 Task: Forward email as attachment with the signature Gianna Martinez with the subject Update on a day off from softage.8@softage.net to softage.7@softage.net and softage.9@softage.net with BCC to softage.10@softage.net with the message I am writing to confirm the details of the project closure meeting.
Action: Mouse moved to (398, 677)
Screenshot: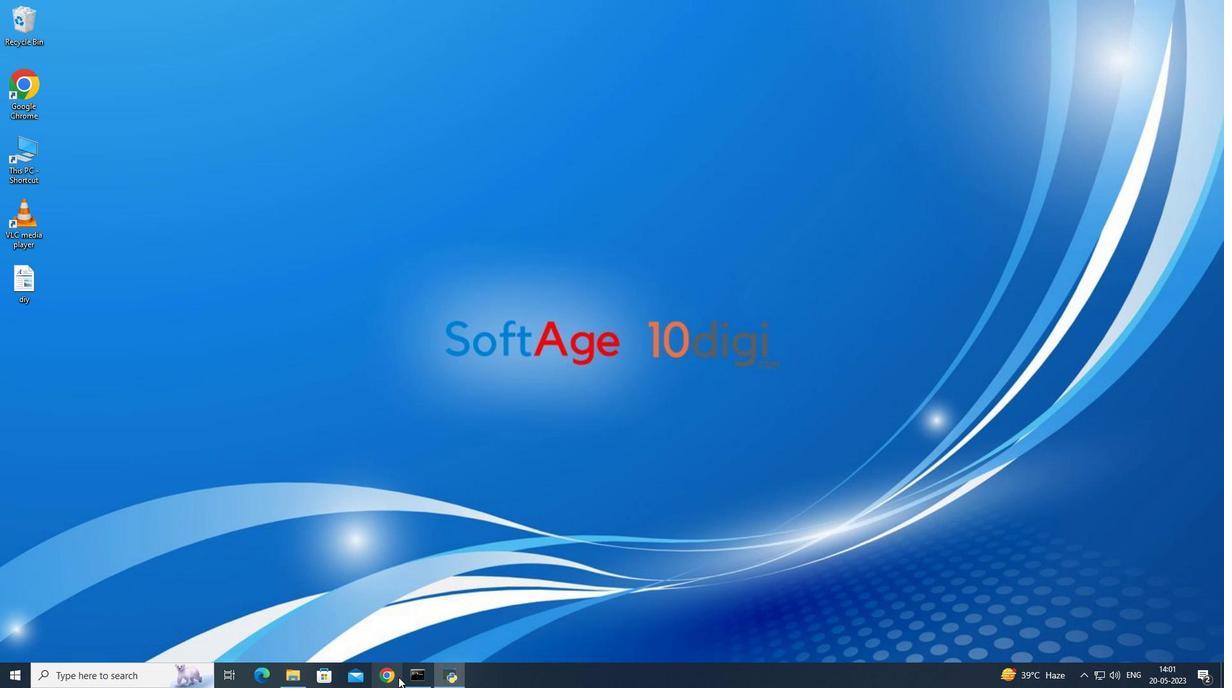
Action: Mouse pressed left at (398, 677)
Screenshot: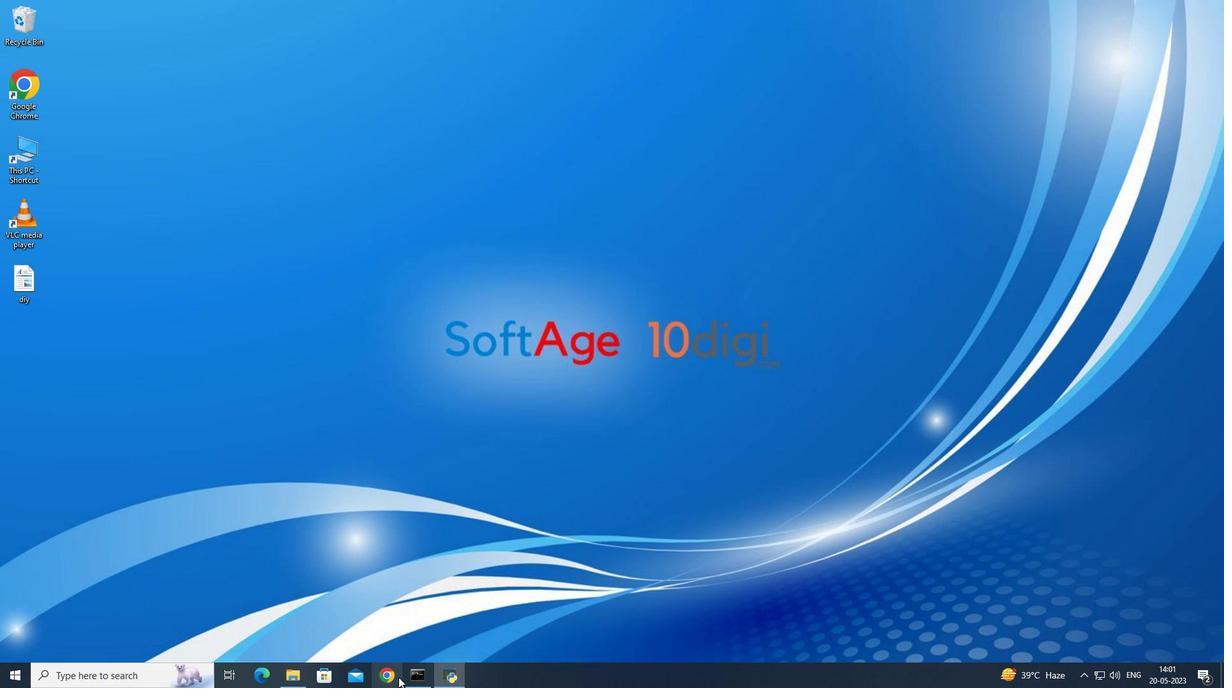 
Action: Mouse moved to (158, 58)
Screenshot: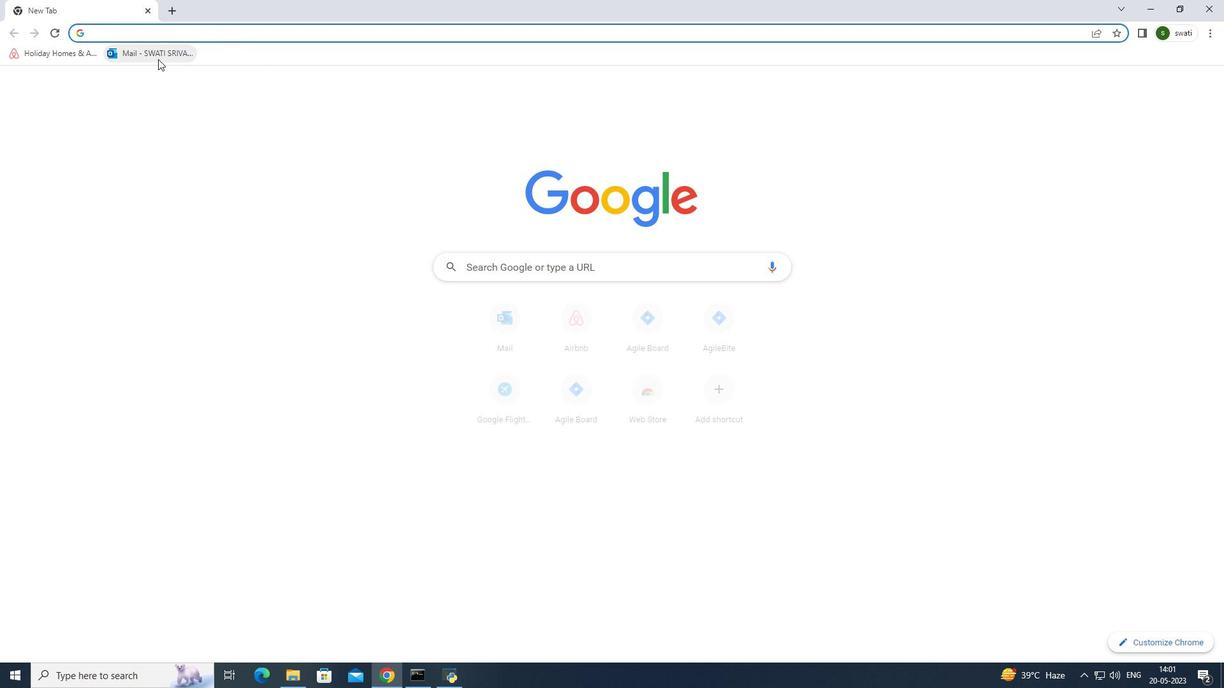 
Action: Mouse pressed left at (158, 58)
Screenshot: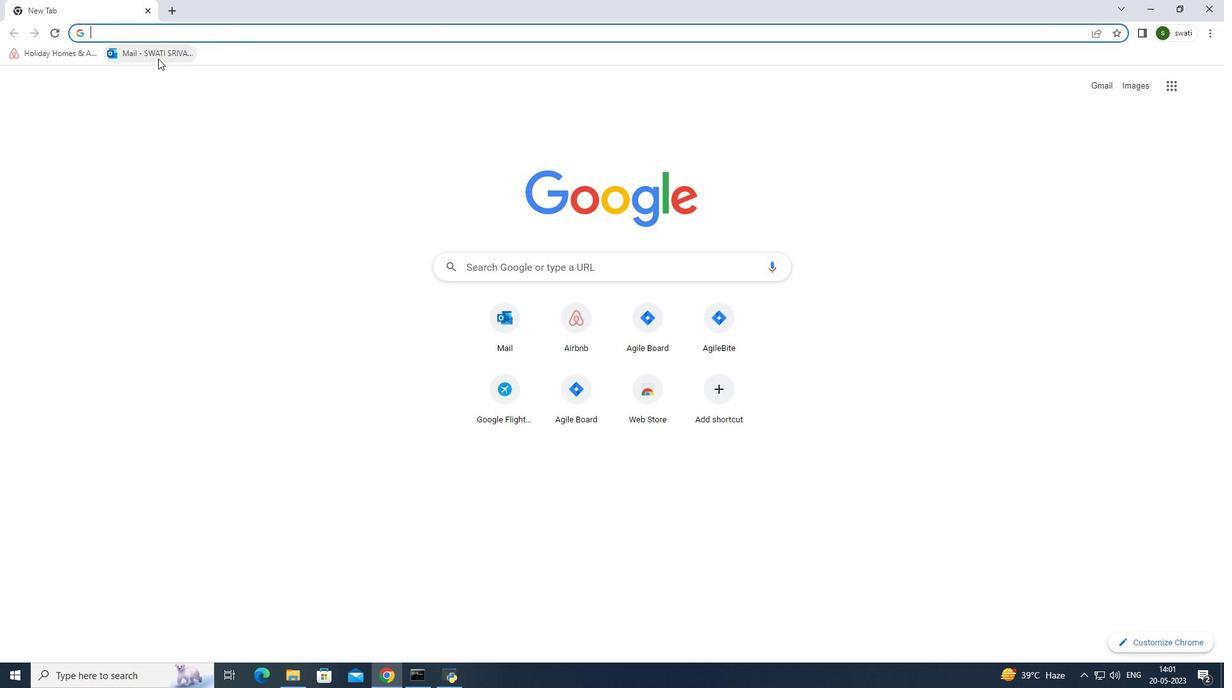 
Action: Mouse moved to (1067, 111)
Screenshot: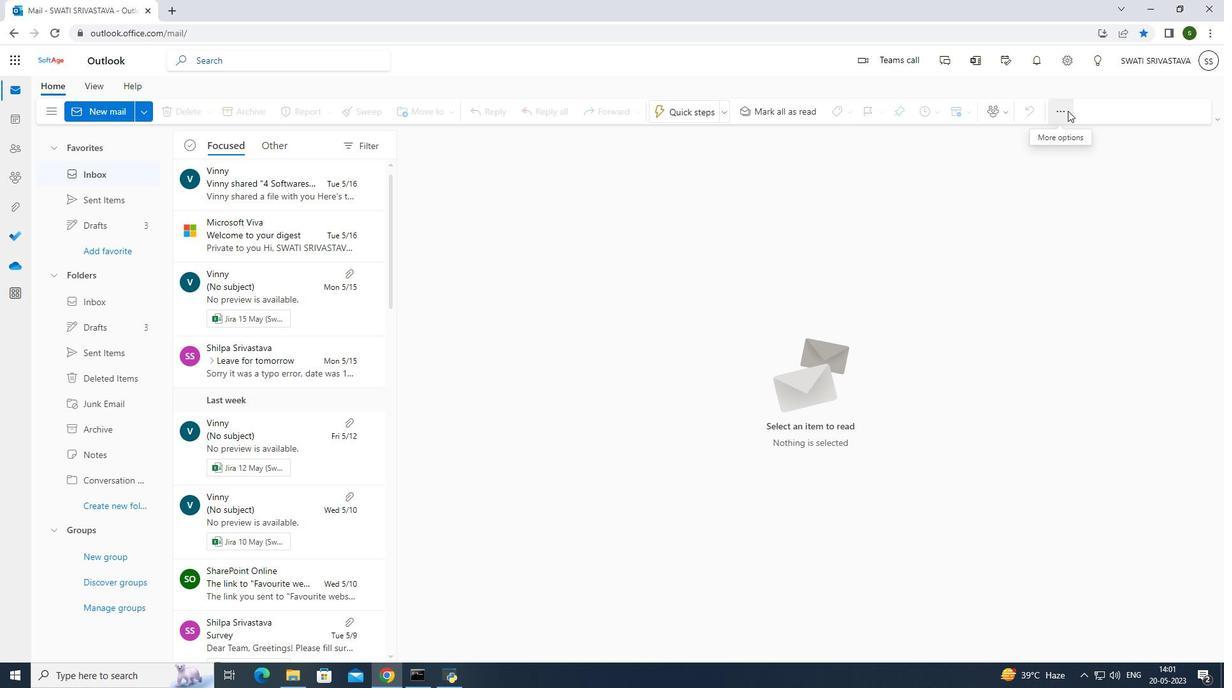 
Action: Mouse pressed left at (1067, 111)
Screenshot: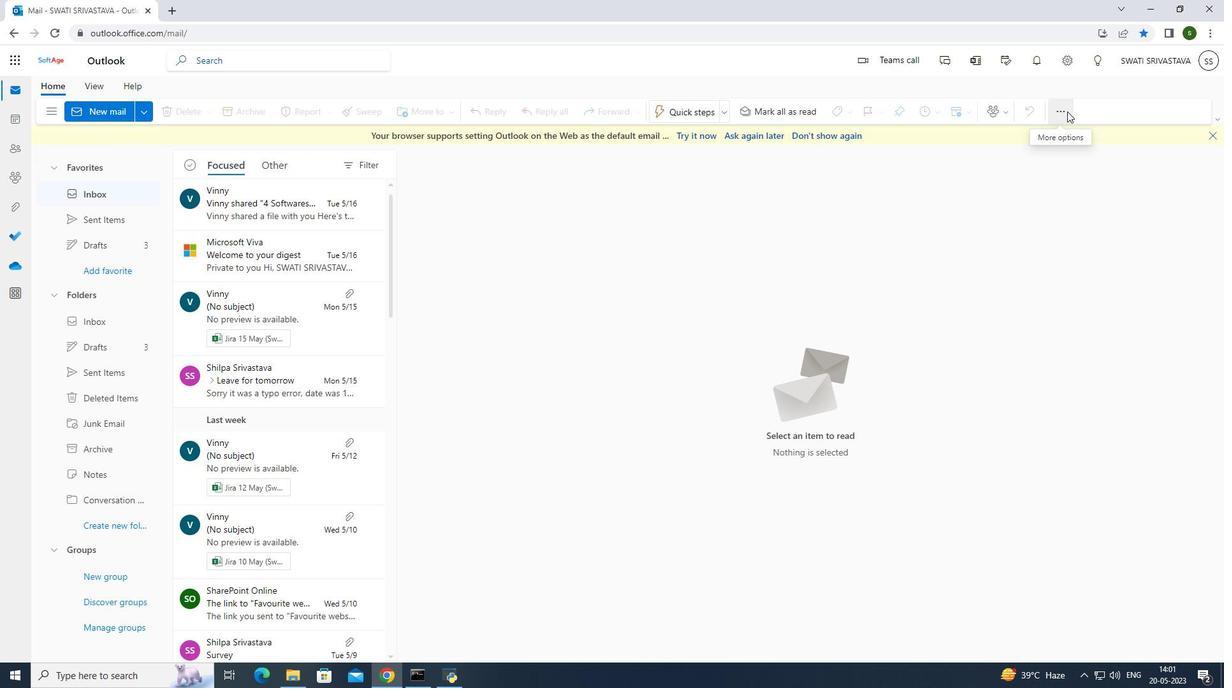 
Action: Mouse moved to (724, 213)
Screenshot: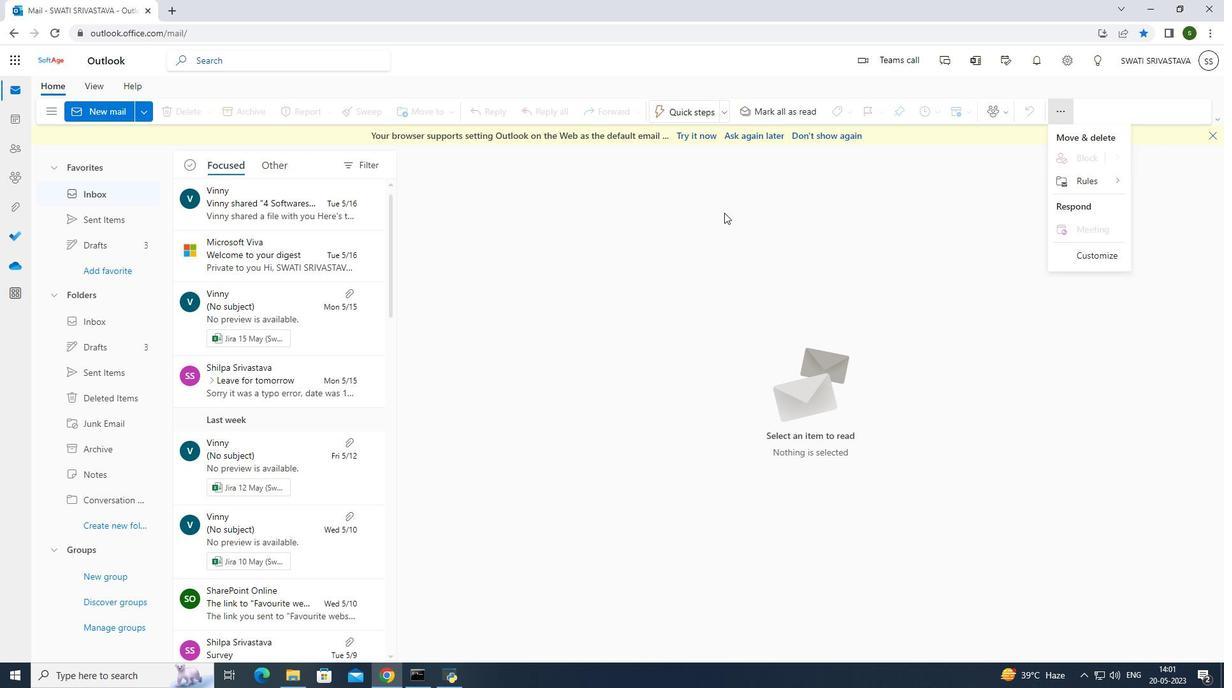 
Action: Mouse pressed left at (724, 213)
Screenshot: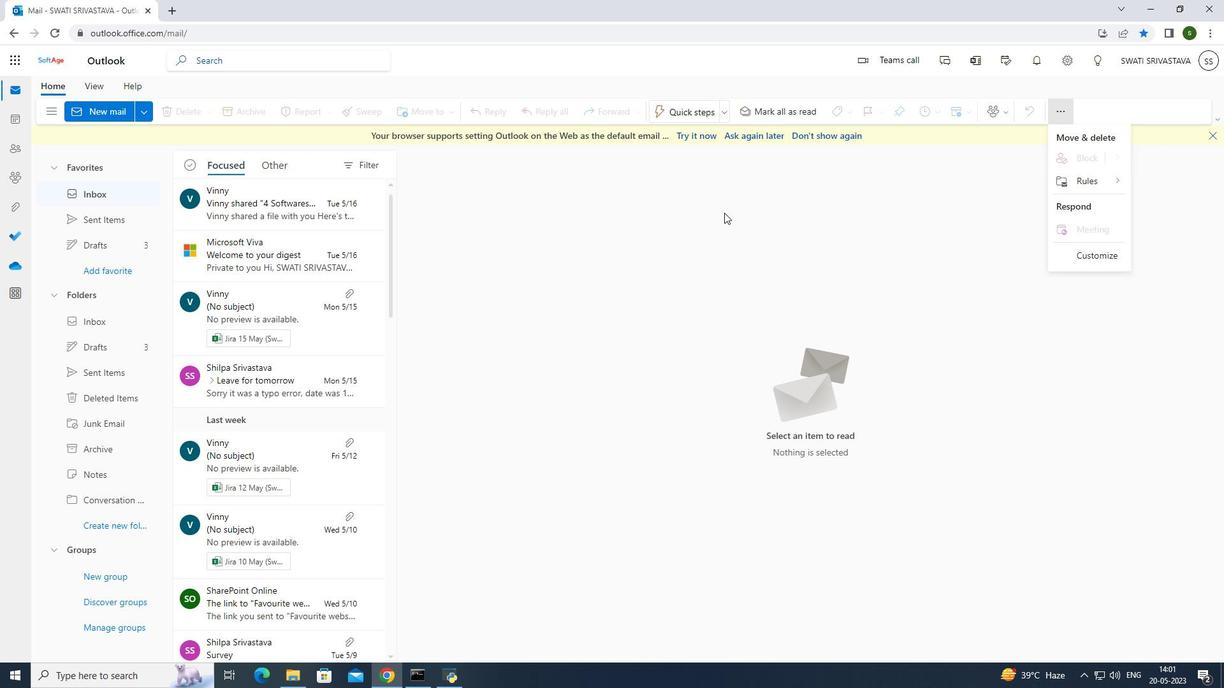 
Action: Mouse moved to (87, 84)
Screenshot: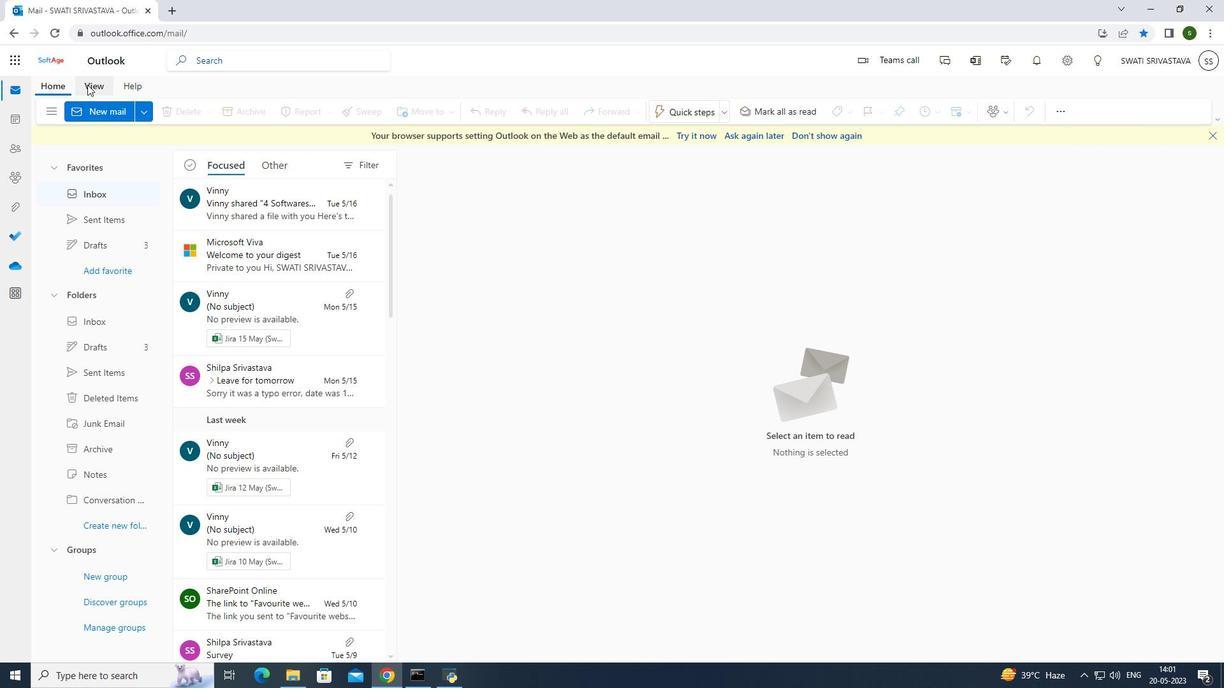 
Action: Mouse pressed left at (87, 84)
Screenshot: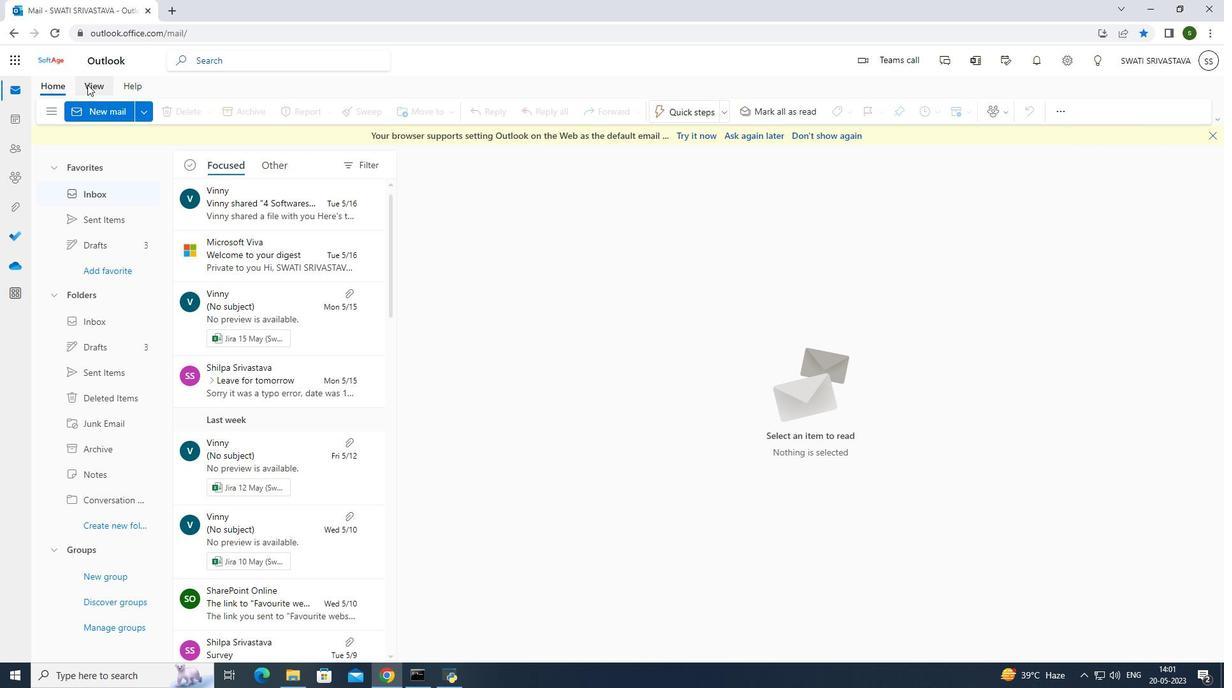 
Action: Mouse moved to (259, 77)
Screenshot: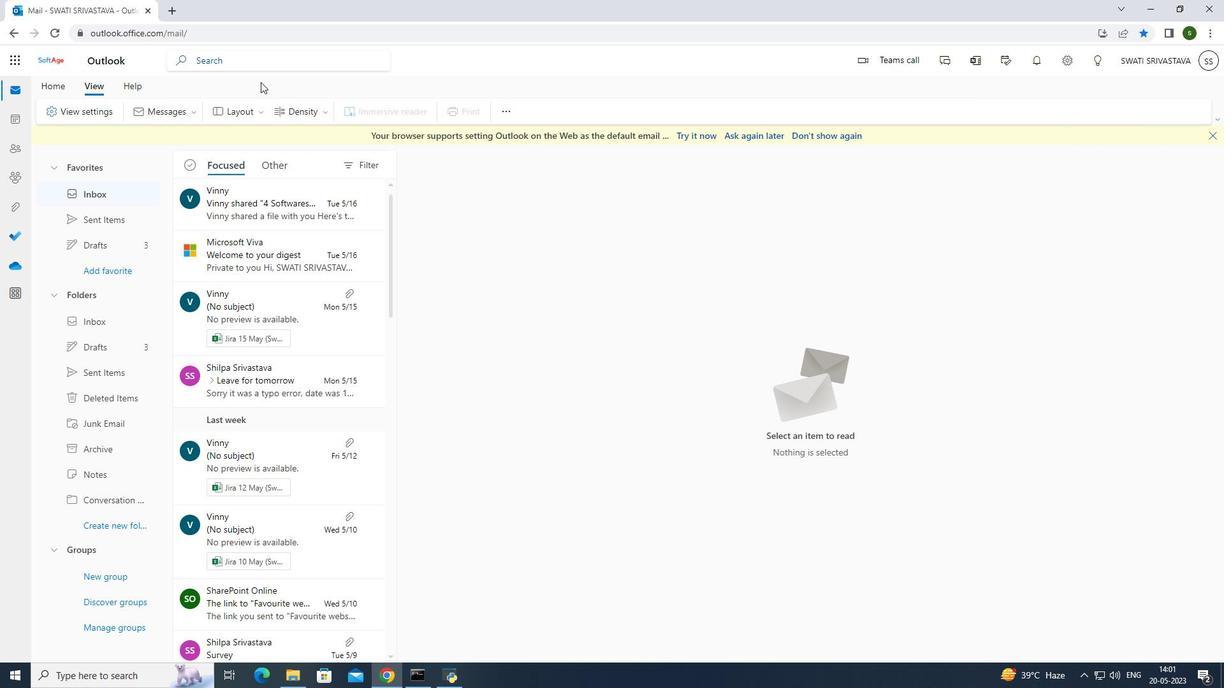 
Action: Mouse pressed left at (259, 77)
Screenshot: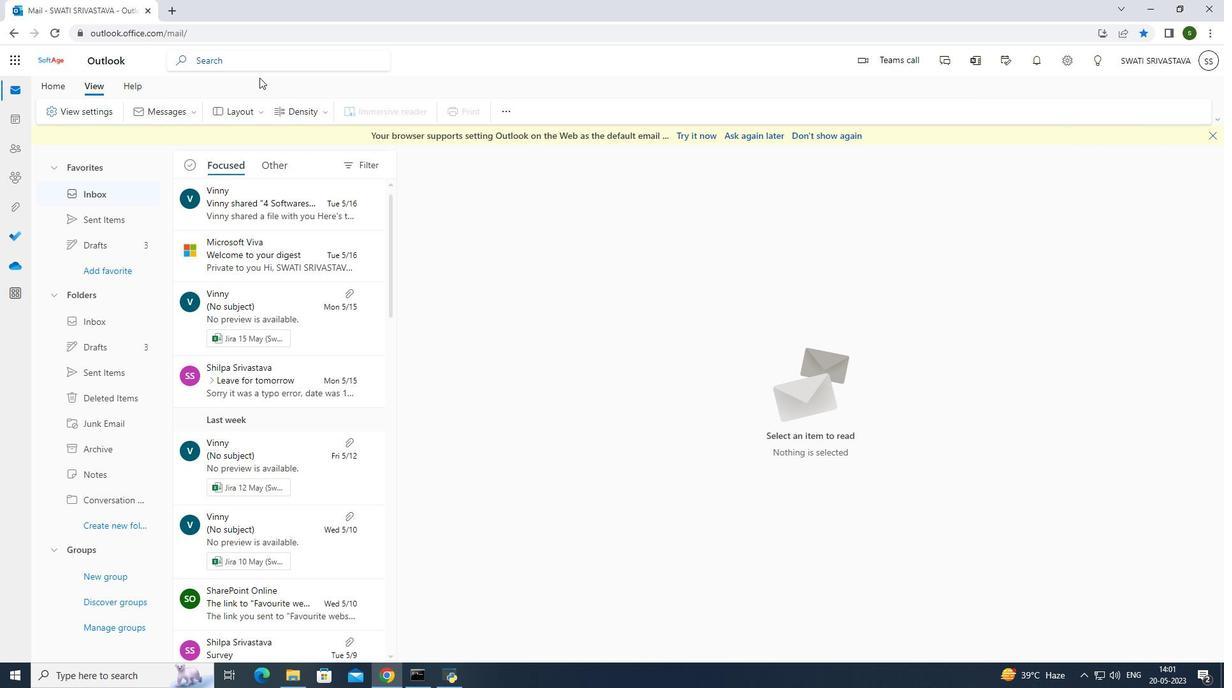 
Action: Mouse moved to (457, 268)
Screenshot: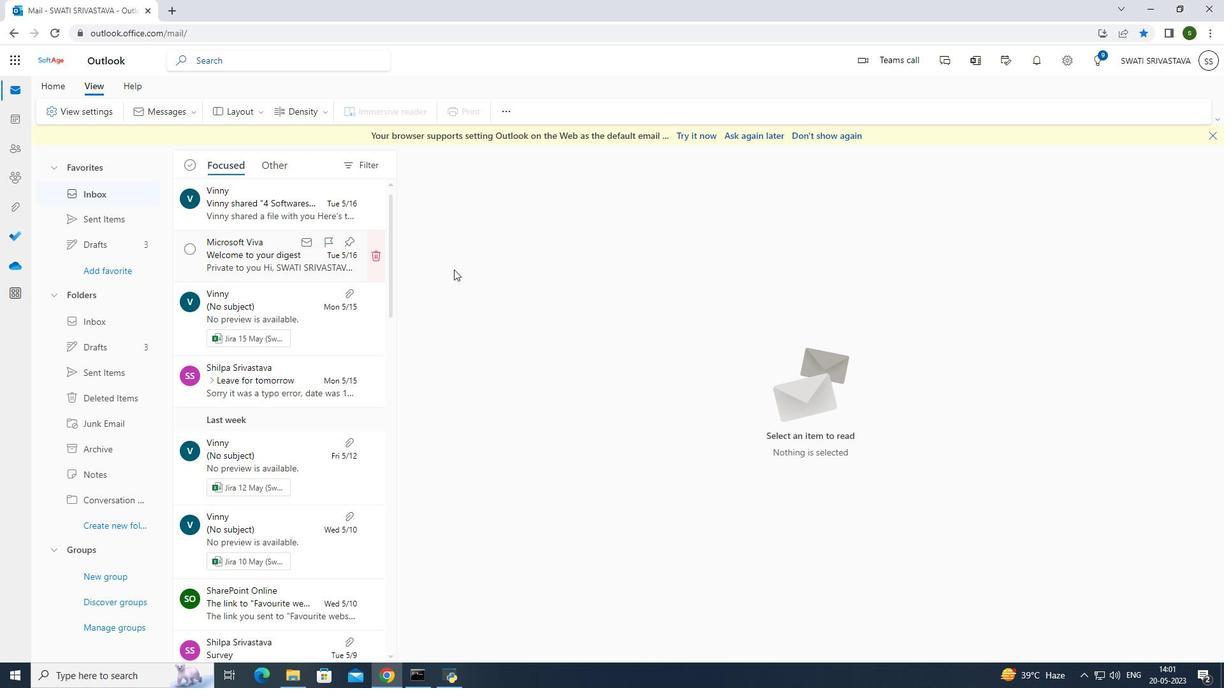 
Action: Mouse pressed left at (457, 268)
Screenshot: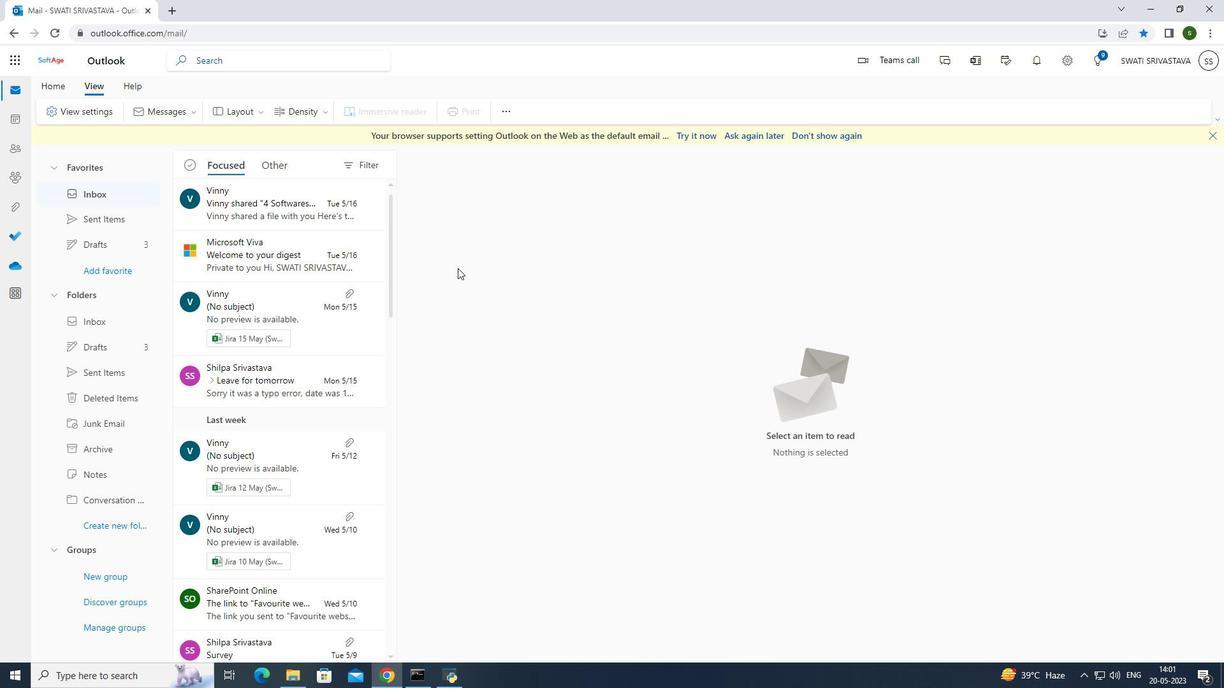 
Action: Mouse moved to (106, 198)
Screenshot: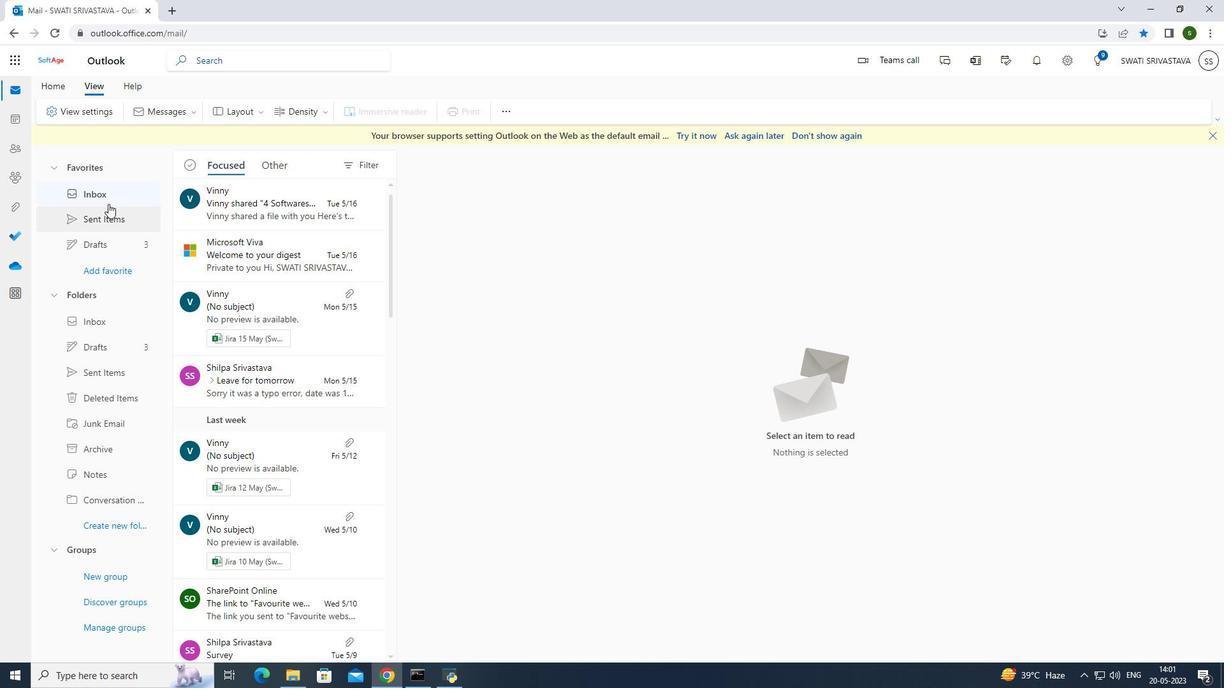 
Action: Mouse pressed left at (106, 198)
Screenshot: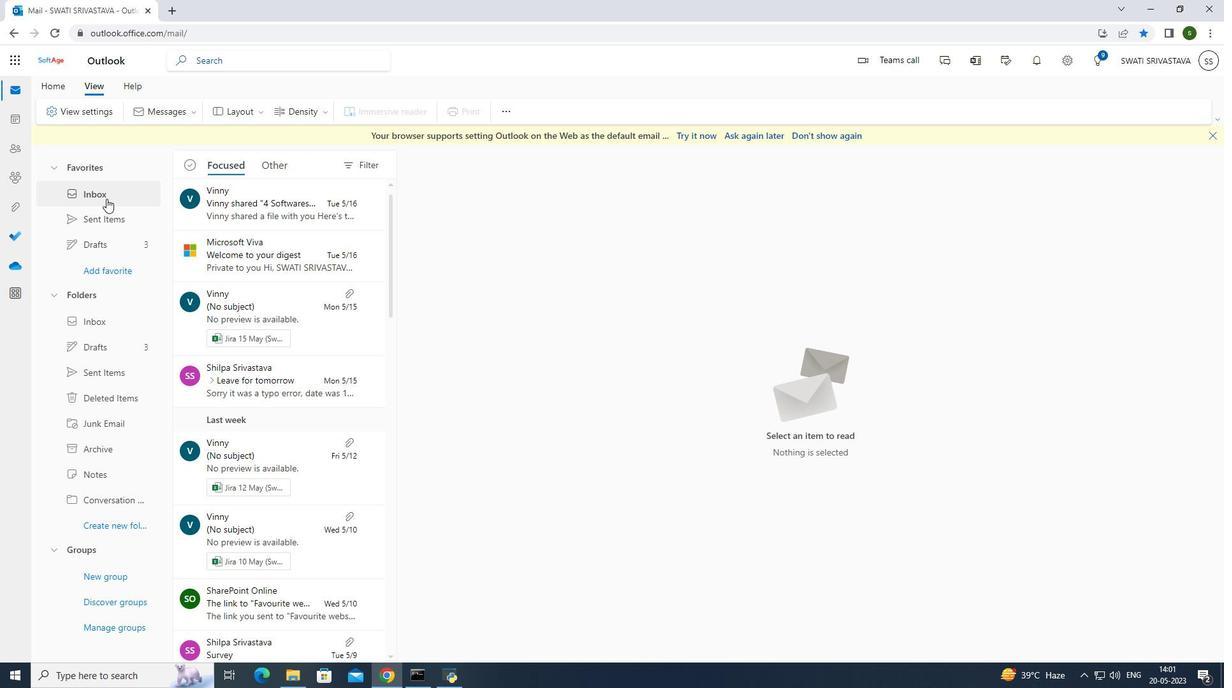 
Action: Mouse moved to (262, 214)
Screenshot: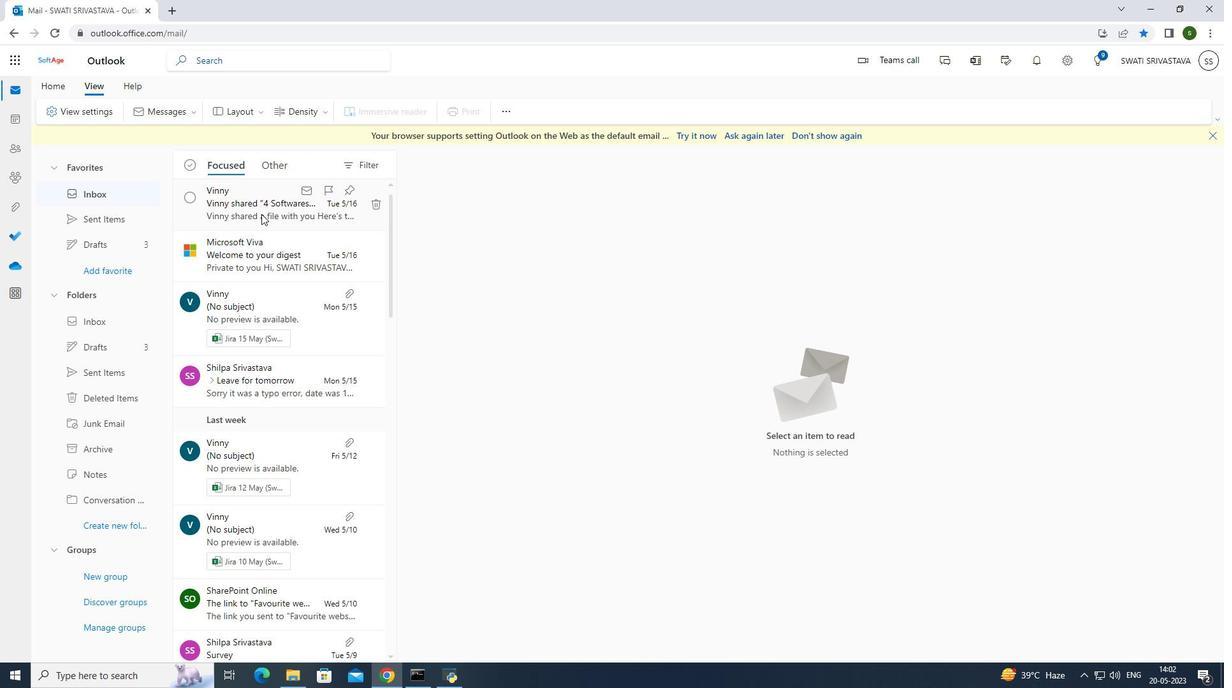 
Action: Mouse pressed left at (262, 214)
Screenshot: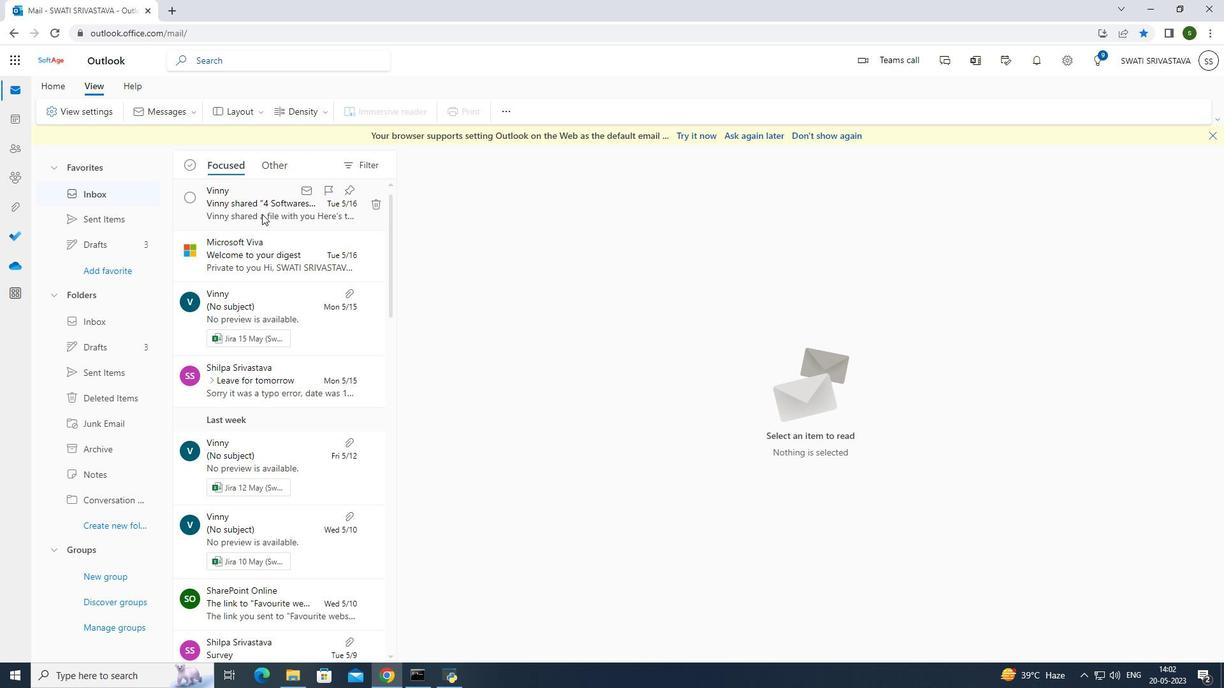 
Action: Mouse moved to (18, 66)
Screenshot: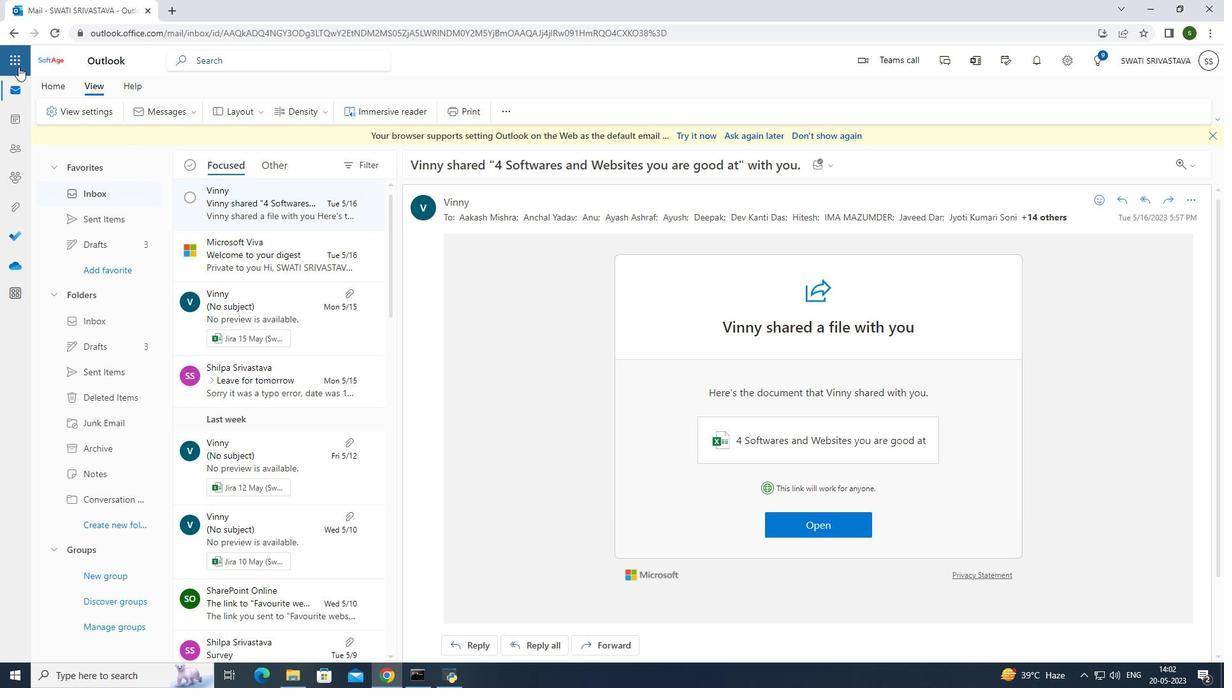 
Action: Mouse pressed left at (18, 66)
Screenshot: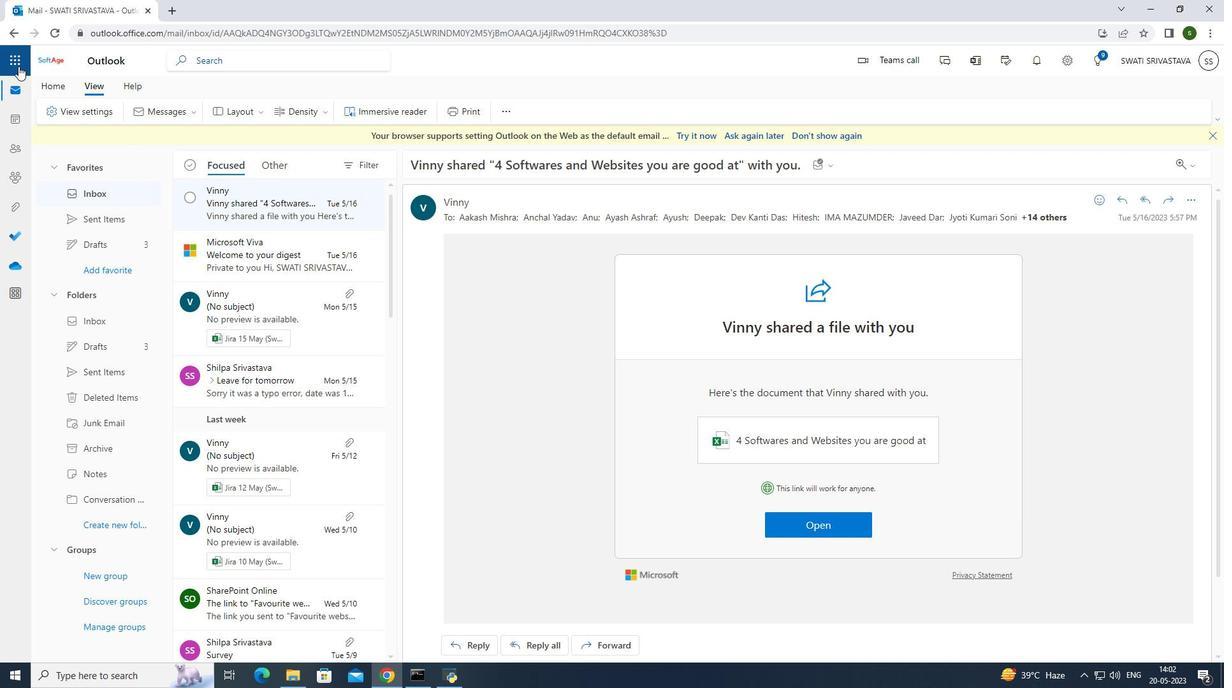 
Action: Mouse moved to (517, 75)
Screenshot: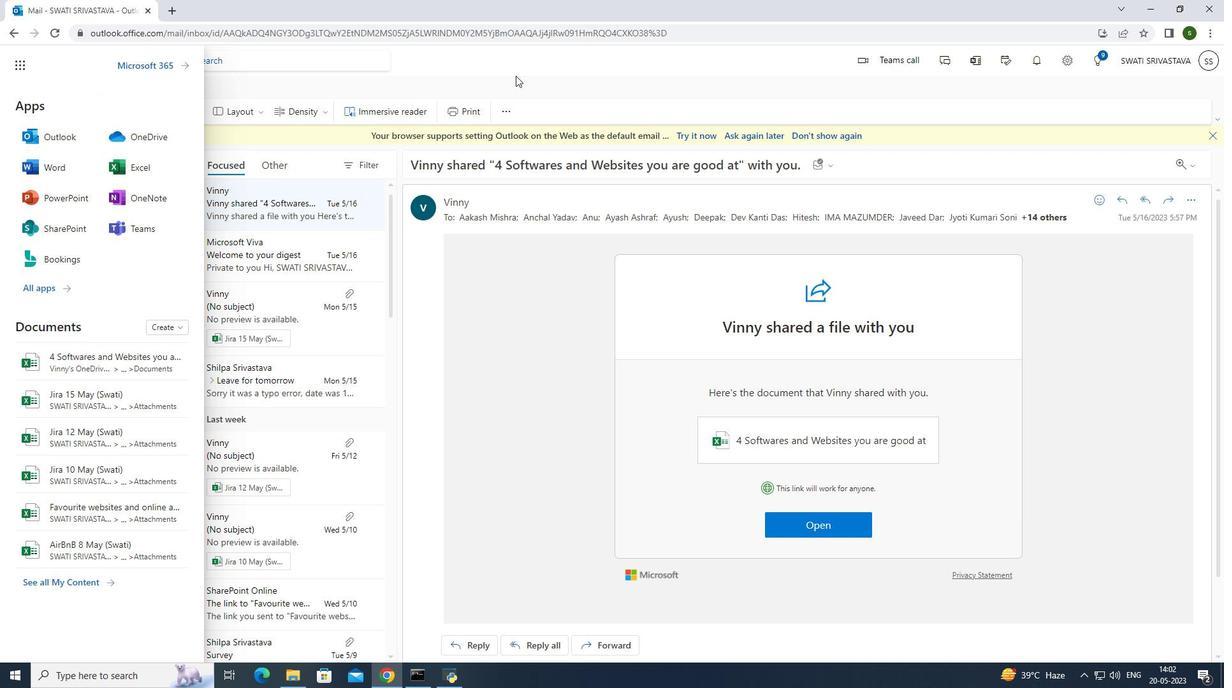 
Action: Mouse pressed left at (517, 75)
Screenshot: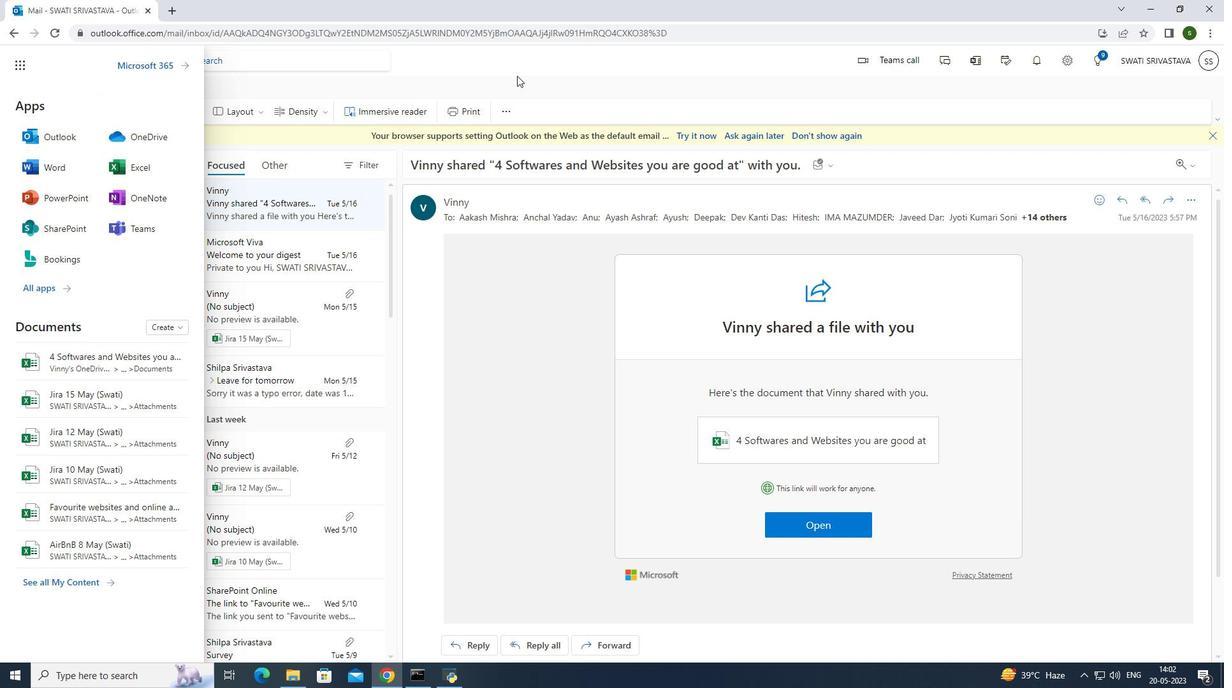 
Action: Mouse moved to (502, 113)
Screenshot: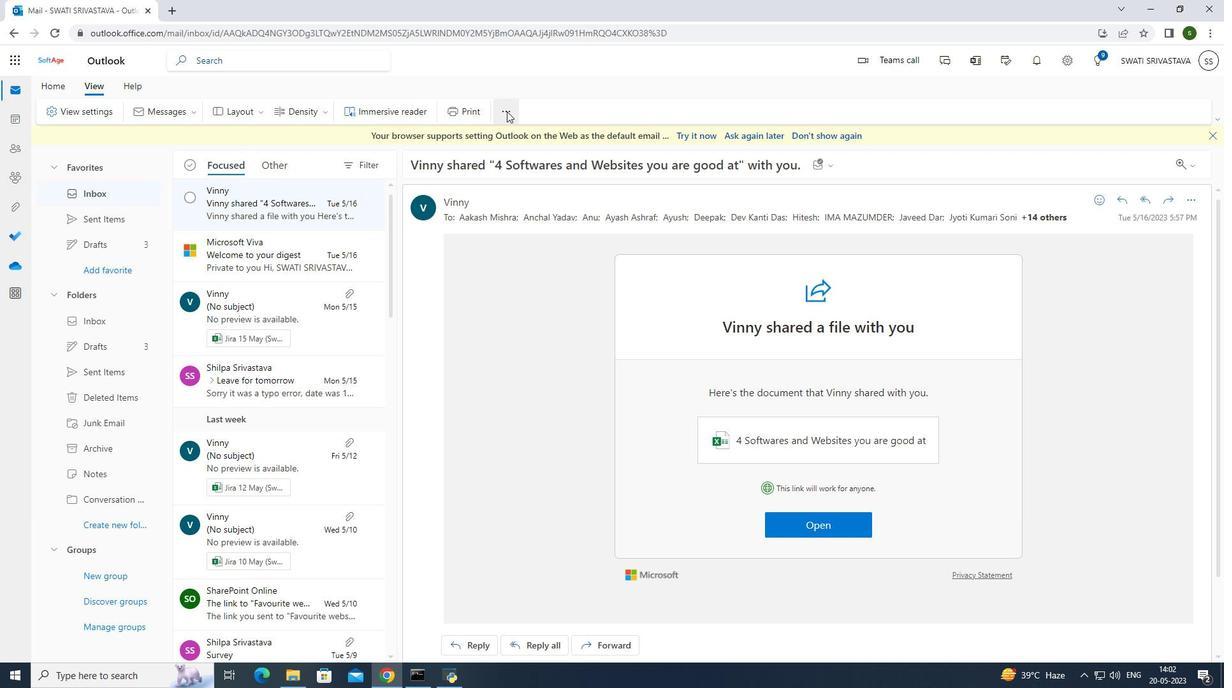 
Action: Mouse pressed left at (502, 113)
Screenshot: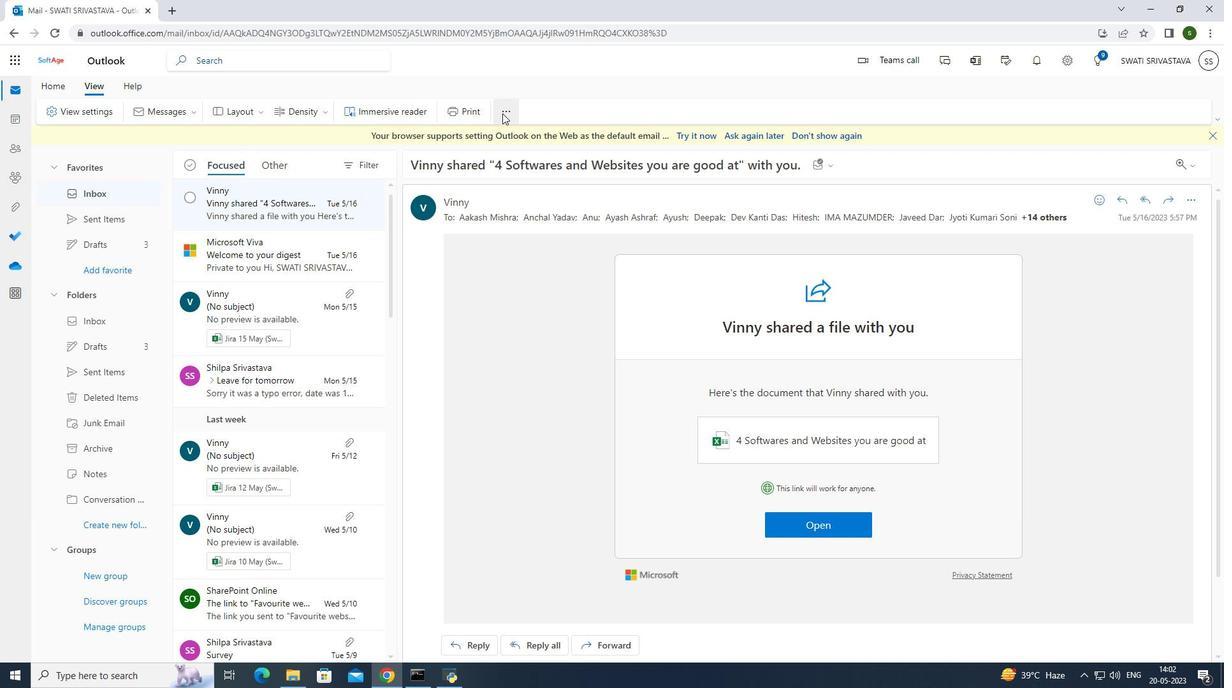 
Action: Mouse moved to (521, 138)
Screenshot: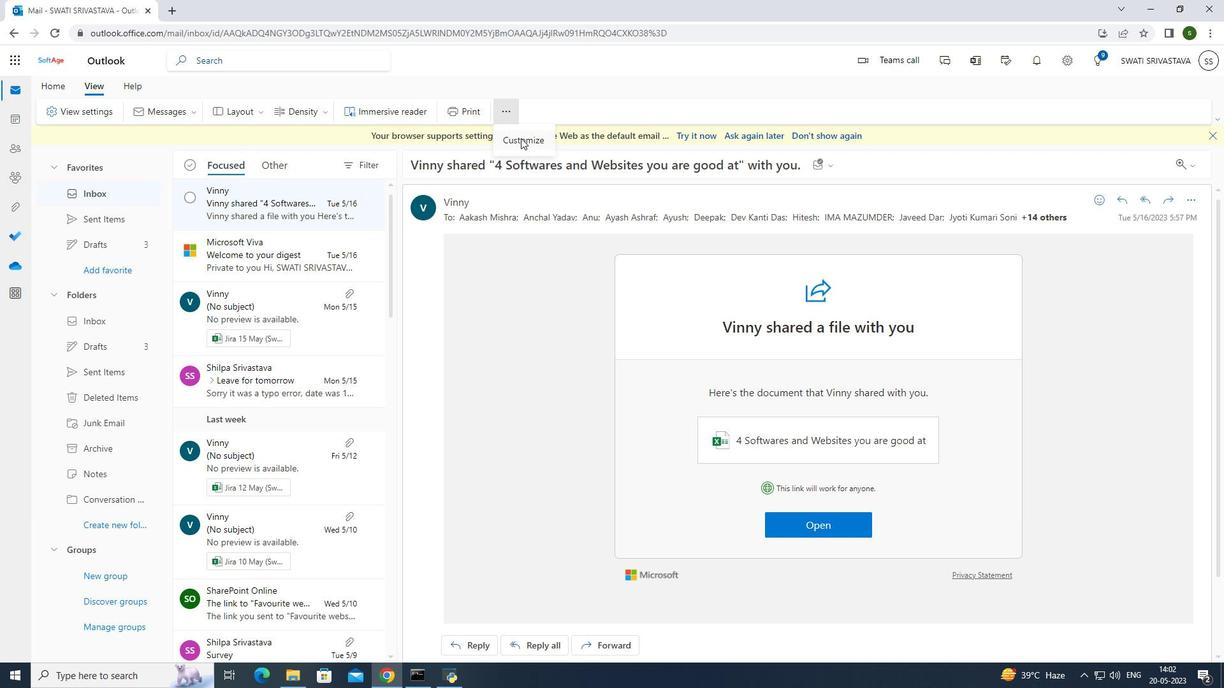 
Action: Mouse pressed left at (521, 138)
Screenshot: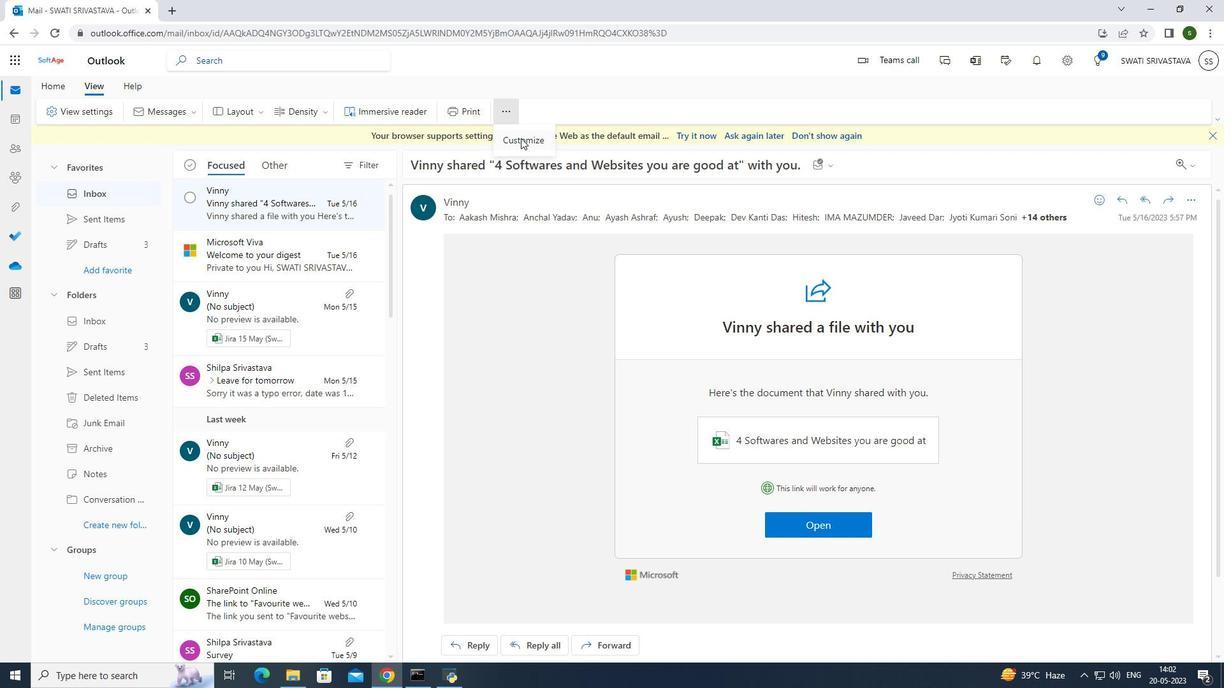 
Action: Mouse moved to (980, 360)
Screenshot: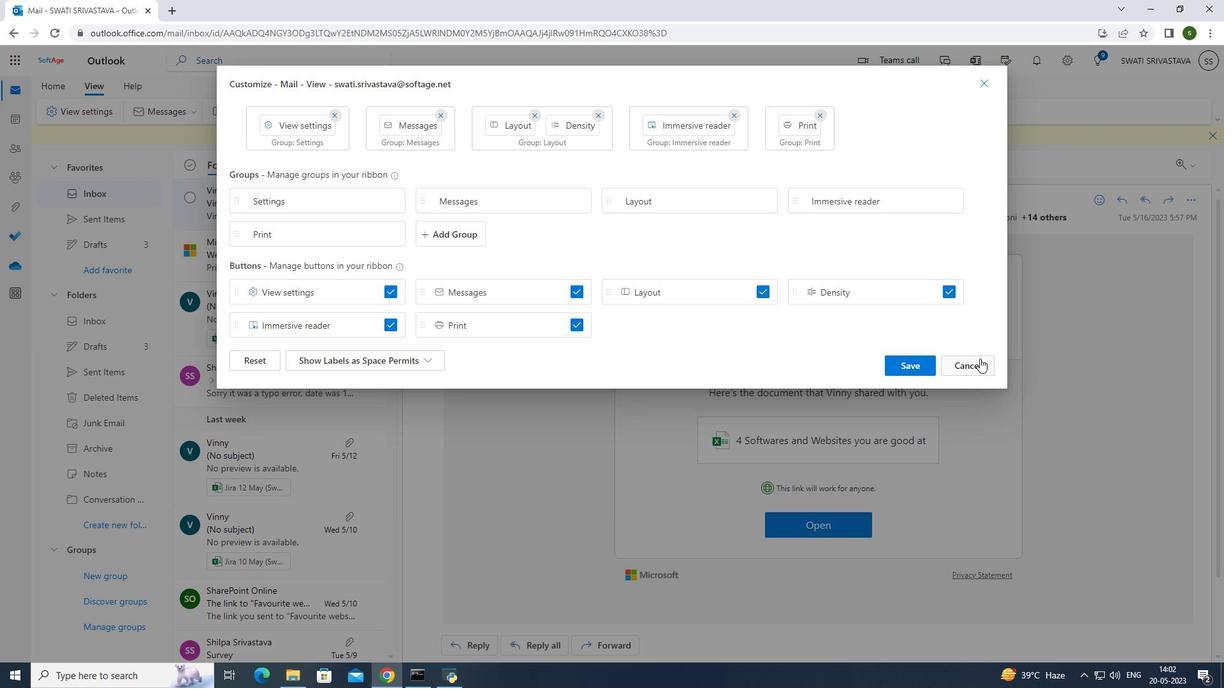 
Action: Mouse pressed left at (980, 360)
Screenshot: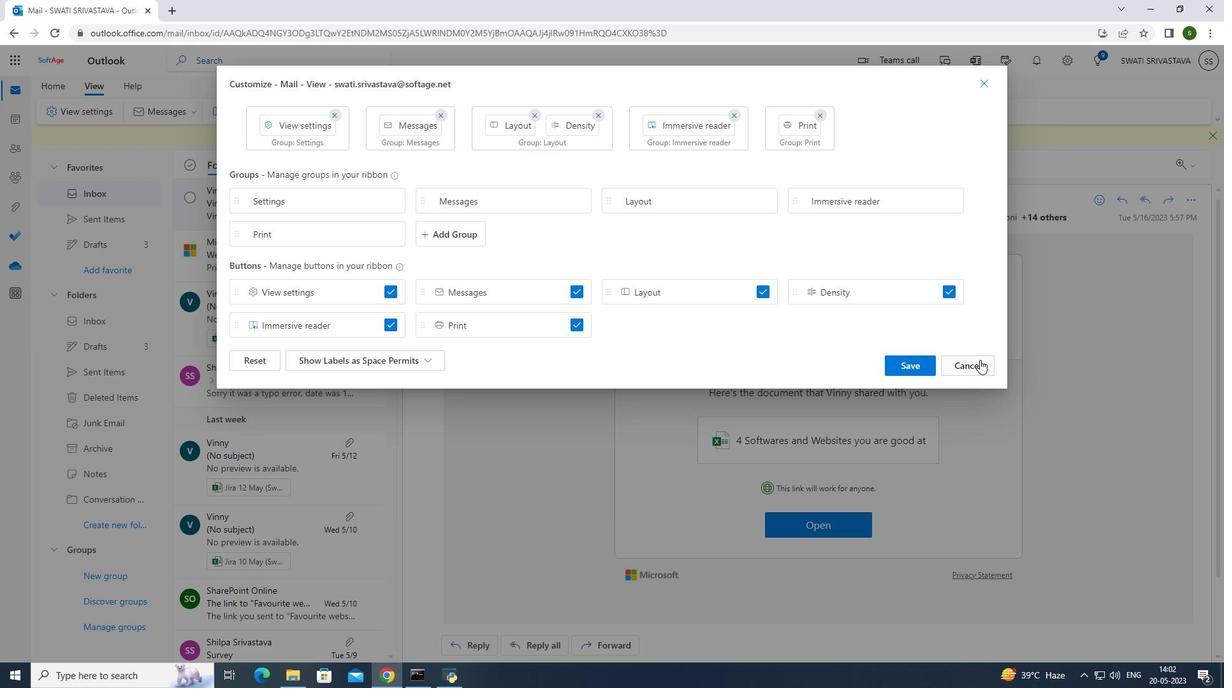 
Action: Mouse moved to (12, 121)
Screenshot: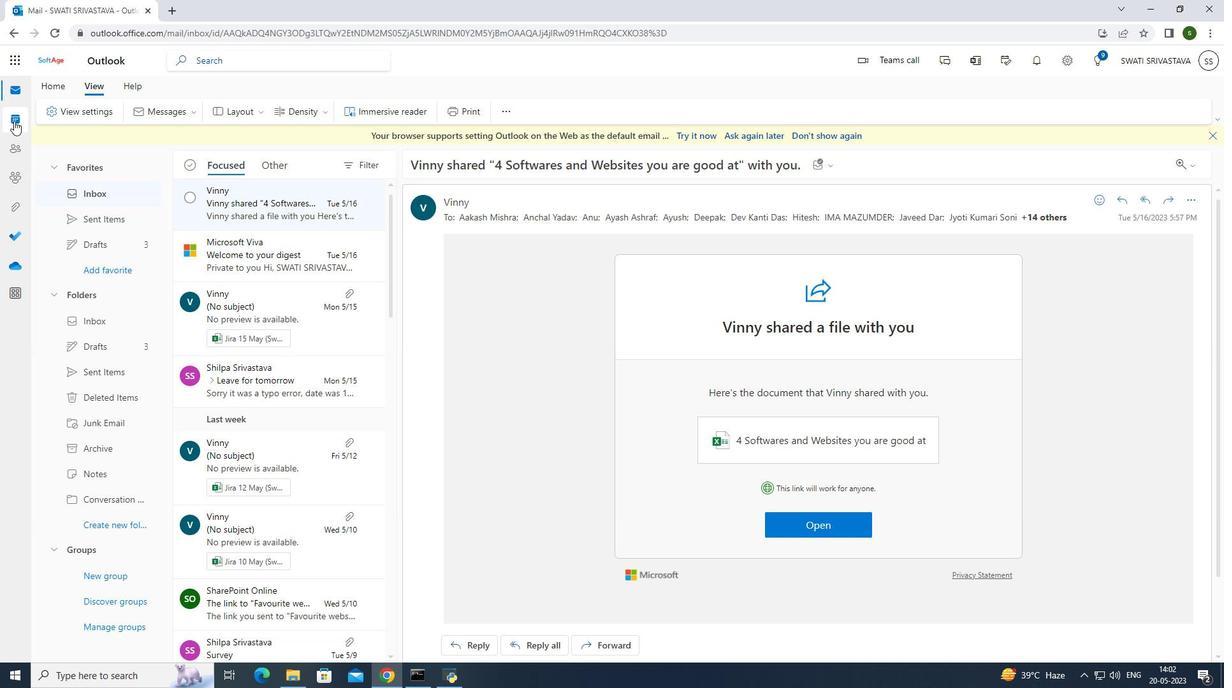 
Action: Mouse pressed left at (12, 121)
Screenshot: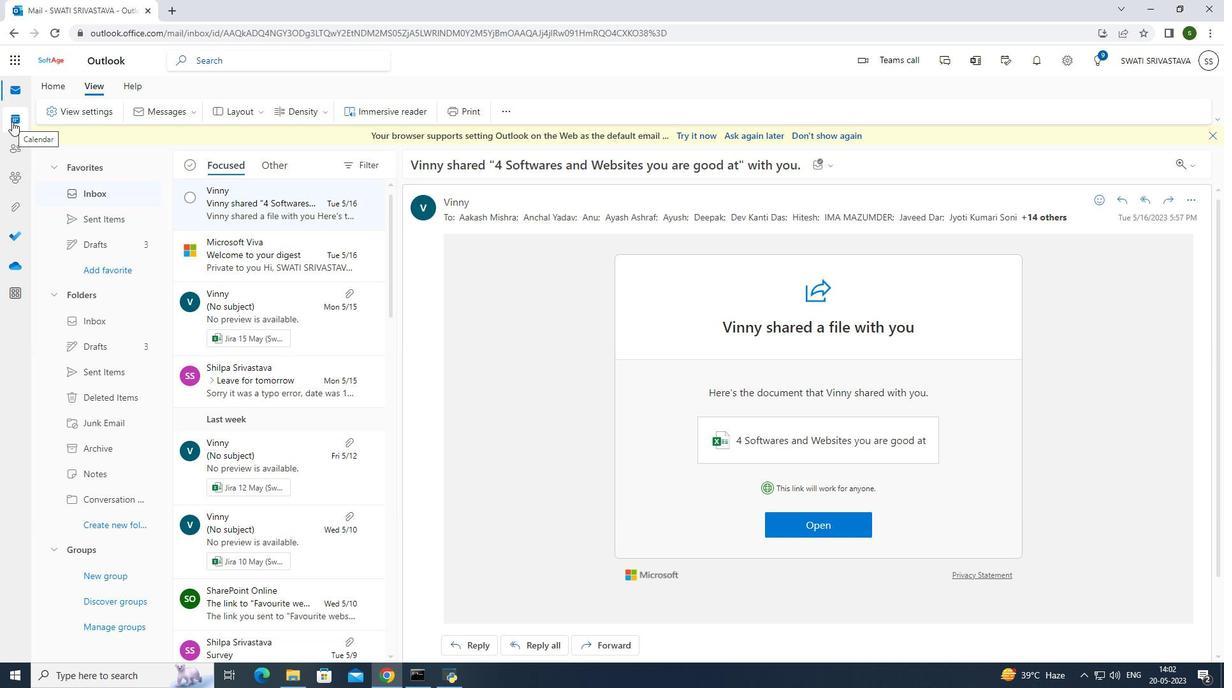 
Action: Mouse moved to (11, 149)
Screenshot: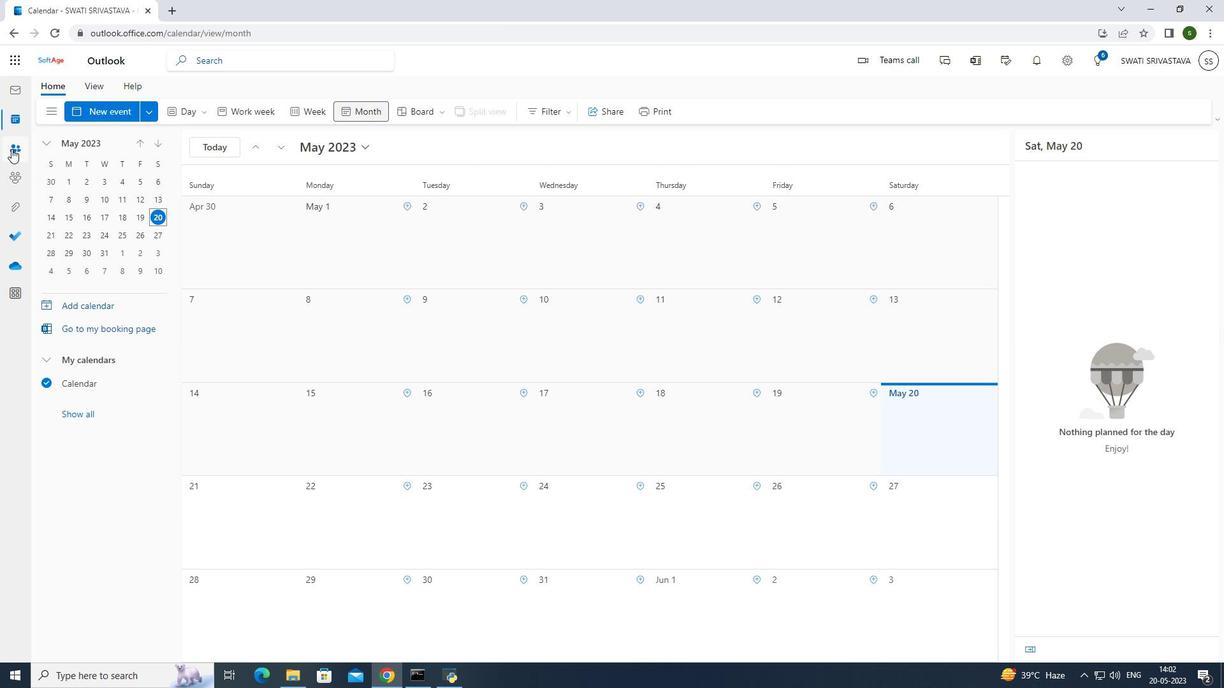 
Action: Mouse pressed left at (11, 149)
Screenshot: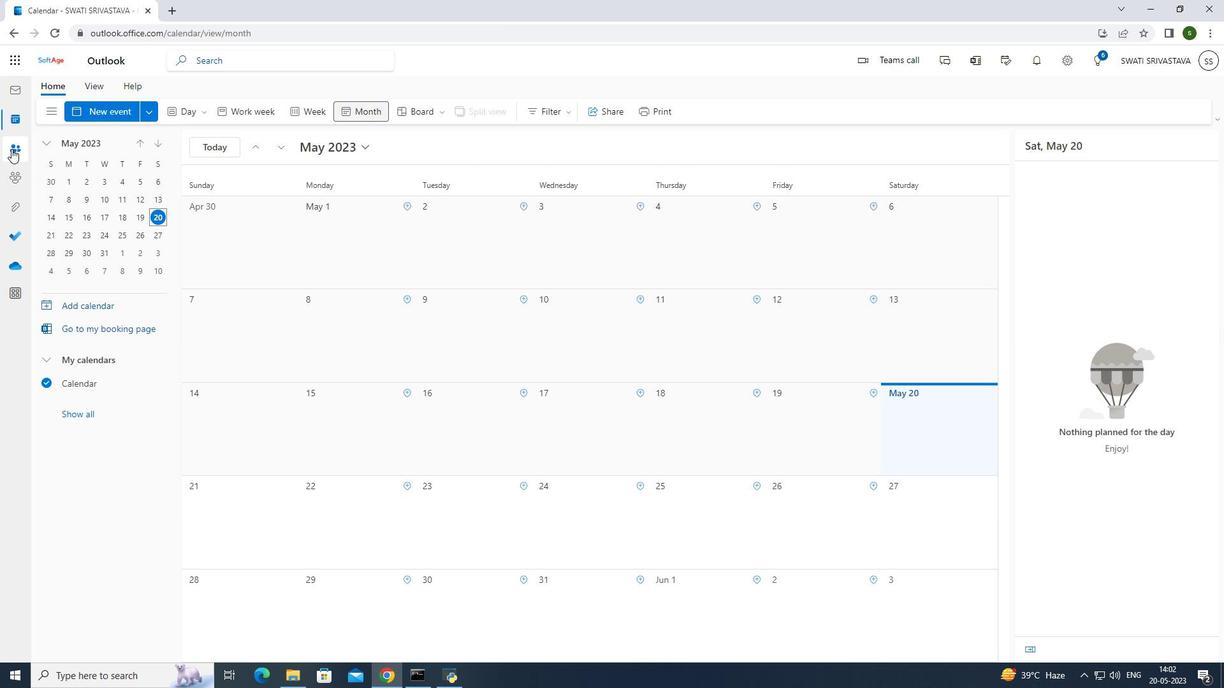 
Action: Mouse moved to (14, 184)
Screenshot: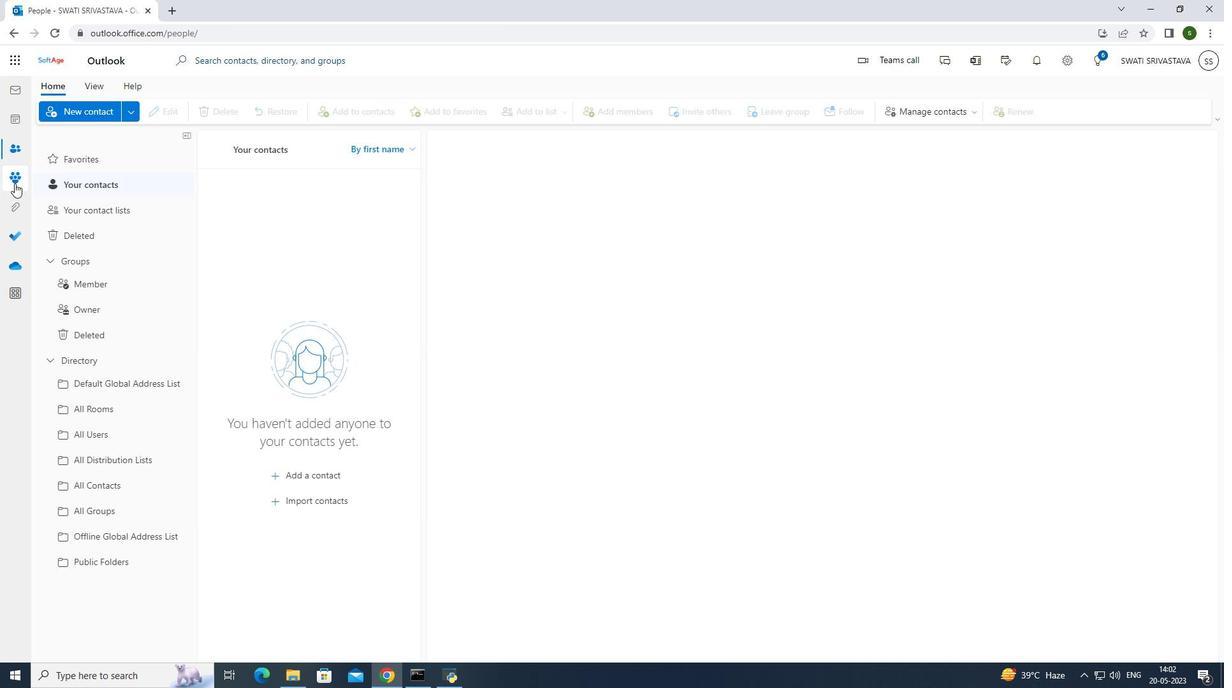 
Action: Mouse pressed left at (14, 184)
Screenshot: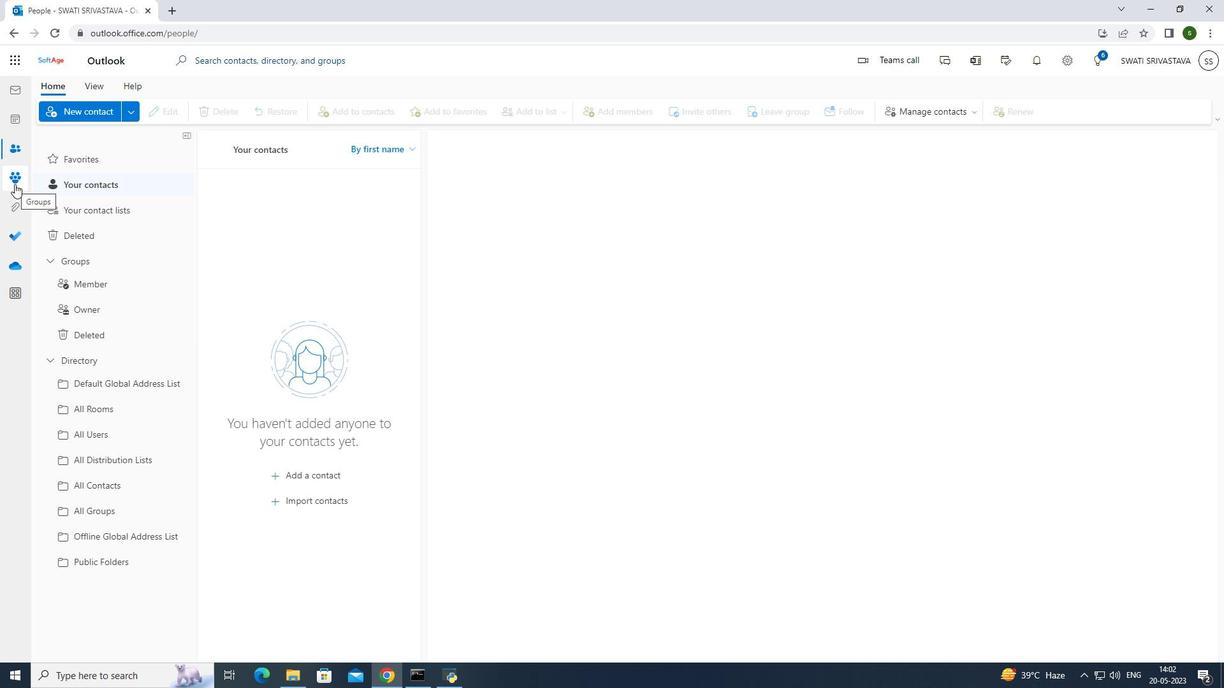 
Action: Mouse moved to (17, 209)
Screenshot: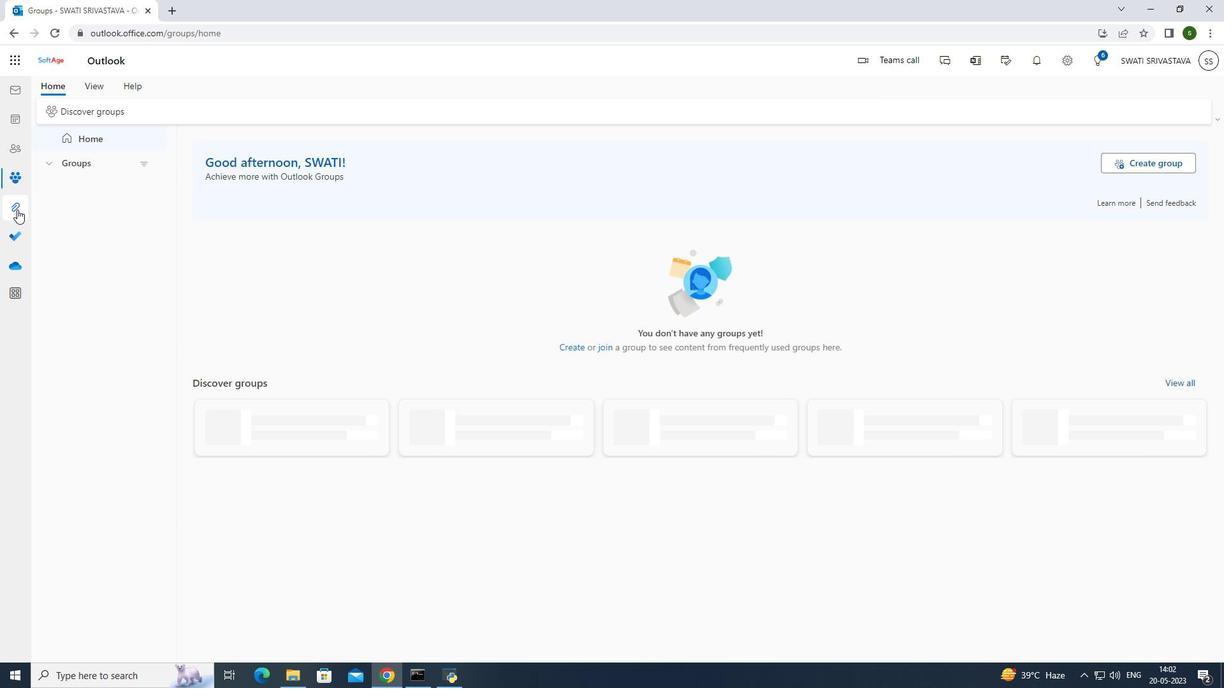 
Action: Mouse pressed left at (17, 209)
Screenshot: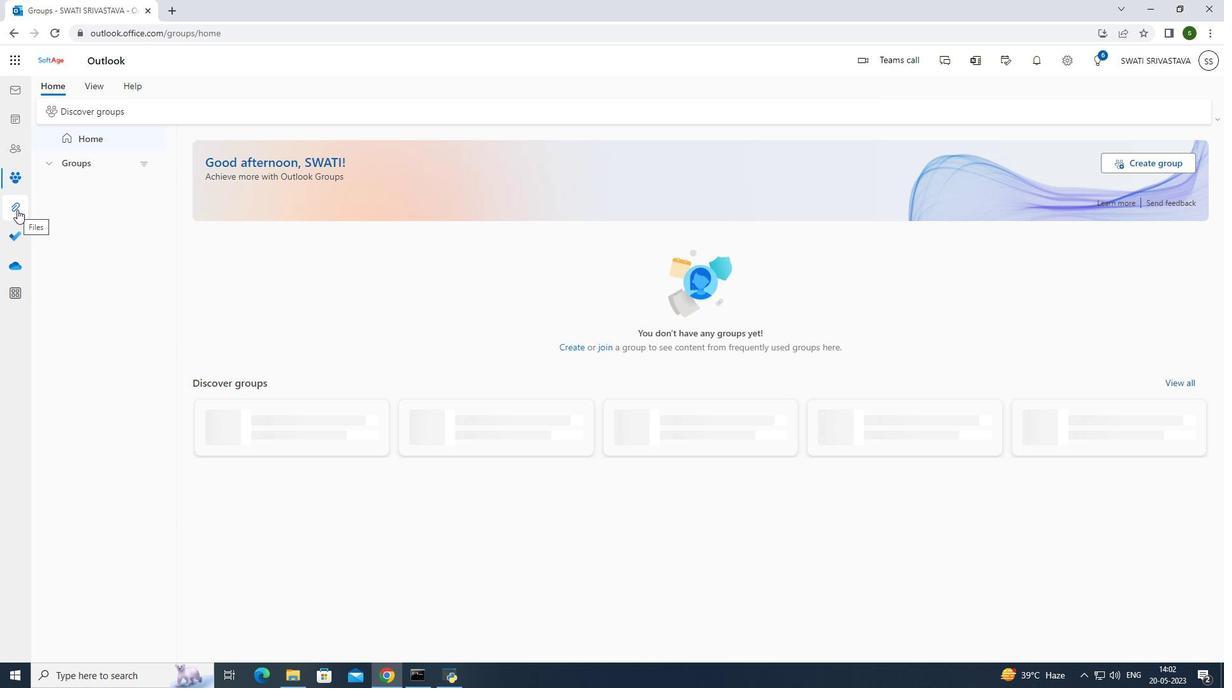 
Action: Mouse moved to (15, 239)
Screenshot: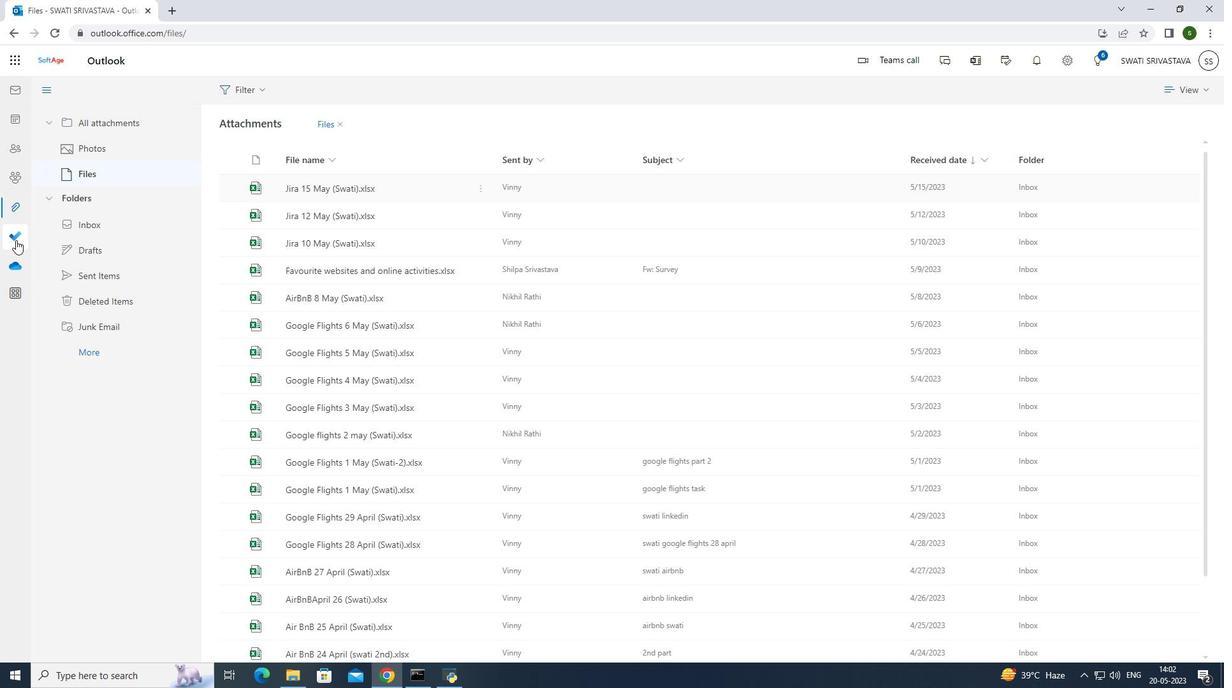 
Action: Mouse pressed left at (15, 239)
Screenshot: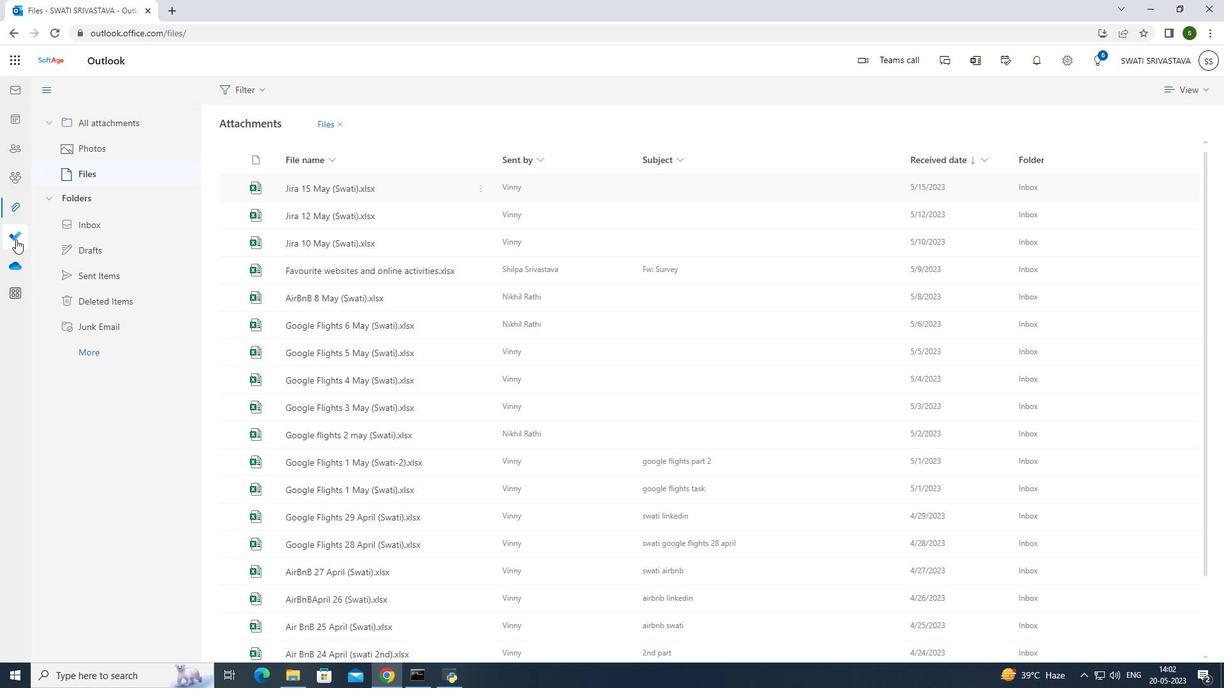 
Action: Mouse moved to (3, 25)
Screenshot: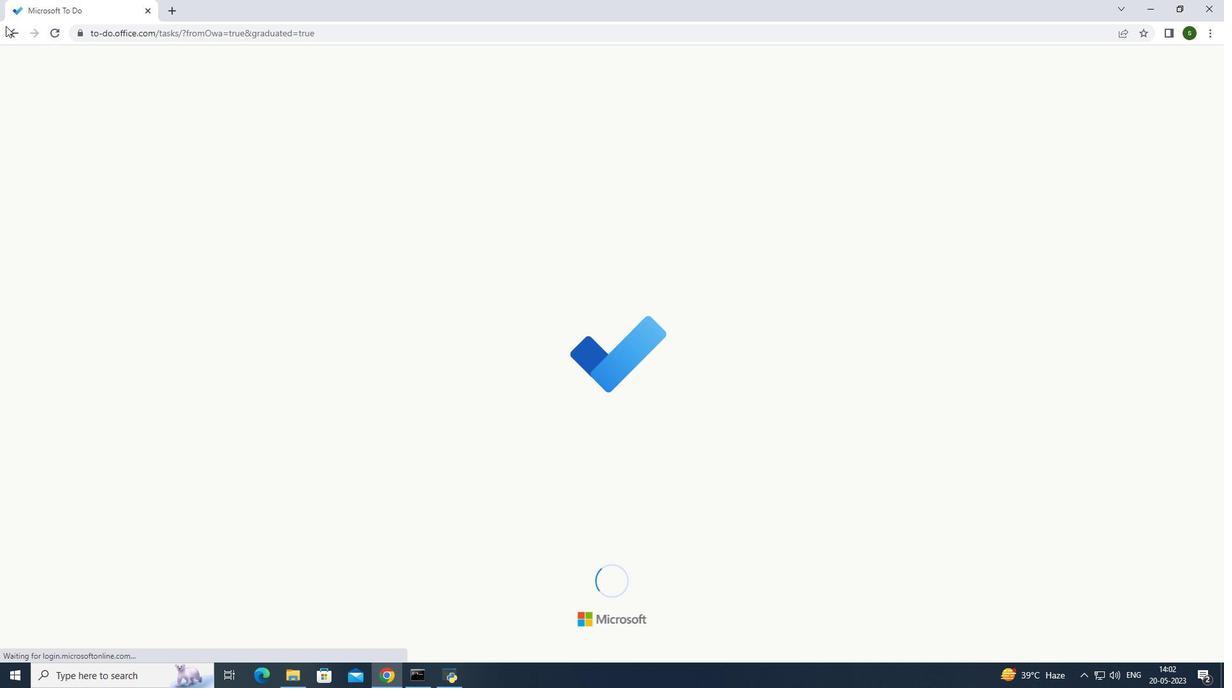 
Action: Mouse pressed left at (3, 25)
Screenshot: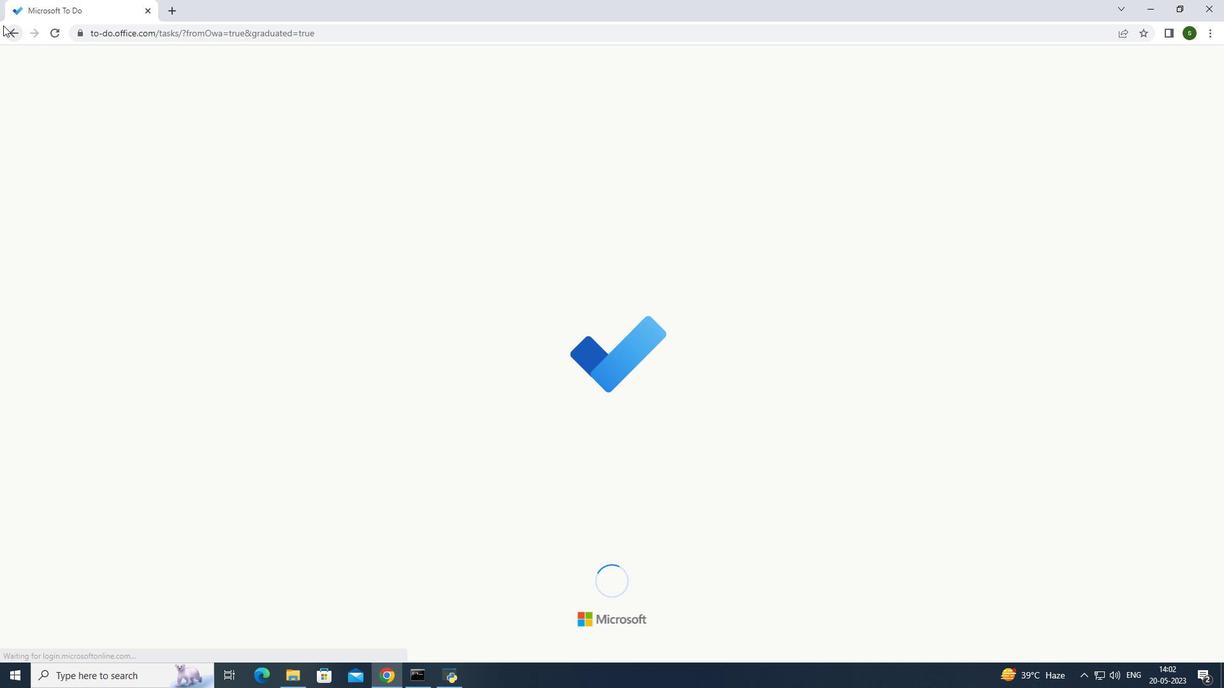 
Action: Mouse moved to (19, 31)
Screenshot: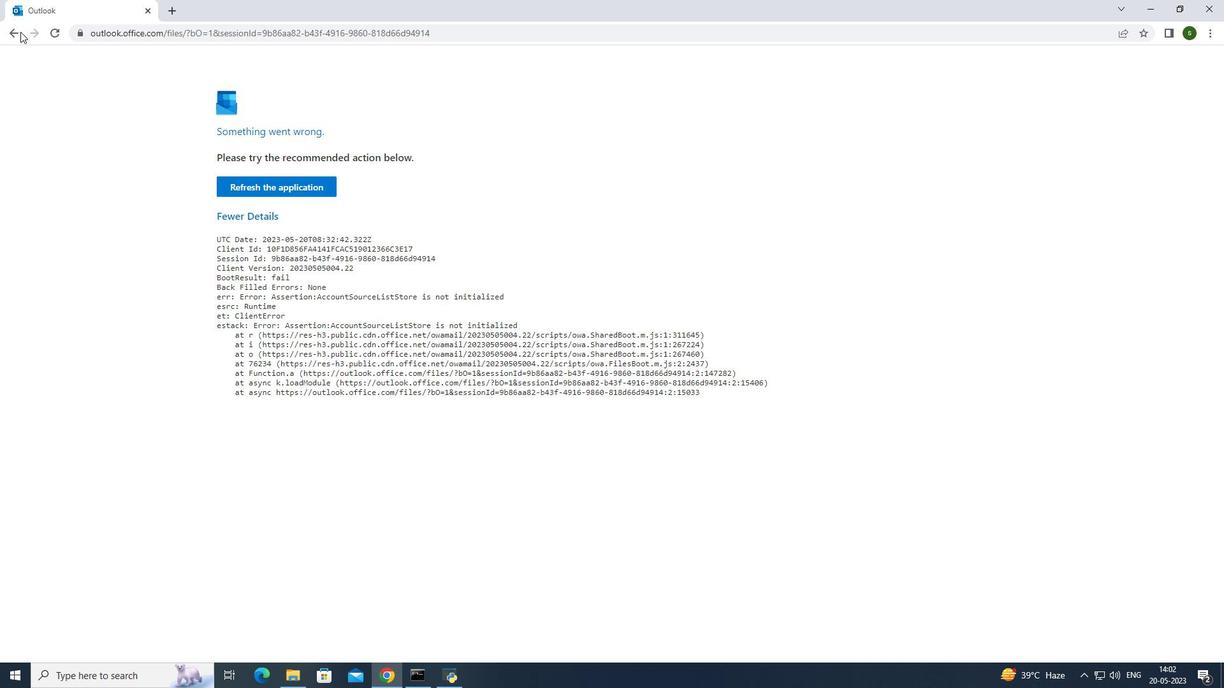 
Action: Mouse pressed left at (19, 31)
Screenshot: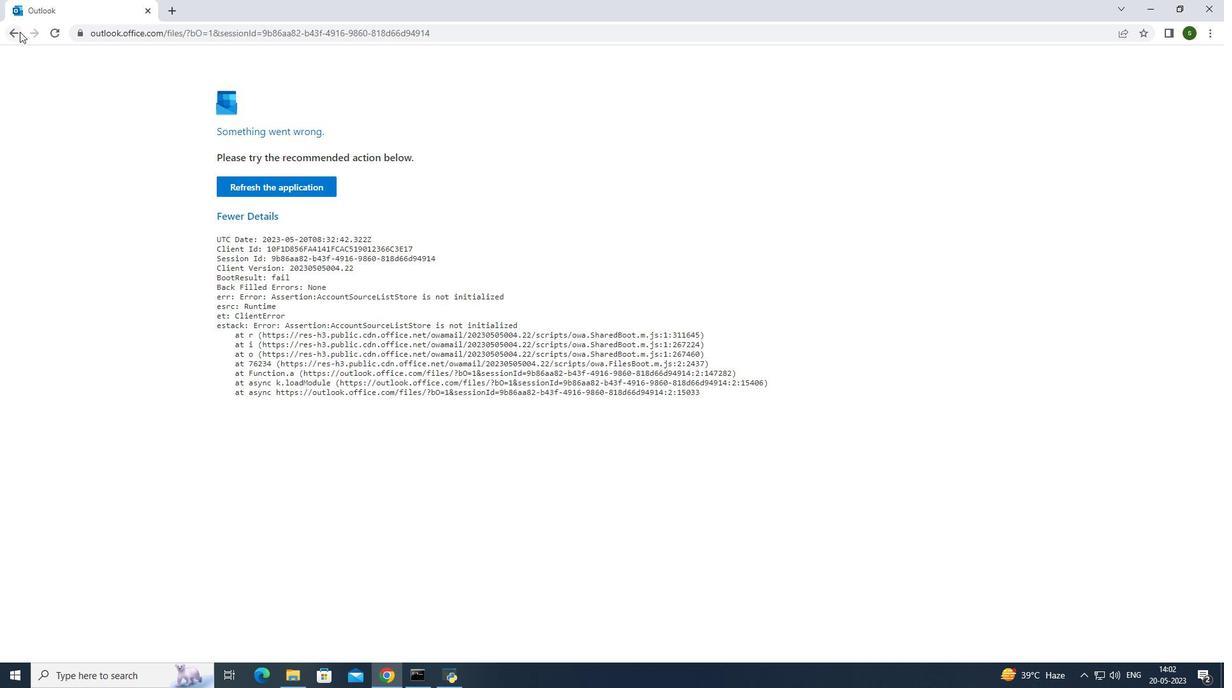 
Action: Mouse moved to (136, 48)
Screenshot: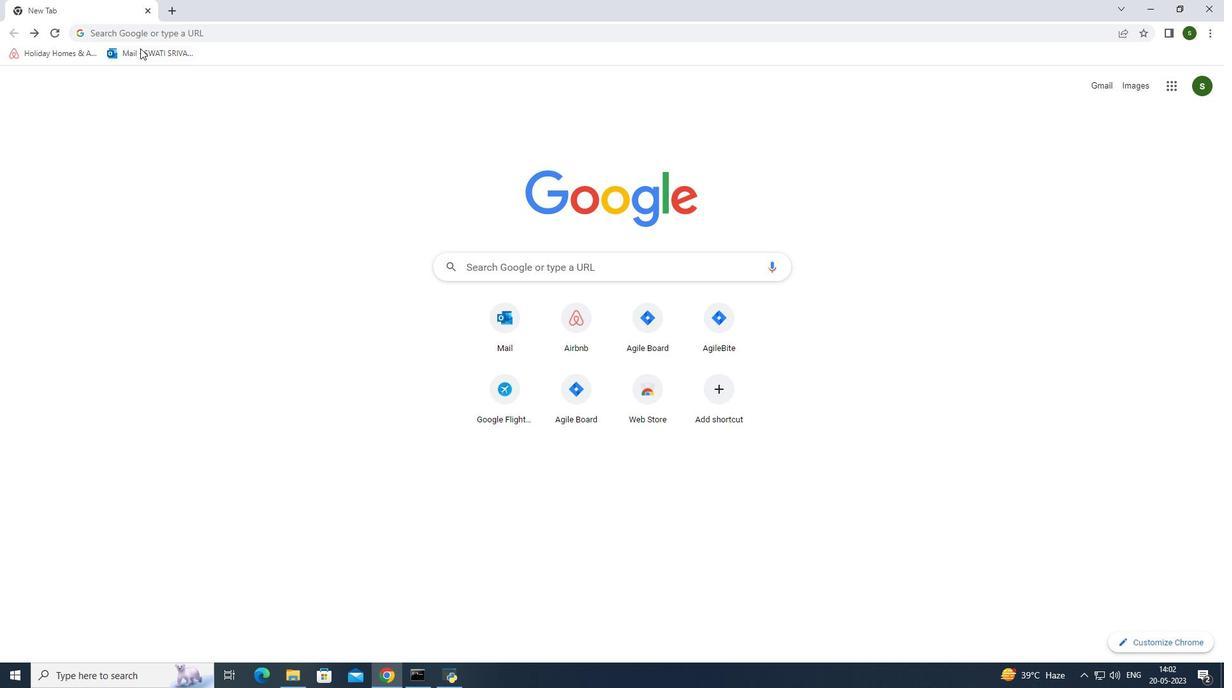 
Action: Mouse pressed left at (136, 48)
Screenshot: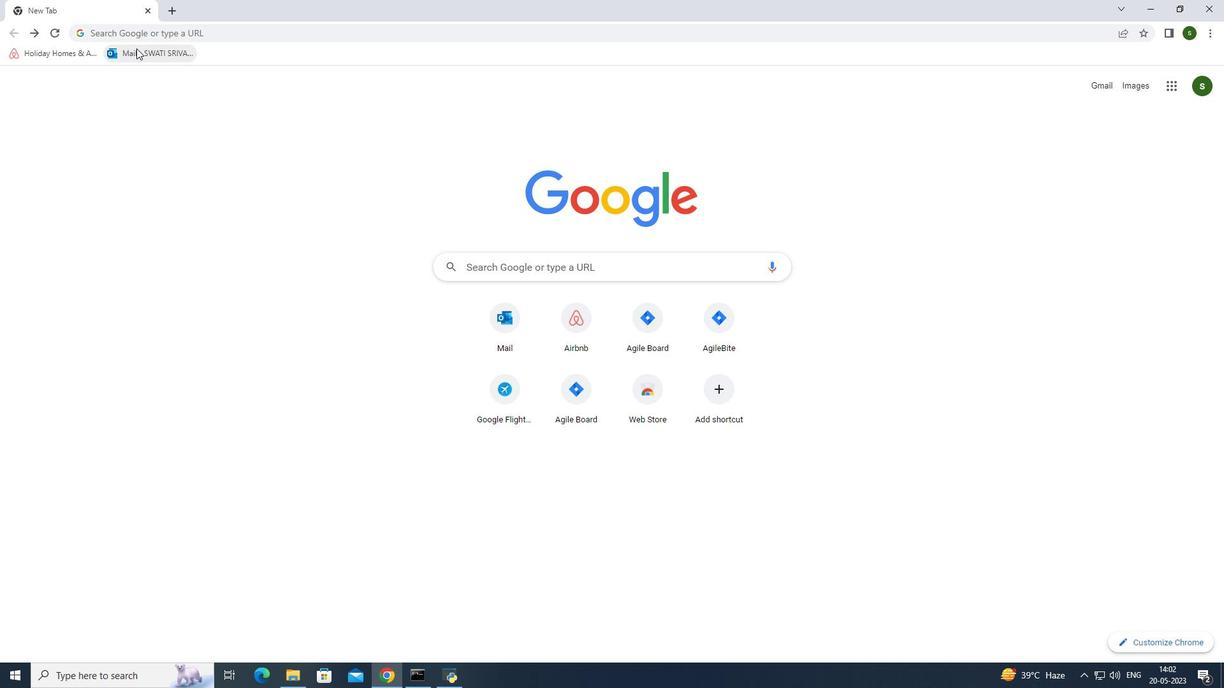 
Action: Mouse moved to (97, 109)
Screenshot: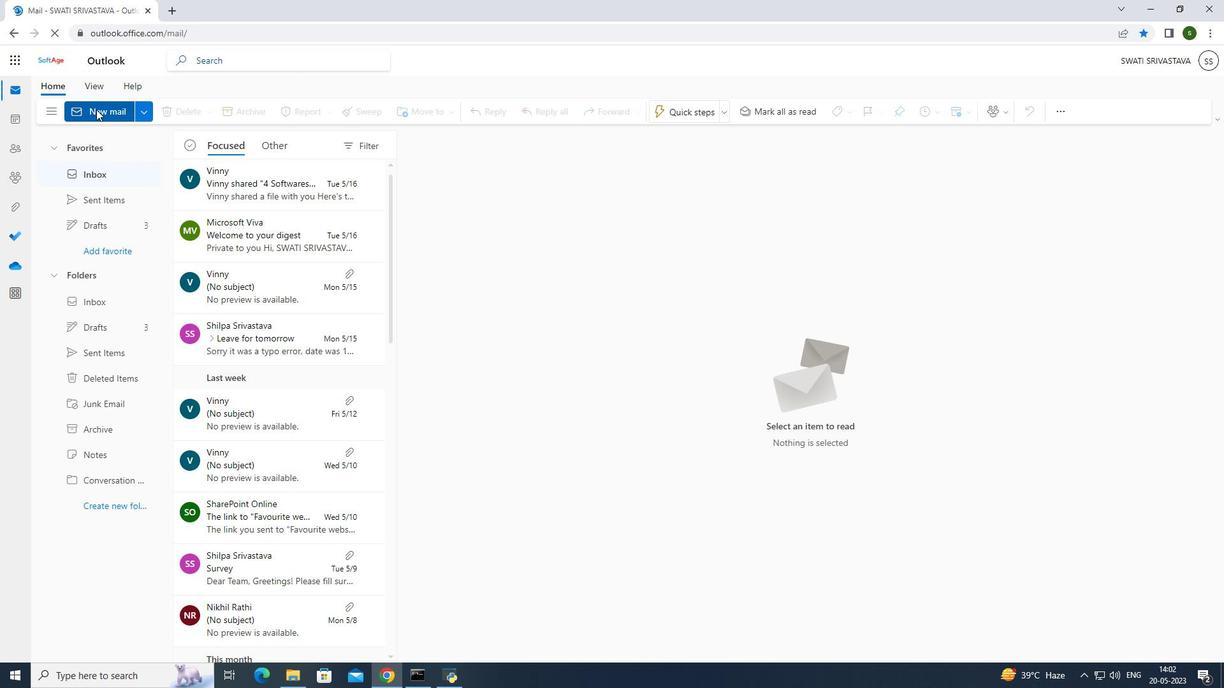 
Action: Mouse pressed left at (97, 109)
Screenshot: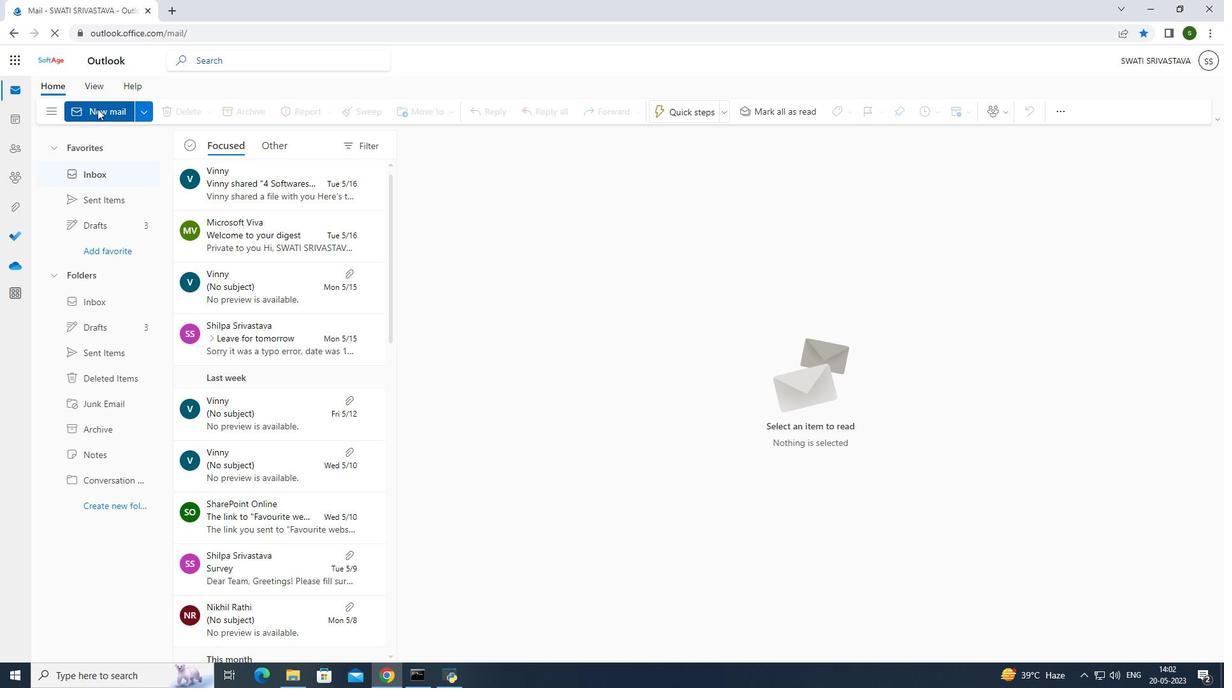 
Action: Mouse moved to (828, 111)
Screenshot: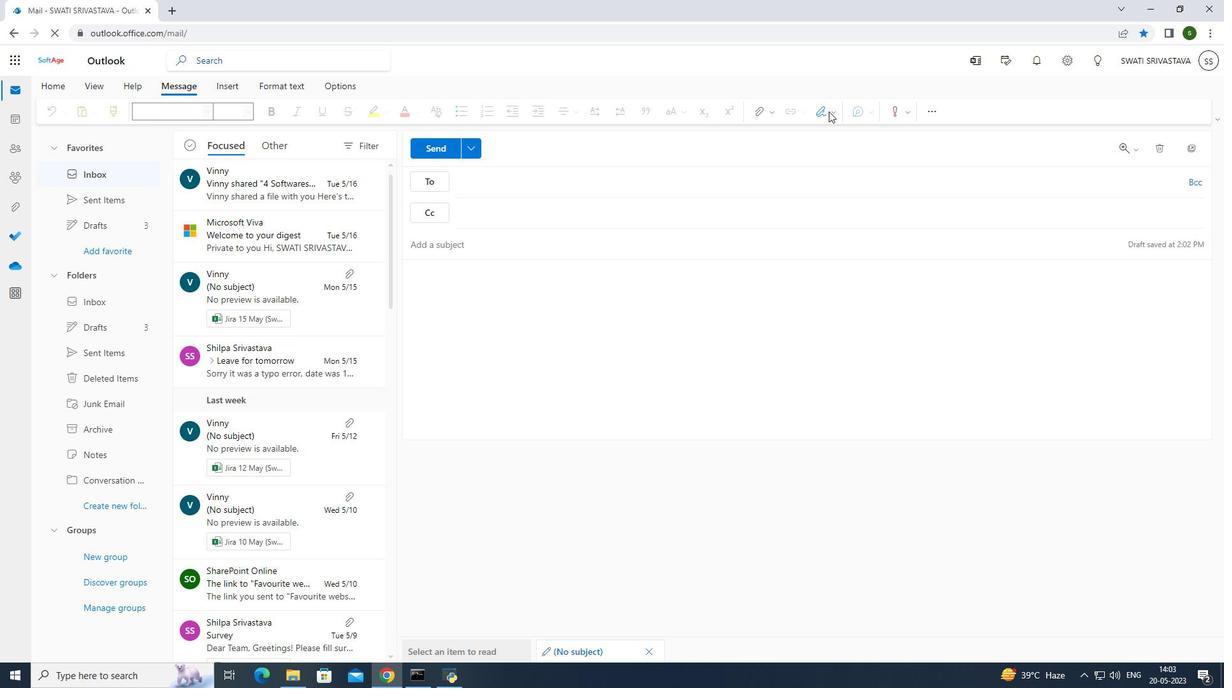
Action: Mouse pressed left at (828, 111)
Screenshot: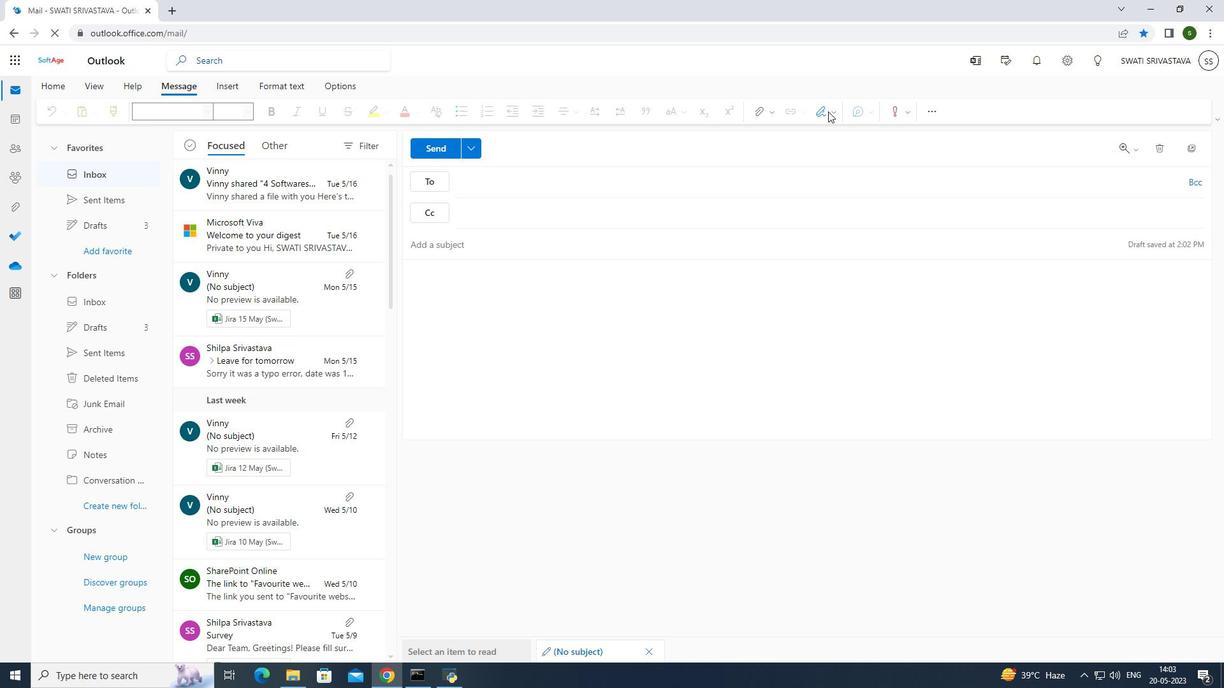 
Action: Mouse moved to (258, 232)
Screenshot: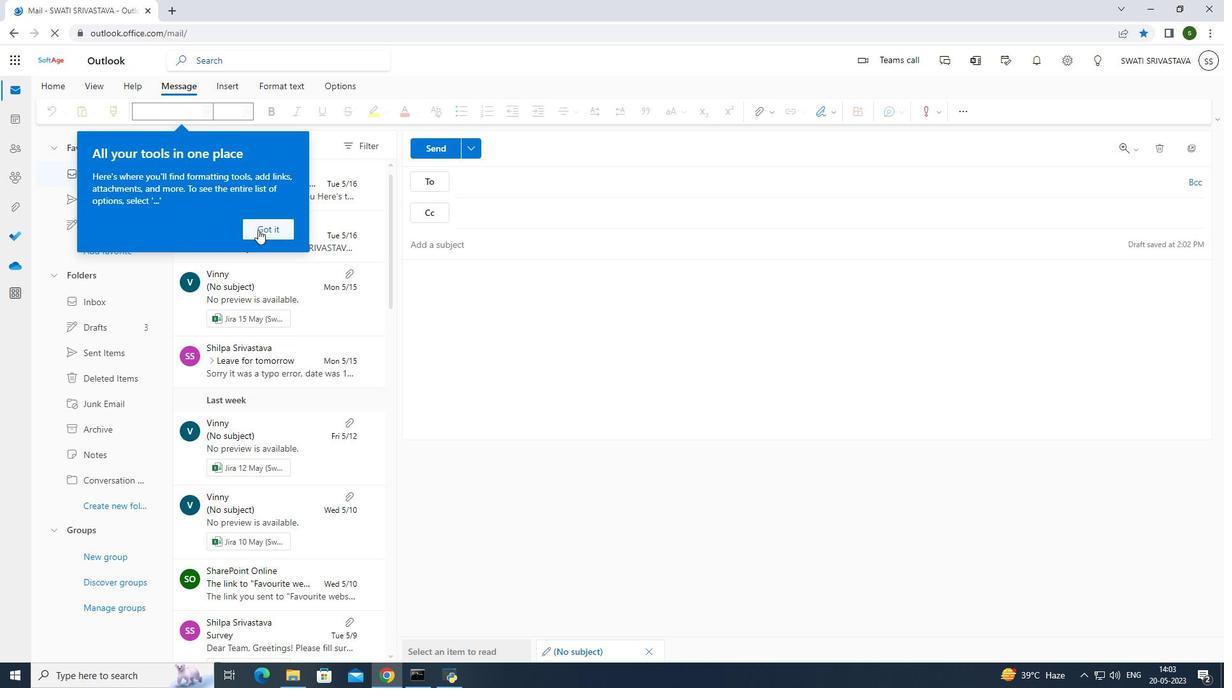 
Action: Mouse pressed left at (258, 232)
Screenshot: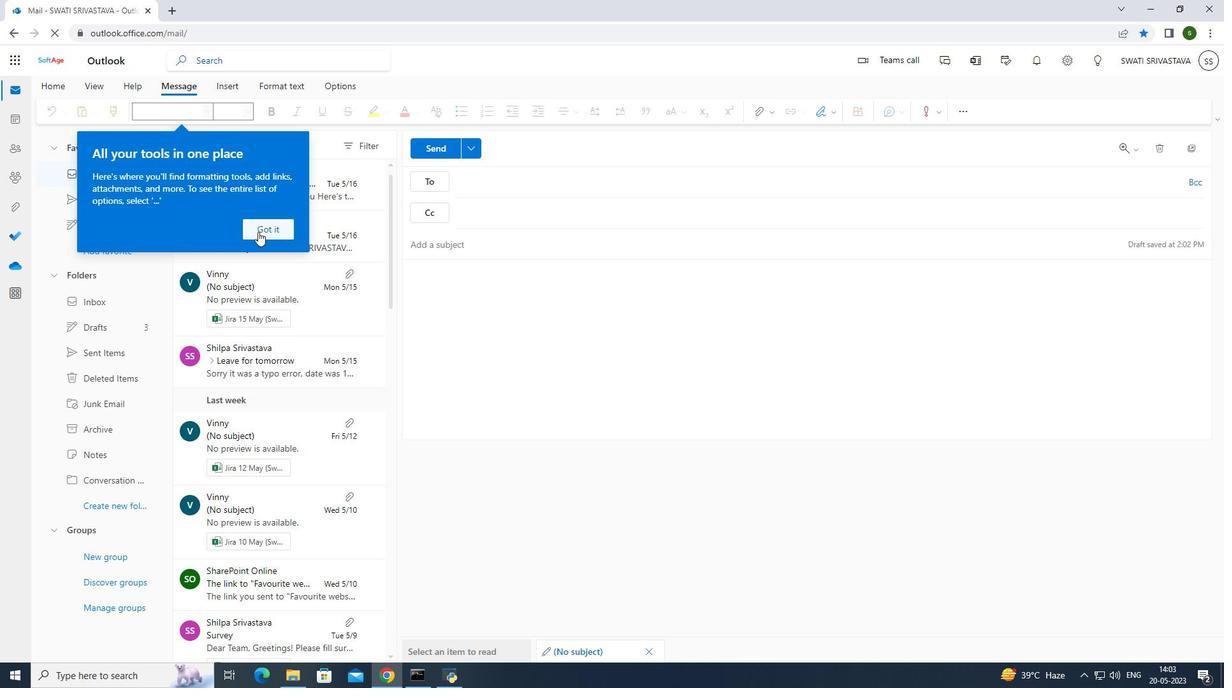 
Action: Mouse moved to (822, 112)
Screenshot: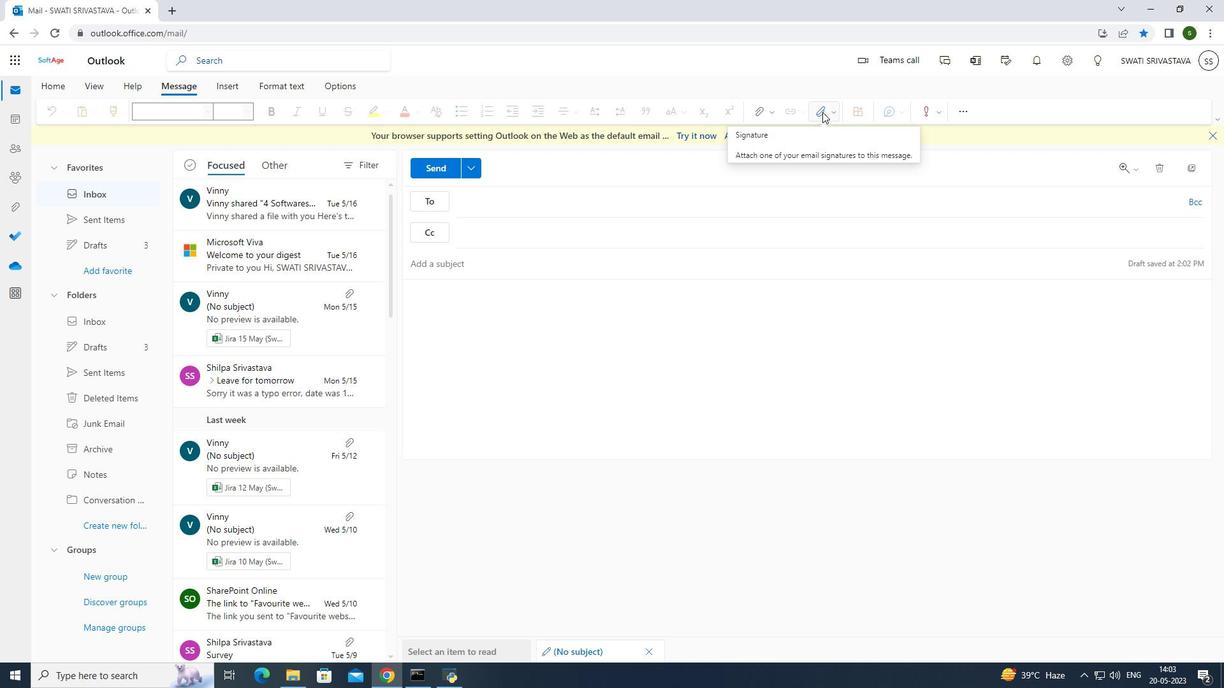 
Action: Mouse pressed left at (822, 112)
Screenshot: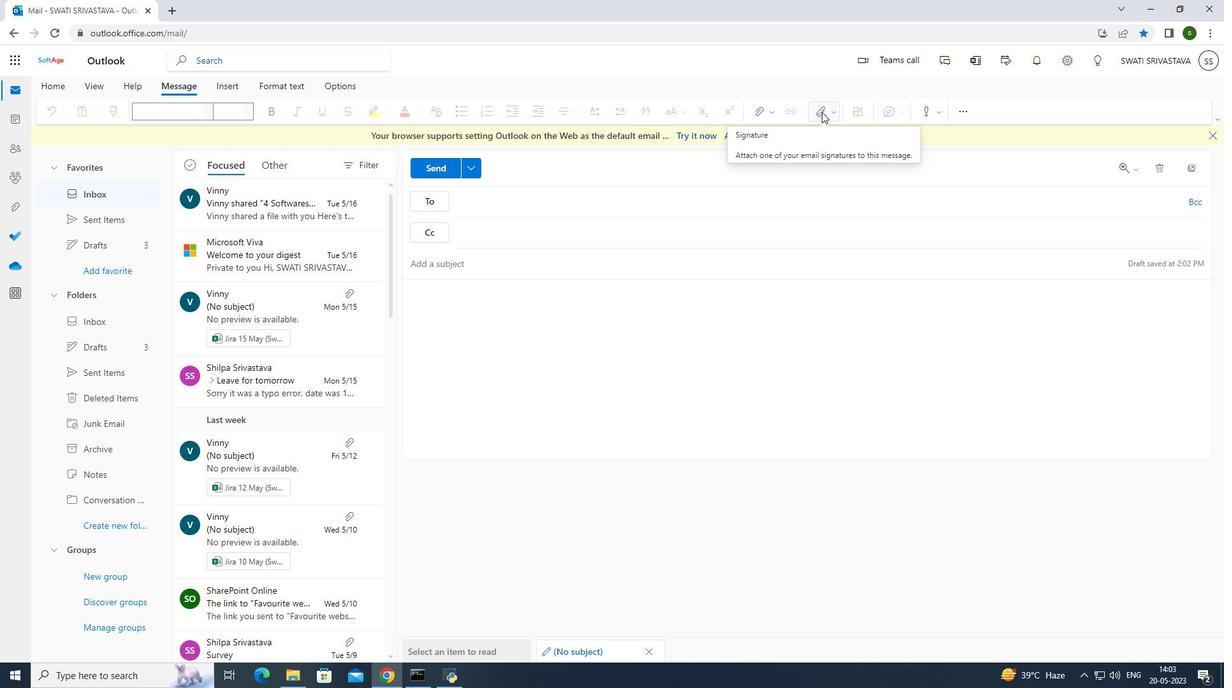 
Action: Mouse moved to (795, 136)
Screenshot: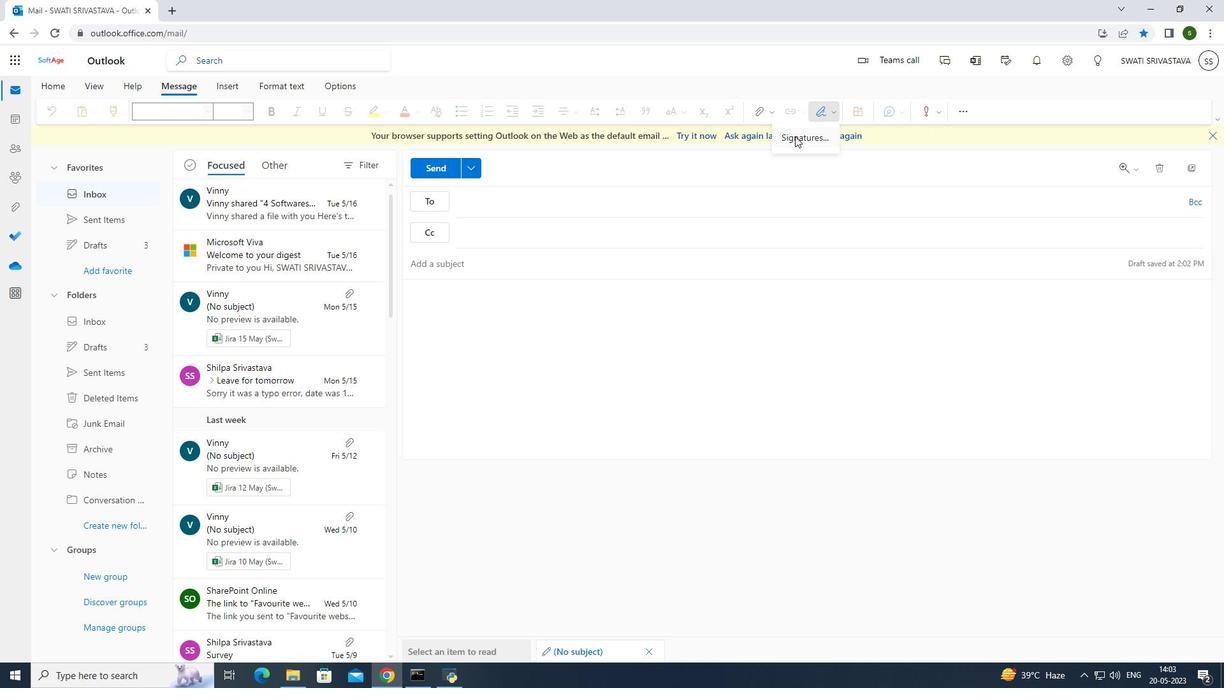 
Action: Mouse pressed left at (795, 136)
Screenshot: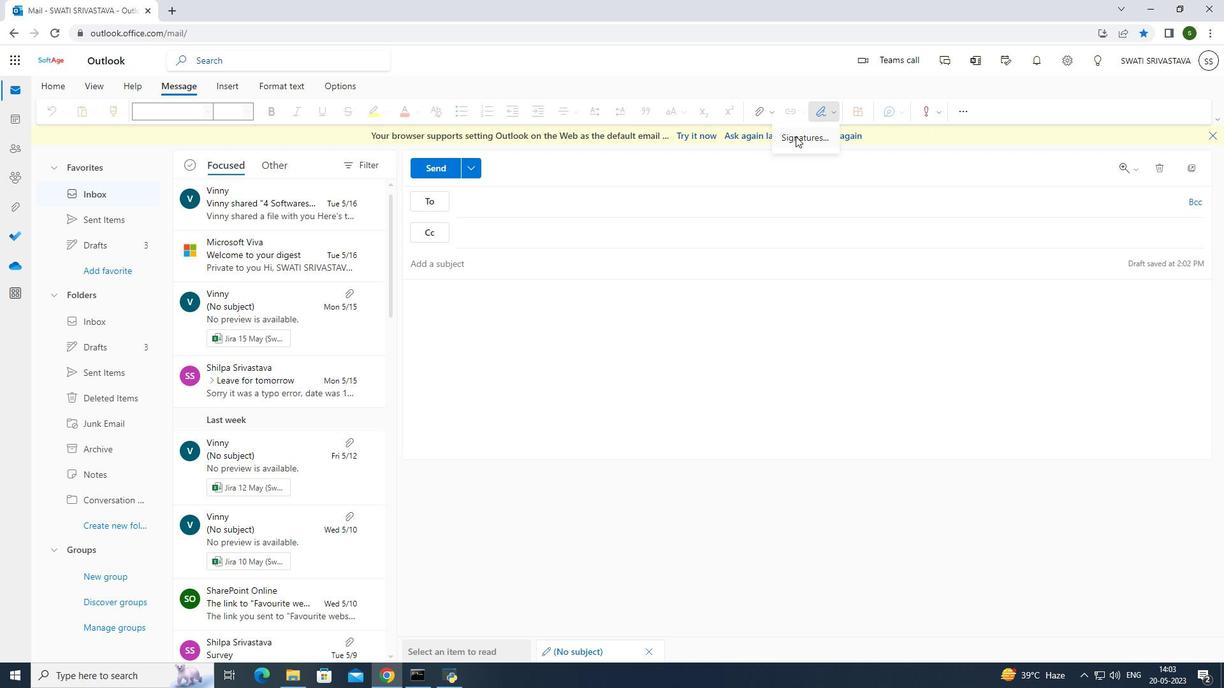 
Action: Mouse moved to (537, 210)
Screenshot: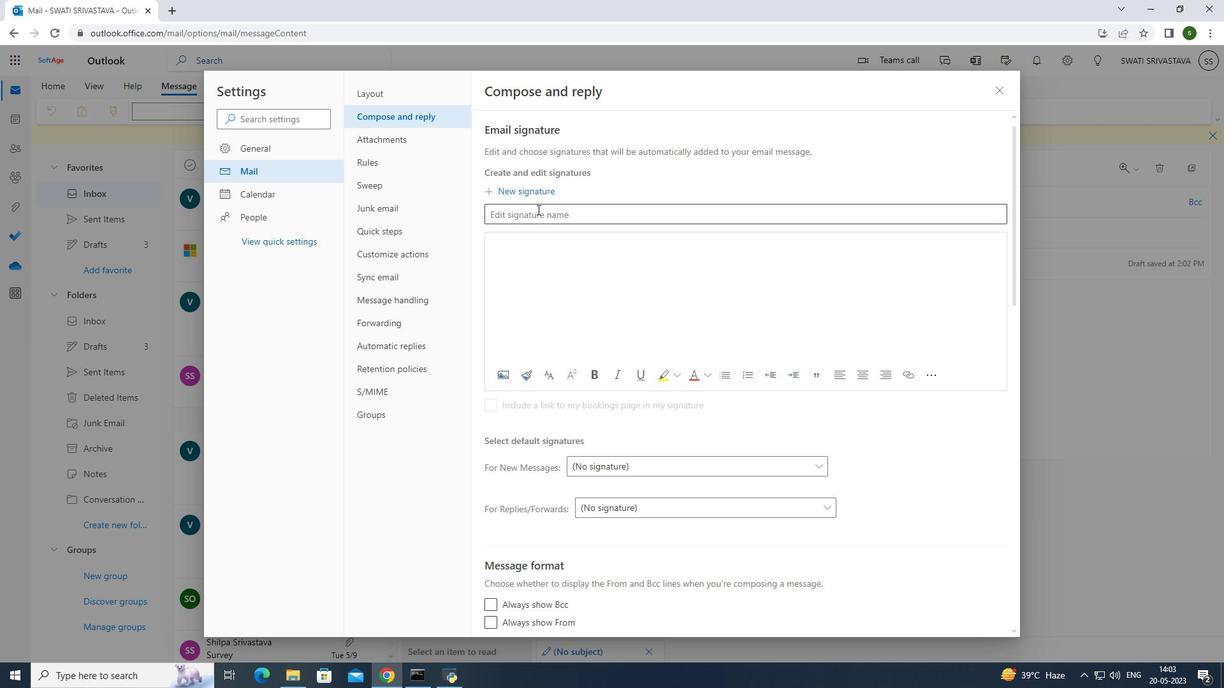 
Action: Mouse pressed left at (537, 210)
Screenshot: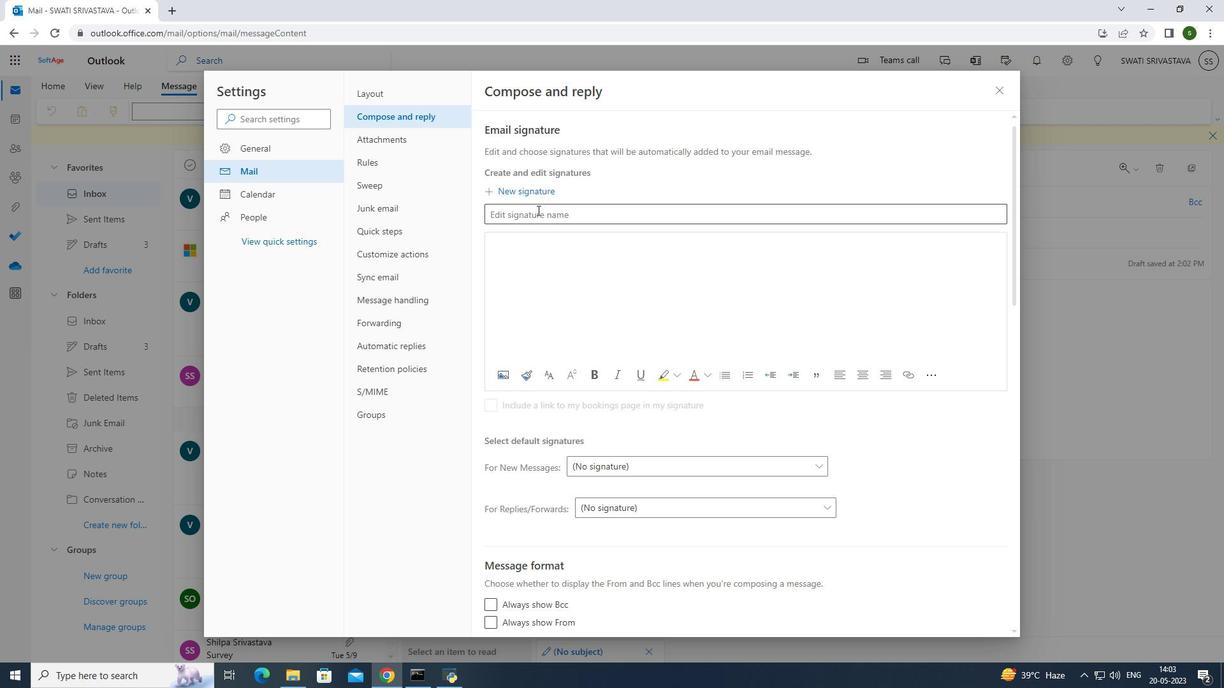 
Action: Key pressed <Key.caps_lock>G<Key.caps_lock>ianna<Key.space><Key.caps_lock>M<Key.caps_lock>artinez
Screenshot: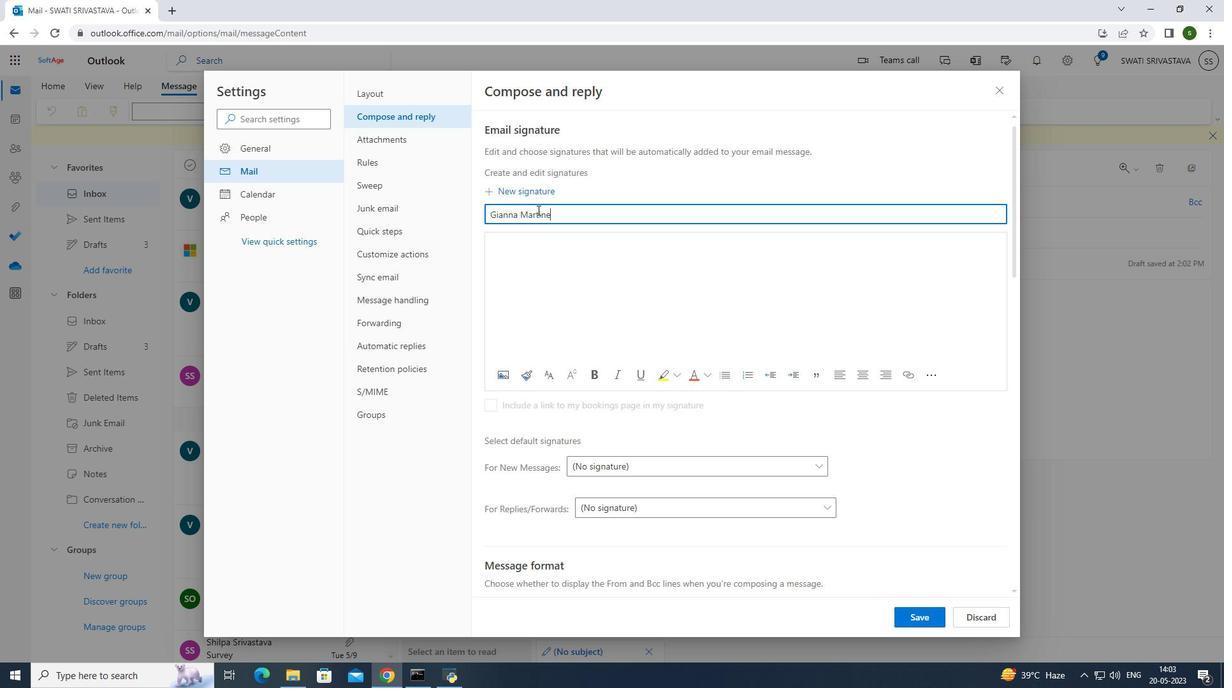 
Action: Mouse moved to (533, 276)
Screenshot: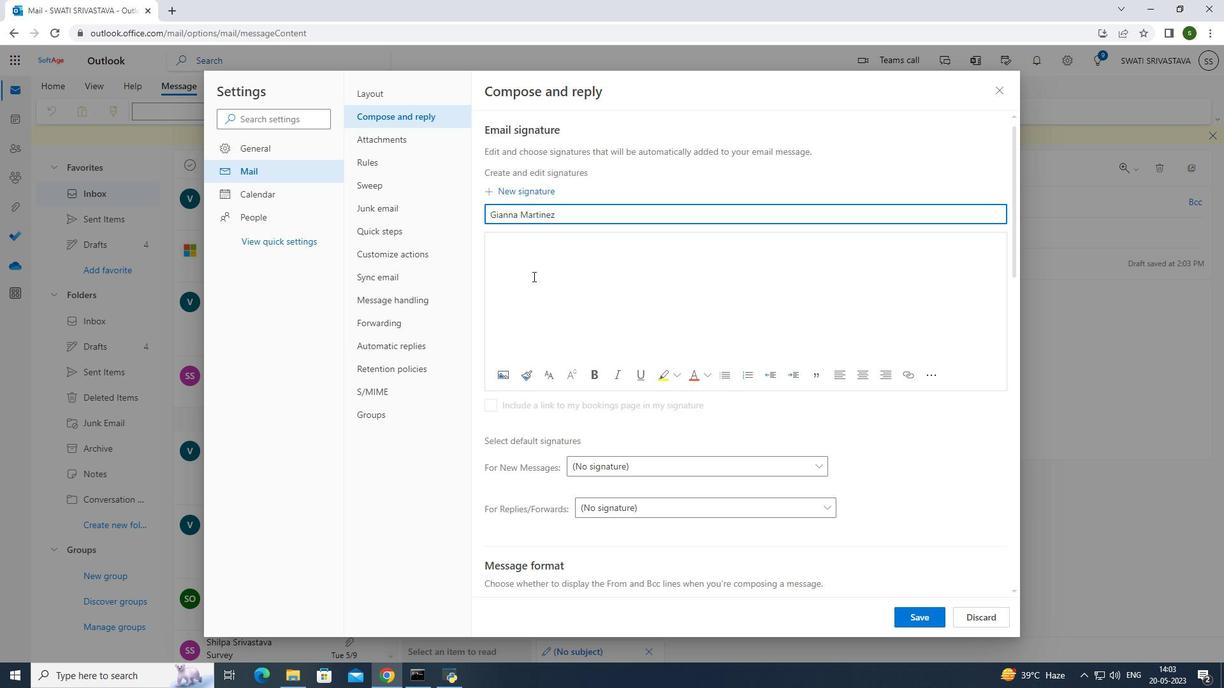
Action: Mouse pressed left at (533, 276)
Screenshot: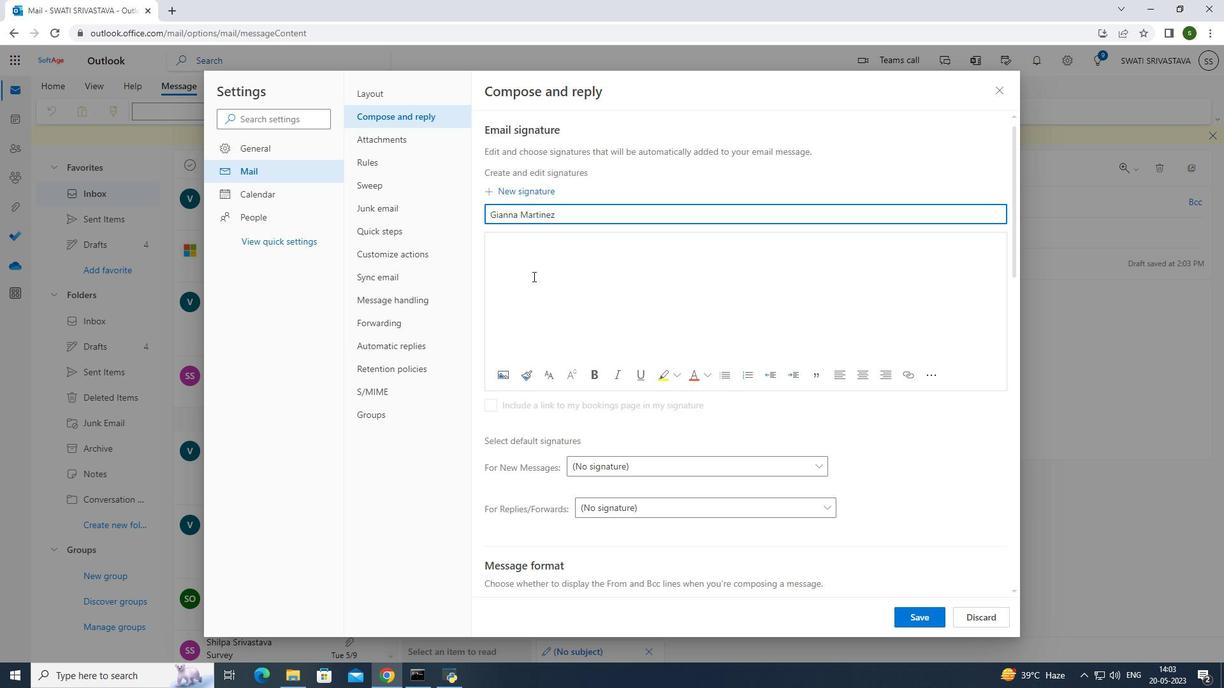
Action: Mouse moved to (769, 462)
Screenshot: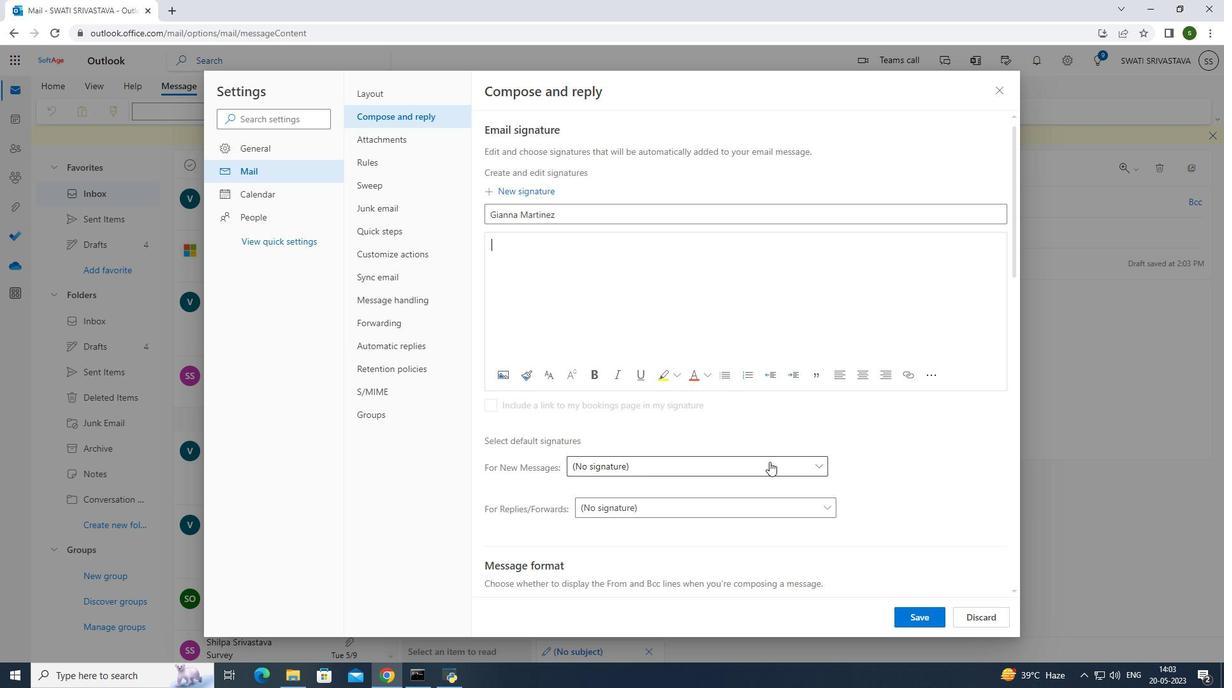 
Action: Mouse pressed left at (769, 462)
Screenshot: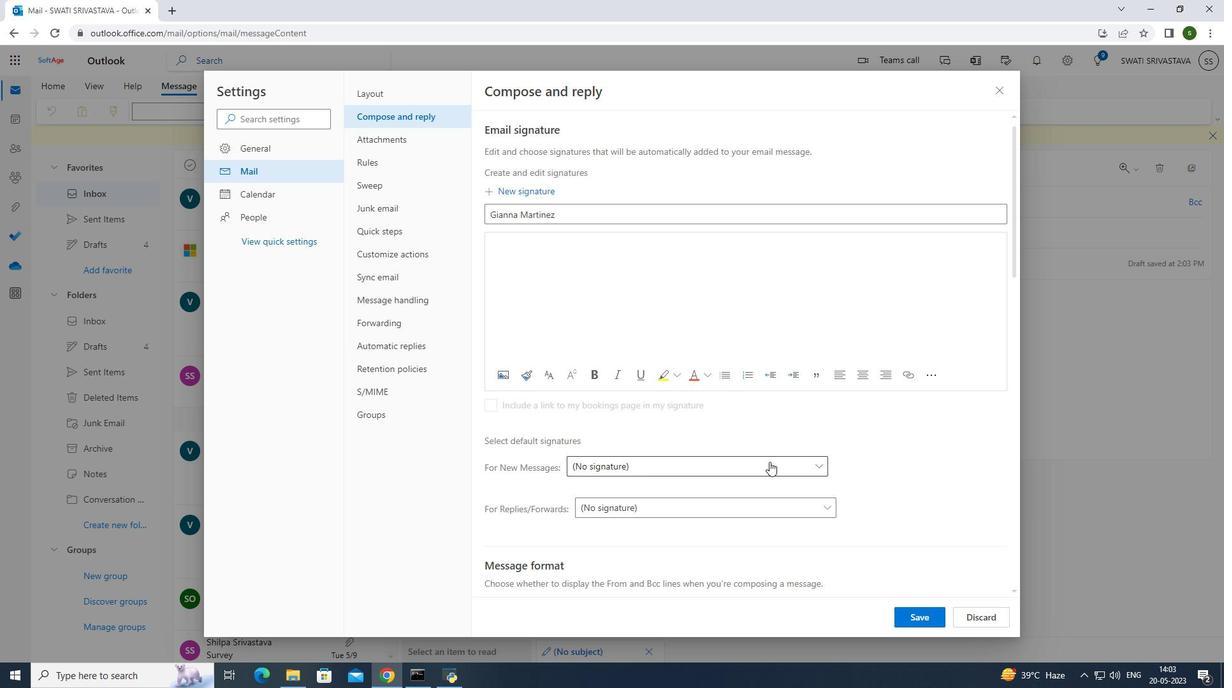 
Action: Mouse moved to (765, 462)
Screenshot: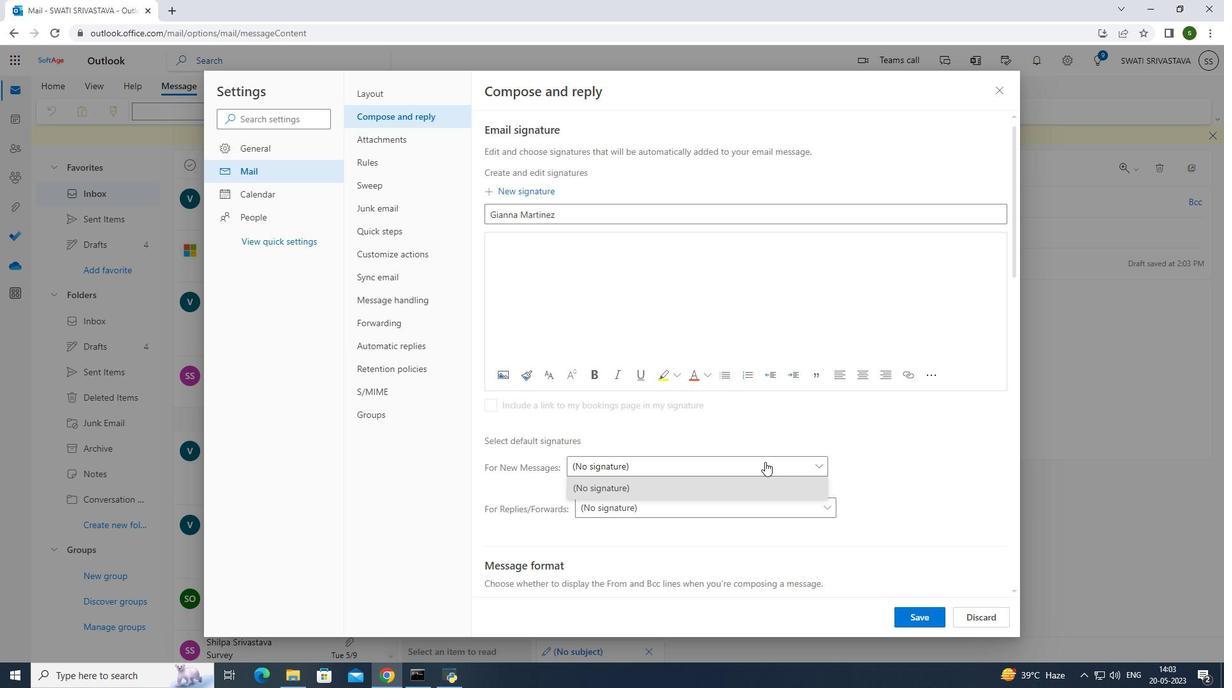 
Action: Mouse pressed left at (765, 462)
Screenshot: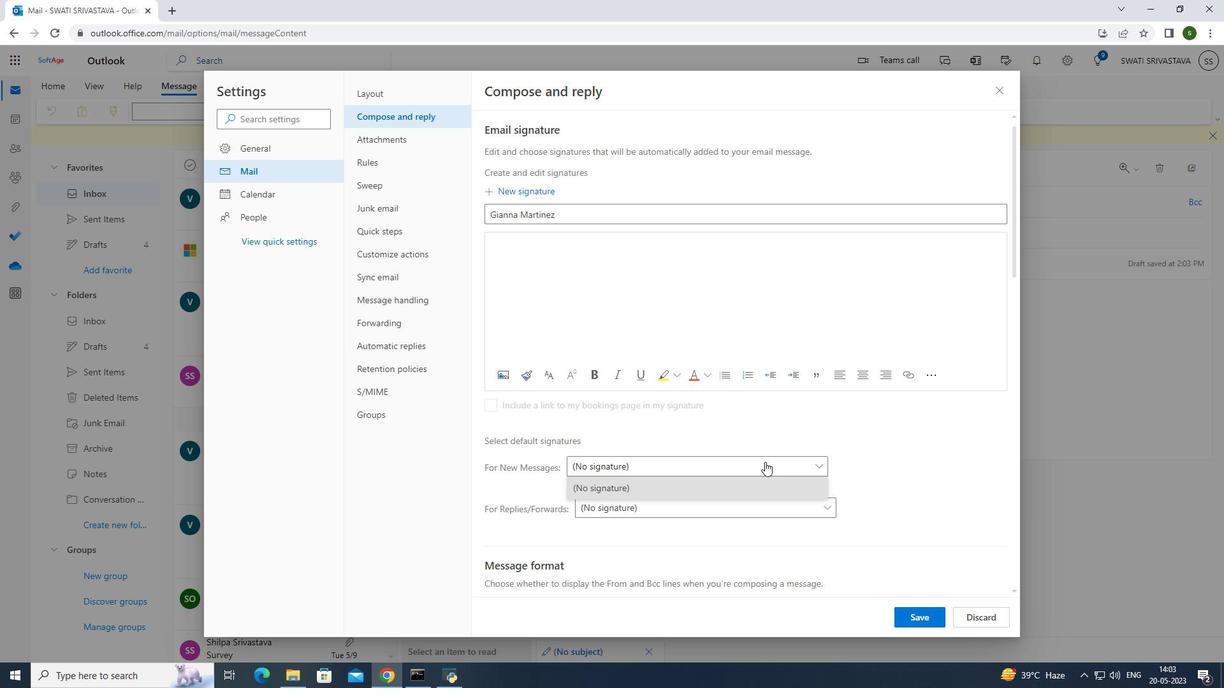 
Action: Mouse moved to (554, 253)
Screenshot: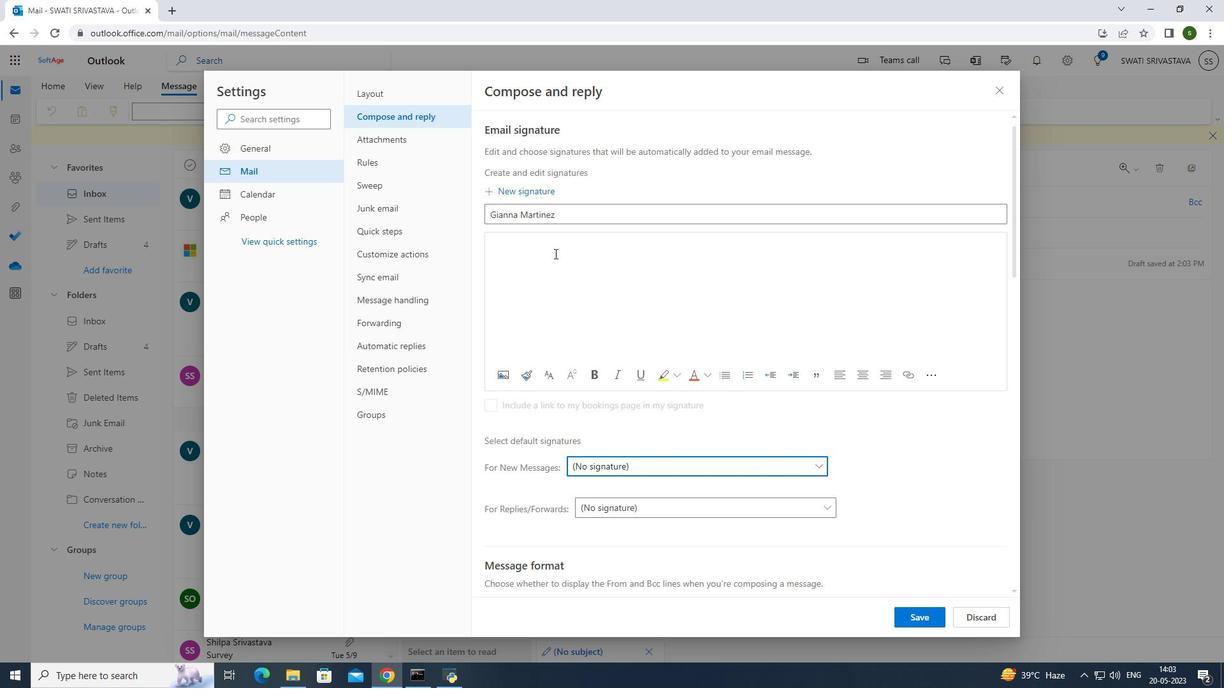 
Action: Mouse pressed left at (554, 253)
Screenshot: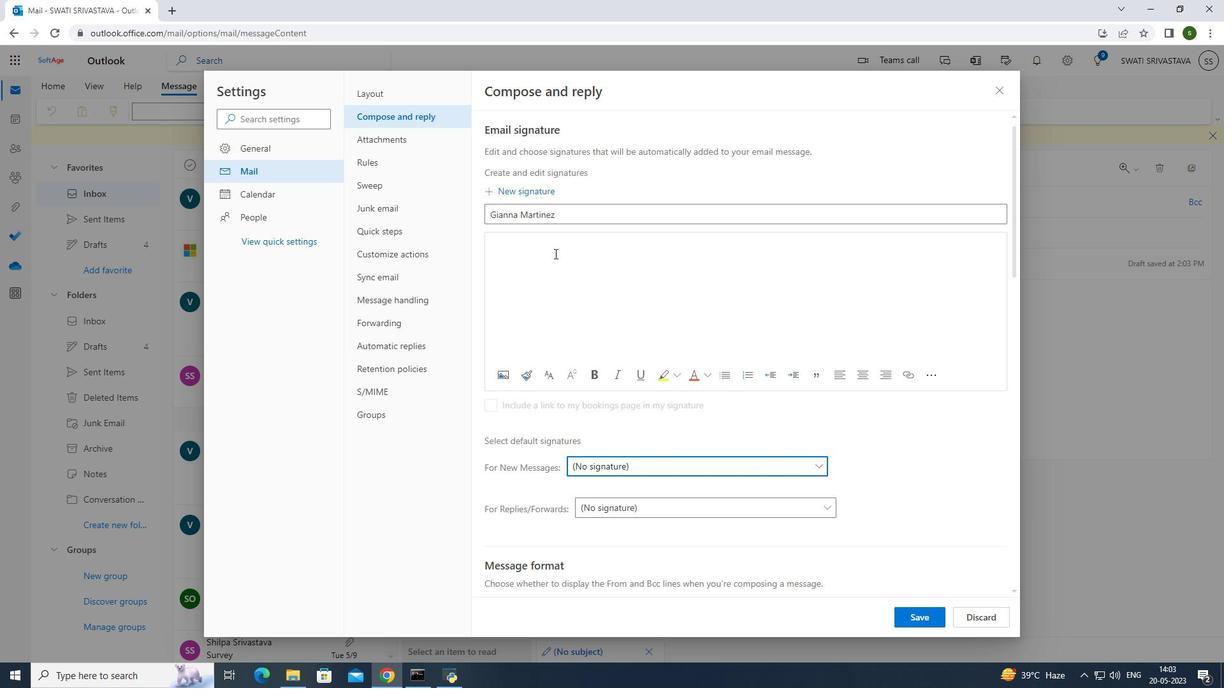 
Action: Mouse moved to (554, 253)
Screenshot: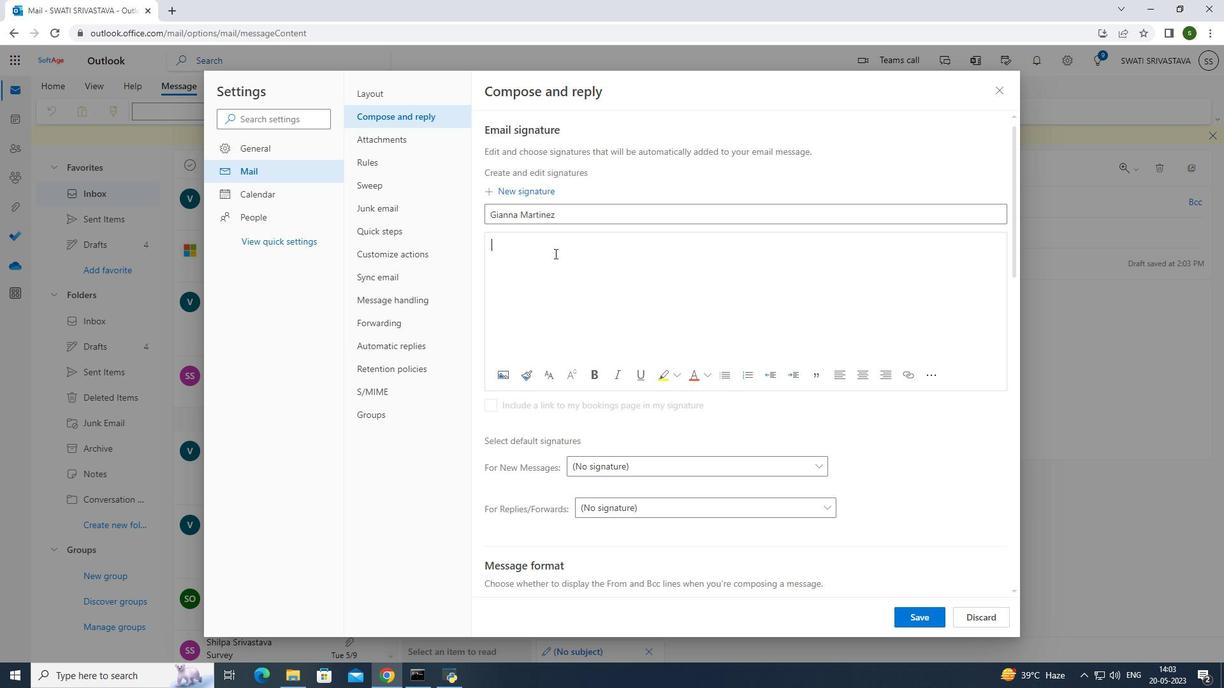 
Action: Key pressed <Key.caps_lock>G<Key.caps_lock>iana<Key.space><Key.backspace><Key.backspace>na<Key.space><Key.caps_lock>M<Key.caps_lock>ary<Key.backspace>tinez<Key.enter>
Screenshot: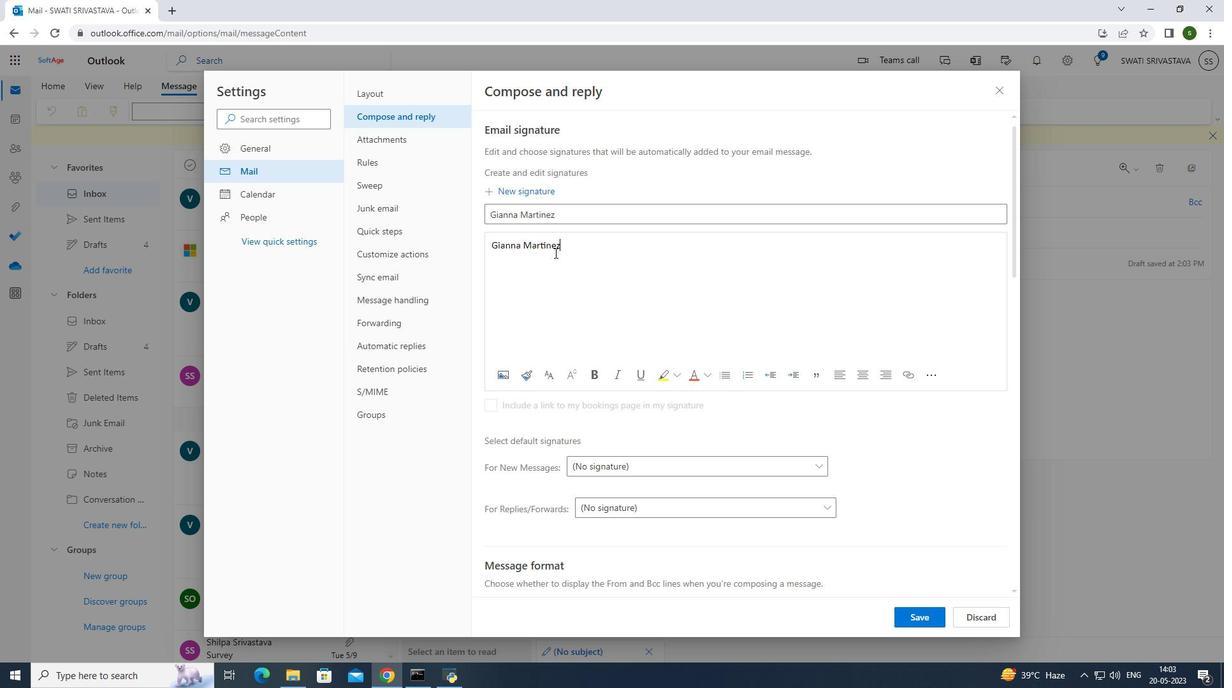 
Action: Mouse moved to (820, 468)
Screenshot: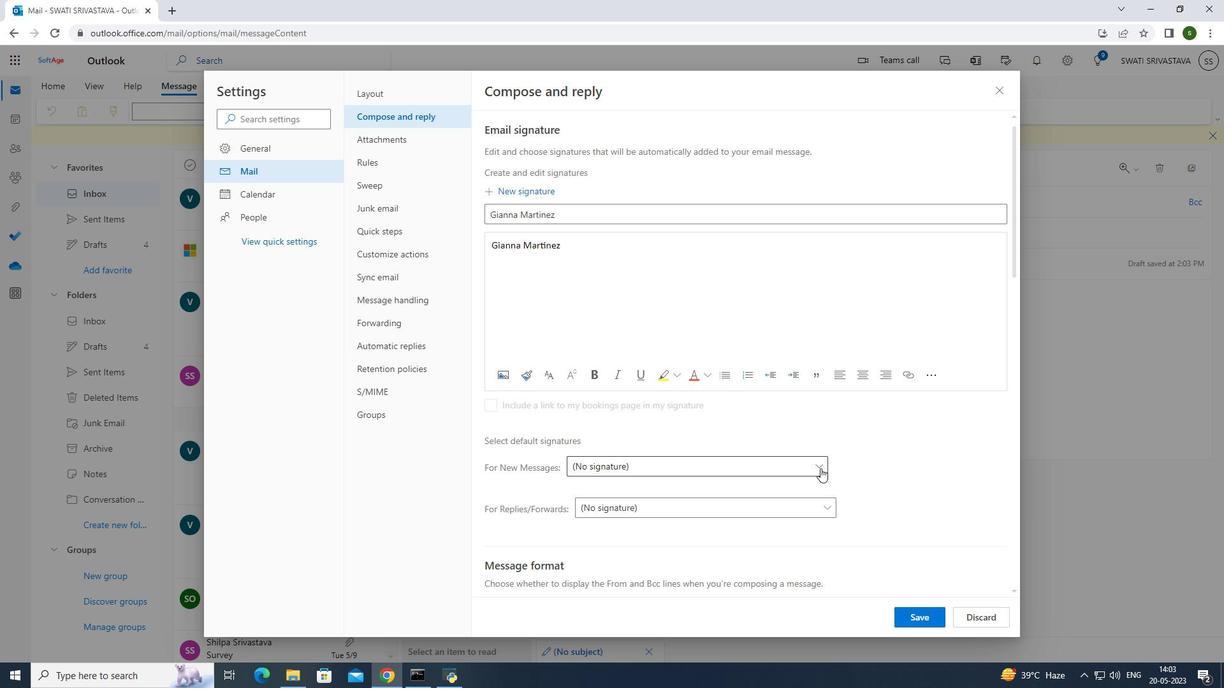 
Action: Mouse pressed left at (820, 468)
Screenshot: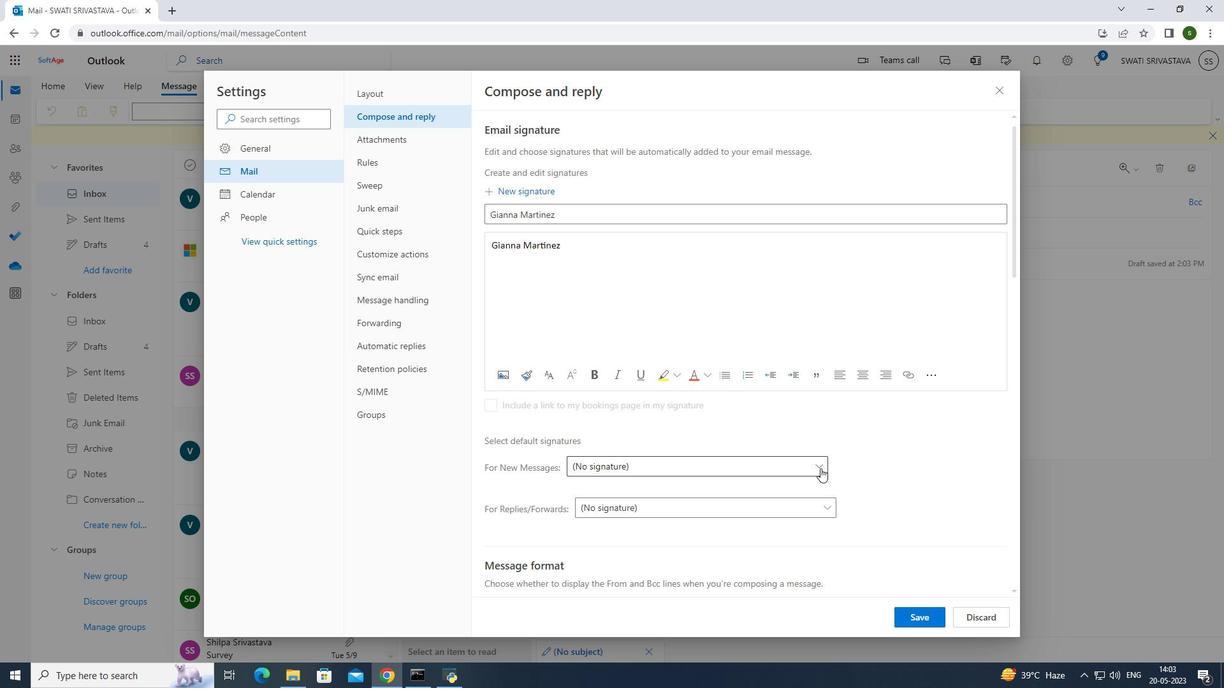 
Action: Mouse pressed left at (820, 468)
Screenshot: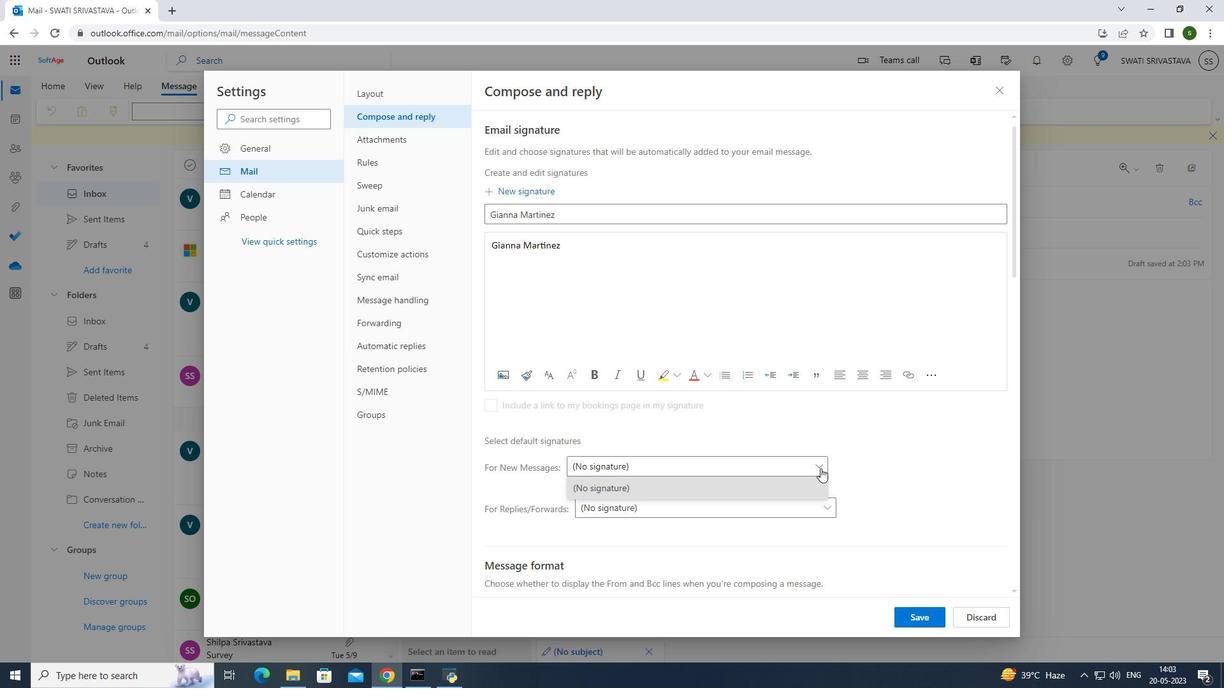 
Action: Mouse pressed left at (820, 468)
Screenshot: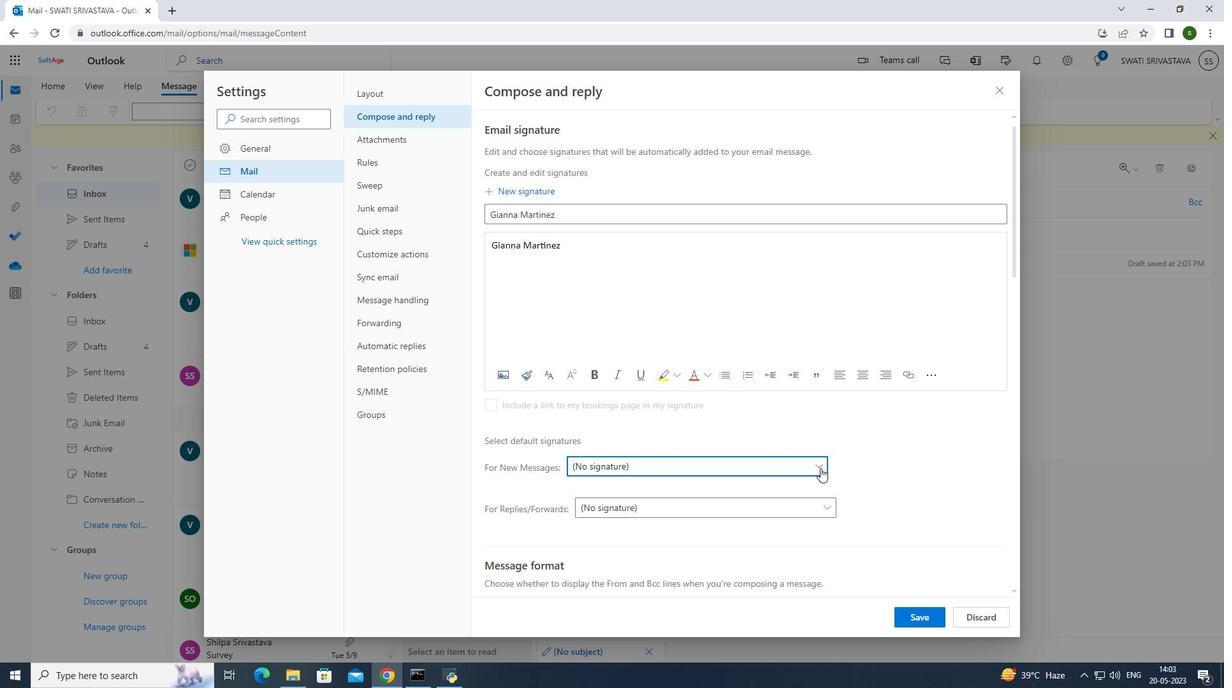 
Action: Mouse moved to (784, 491)
Screenshot: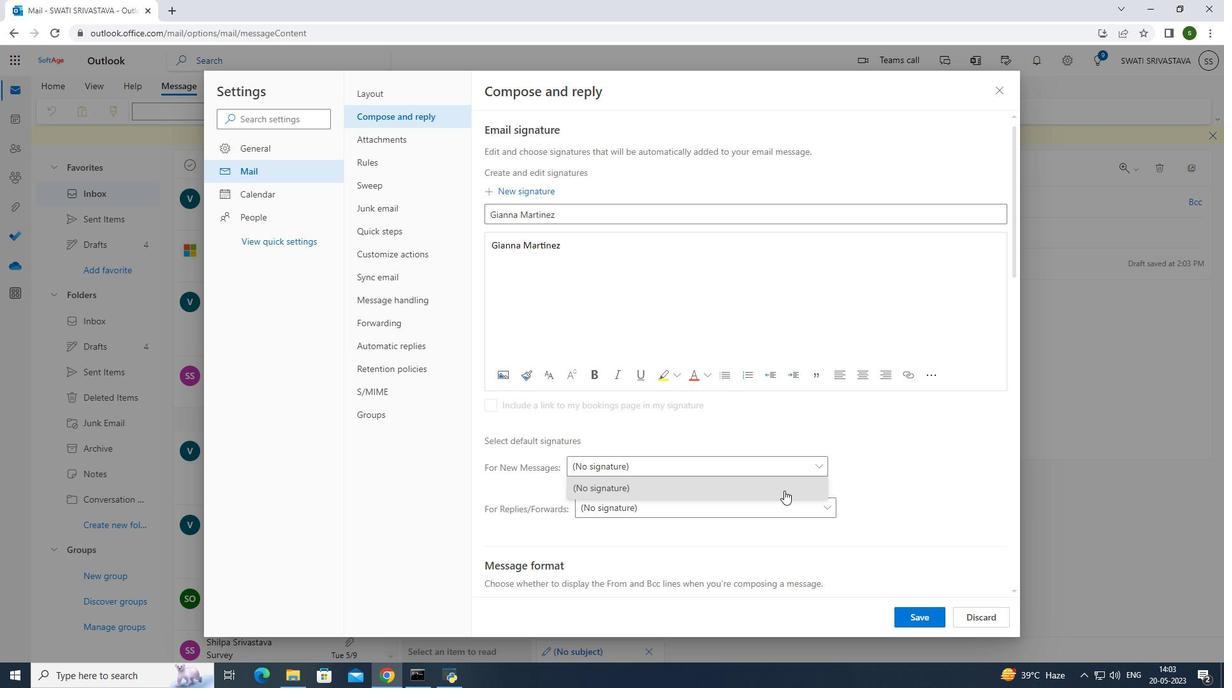 
Action: Mouse pressed left at (784, 491)
Screenshot: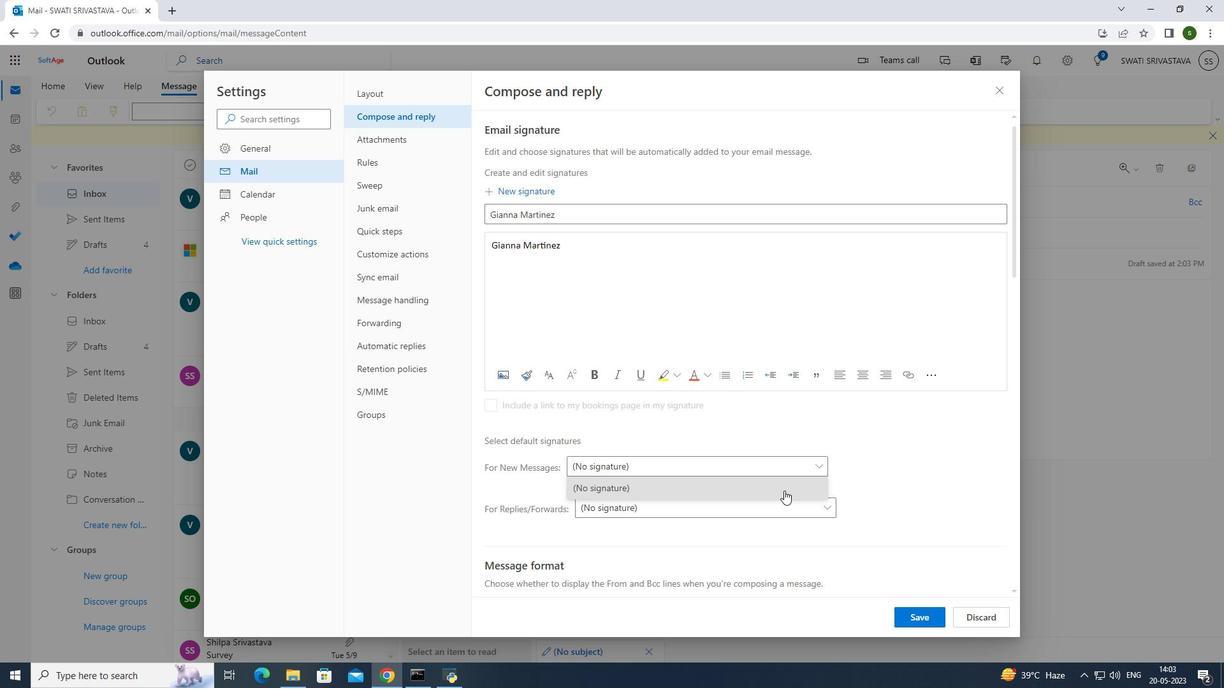 
Action: Mouse moved to (786, 508)
Screenshot: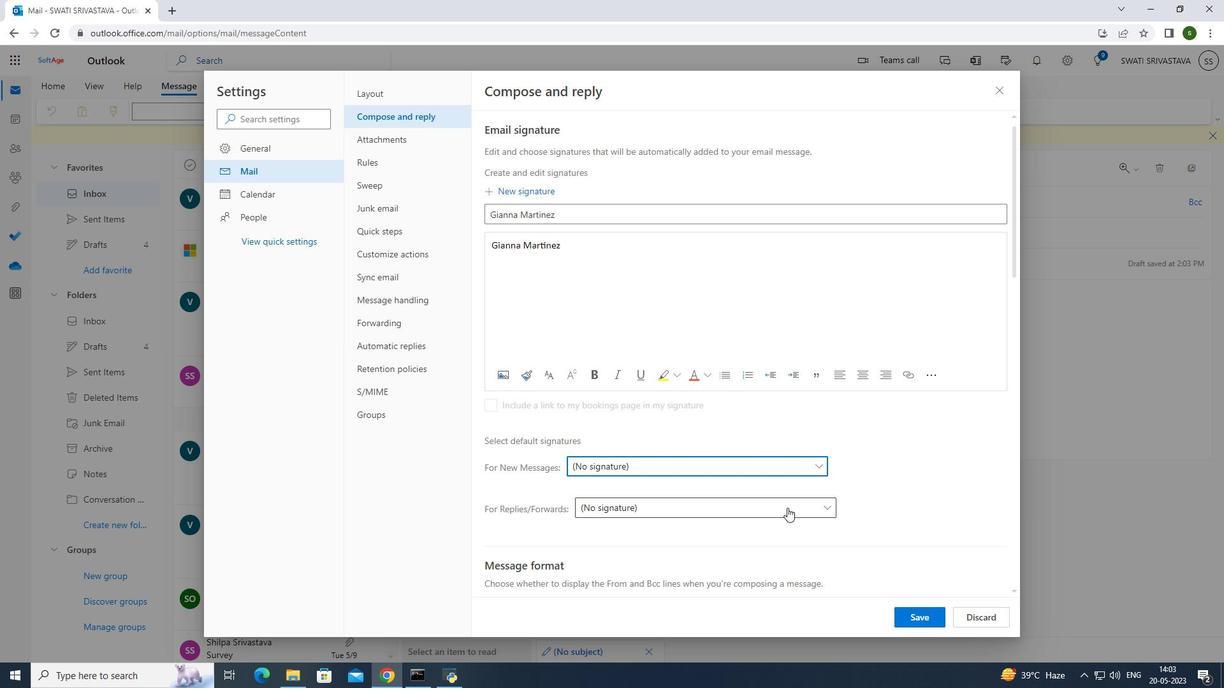 
Action: Mouse pressed left at (786, 508)
Screenshot: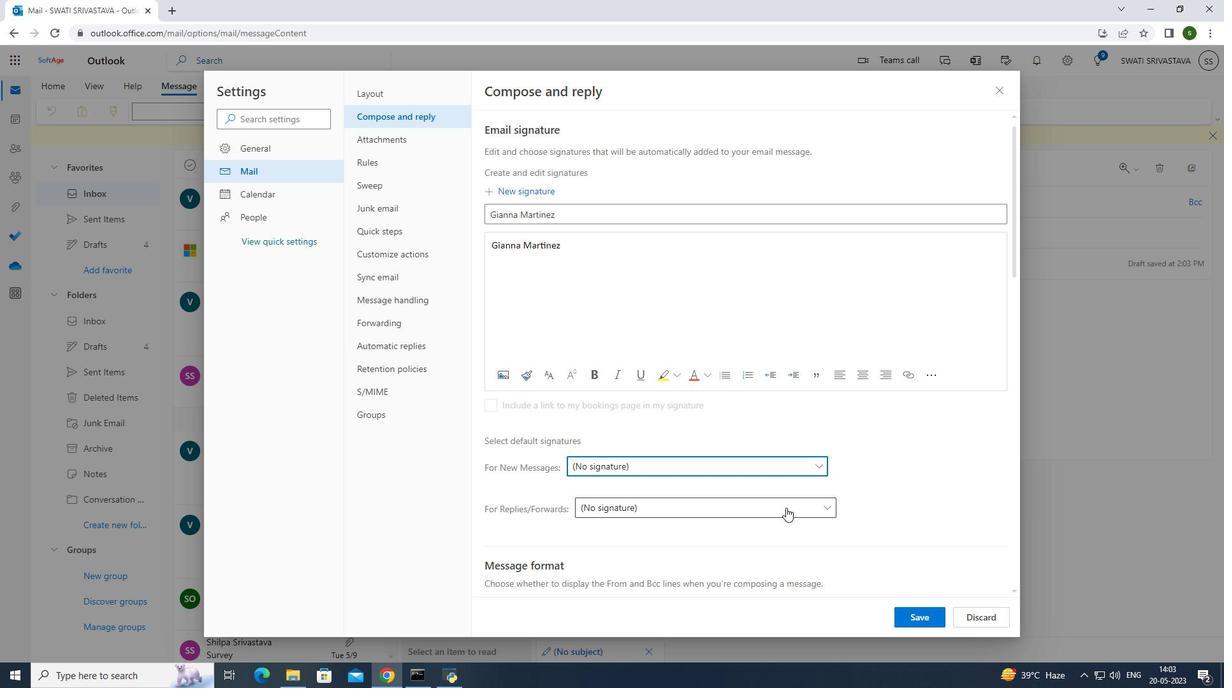 
Action: Mouse pressed left at (786, 508)
Screenshot: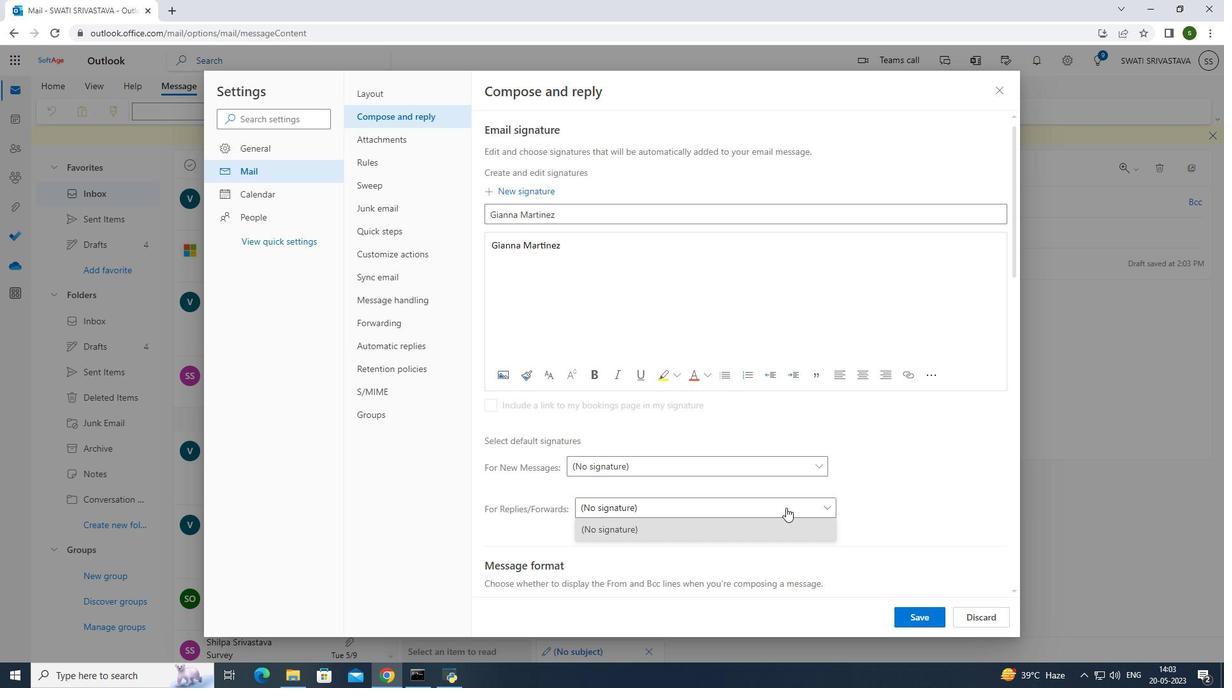 
Action: Mouse moved to (491, 408)
Screenshot: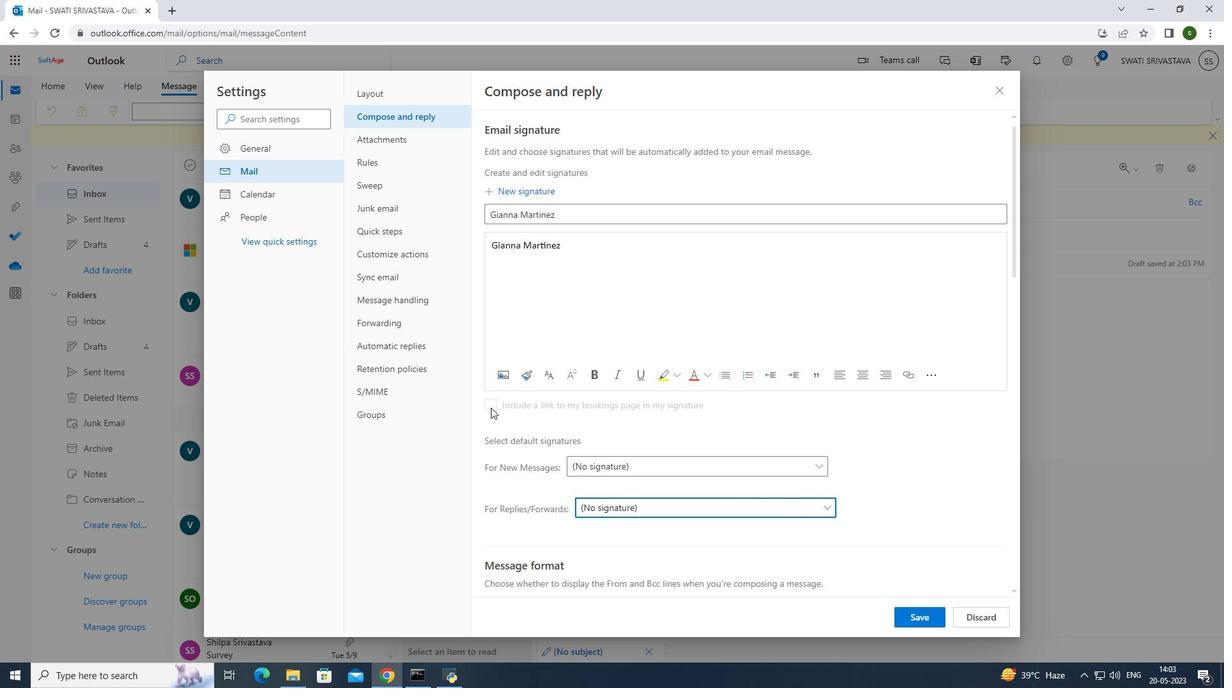 
Action: Mouse pressed left at (491, 408)
Screenshot: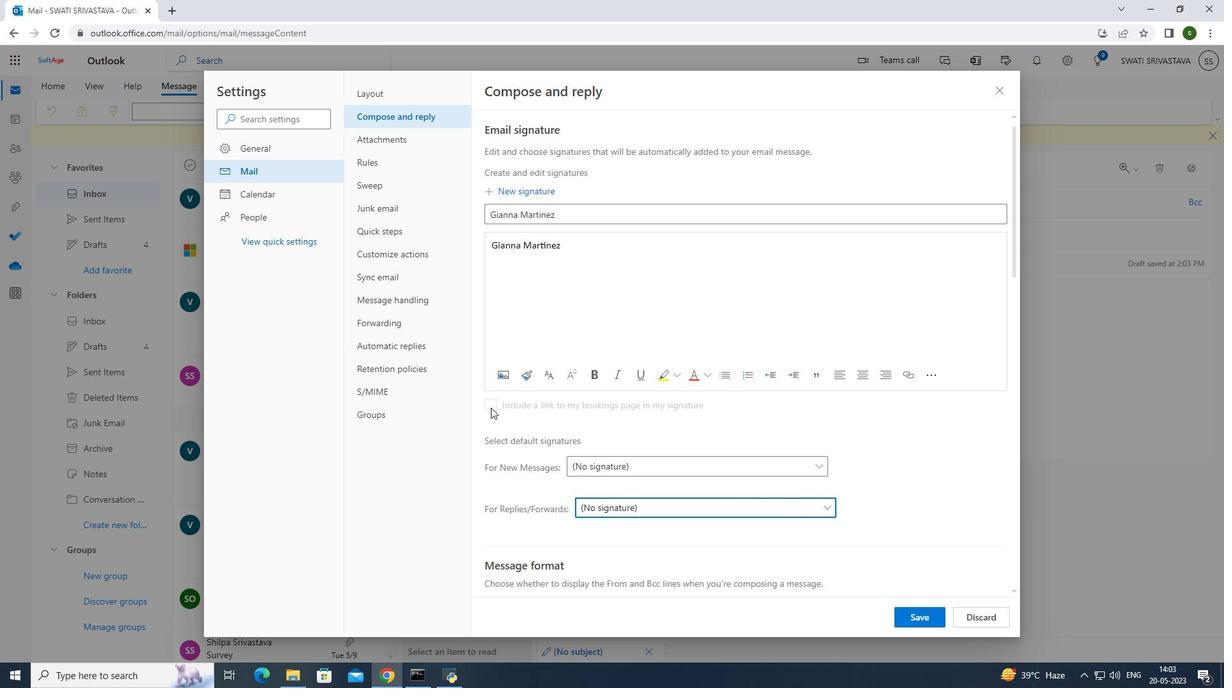 
Action: Mouse moved to (510, 442)
Screenshot: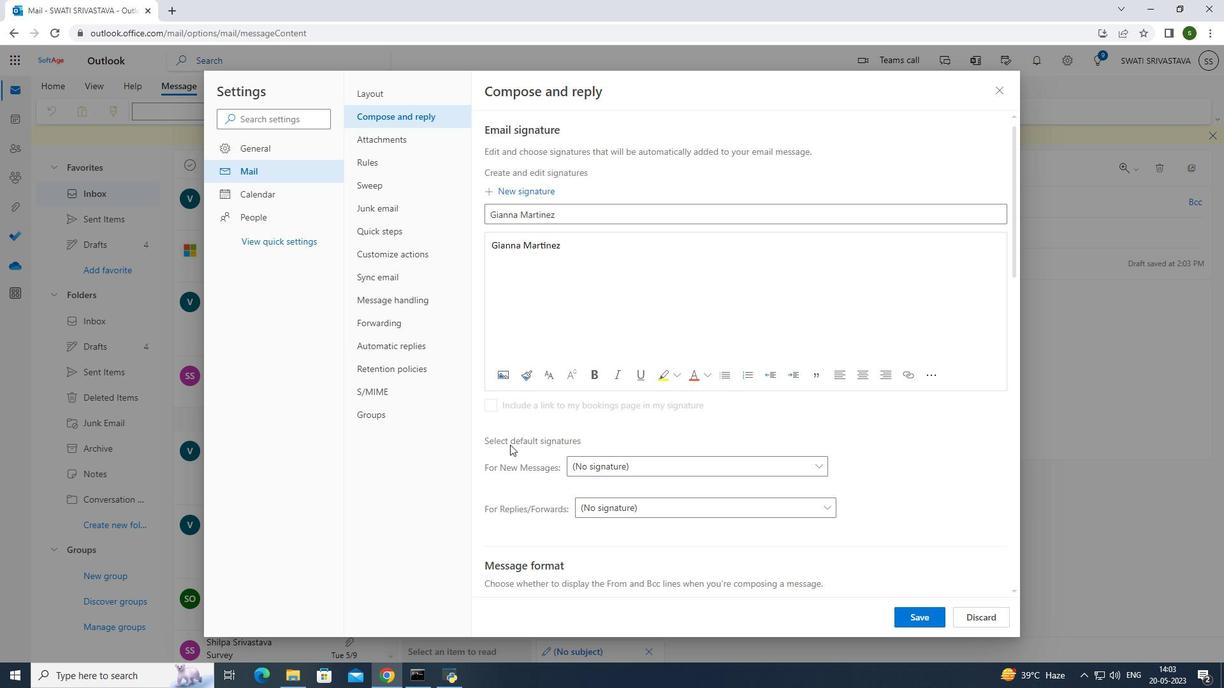
Action: Mouse pressed left at (510, 442)
Screenshot: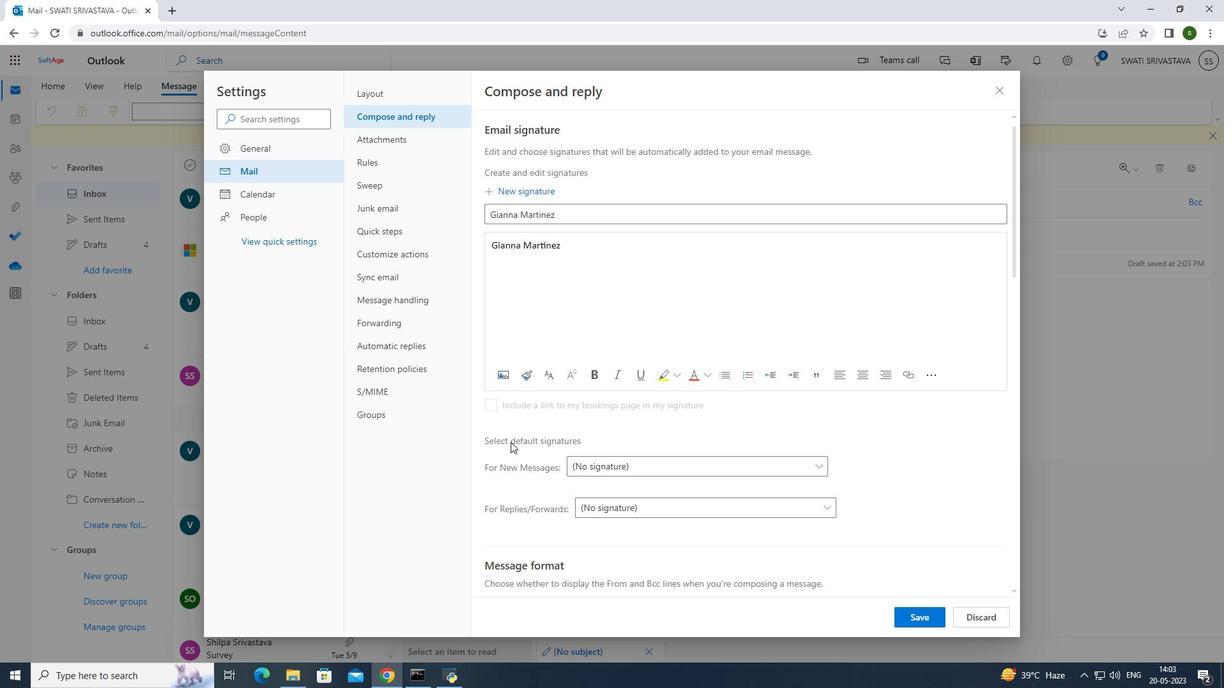 
Action: Mouse moved to (593, 271)
Screenshot: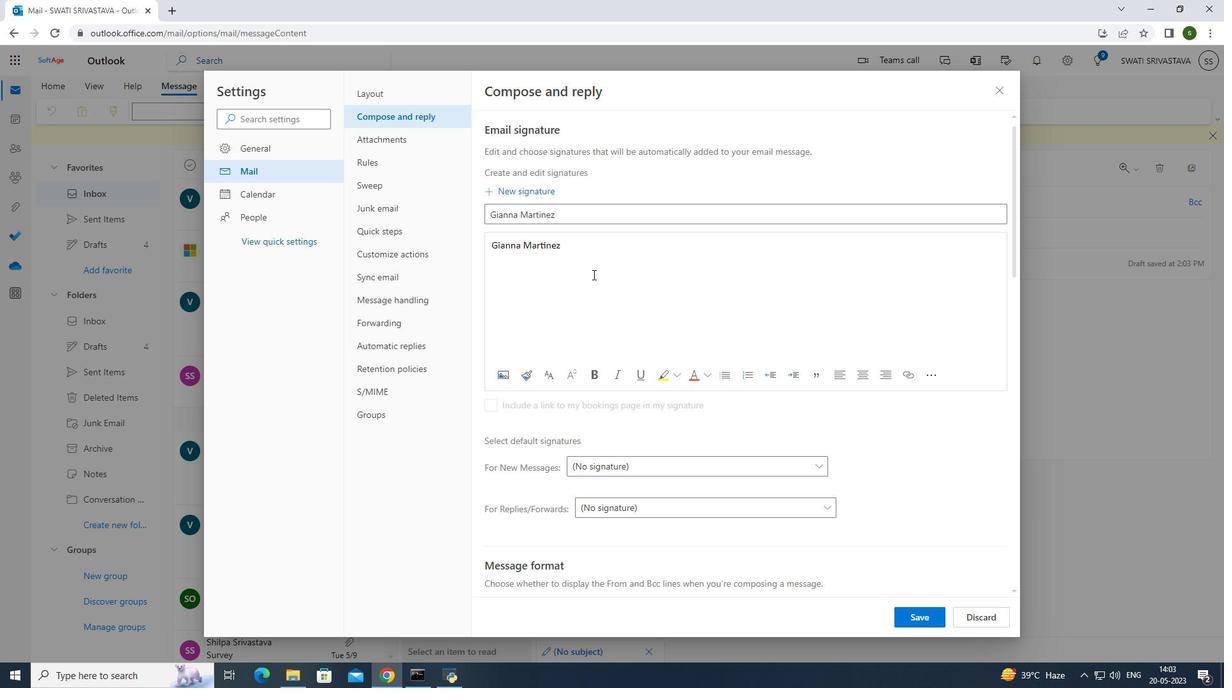 
Action: Mouse pressed left at (593, 271)
Screenshot: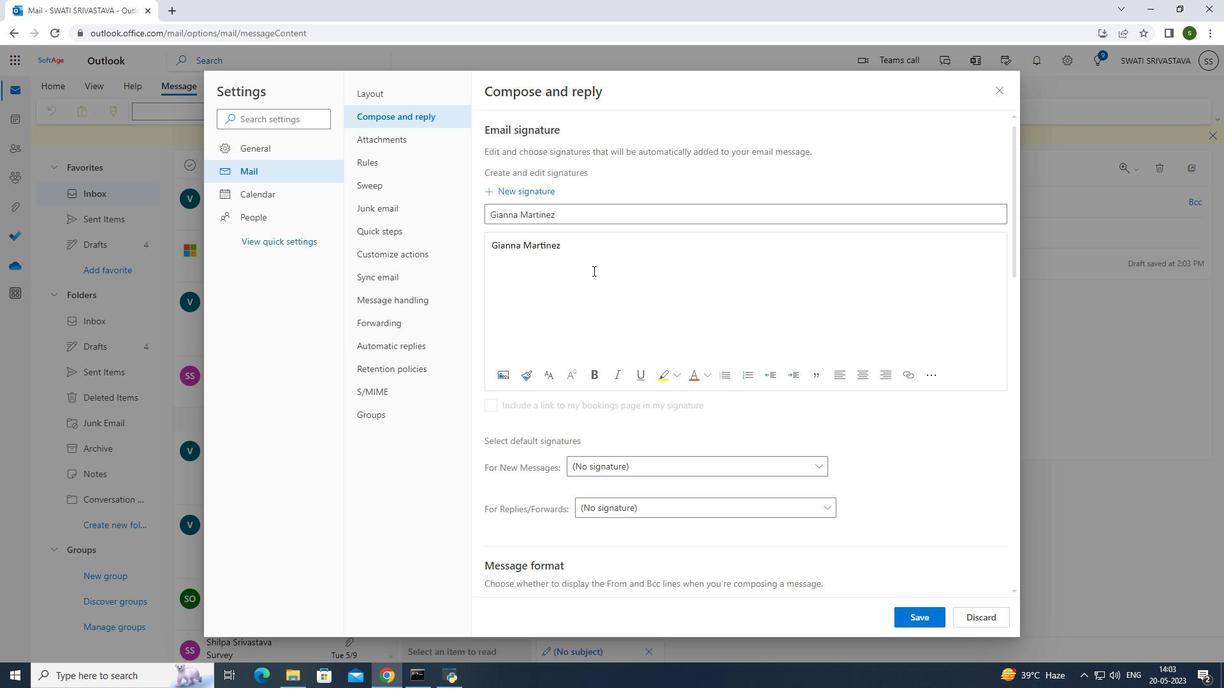 
Action: Mouse moved to (553, 300)
Screenshot: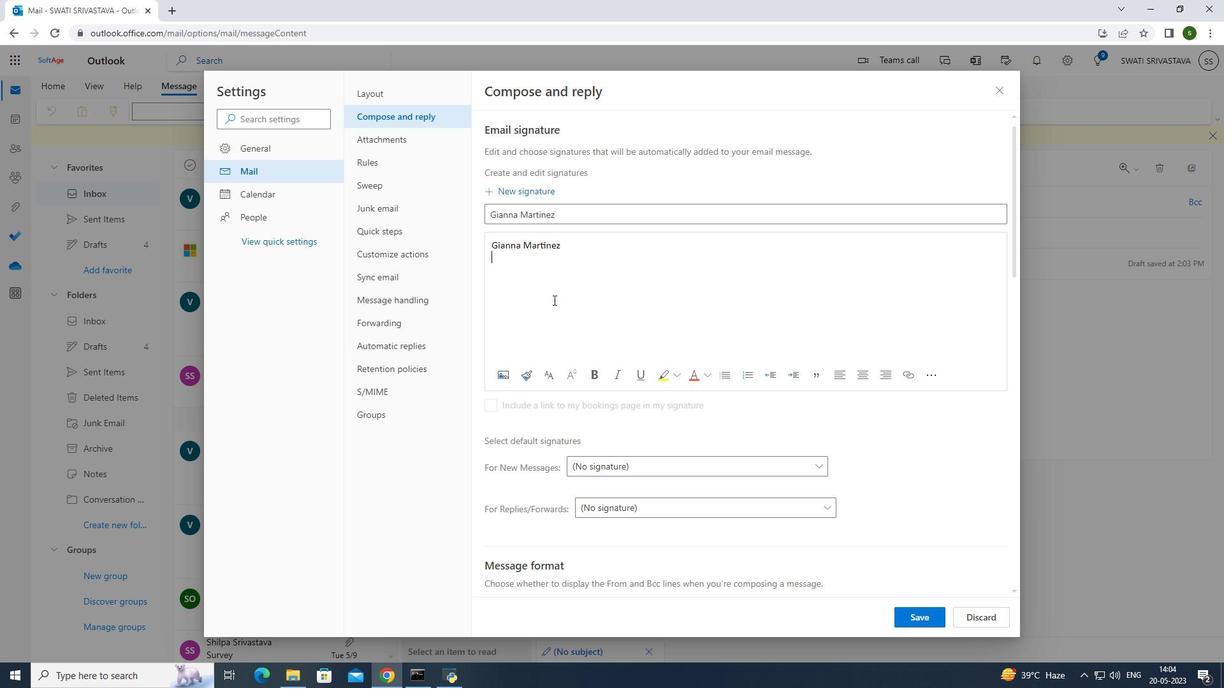 
Action: Mouse pressed left at (553, 300)
Screenshot: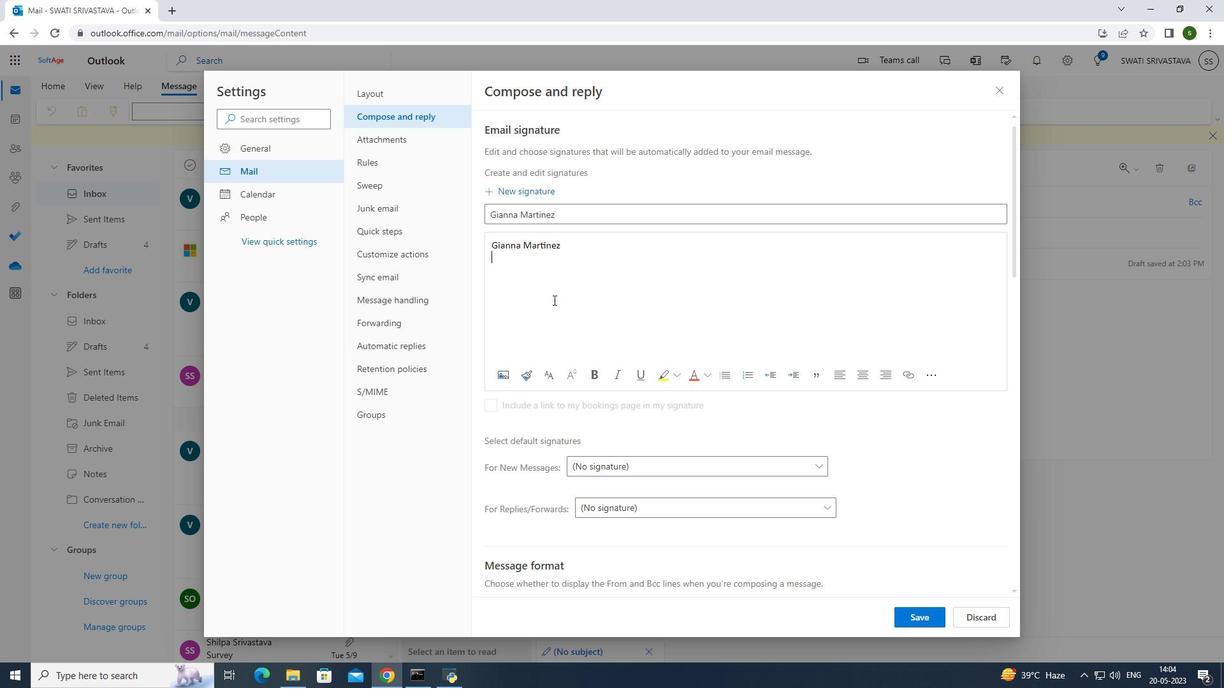 
Action: Mouse pressed left at (553, 300)
Screenshot: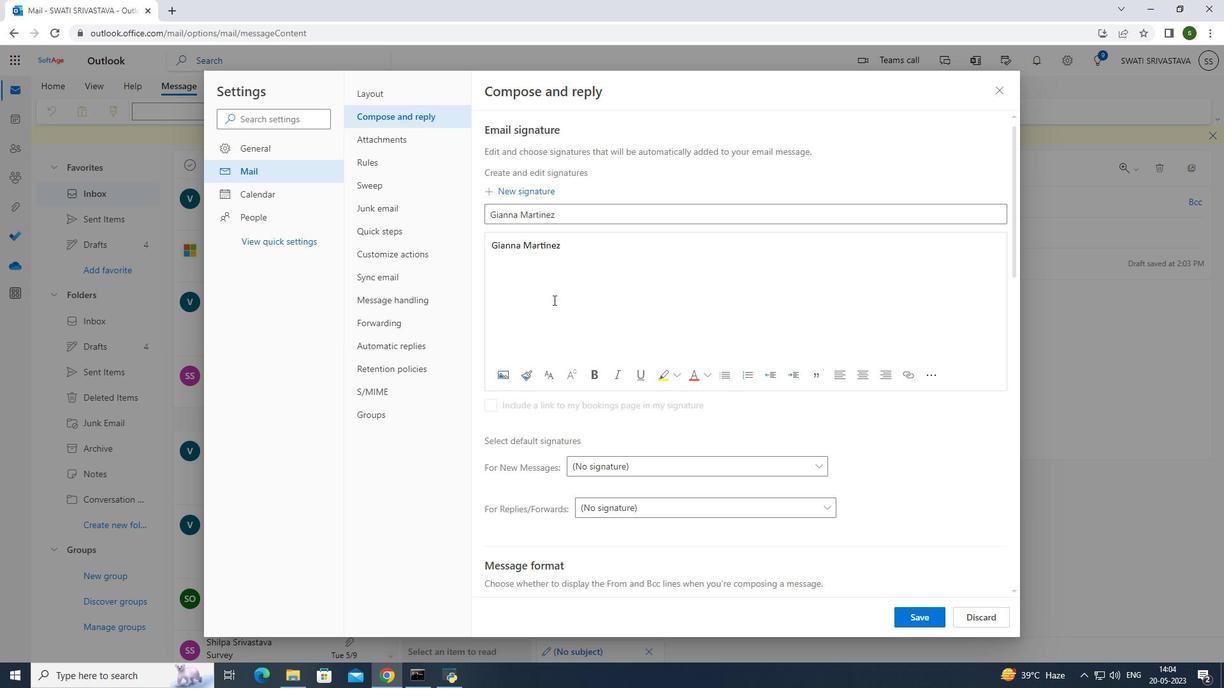 
Action: Mouse pressed left at (553, 300)
Screenshot: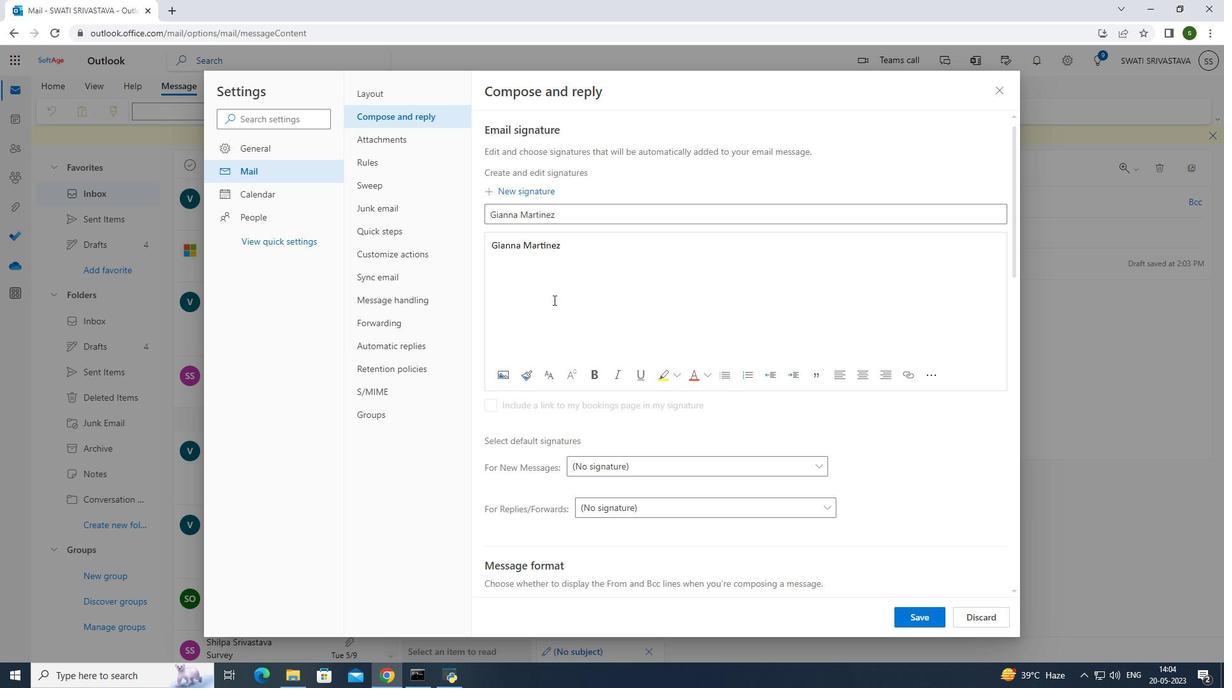 
Action: Mouse pressed left at (553, 300)
Screenshot: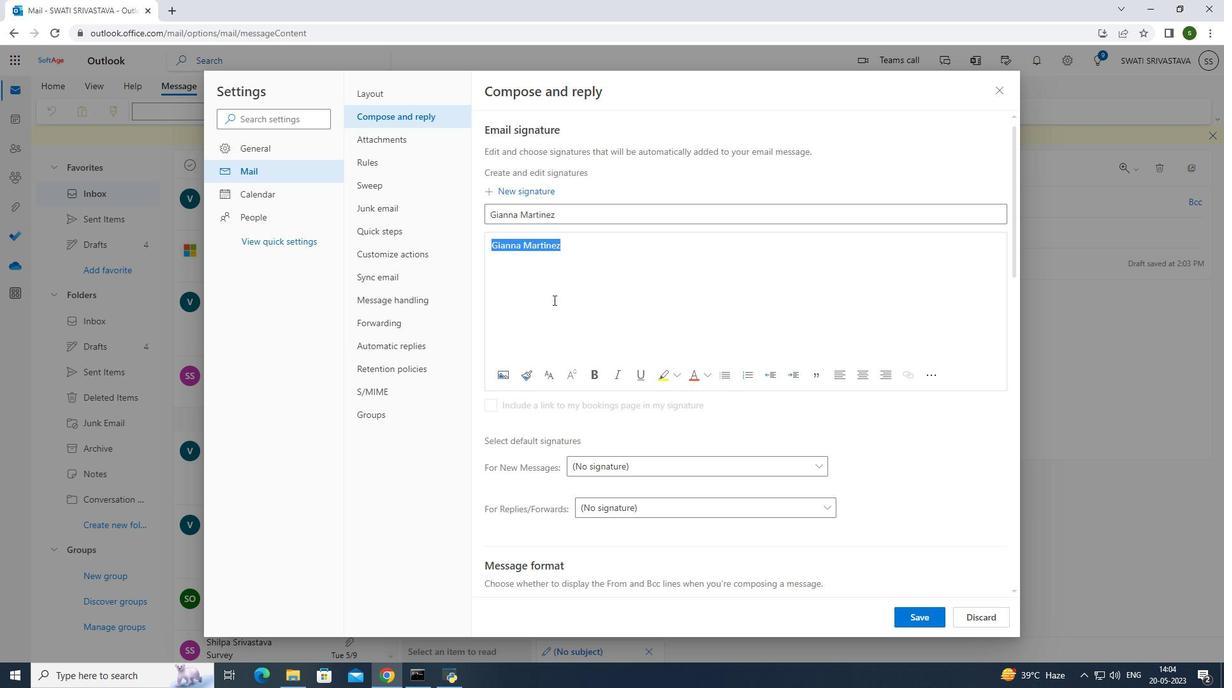 
Action: Mouse pressed left at (553, 300)
Screenshot: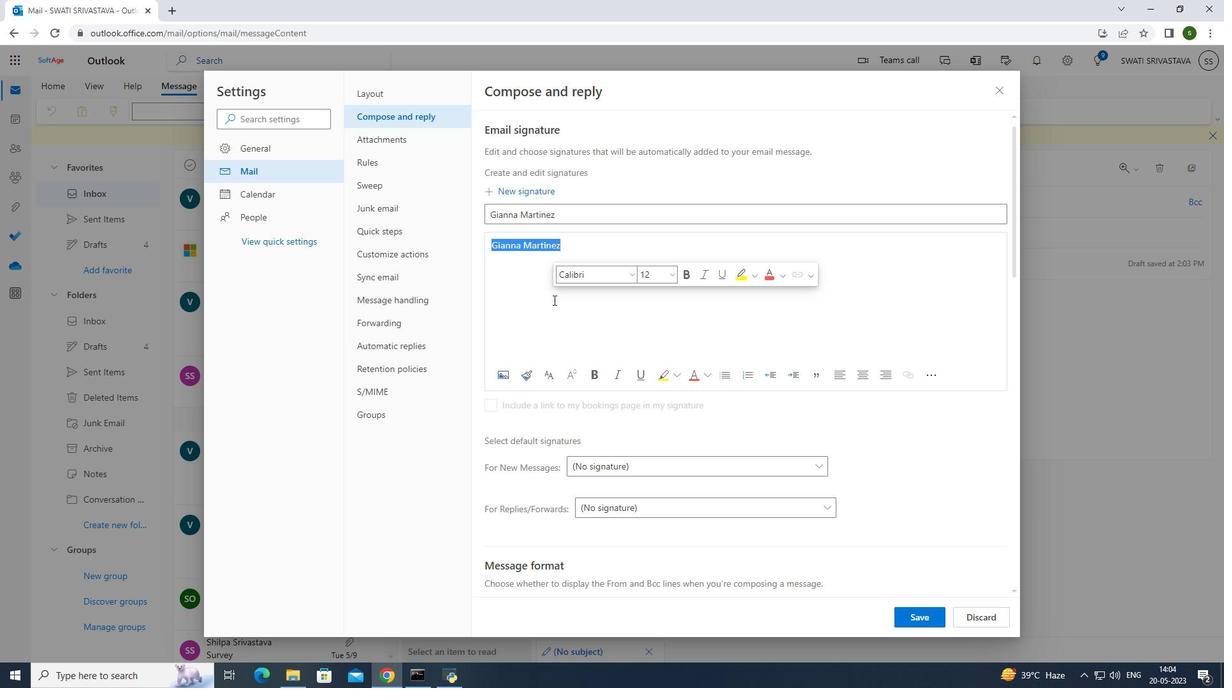 
Action: Mouse moved to (551, 322)
Screenshot: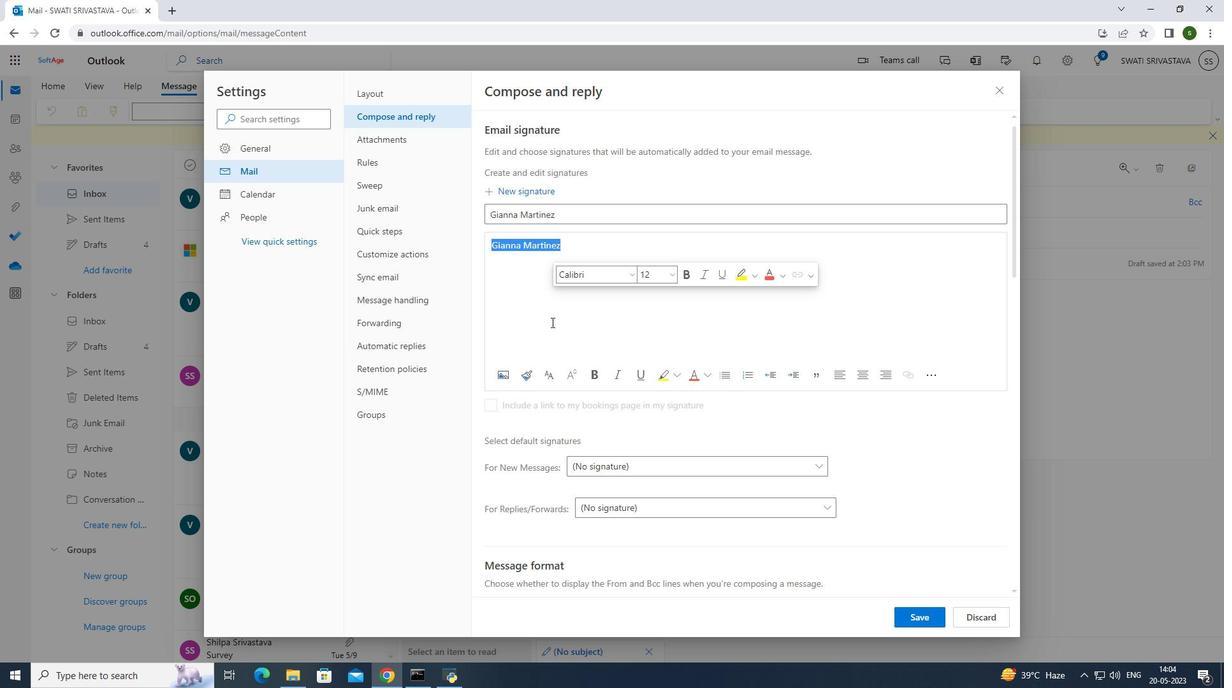 
Action: Mouse pressed left at (551, 322)
Screenshot: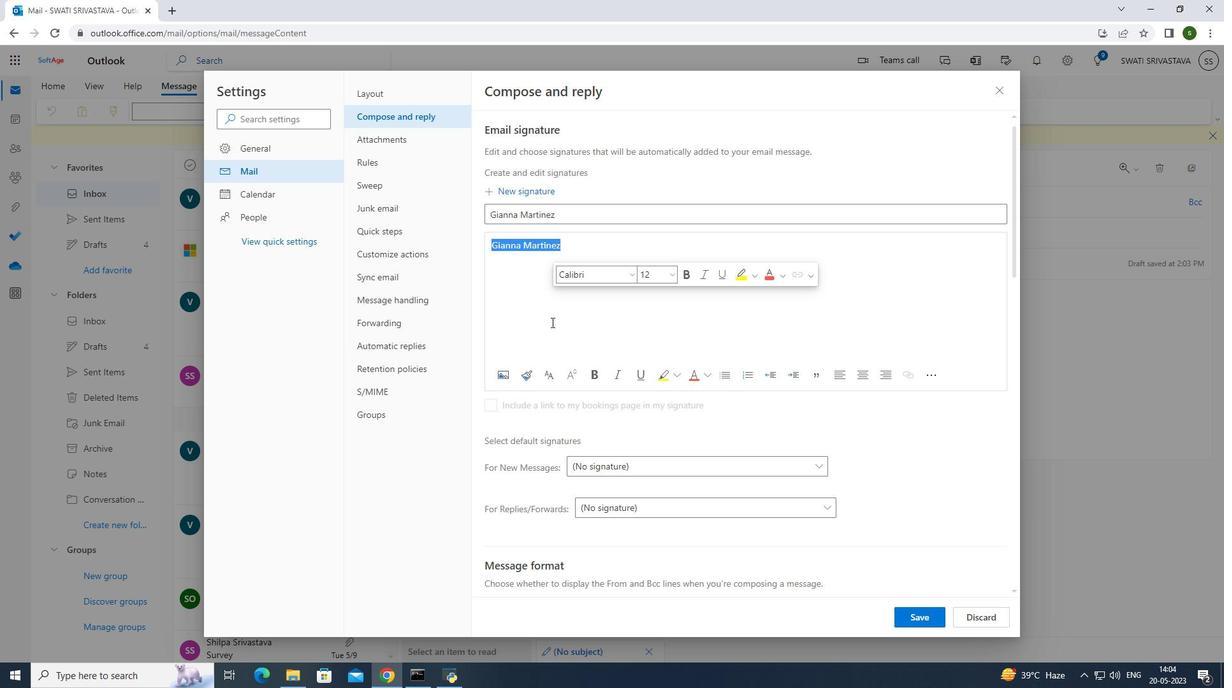
Action: Mouse moved to (908, 621)
Screenshot: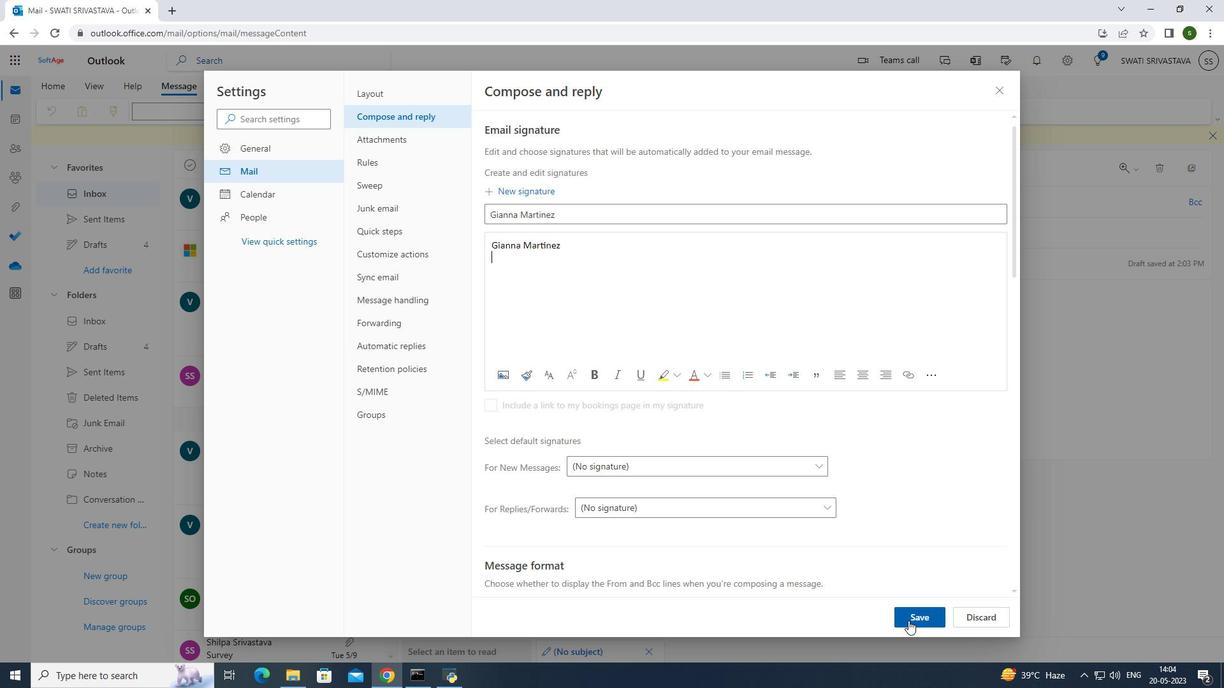 
Action: Mouse pressed left at (908, 621)
Screenshot: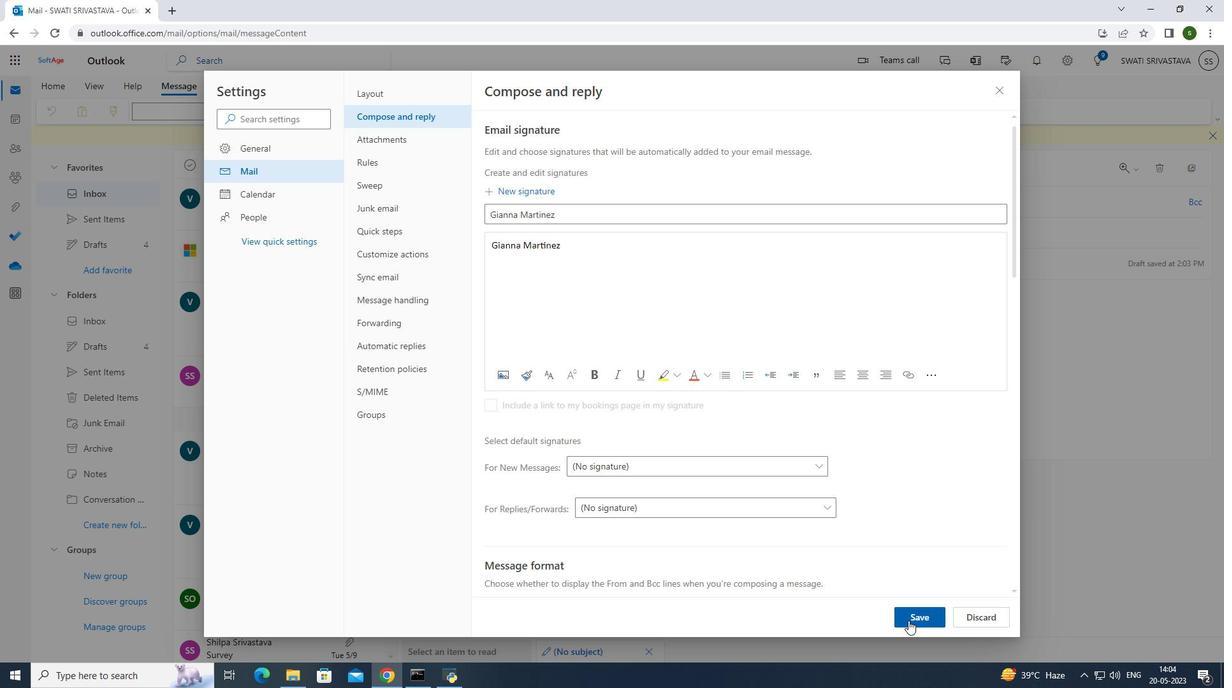 
Action: Mouse moved to (995, 87)
Screenshot: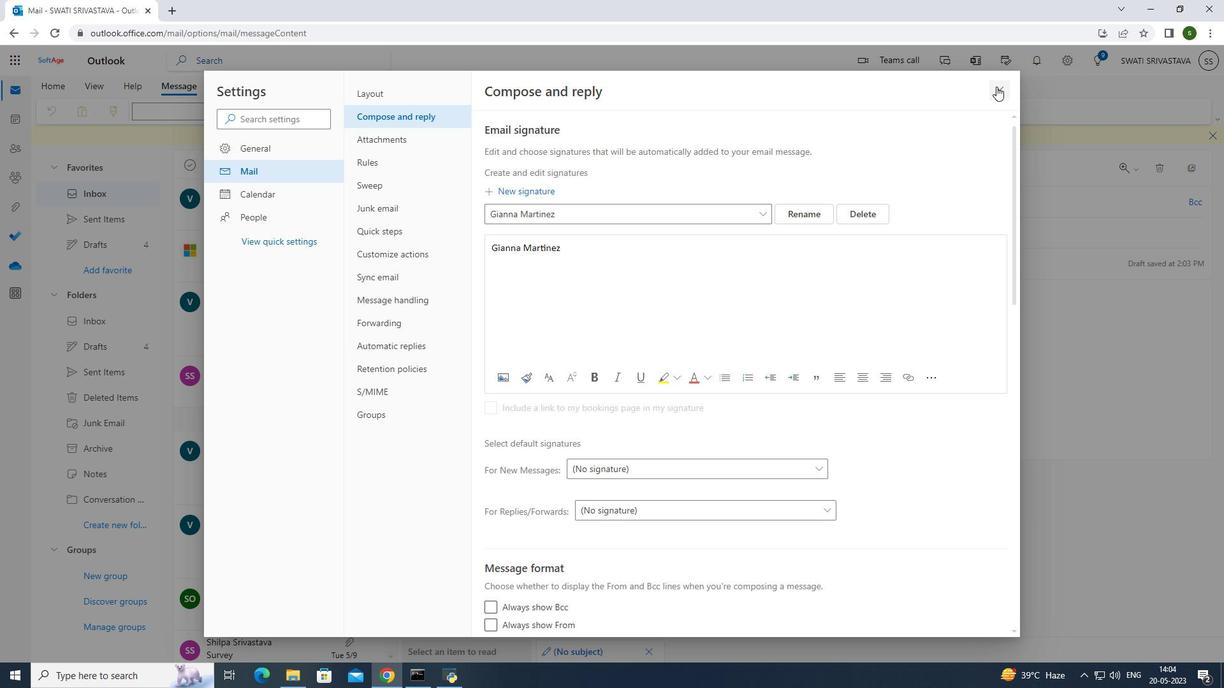 
Action: Mouse pressed left at (995, 87)
Screenshot: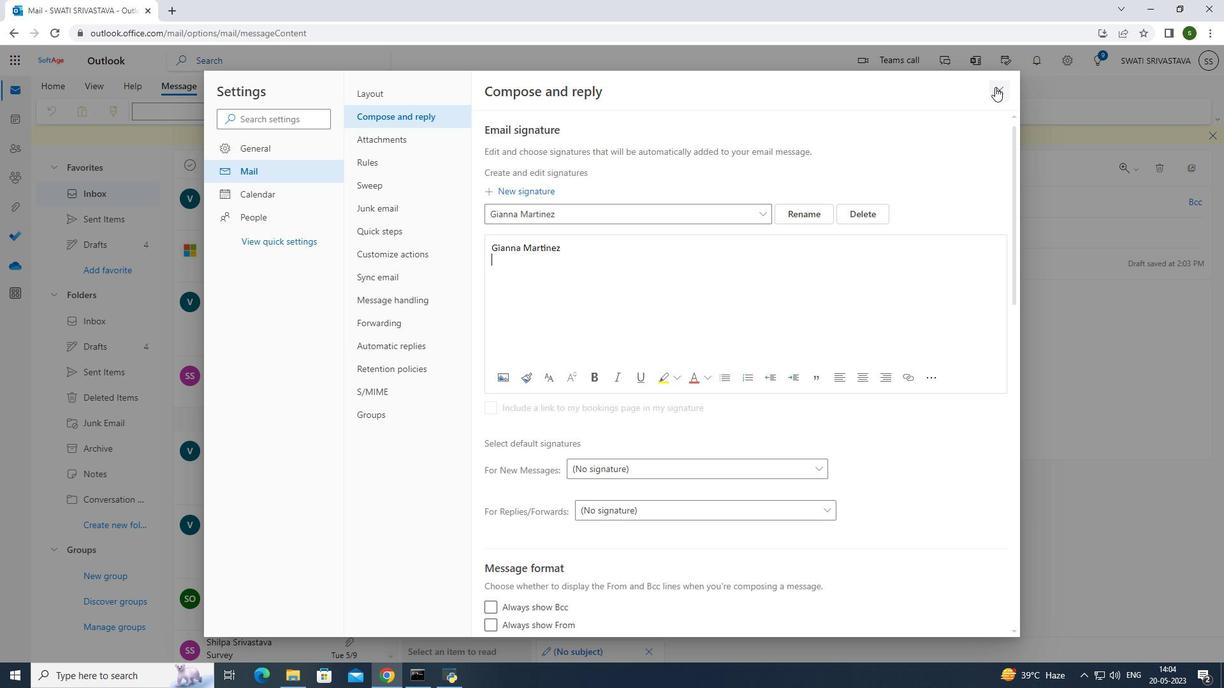 
Action: Mouse moved to (829, 105)
Screenshot: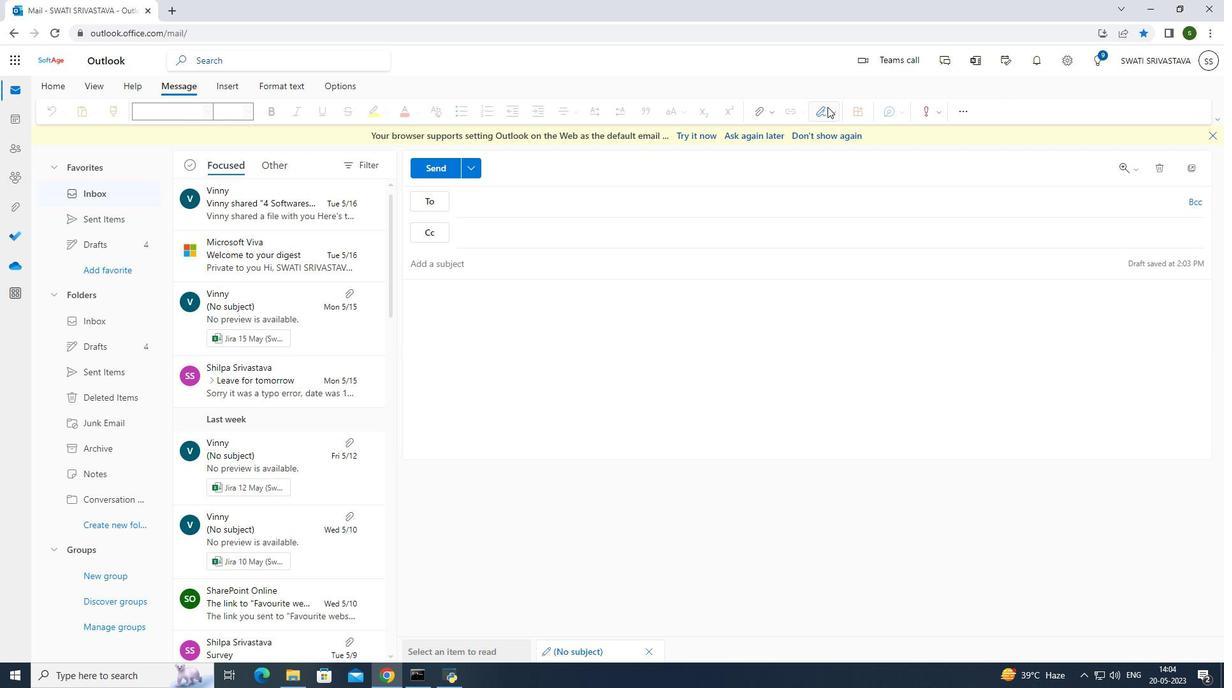 
Action: Mouse pressed left at (829, 105)
Screenshot: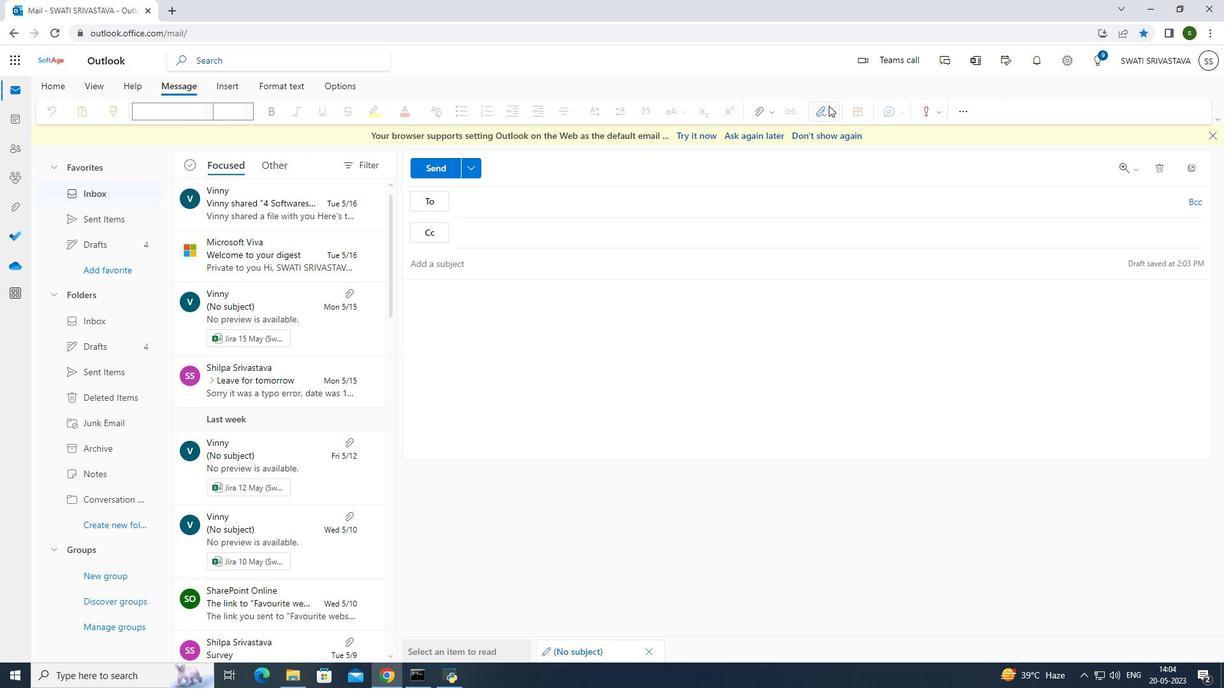 
Action: Mouse moved to (804, 140)
Screenshot: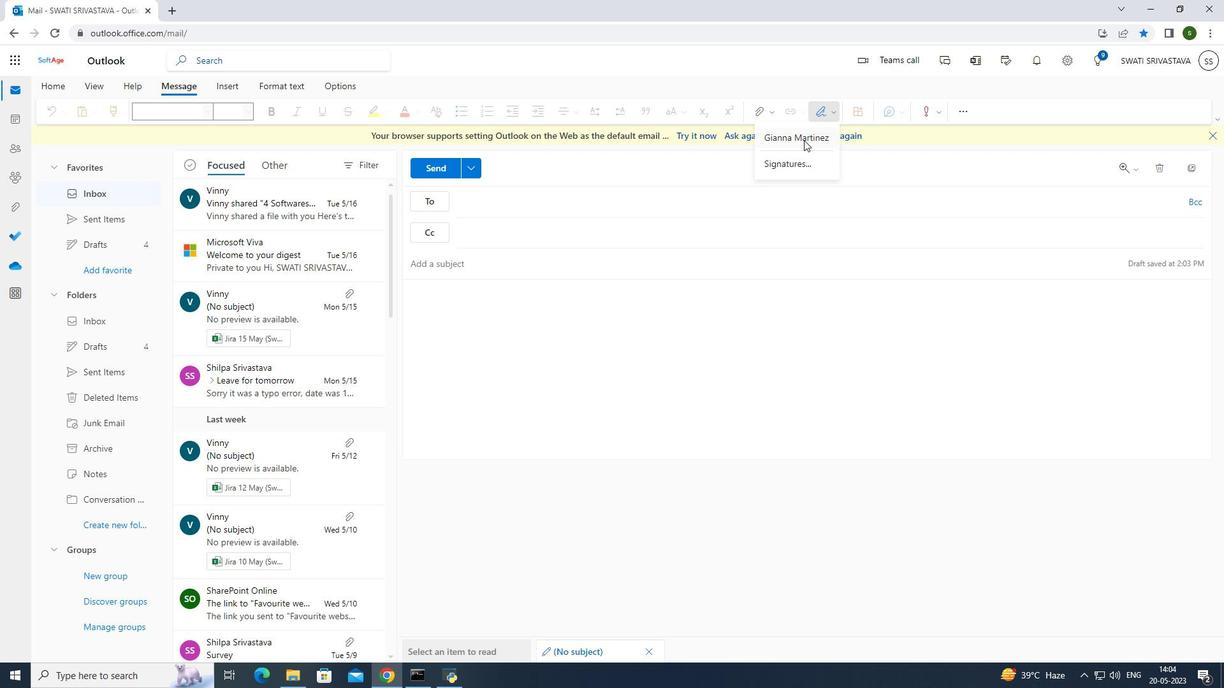 
Action: Mouse pressed left at (804, 140)
Screenshot: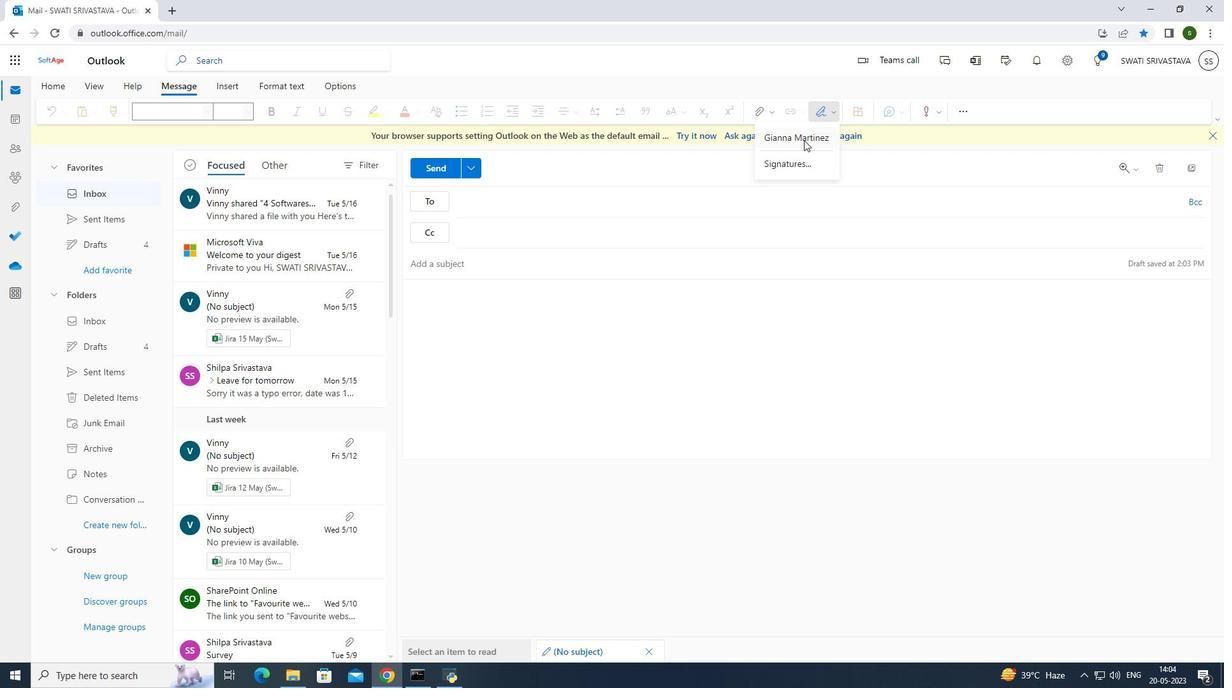 
Action: Mouse moved to (490, 325)
Screenshot: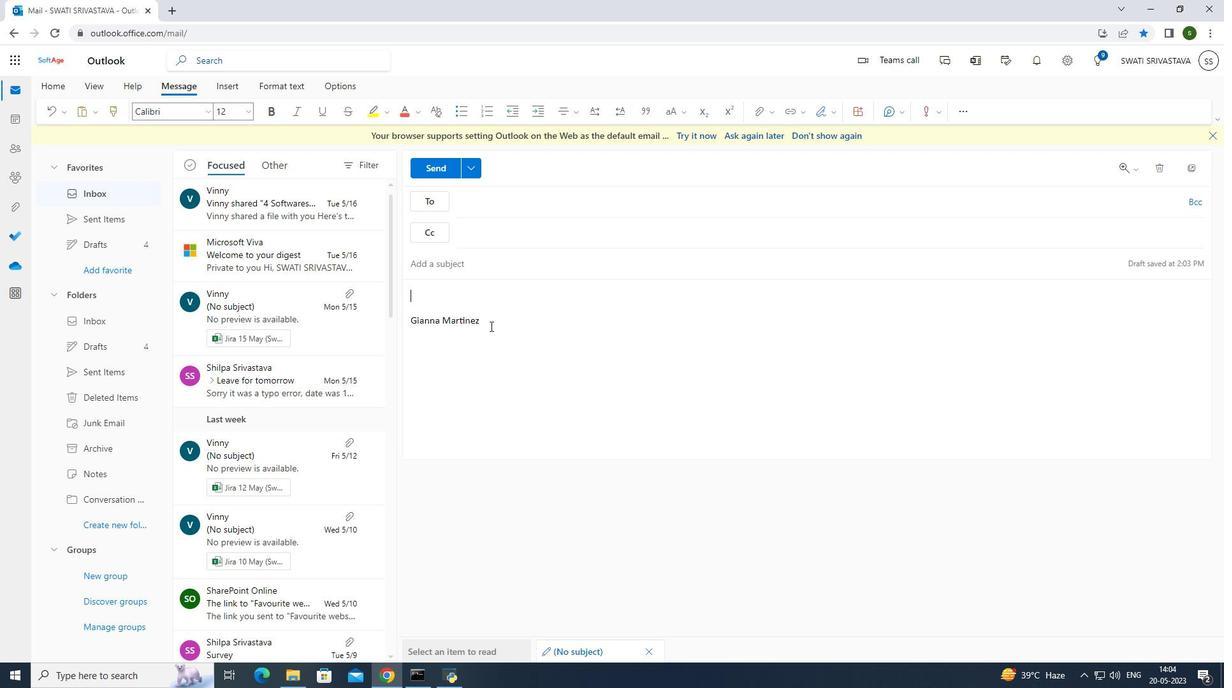 
Action: Mouse pressed left at (490, 325)
Screenshot: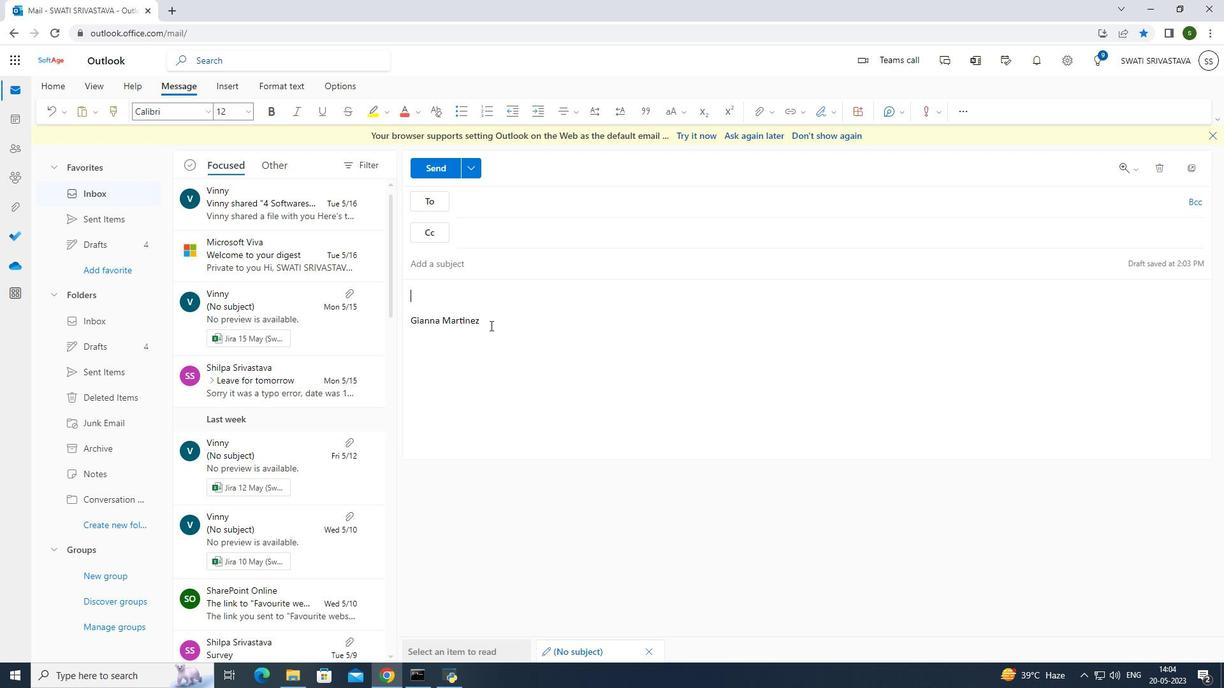 
Action: Mouse moved to (405, 313)
Screenshot: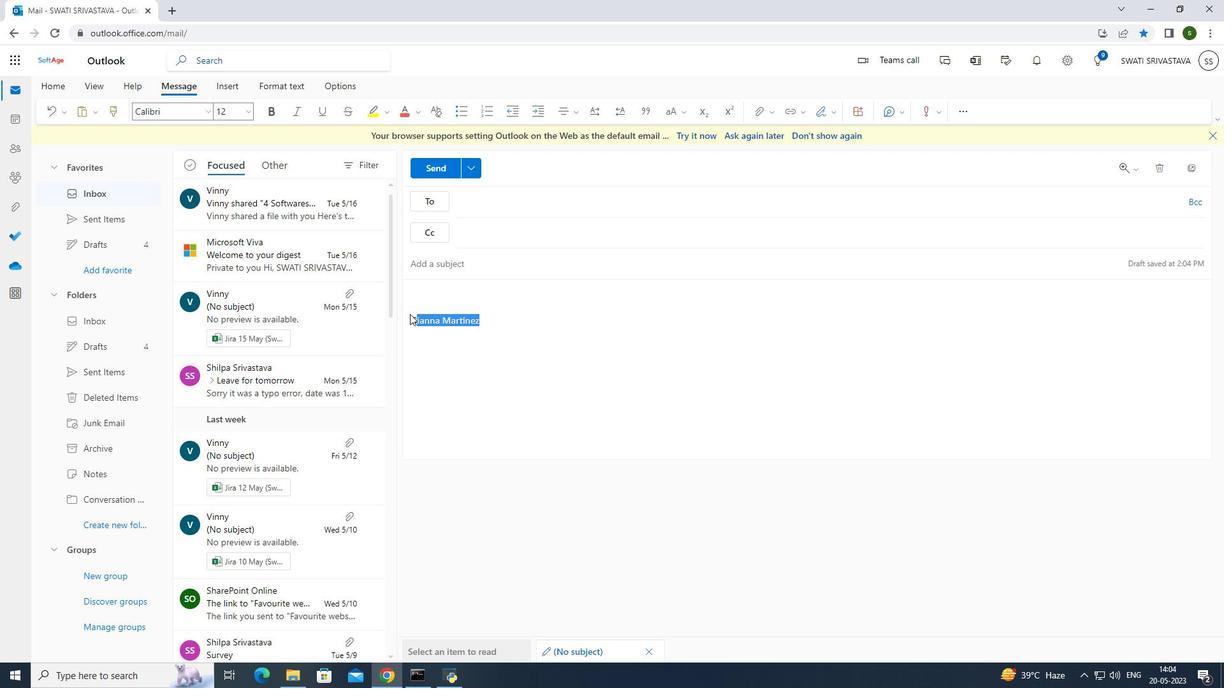 
Action: Key pressed <Key.backspace>
Screenshot: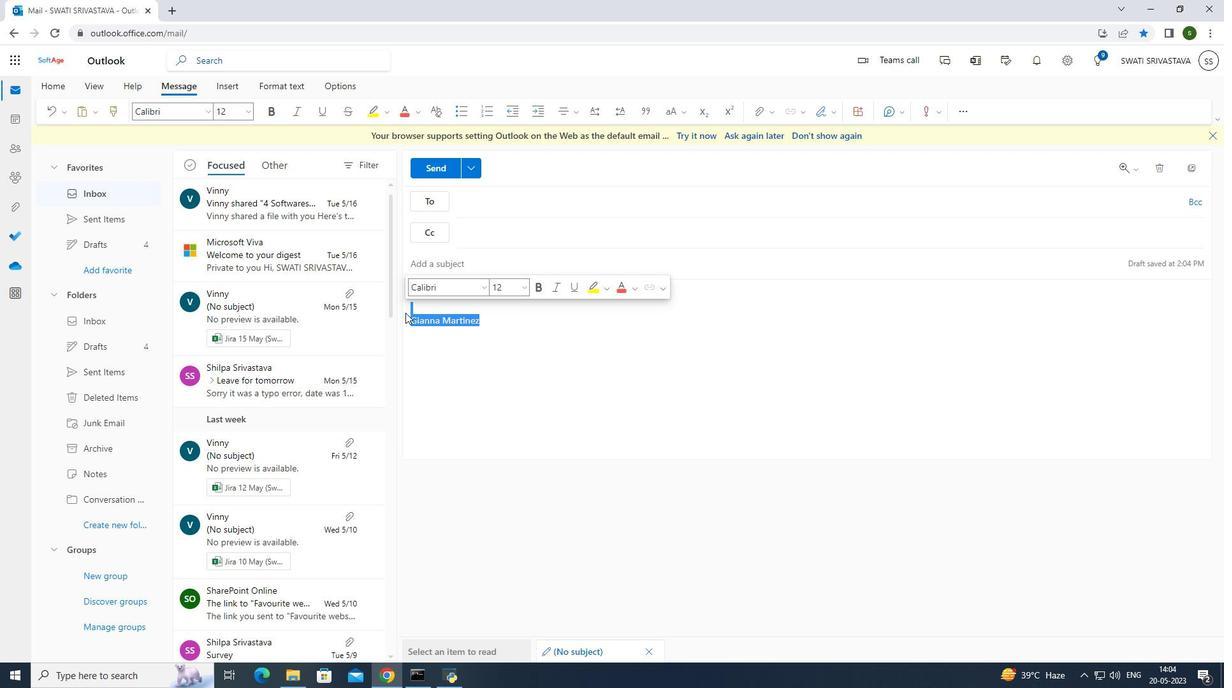 
Action: Mouse moved to (308, 371)
Screenshot: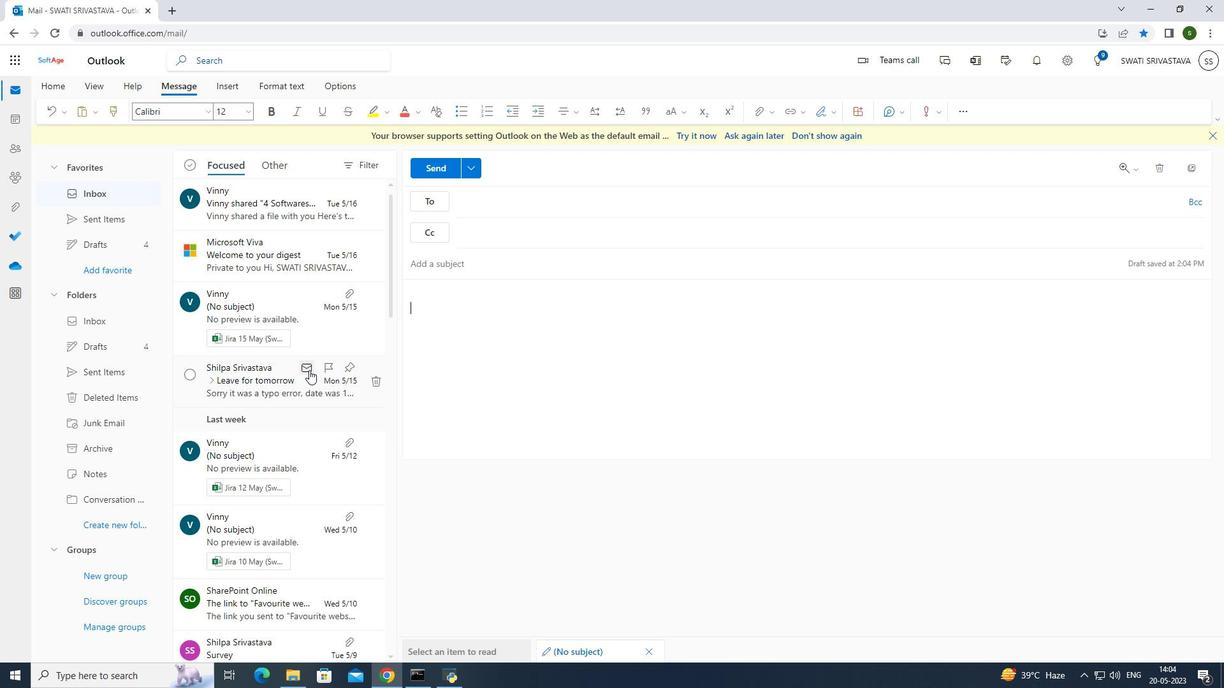 
Action: Mouse scrolled (308, 370) with delta (0, 0)
Screenshot: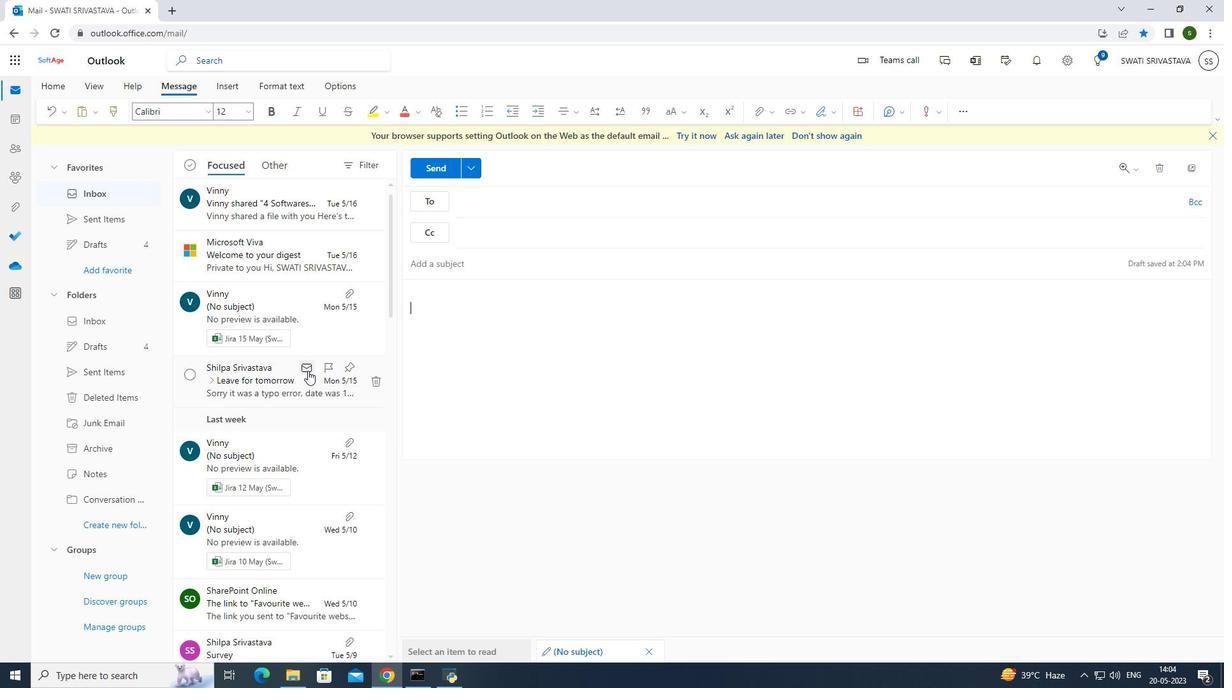 
Action: Mouse scrolled (308, 370) with delta (0, 0)
Screenshot: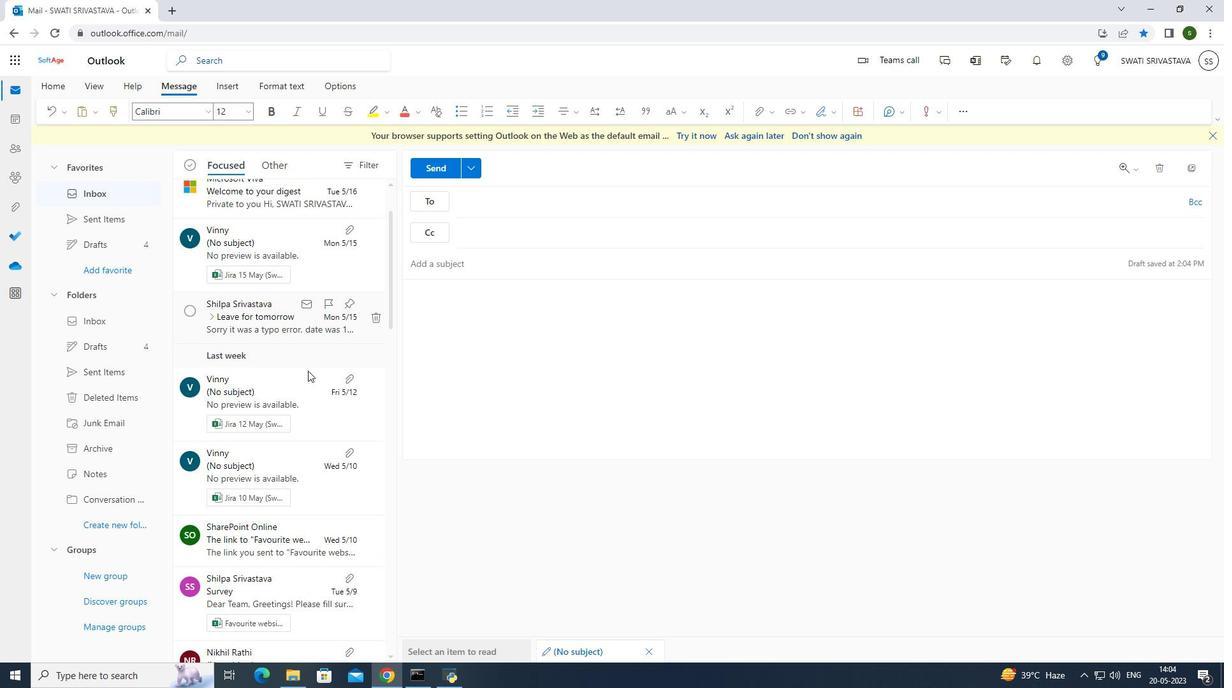 
Action: Mouse scrolled (308, 370) with delta (0, 0)
Screenshot: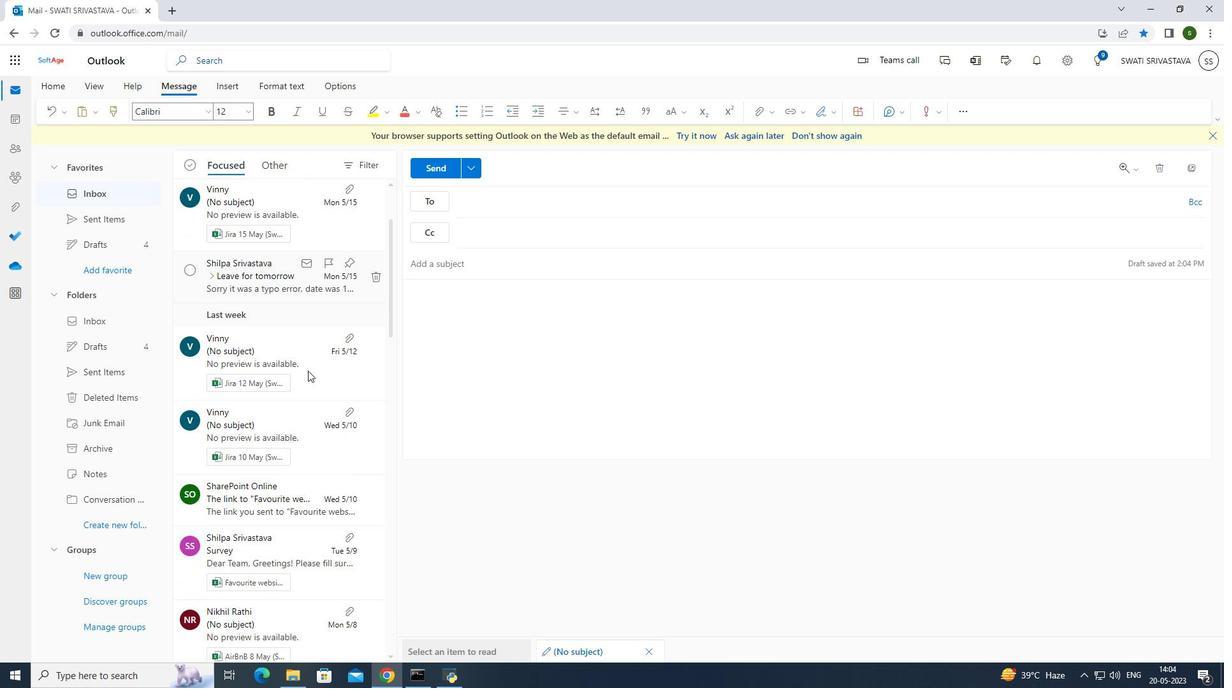 
Action: Mouse scrolled (308, 370) with delta (0, 0)
Screenshot: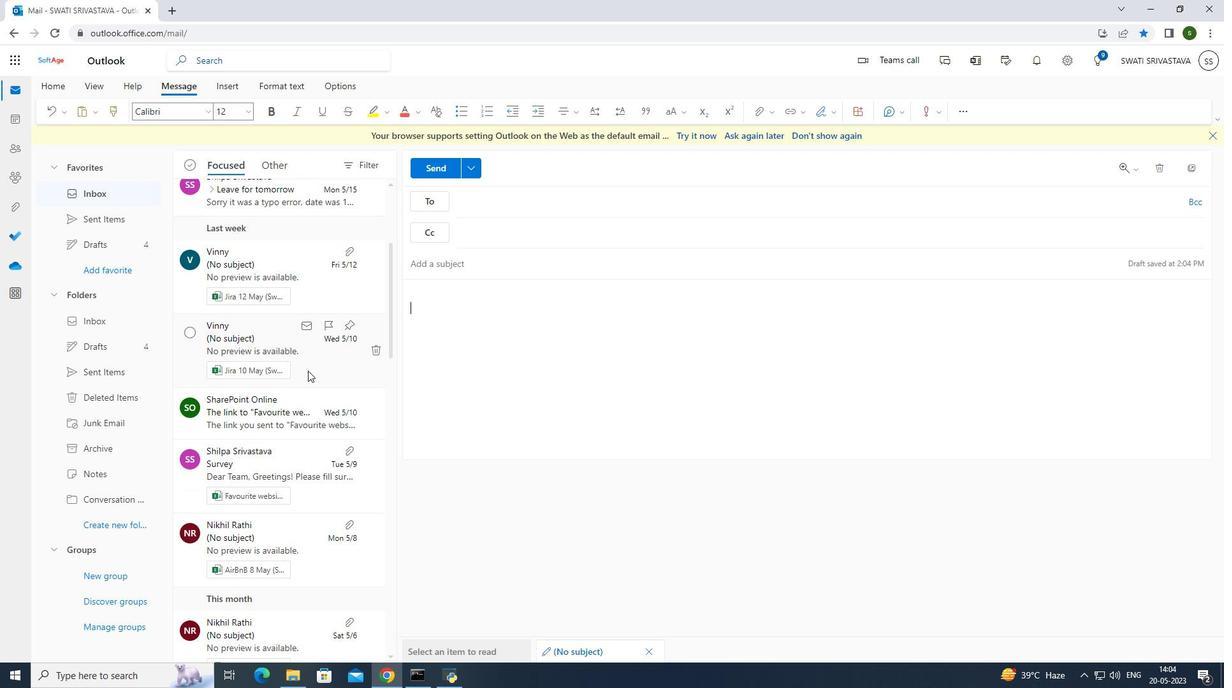 
Action: Mouse scrolled (308, 370) with delta (0, 0)
Screenshot: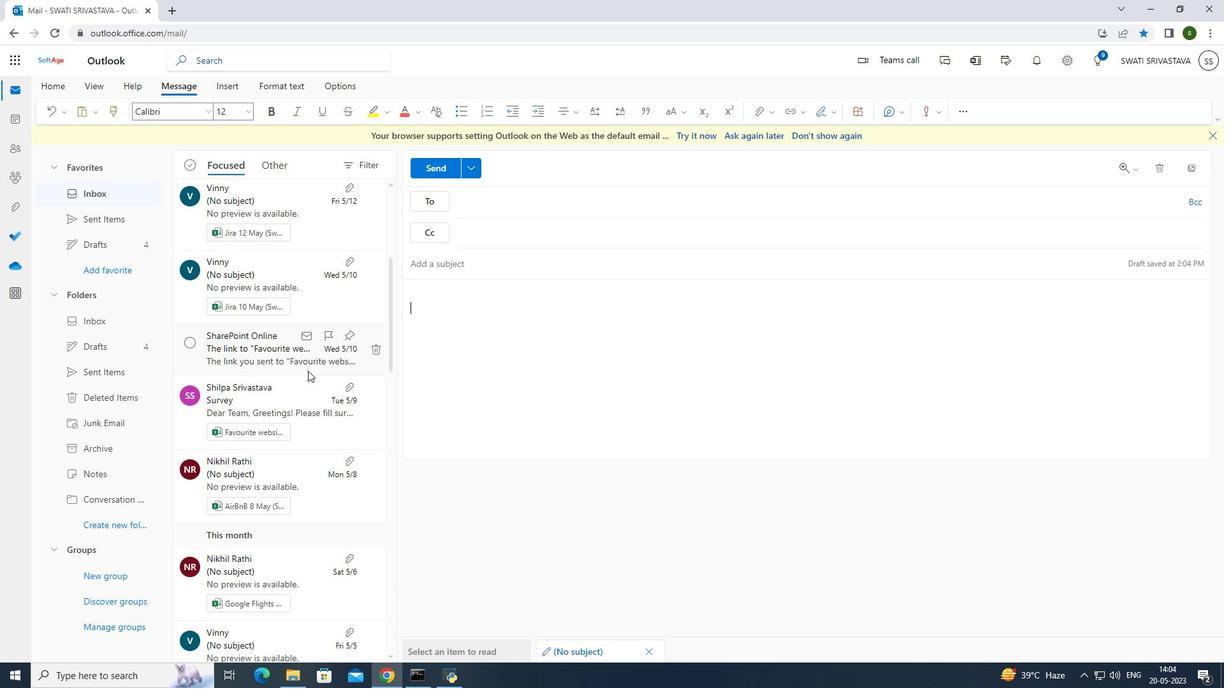 
Action: Mouse moved to (265, 331)
Screenshot: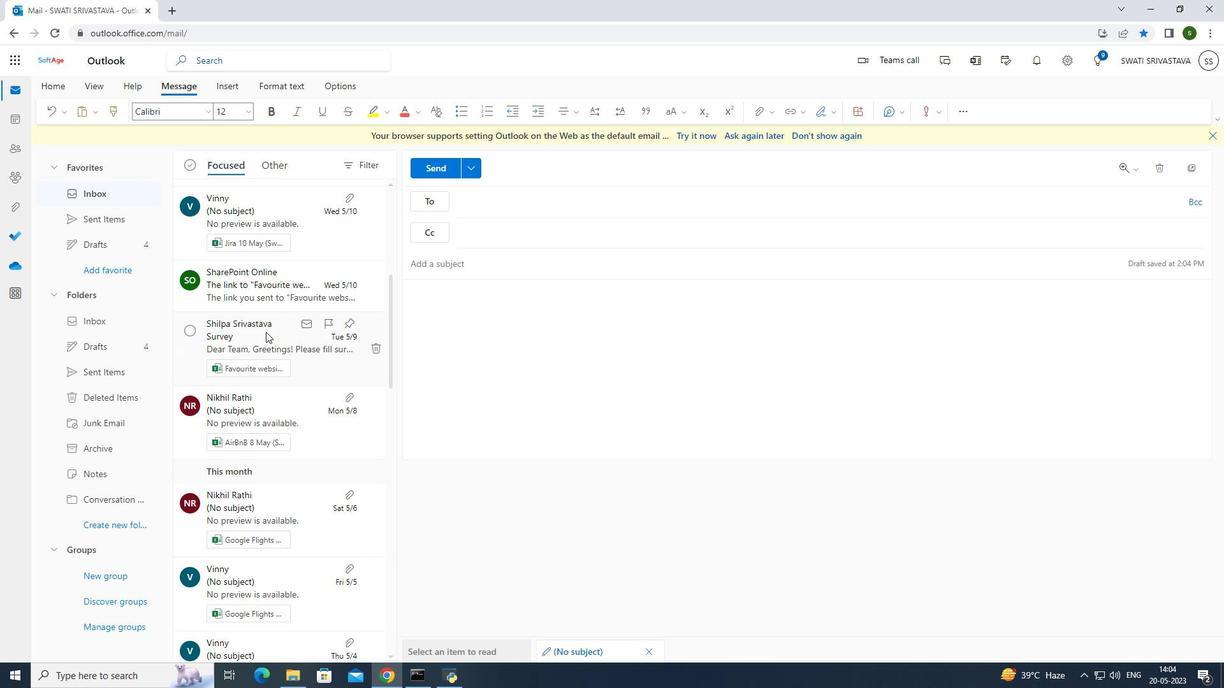 
Action: Mouse scrolled (265, 330) with delta (0, 0)
Screenshot: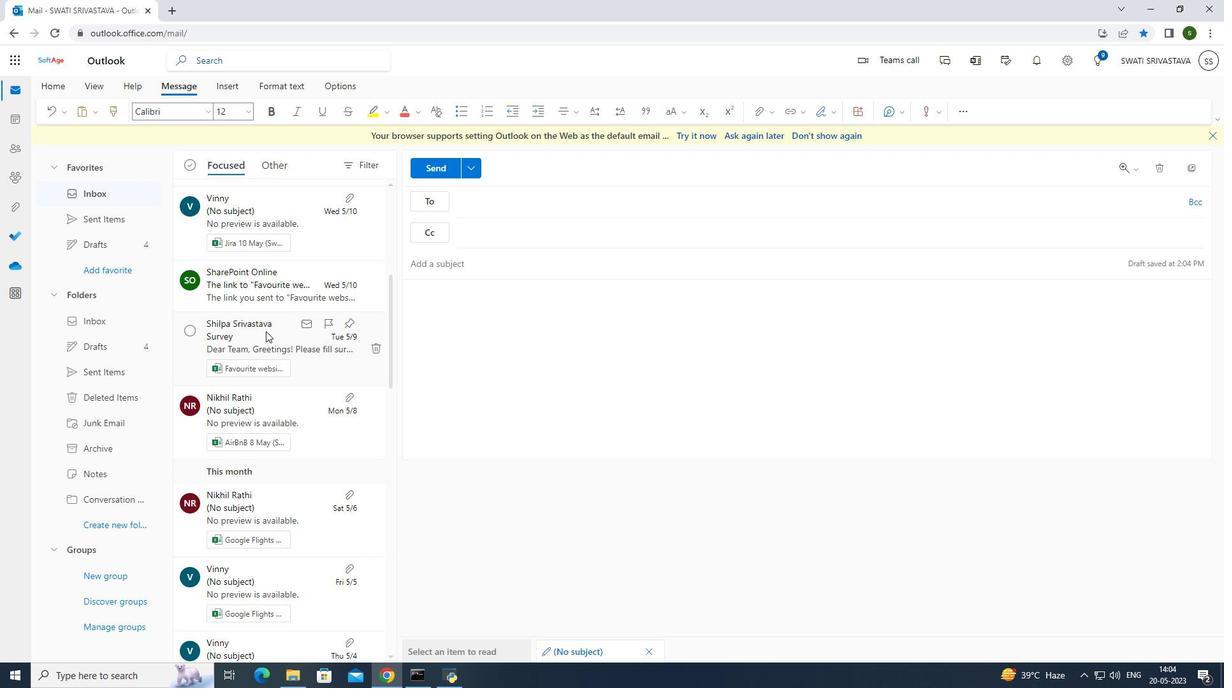 
Action: Mouse scrolled (265, 330) with delta (0, 0)
Screenshot: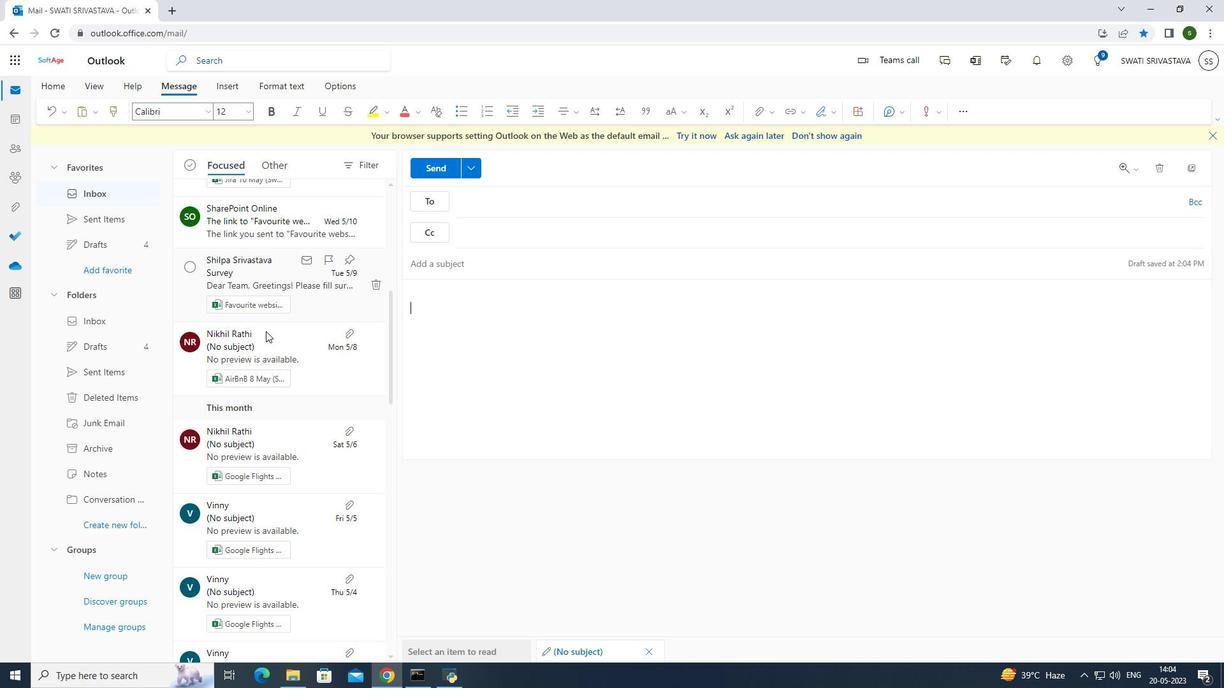 
Action: Mouse scrolled (265, 330) with delta (0, 0)
Screenshot: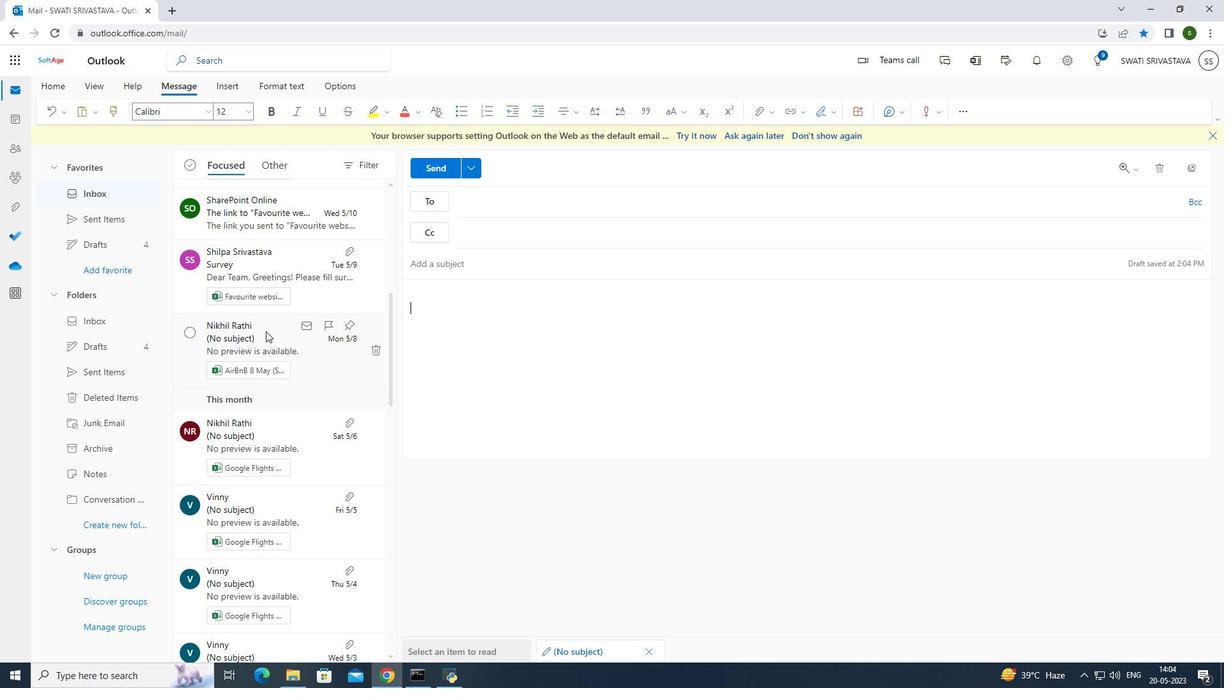 
Action: Mouse scrolled (265, 330) with delta (0, 0)
Screenshot: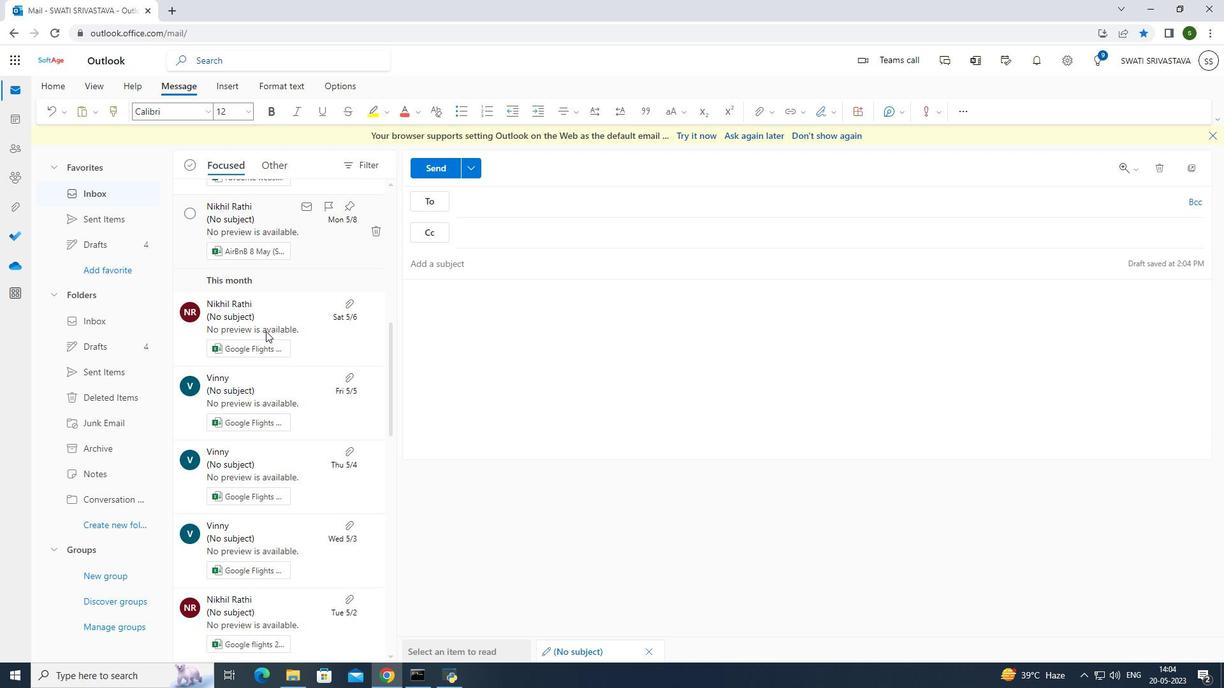 
Action: Mouse scrolled (265, 330) with delta (0, 0)
Screenshot: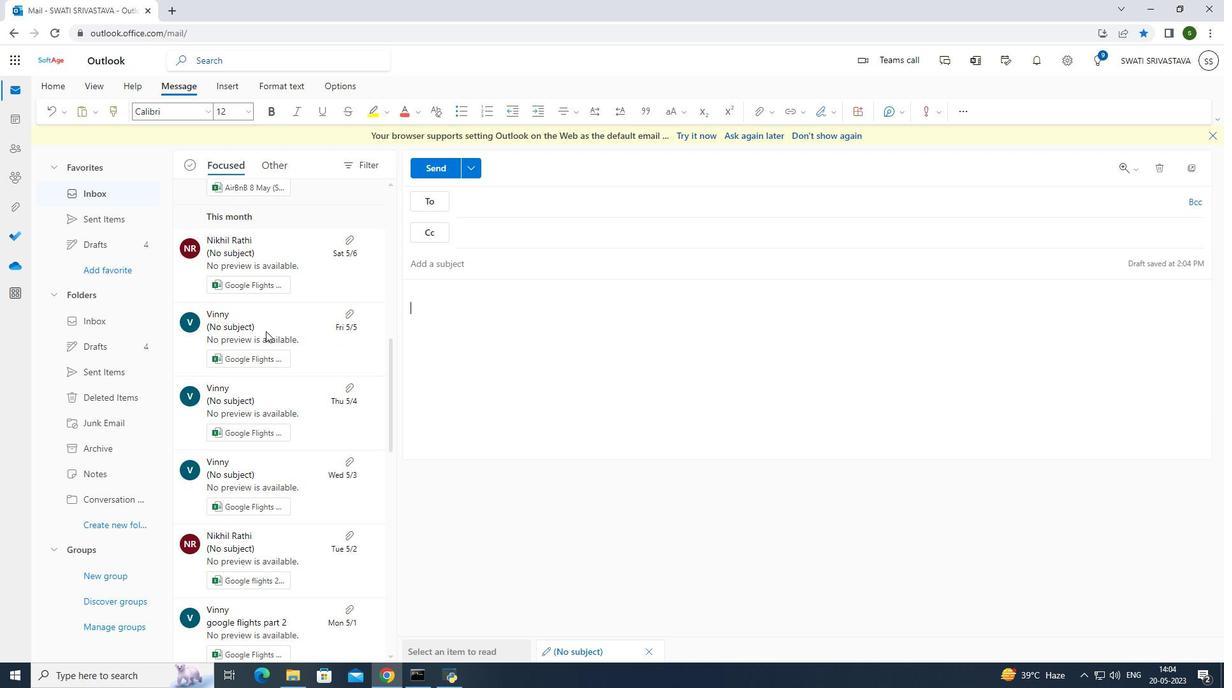 
Action: Mouse scrolled (265, 330) with delta (0, 0)
Screenshot: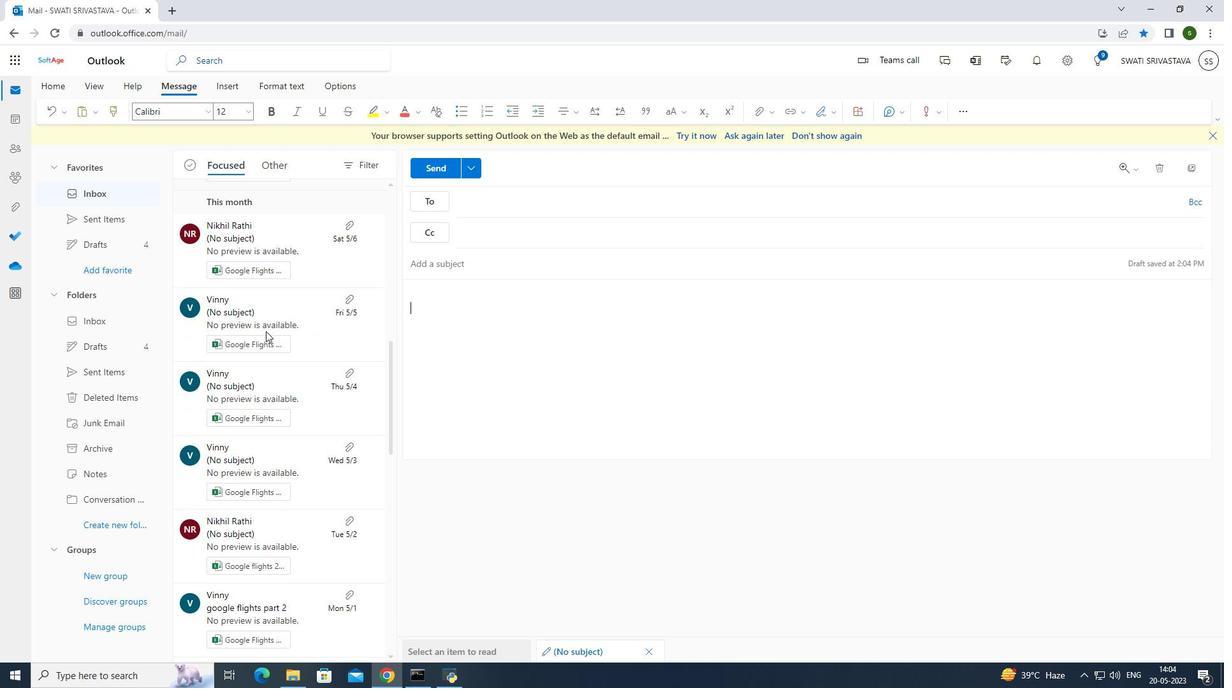
Action: Mouse scrolled (265, 330) with delta (0, 0)
Screenshot: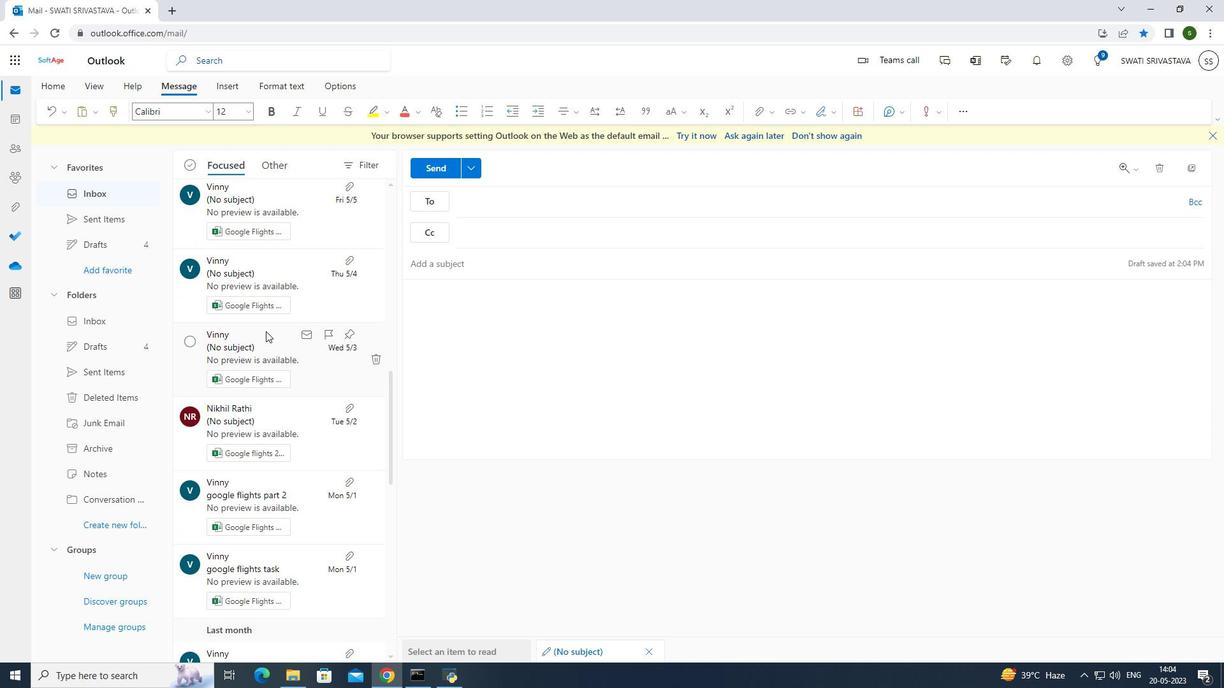 
Action: Mouse scrolled (265, 330) with delta (0, 0)
Screenshot: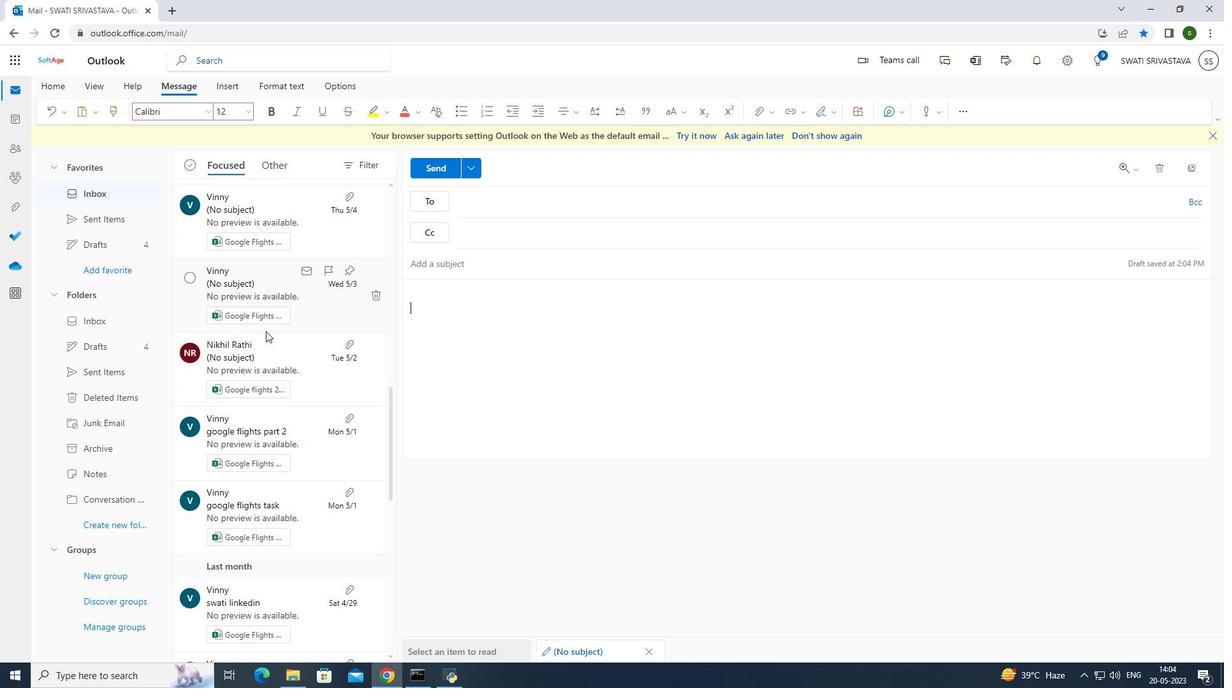 
Action: Mouse moved to (1140, 166)
Screenshot: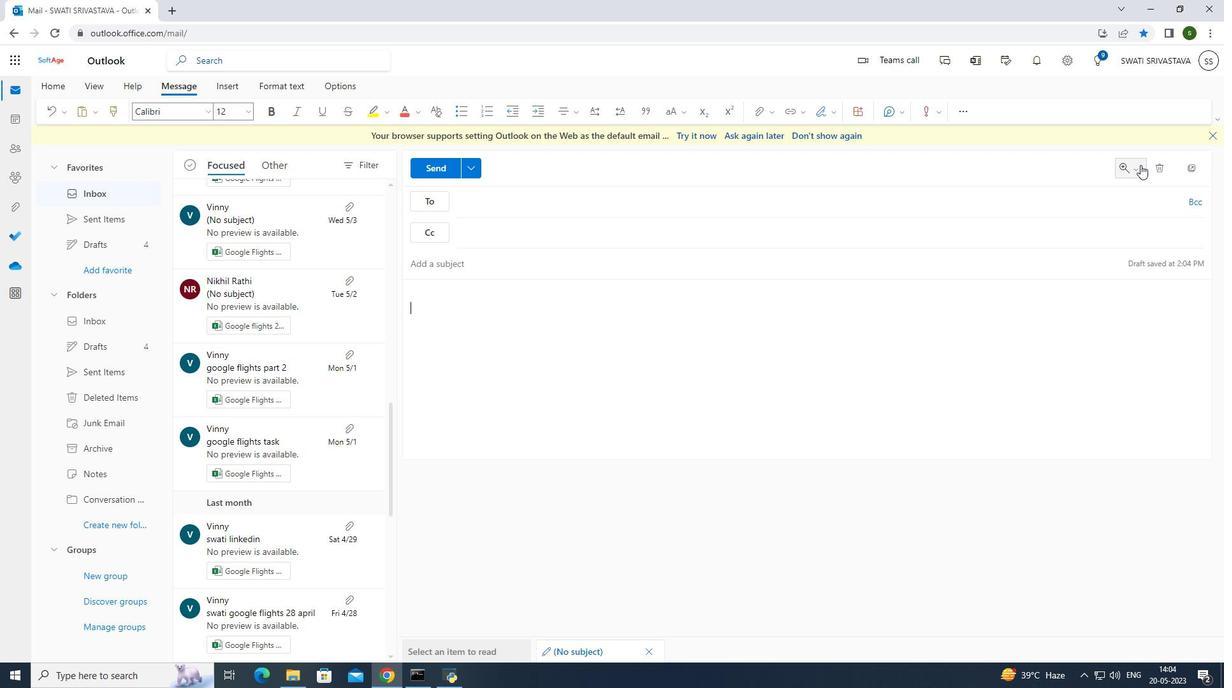 
Action: Mouse pressed left at (1140, 166)
Screenshot: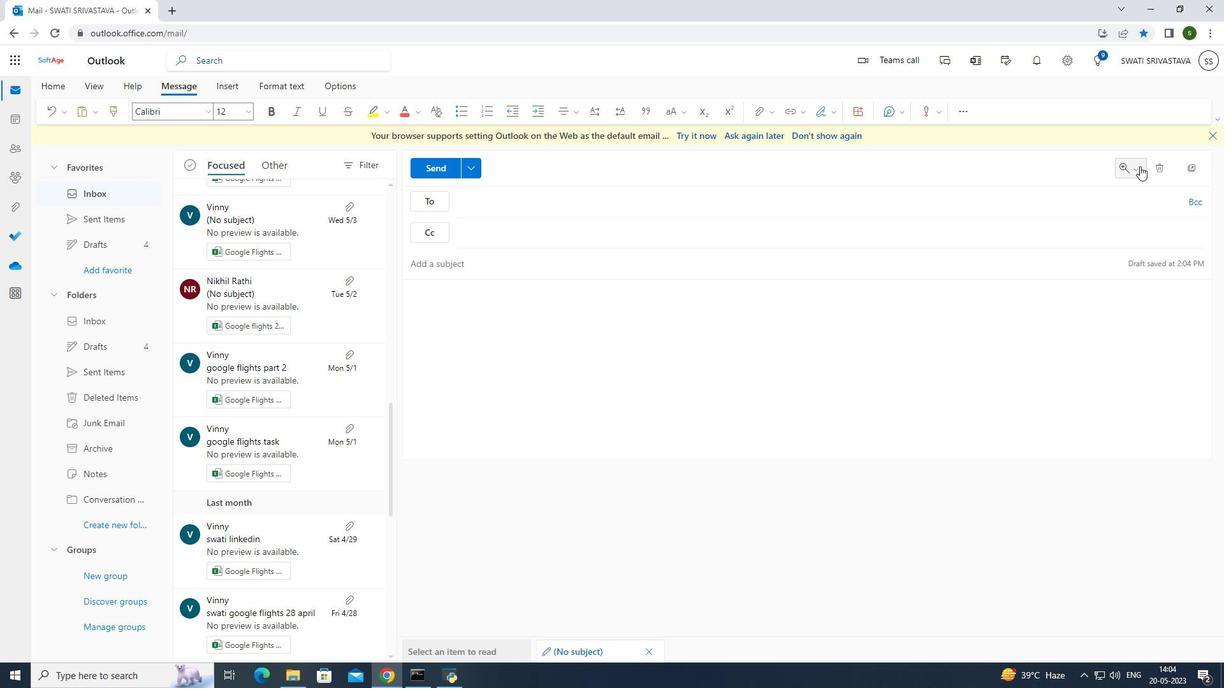 
Action: Mouse moved to (995, 320)
Screenshot: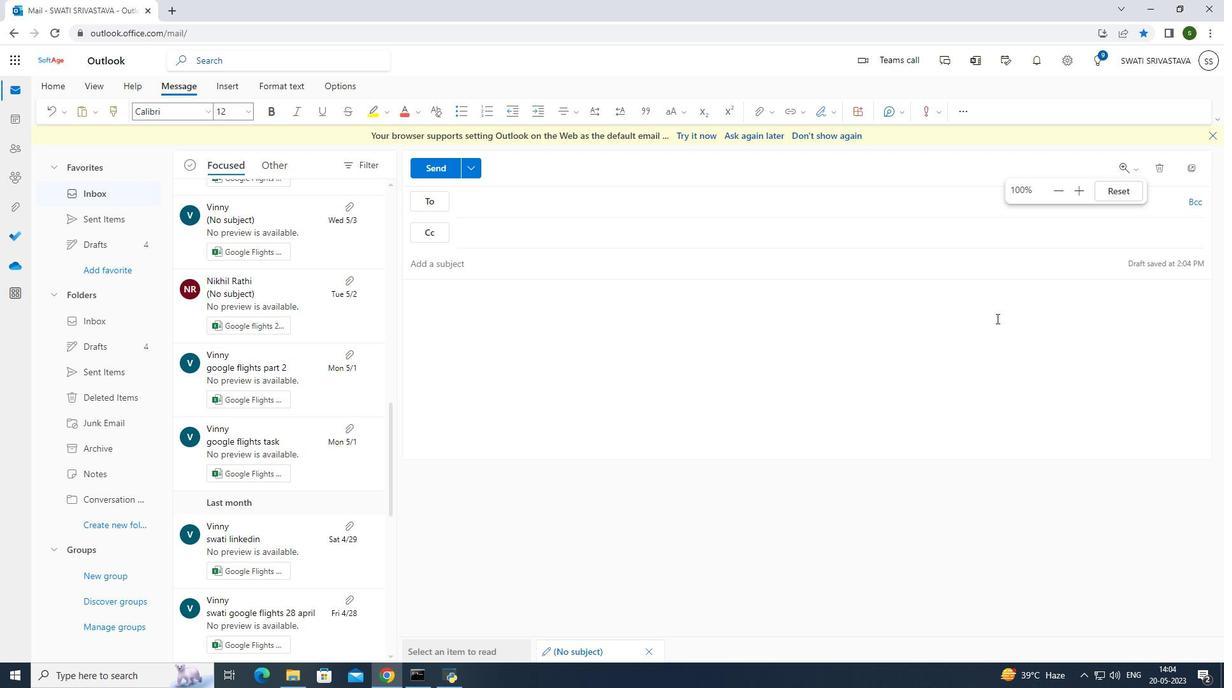 
Action: Mouse pressed left at (995, 320)
Screenshot: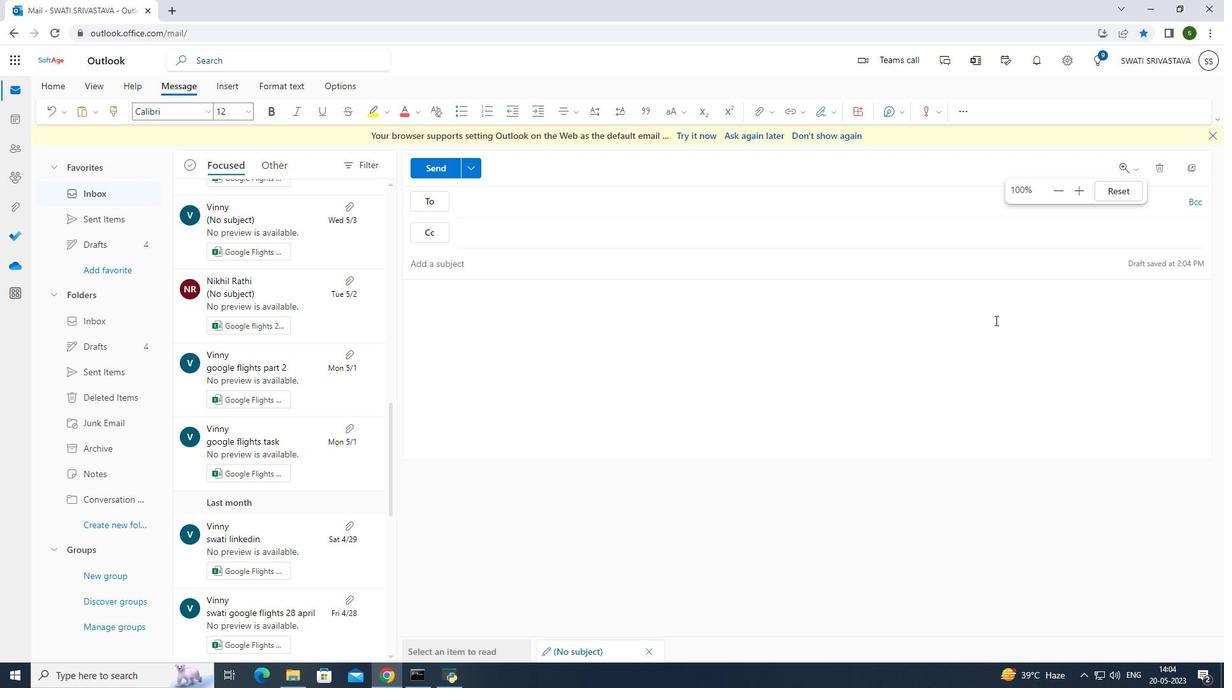 
Action: Mouse moved to (498, 232)
Screenshot: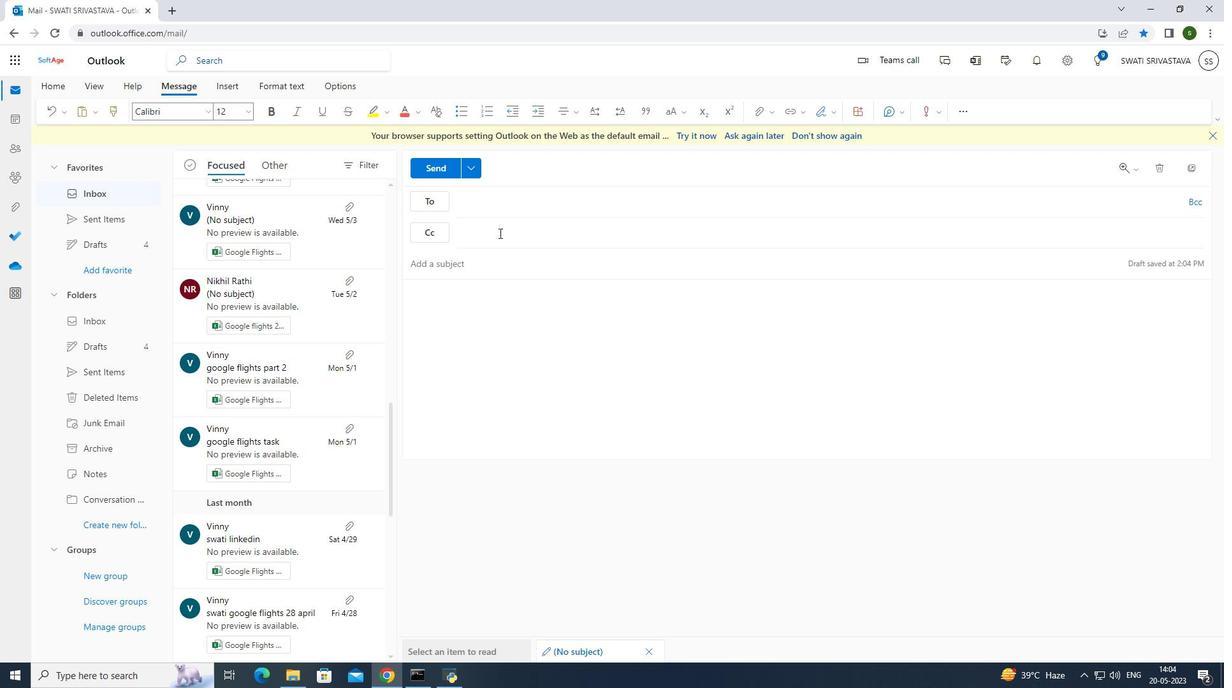 
Action: Mouse pressed left at (498, 232)
Screenshot: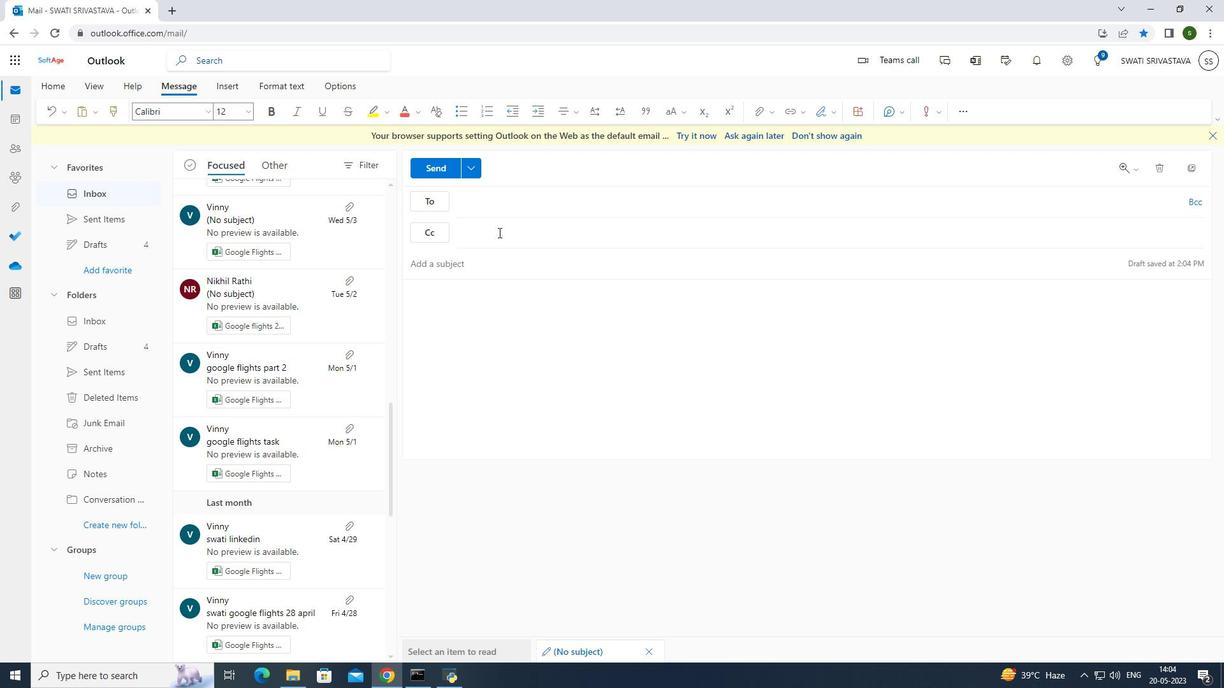 
Action: Mouse moved to (816, 286)
Screenshot: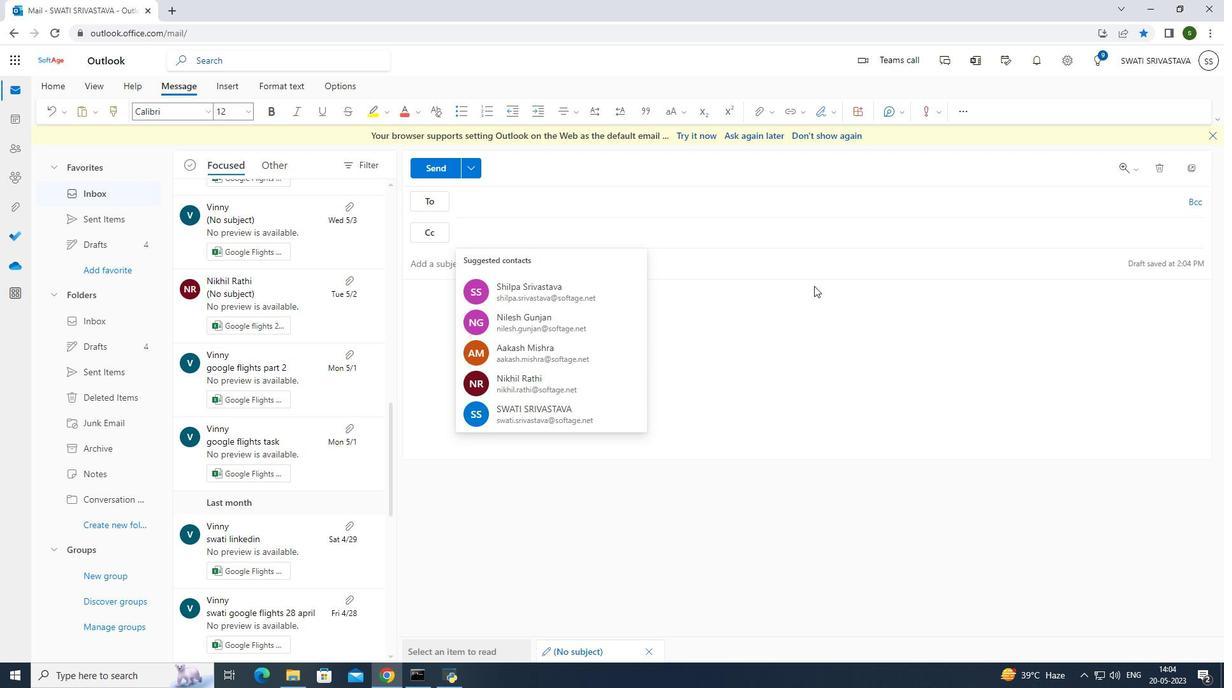 
Action: Mouse pressed left at (816, 286)
Screenshot: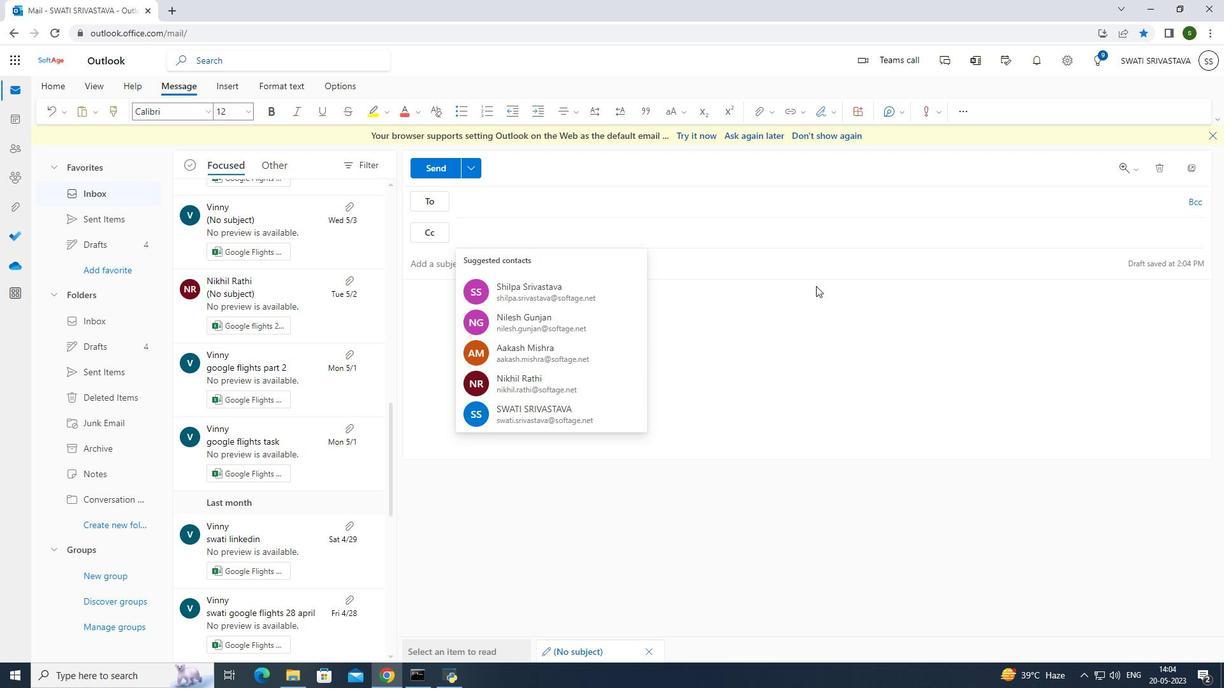 
Action: Mouse moved to (681, 270)
Screenshot: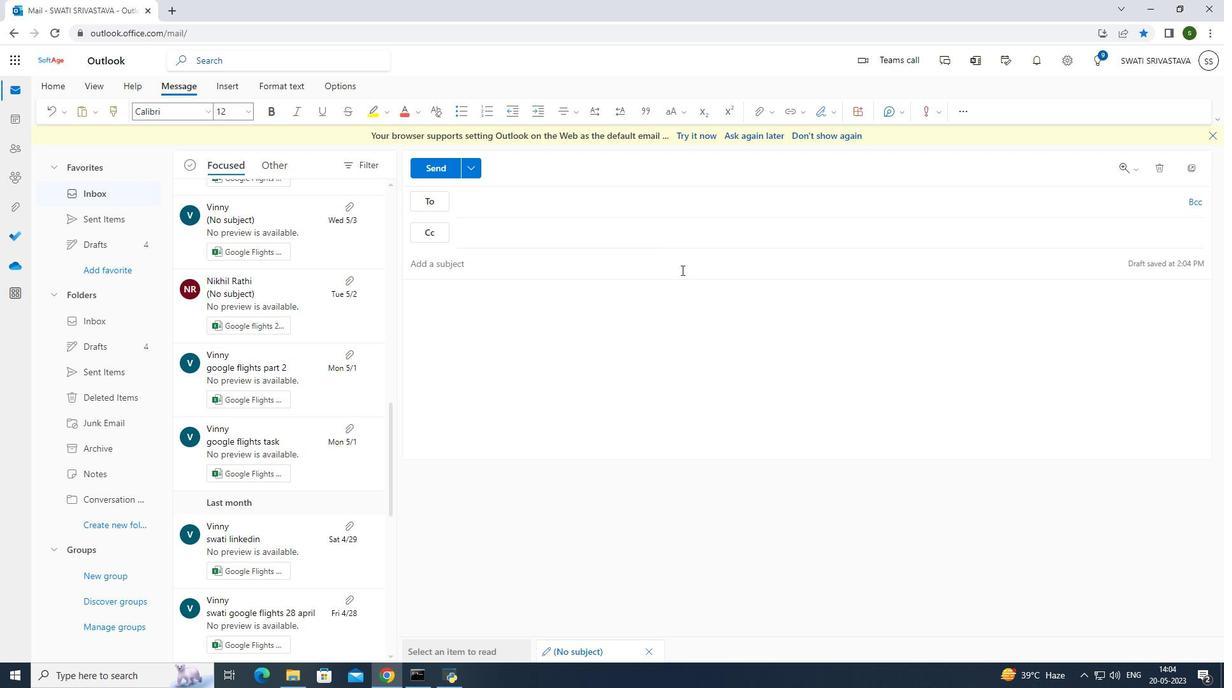 
Action: Mouse pressed left at (681, 270)
Screenshot: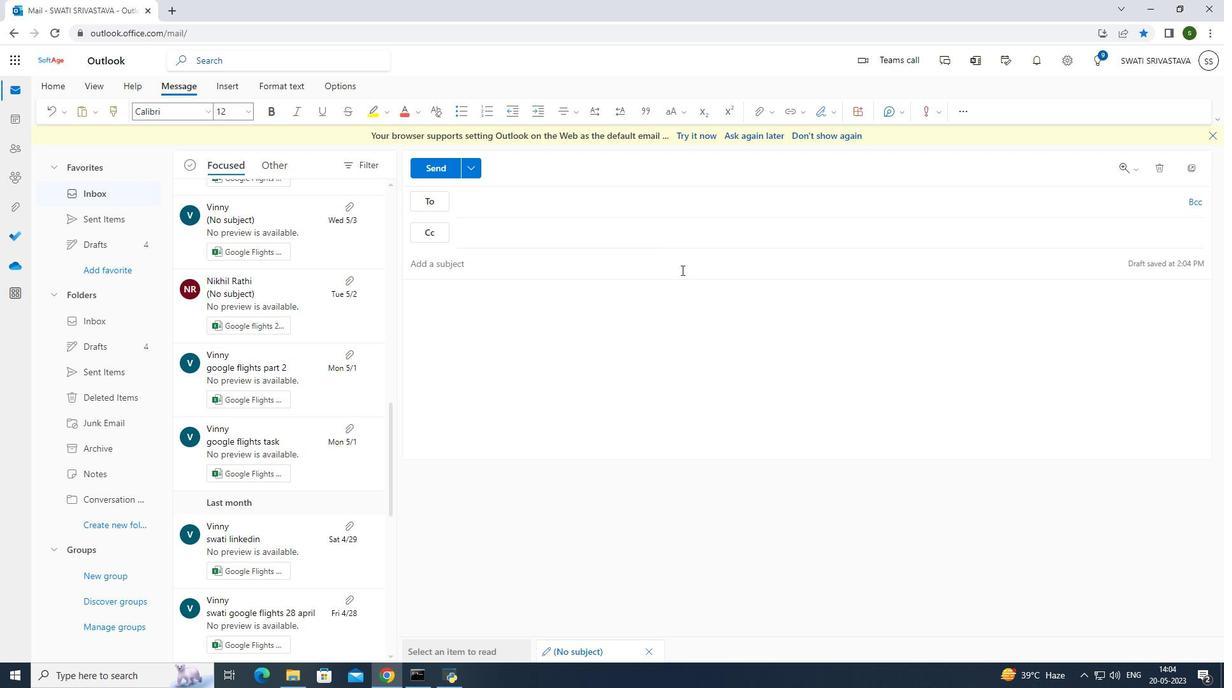 
Action: Mouse moved to (594, 362)
Screenshot: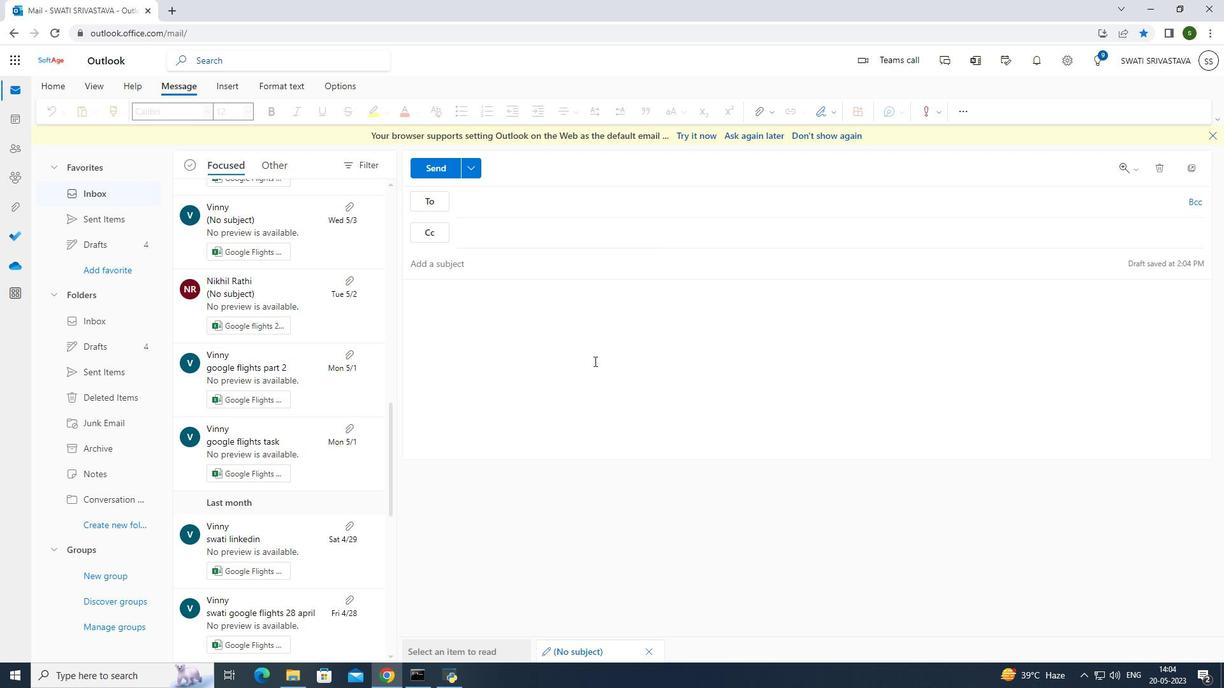 
Action: Mouse pressed left at (594, 362)
Screenshot: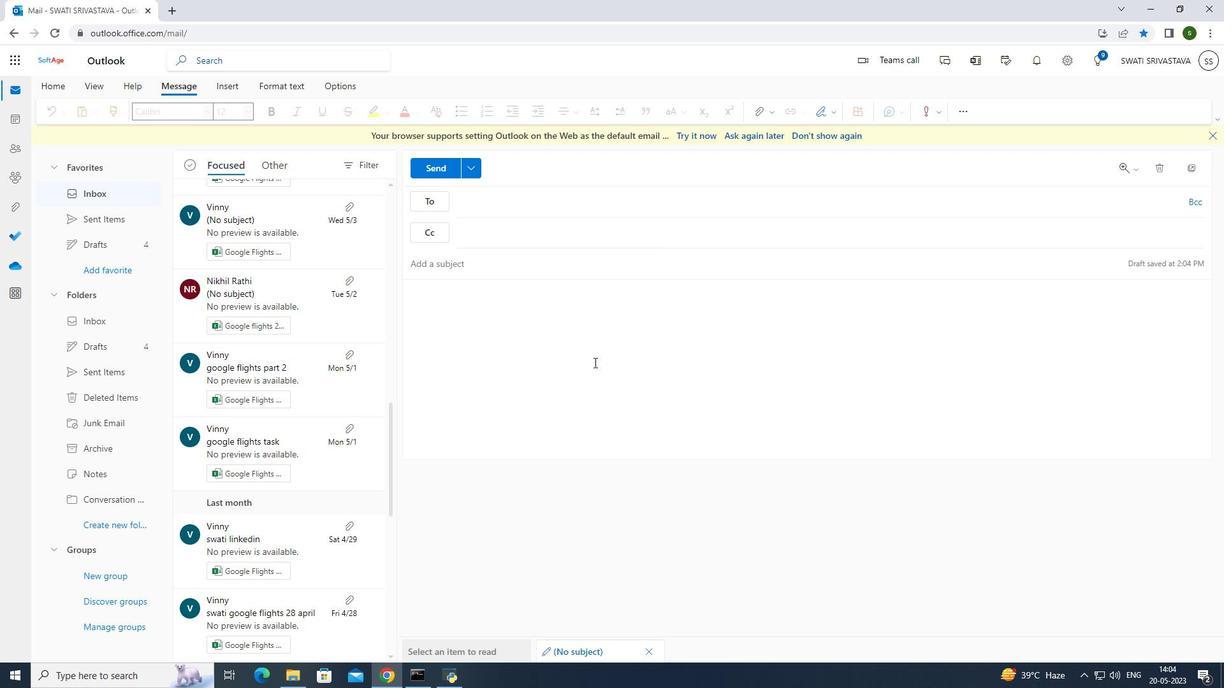 
Action: Mouse moved to (768, 114)
Screenshot: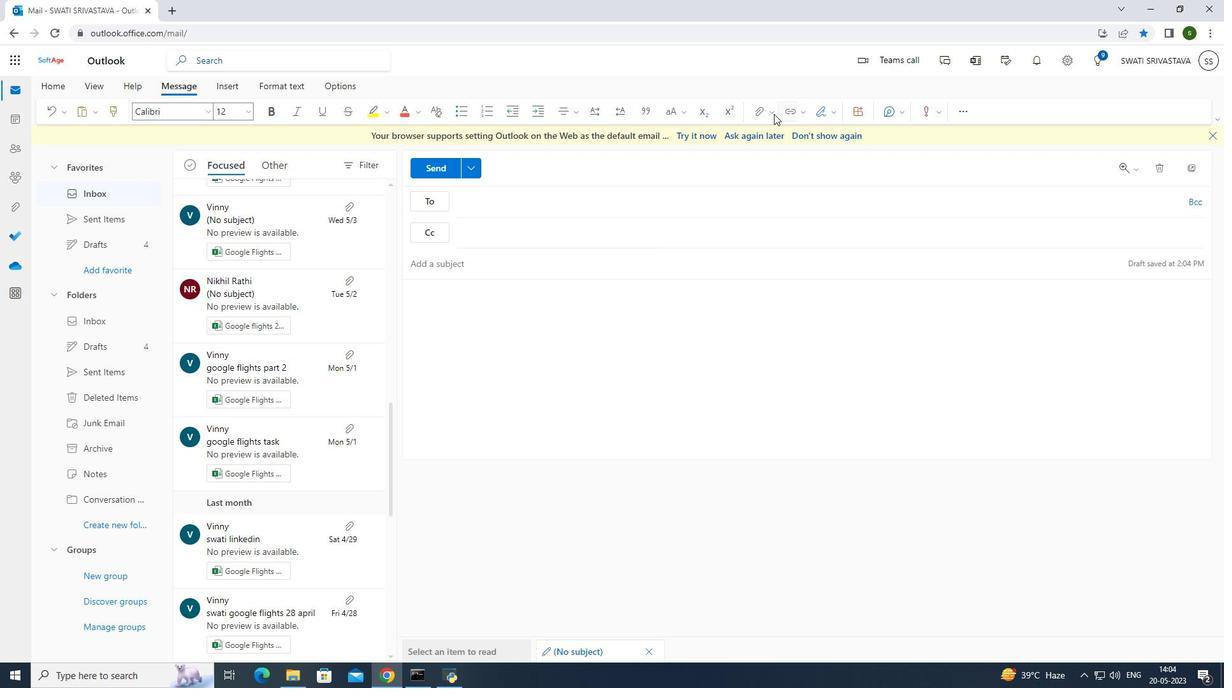 
Action: Mouse pressed left at (768, 114)
Screenshot: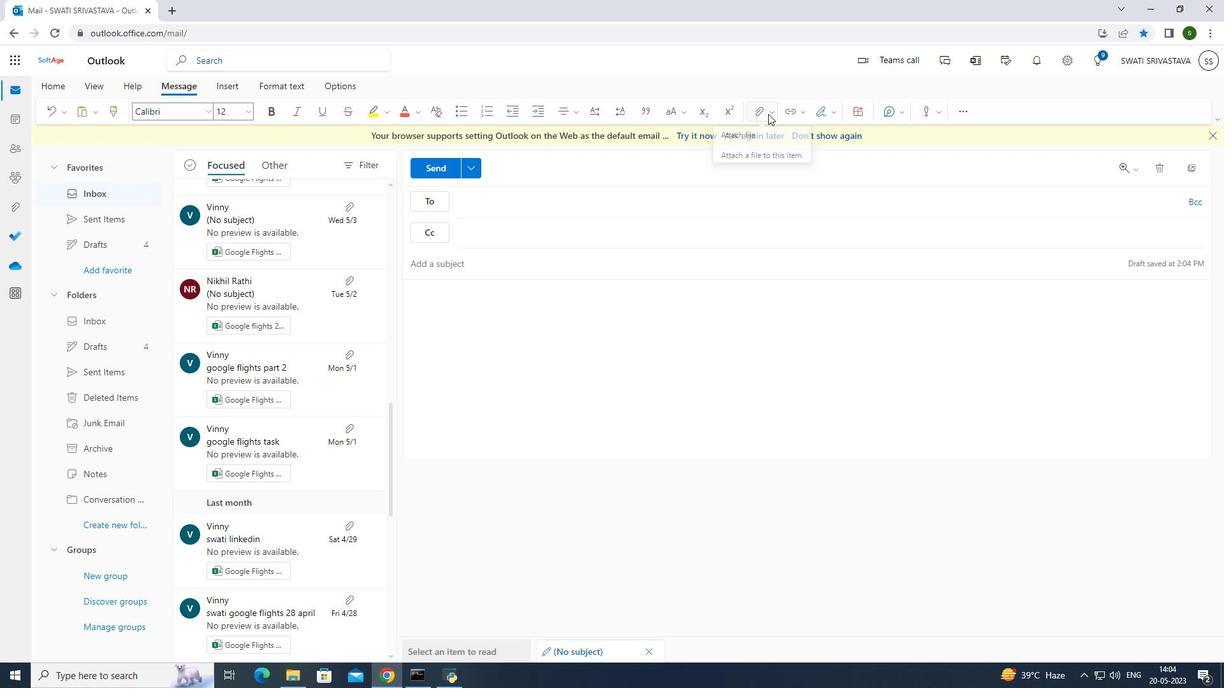 
Action: Mouse moved to (535, 402)
Screenshot: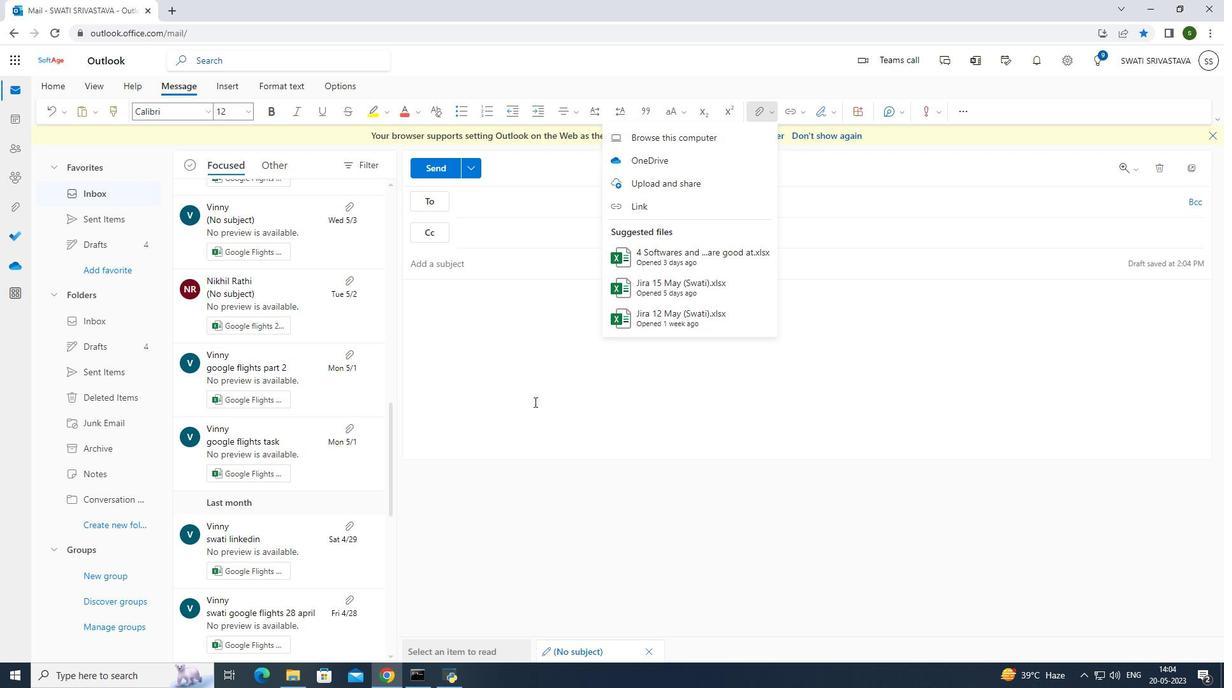 
Action: Mouse pressed left at (535, 402)
Screenshot: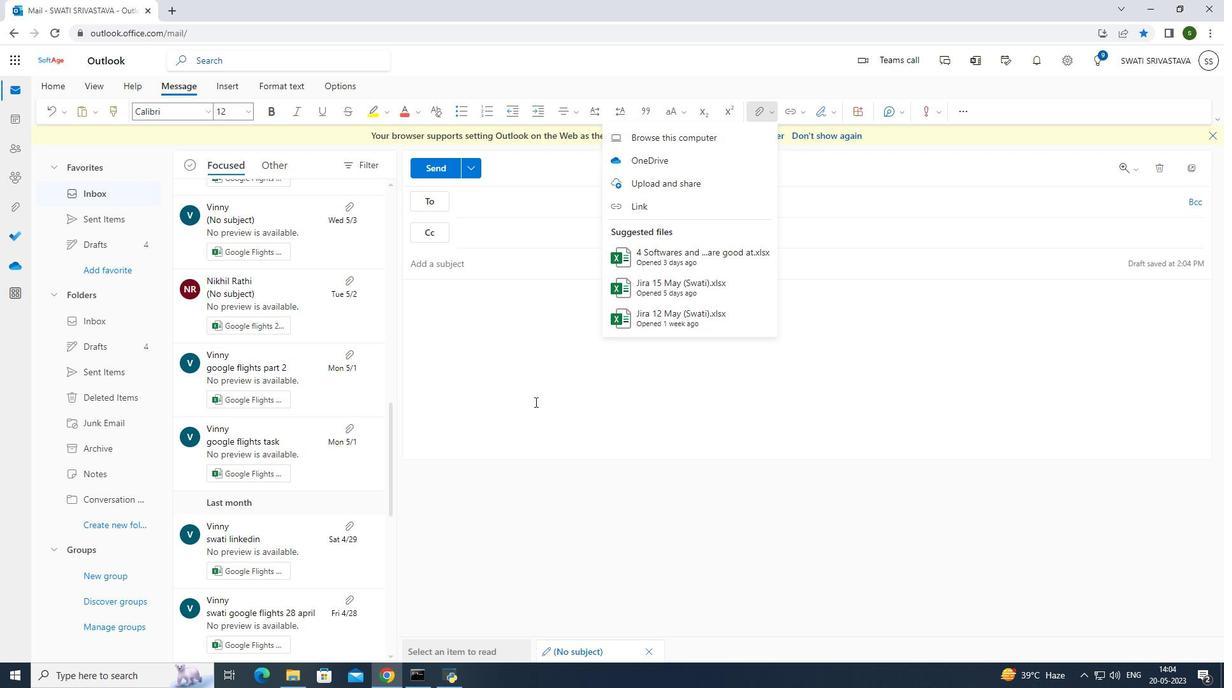 
Action: Mouse moved to (324, 385)
Screenshot: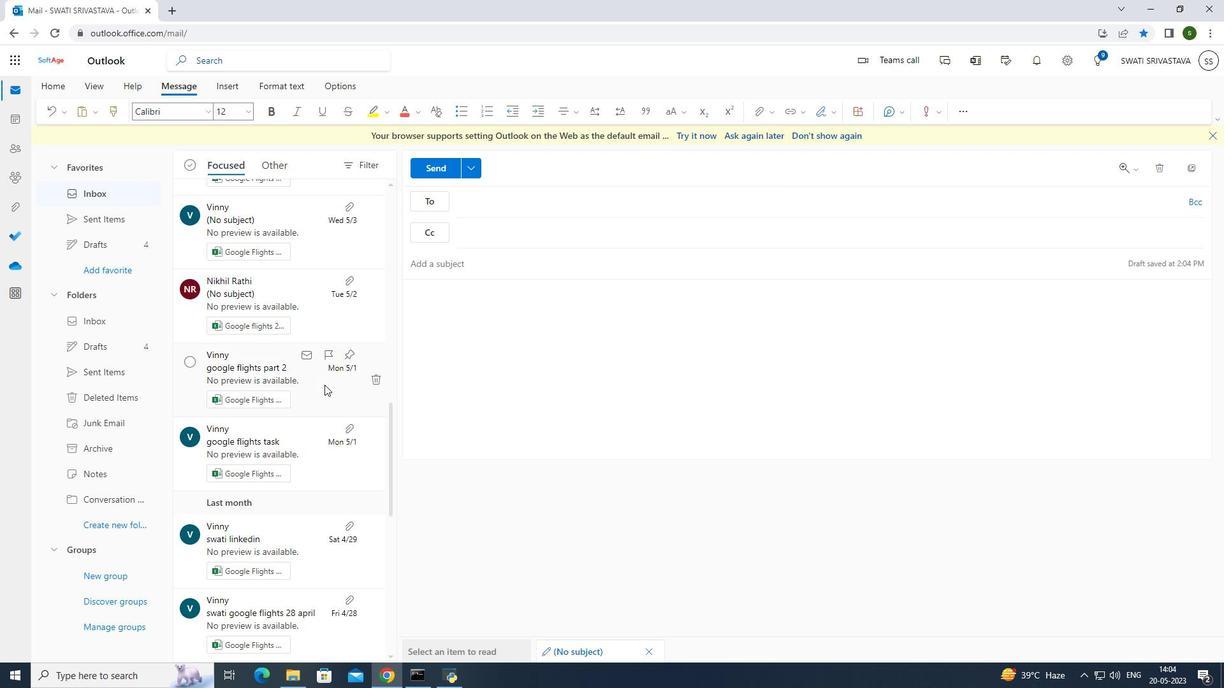 
Action: Mouse scrolled (324, 385) with delta (0, 0)
Screenshot: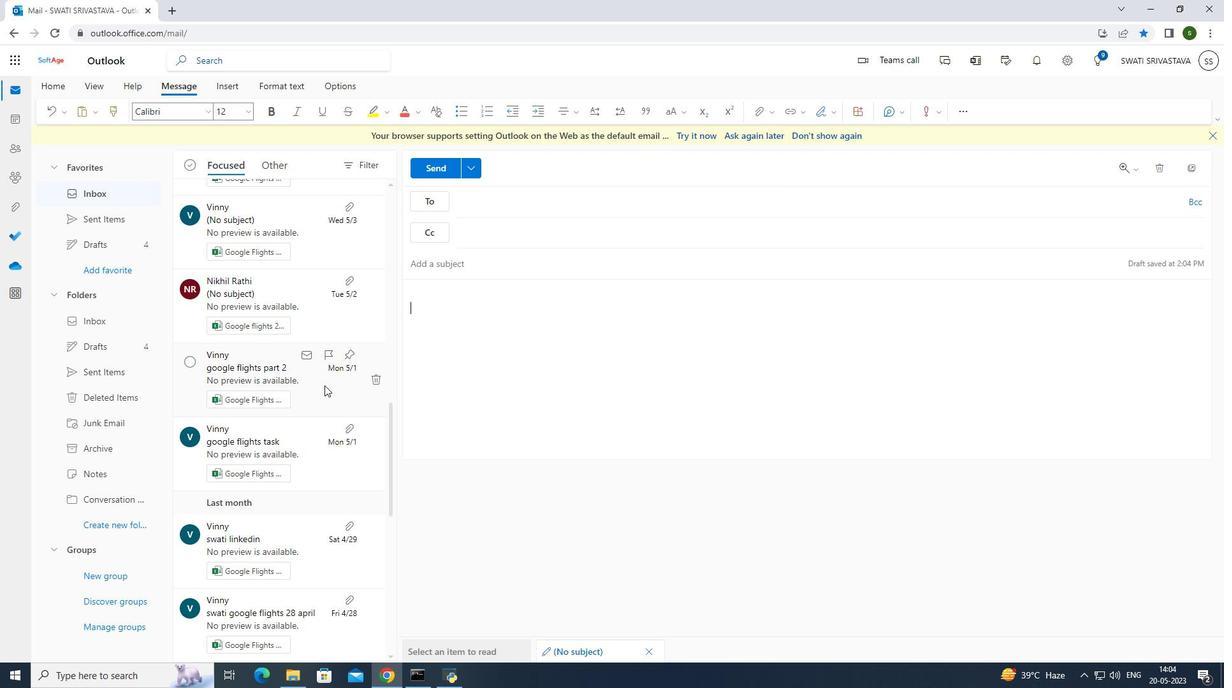 
Action: Mouse scrolled (324, 385) with delta (0, 0)
Screenshot: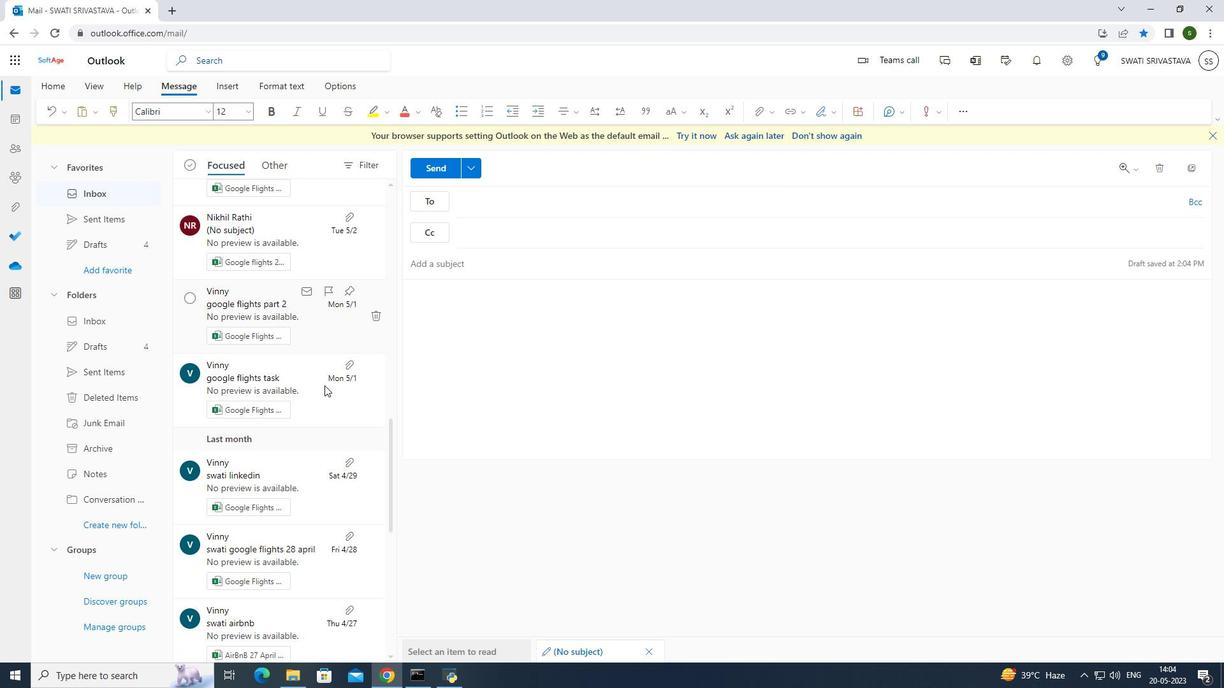 
Action: Mouse scrolled (324, 385) with delta (0, 0)
Screenshot: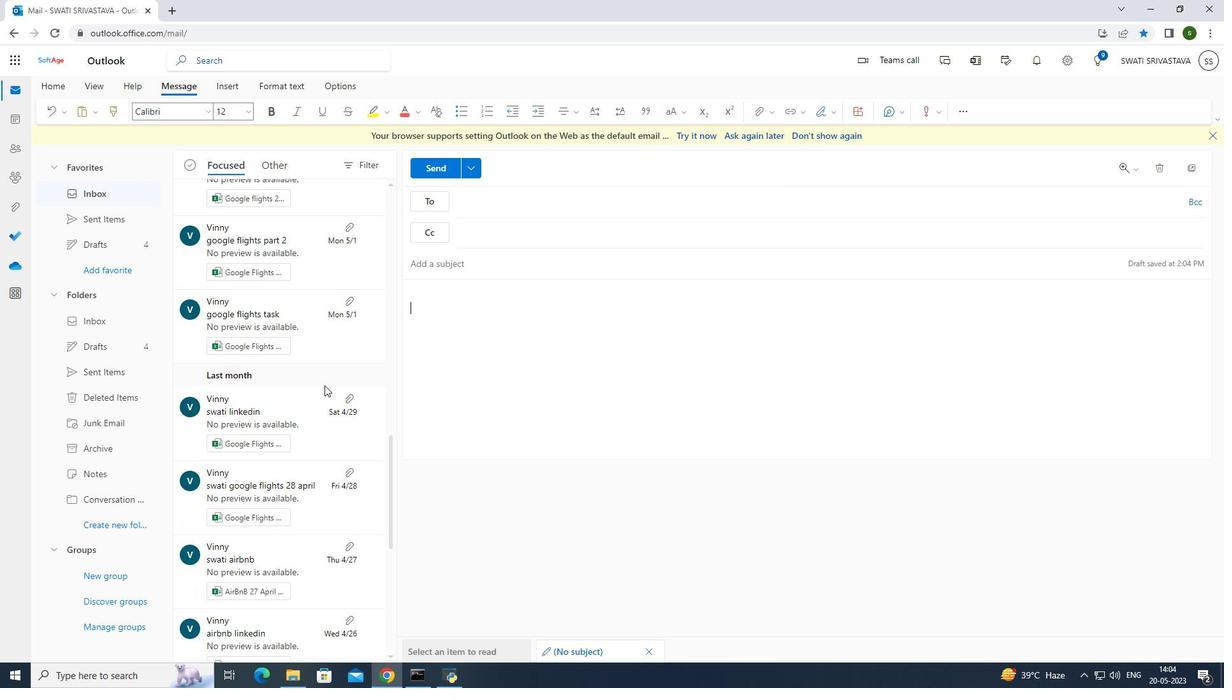 
Action: Mouse scrolled (324, 385) with delta (0, 0)
Screenshot: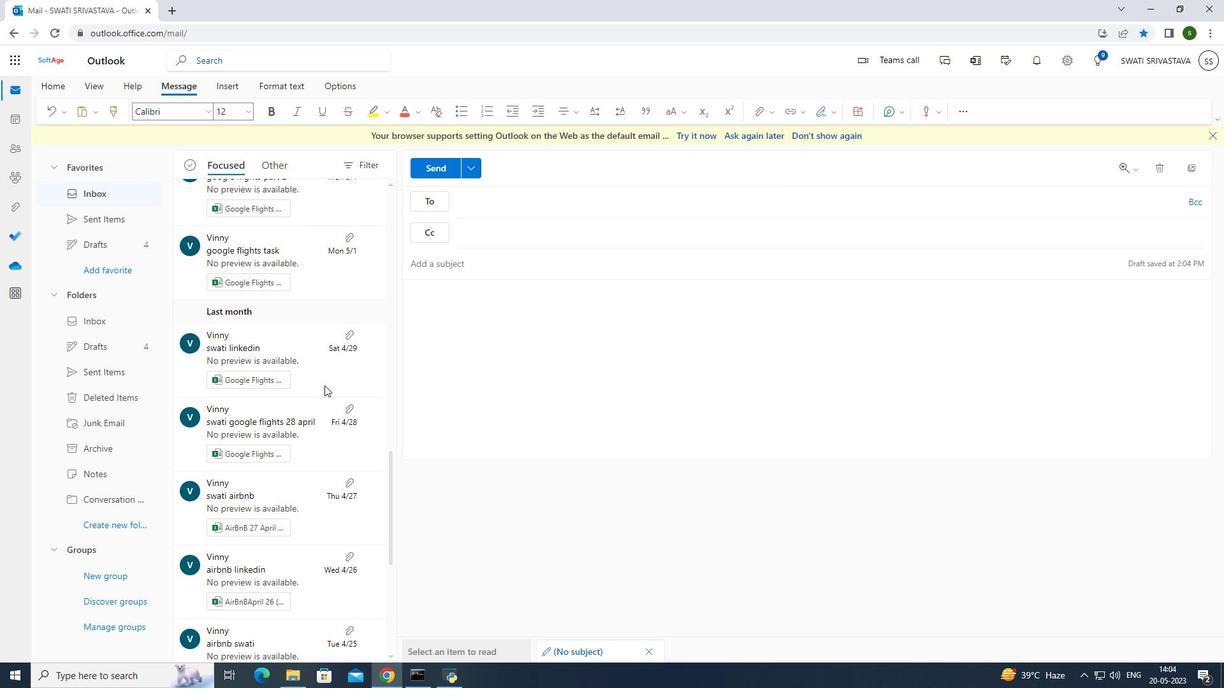 
Action: Mouse scrolled (324, 385) with delta (0, 0)
Screenshot: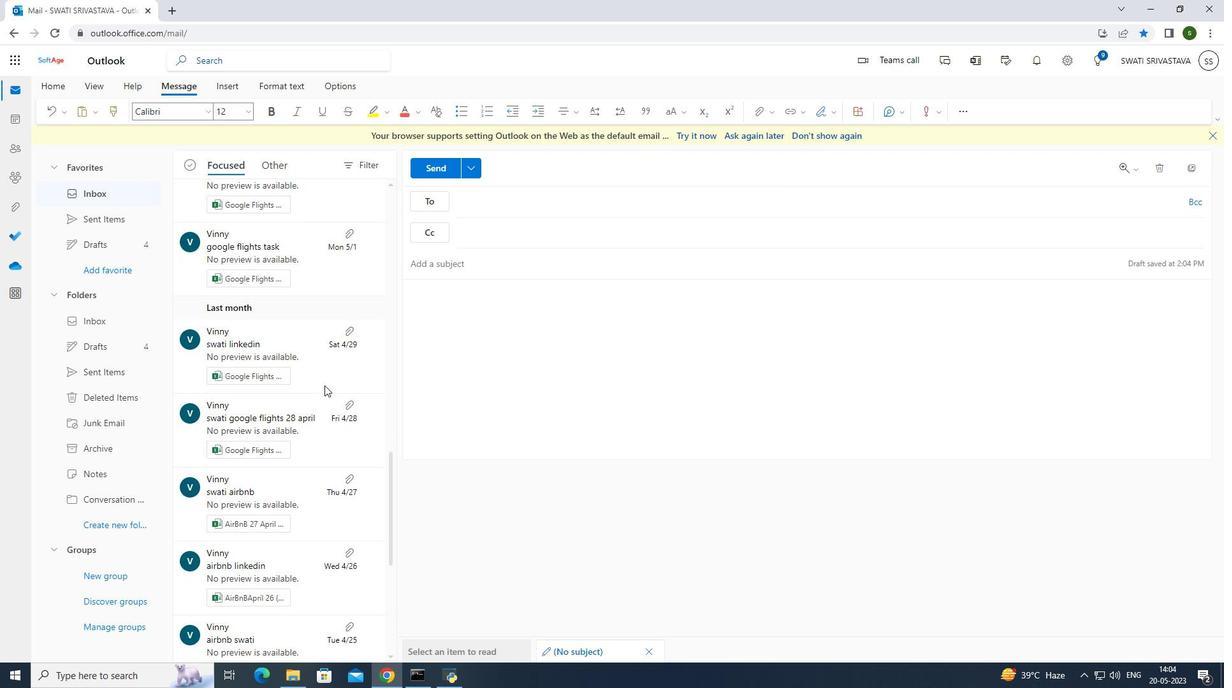 
Action: Mouse scrolled (324, 385) with delta (0, 0)
Screenshot: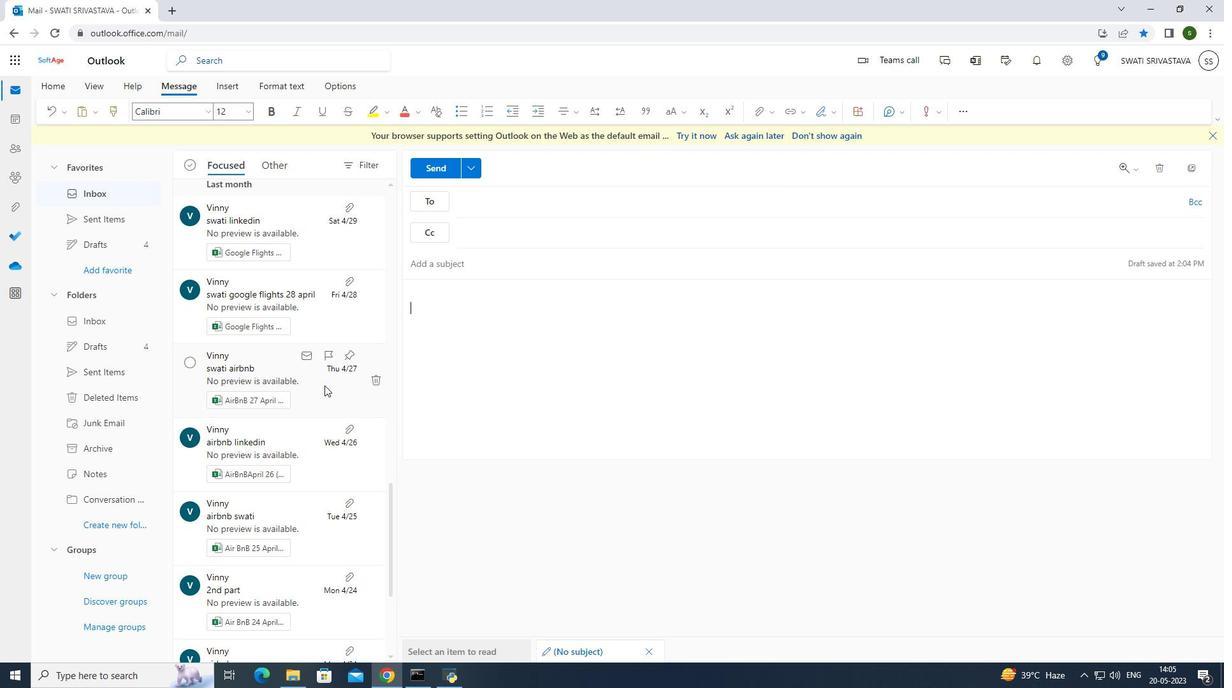 
Action: Mouse scrolled (324, 385) with delta (0, 0)
Screenshot: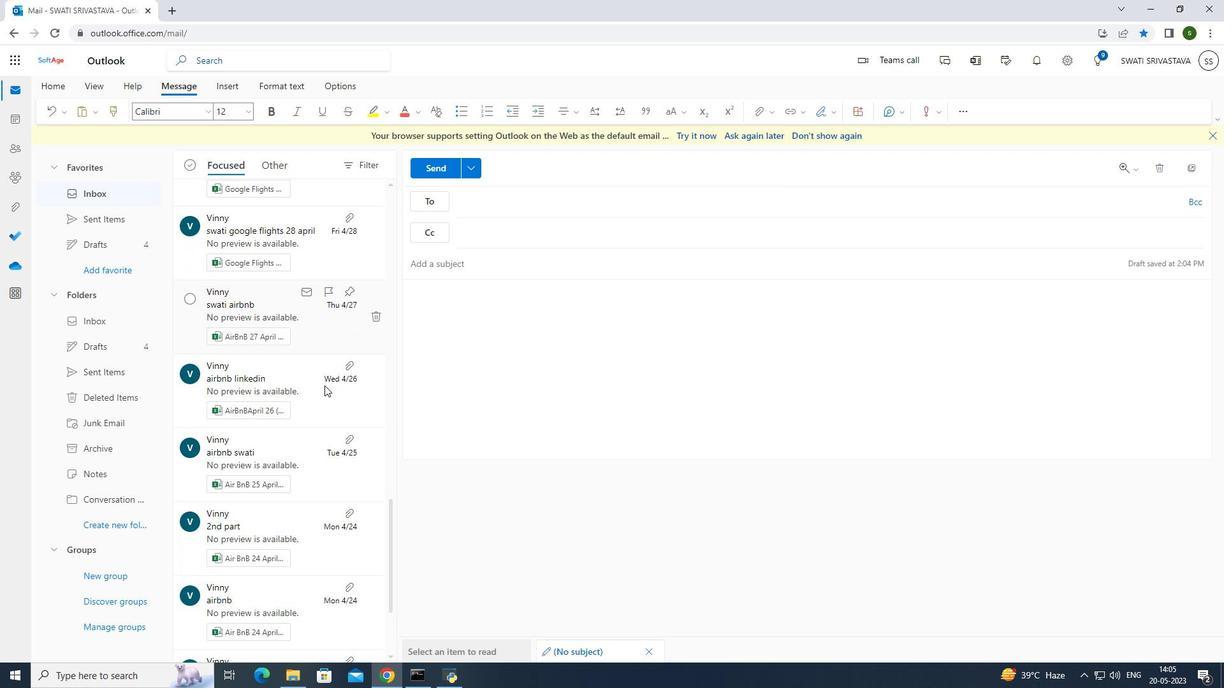 
Action: Mouse scrolled (324, 385) with delta (0, 0)
Screenshot: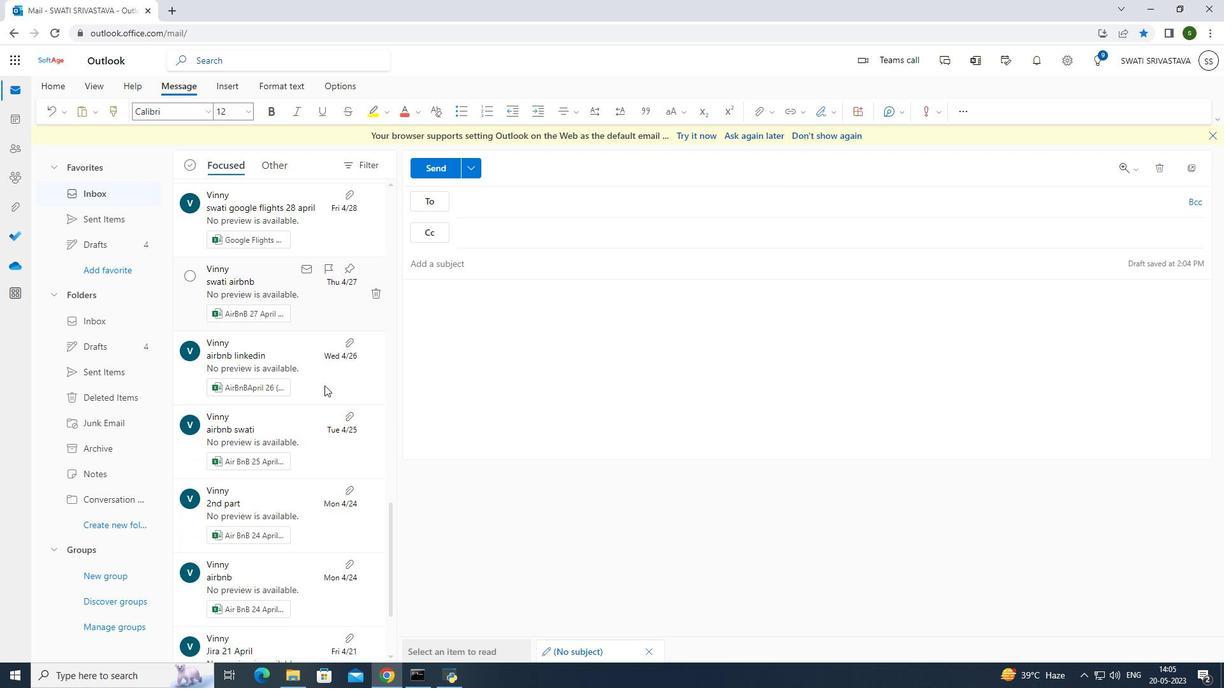 
Action: Mouse scrolled (324, 385) with delta (0, 0)
Screenshot: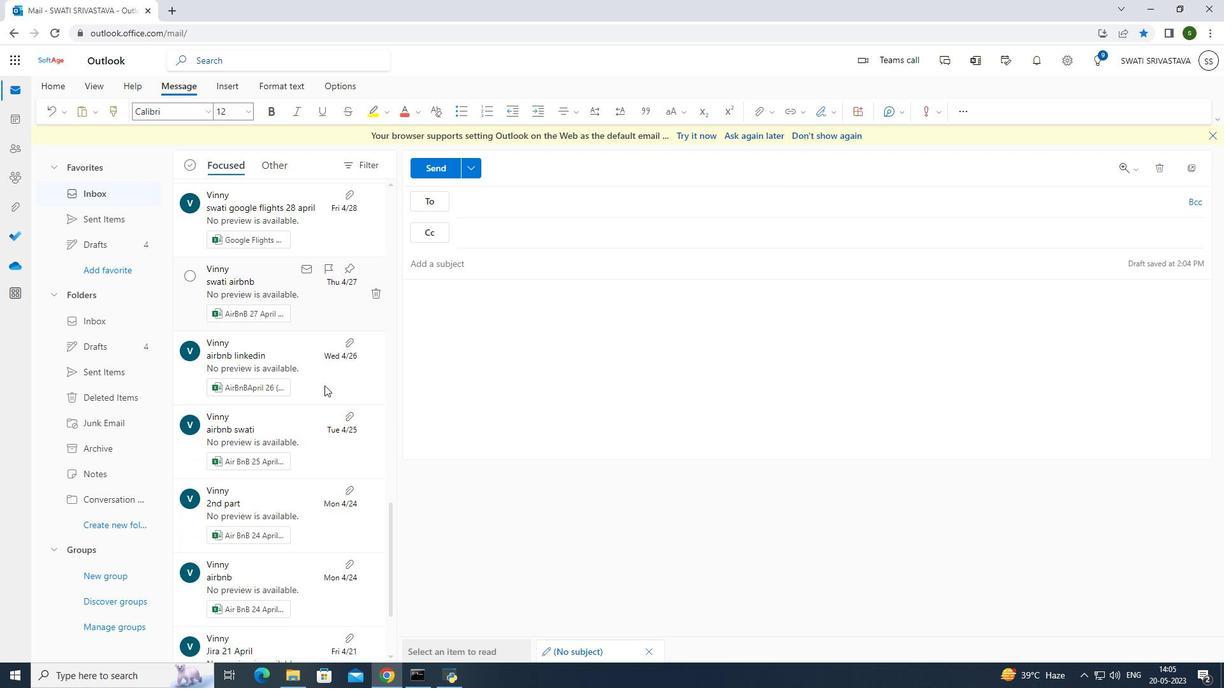 
Action: Mouse scrolled (324, 385) with delta (0, 0)
Screenshot: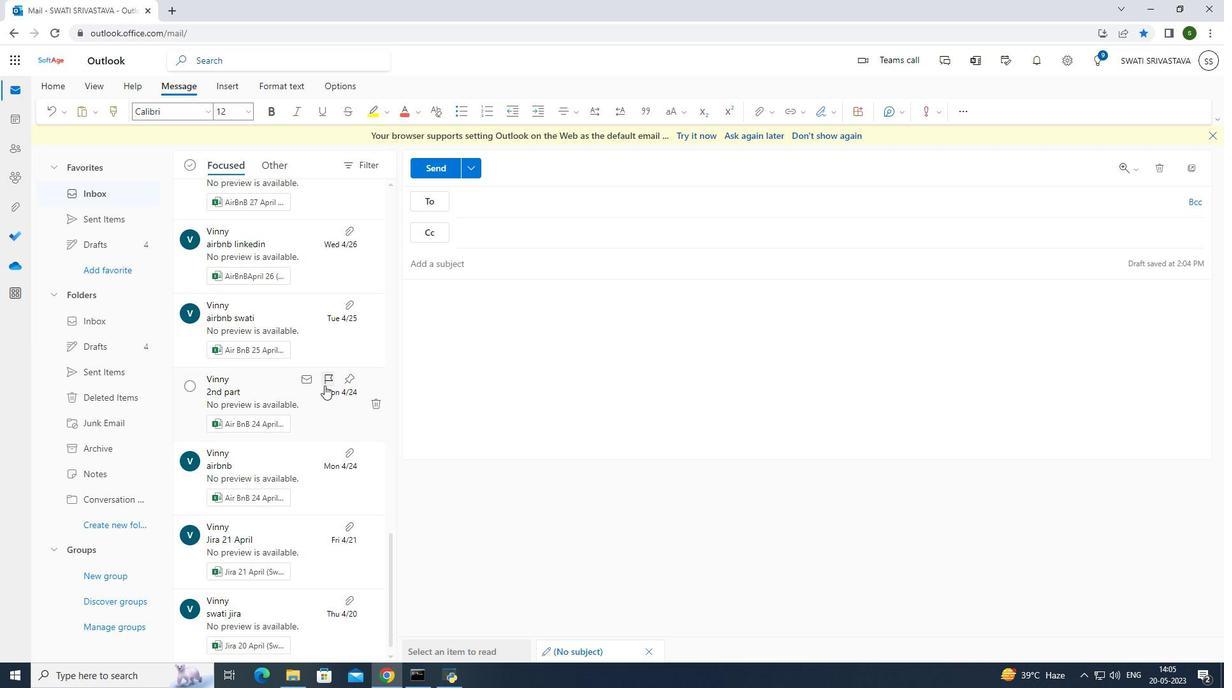 
Action: Mouse scrolled (324, 385) with delta (0, 0)
Screenshot: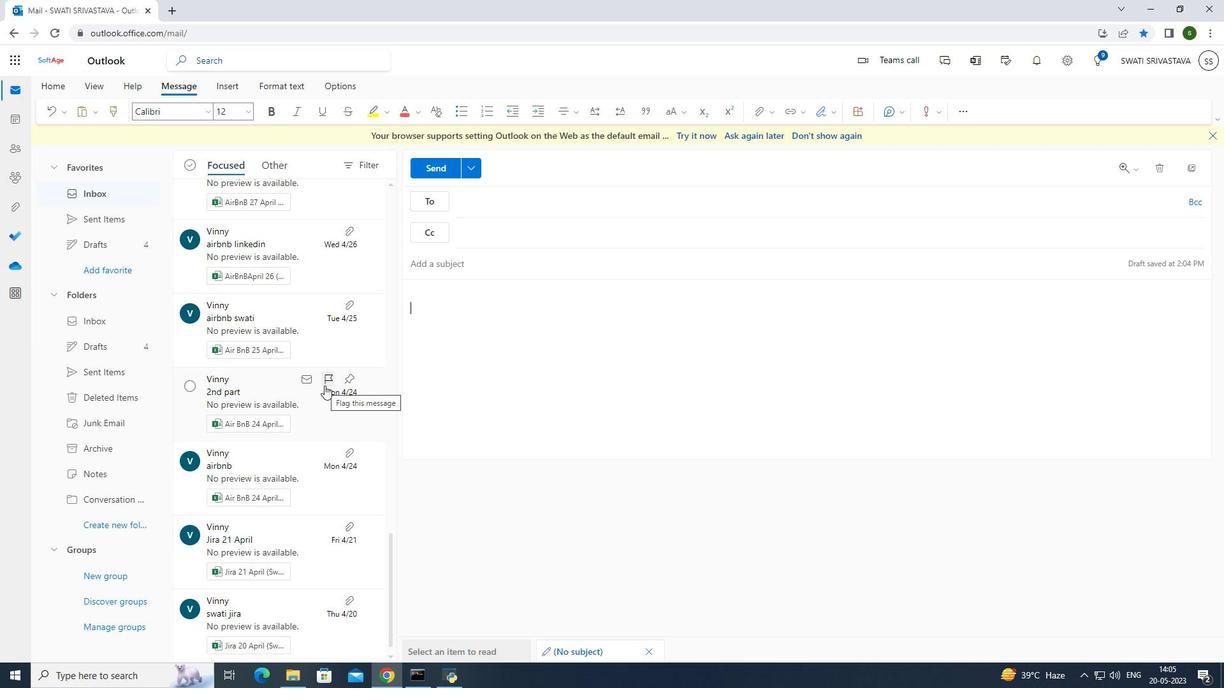 
Action: Mouse moved to (324, 434)
Screenshot: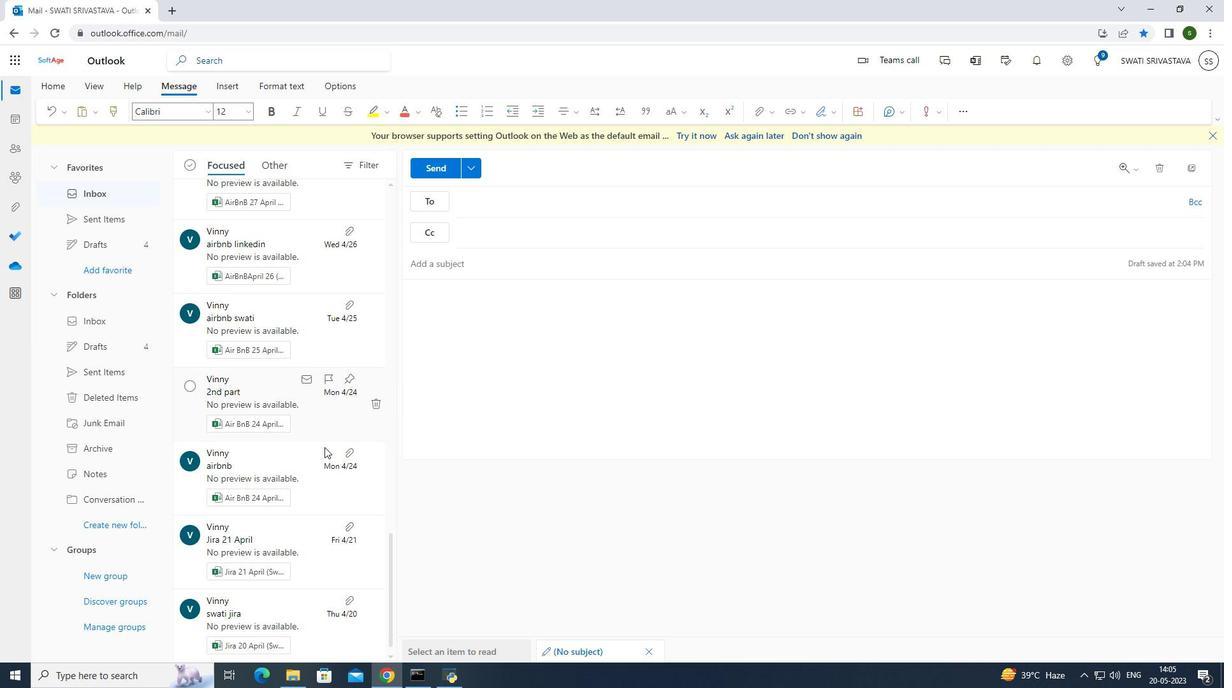 
Action: Mouse scrolled (324, 433) with delta (0, 0)
Screenshot: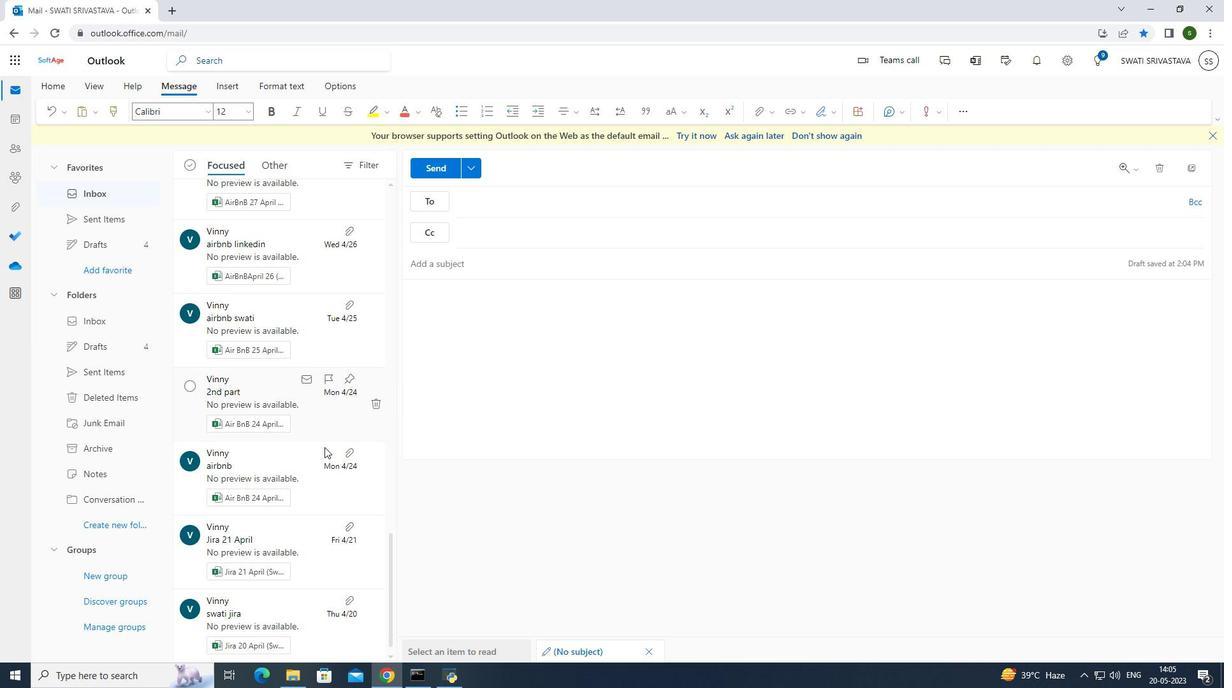 
Action: Mouse moved to (324, 450)
Screenshot: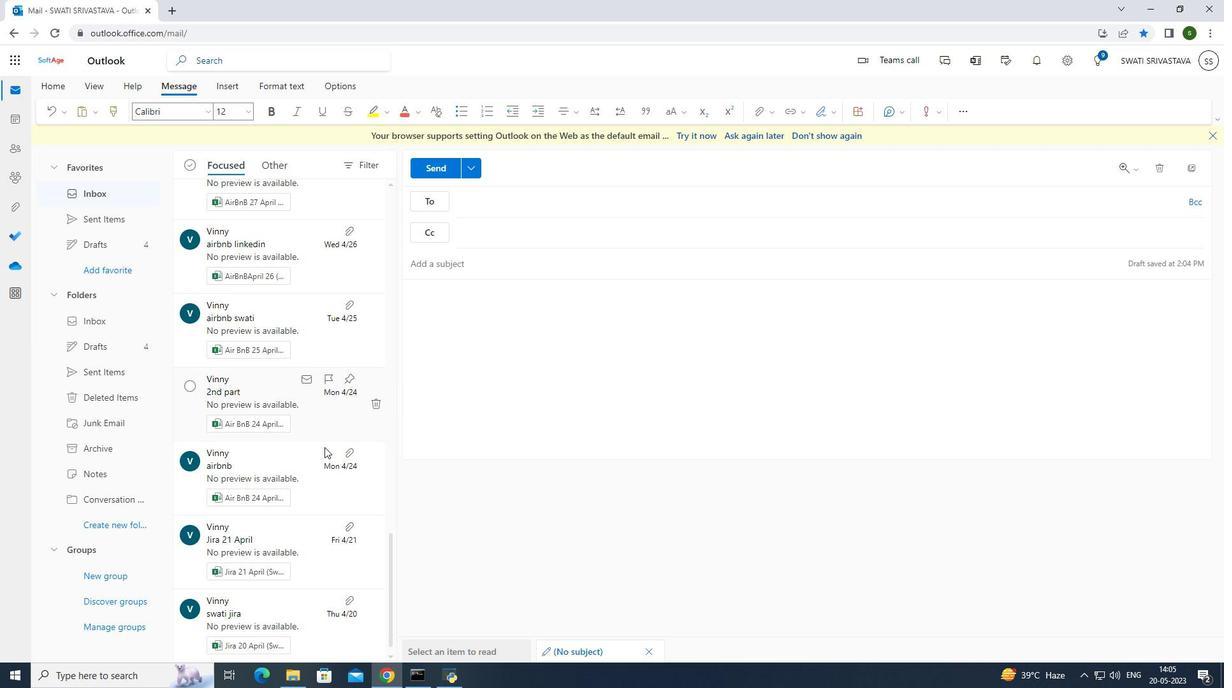 
Action: Mouse scrolled (324, 449) with delta (0, 0)
Screenshot: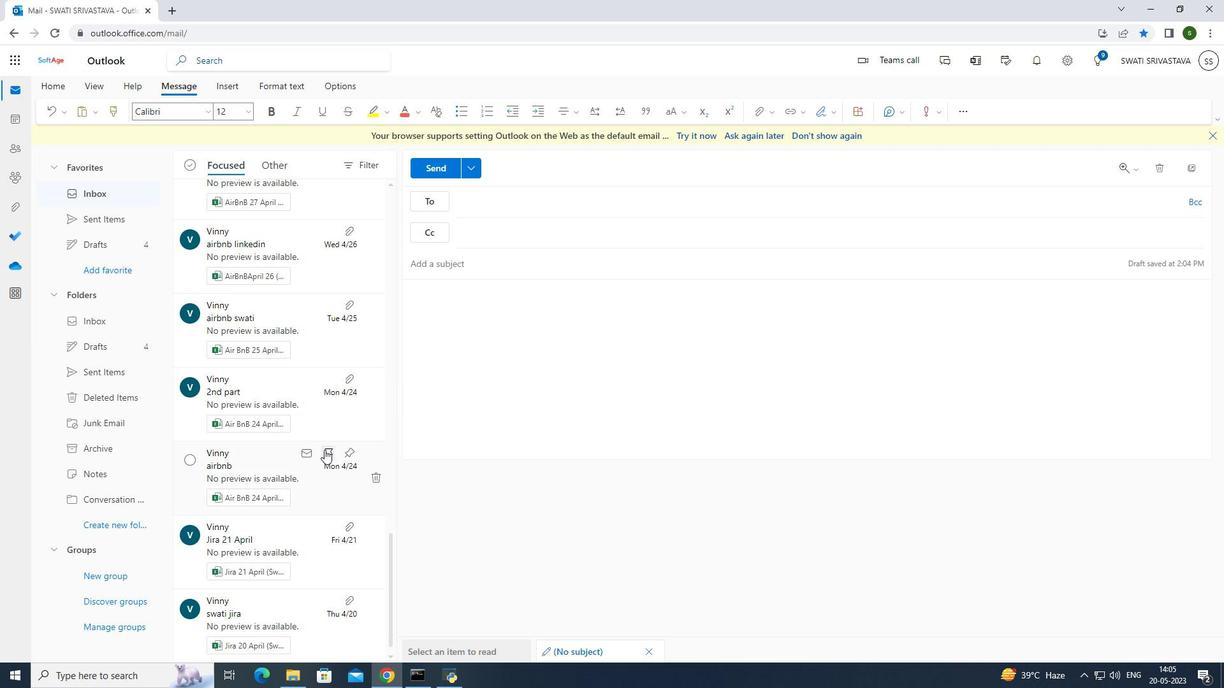 
Action: Mouse scrolled (324, 449) with delta (0, 0)
Screenshot: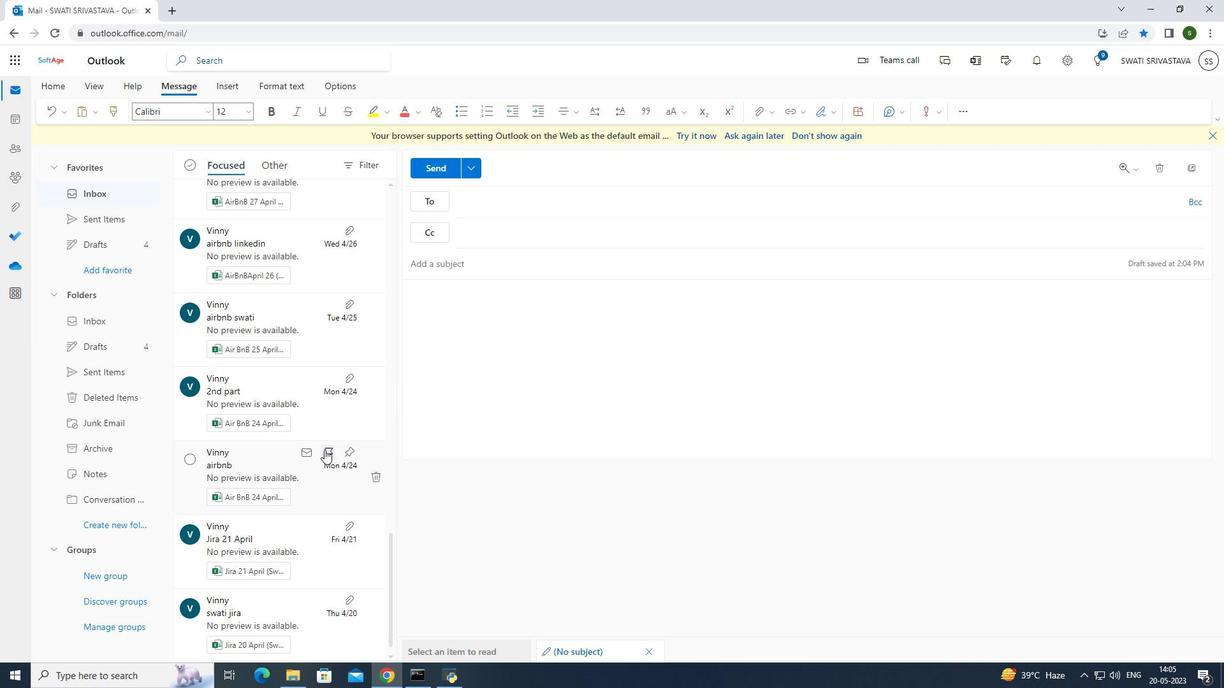 
Action: Mouse scrolled (324, 450) with delta (0, 0)
Screenshot: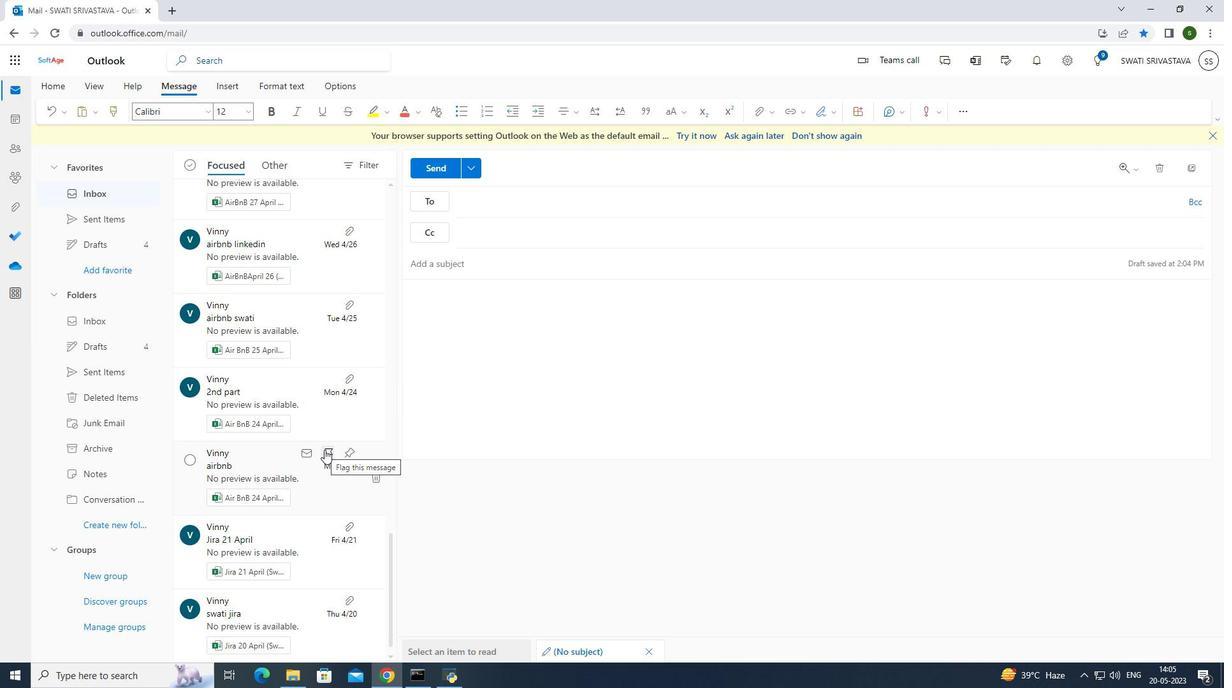 
Action: Mouse scrolled (324, 450) with delta (0, 0)
Screenshot: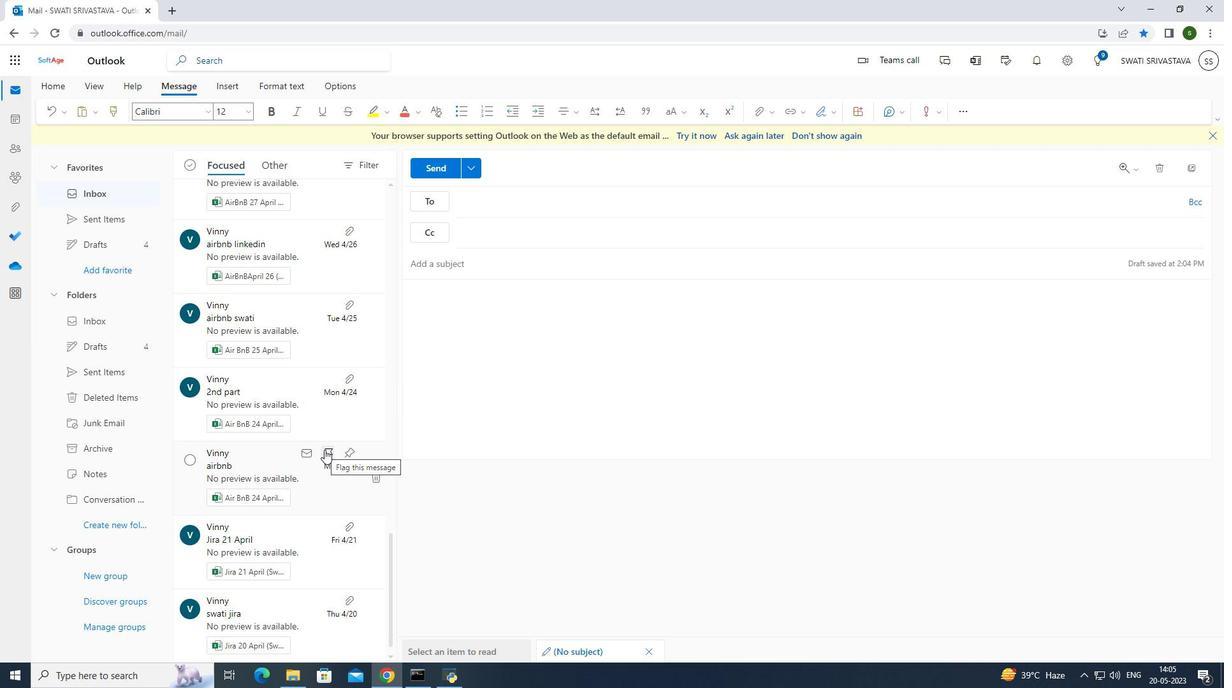 
Action: Mouse scrolled (324, 450) with delta (0, 0)
Screenshot: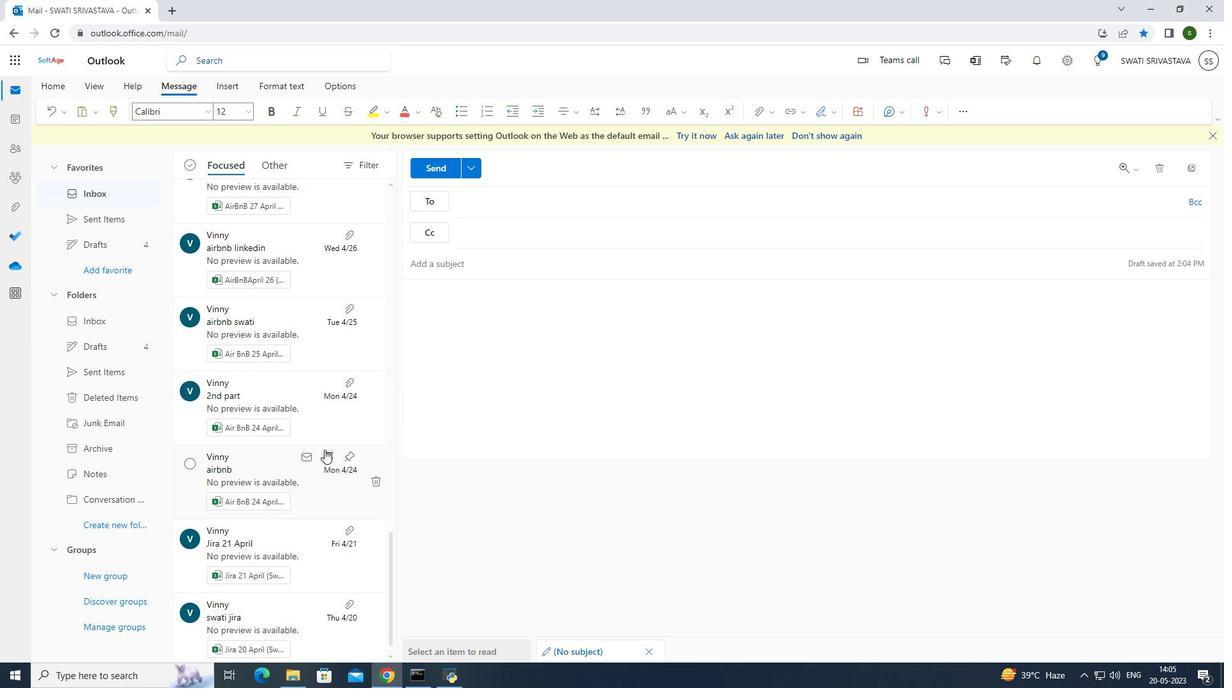 
Action: Mouse scrolled (324, 450) with delta (0, 0)
Screenshot: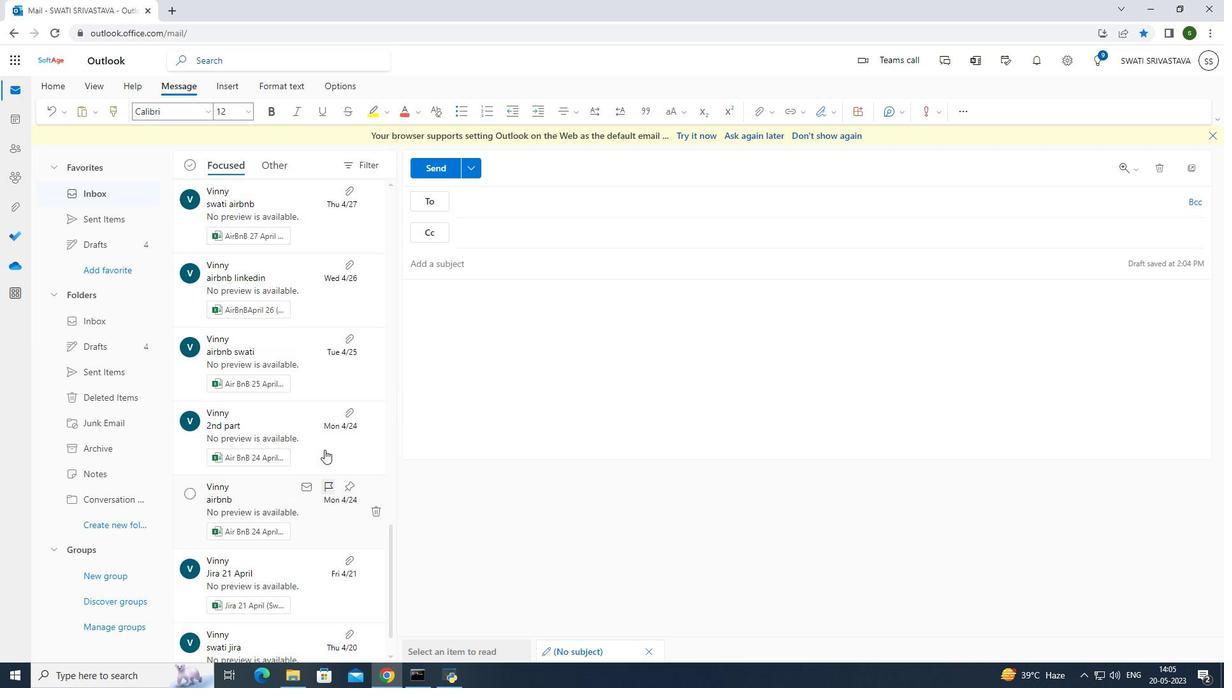 
Action: Mouse scrolled (324, 450) with delta (0, 0)
Screenshot: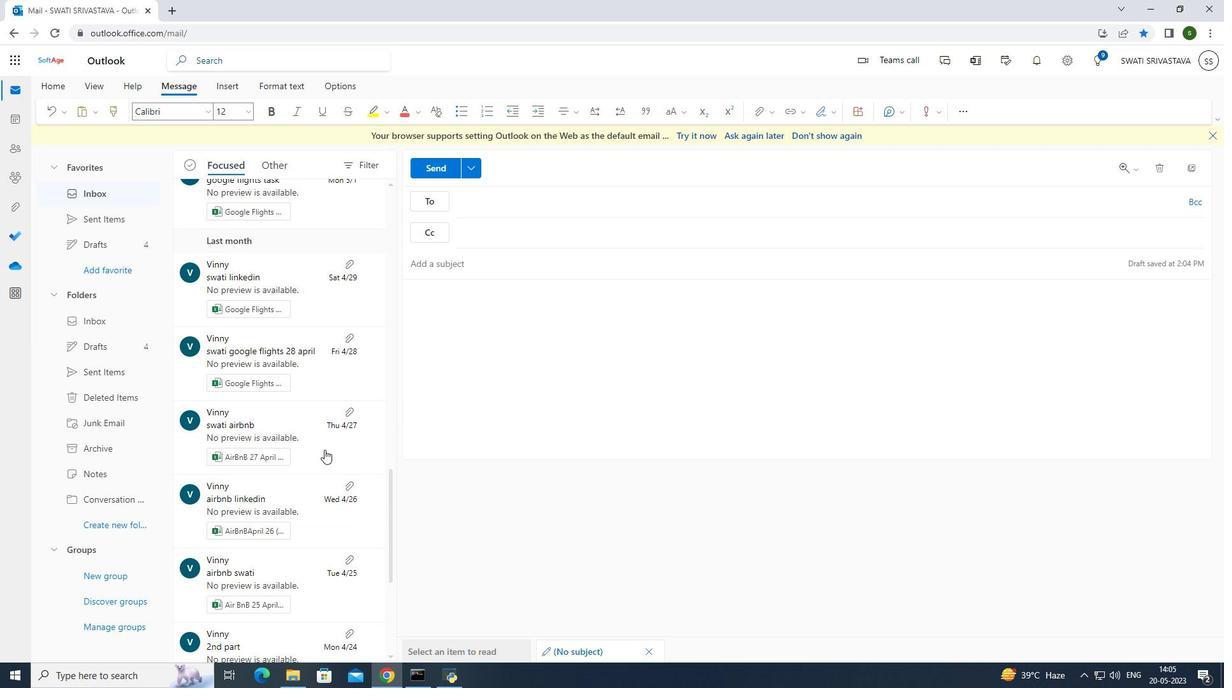 
Action: Mouse scrolled (324, 450) with delta (0, 0)
Screenshot: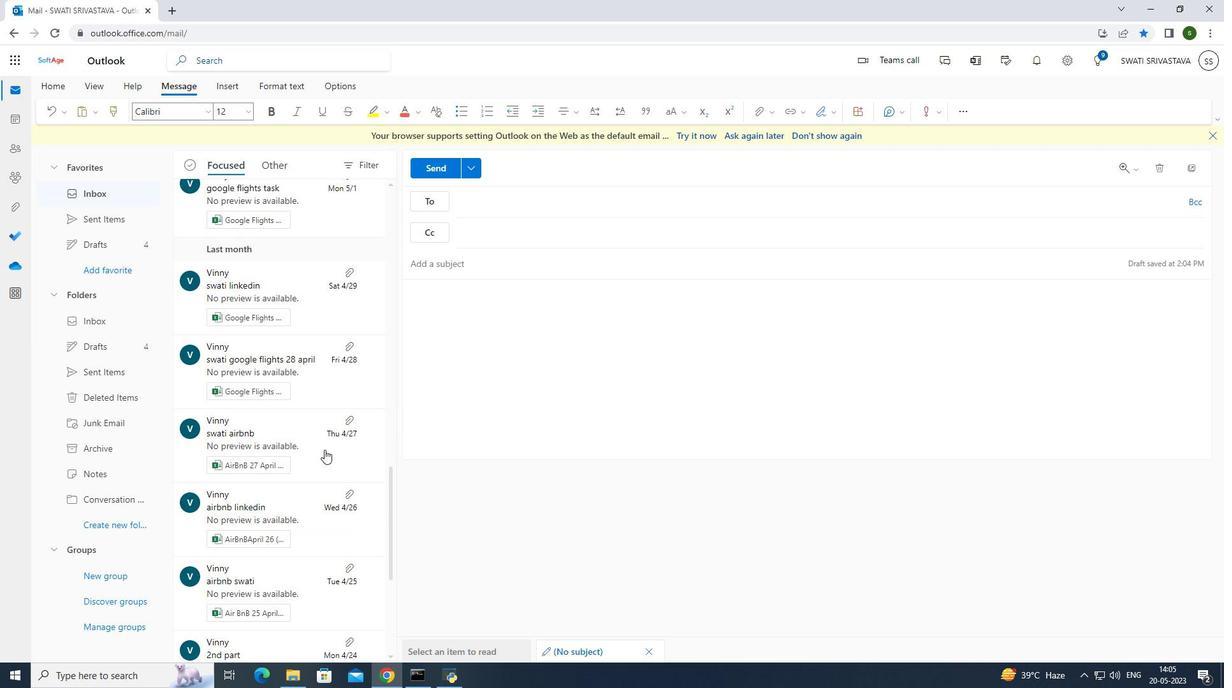 
Action: Mouse scrolled (324, 450) with delta (0, 0)
Screenshot: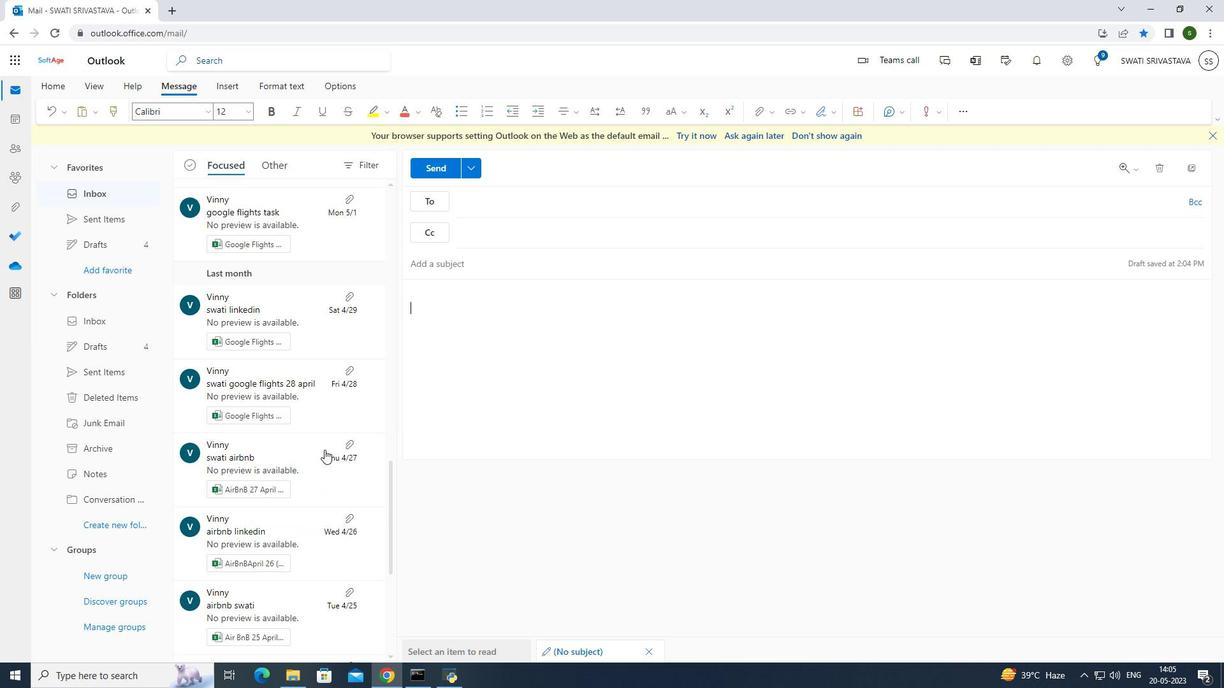 
Action: Mouse scrolled (324, 450) with delta (0, 0)
Screenshot: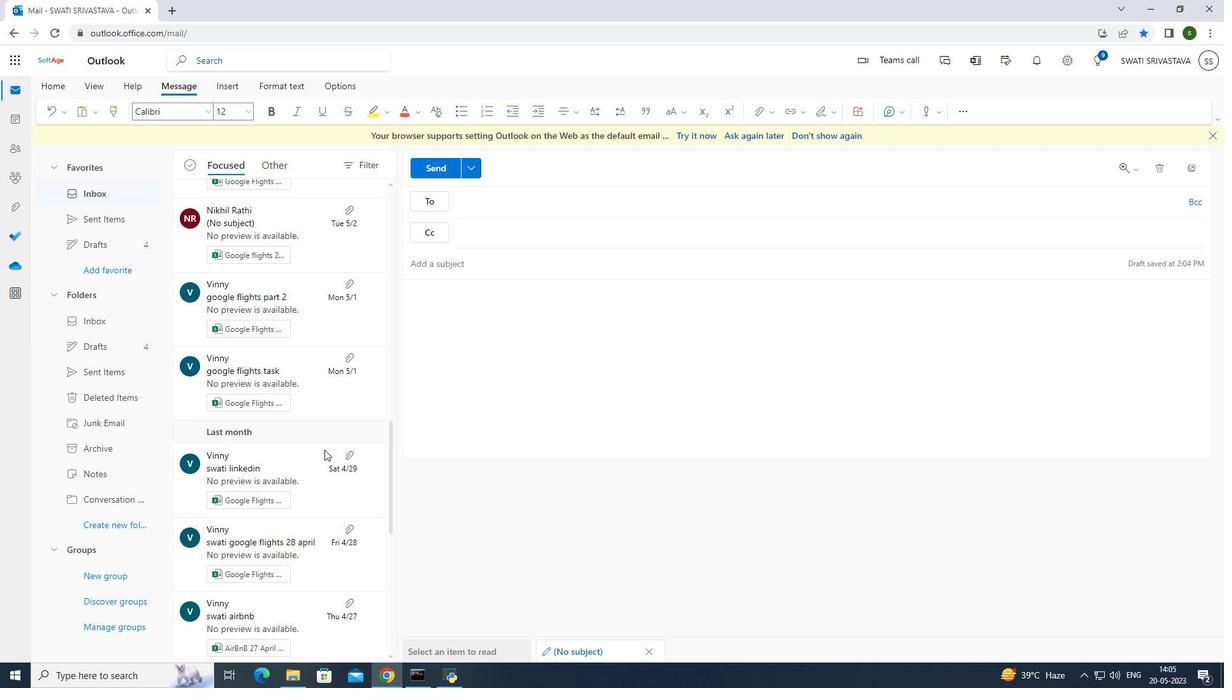 
Action: Mouse scrolled (324, 450) with delta (0, 0)
Screenshot: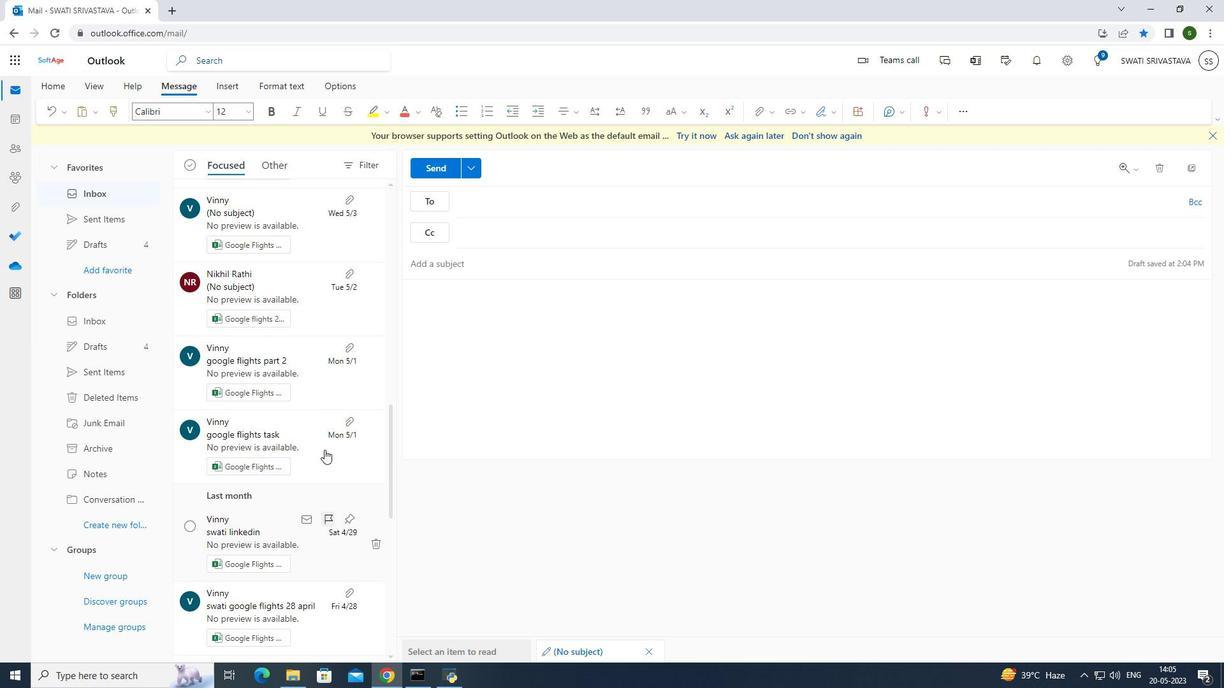 
Action: Mouse scrolled (324, 450) with delta (0, 0)
Screenshot: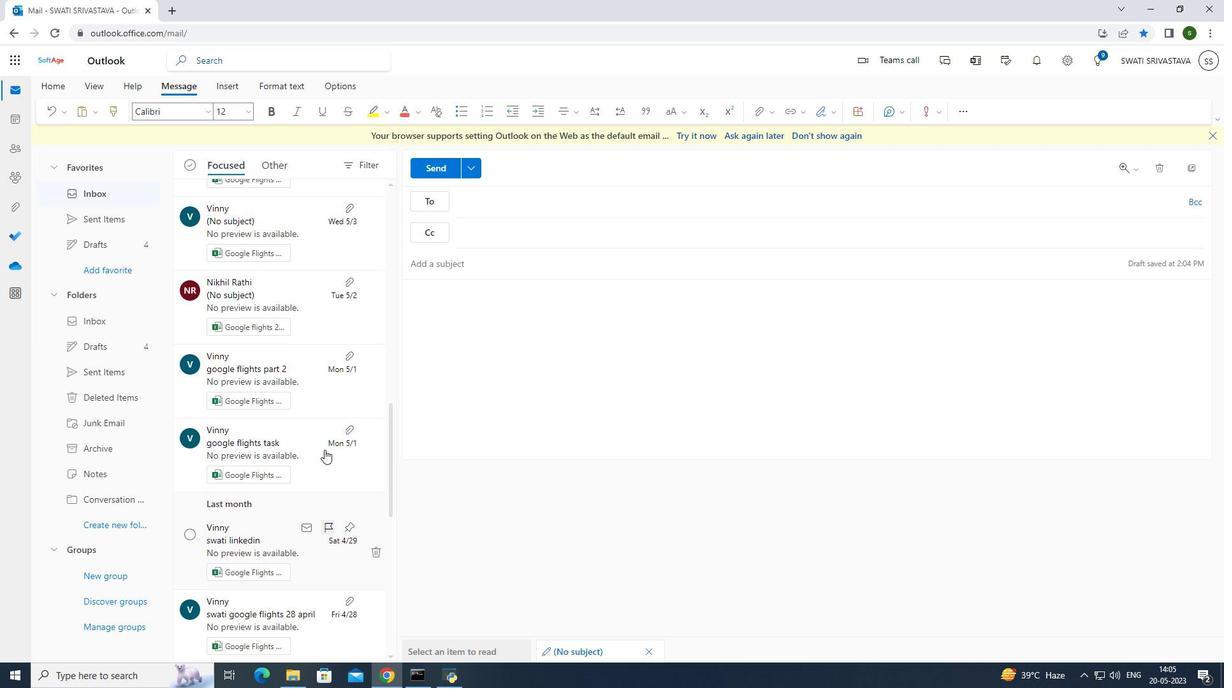 
Action: Mouse moved to (324, 448)
Screenshot: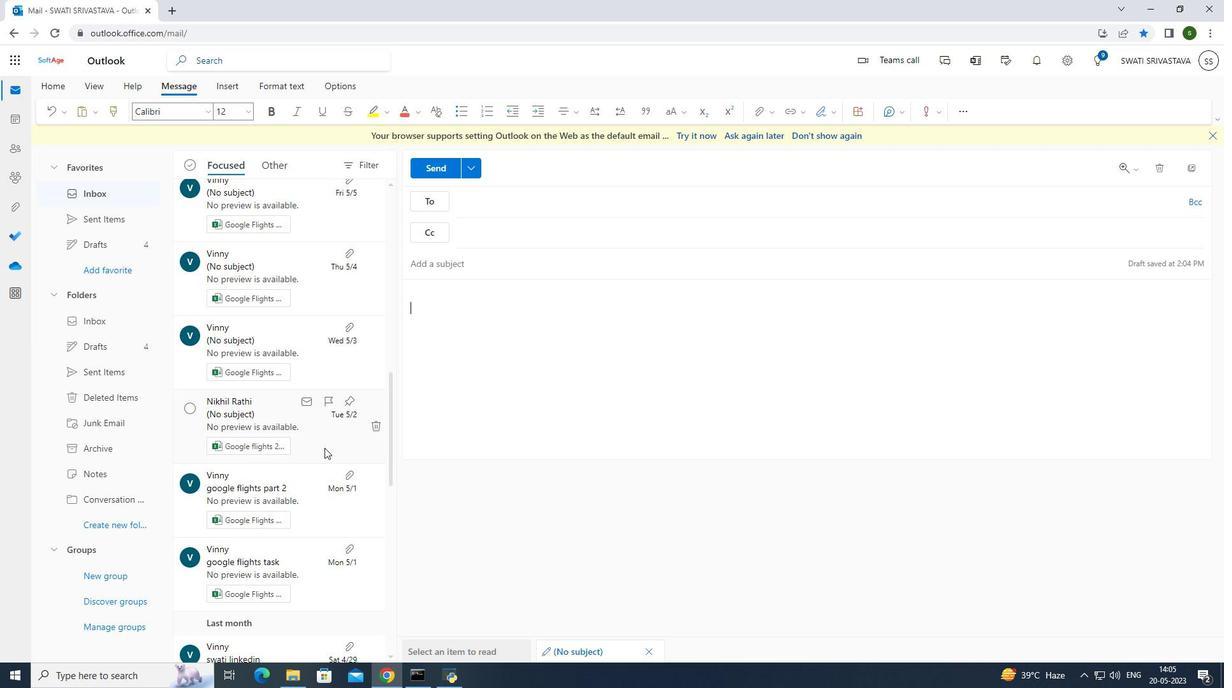 
Action: Mouse scrolled (324, 448) with delta (0, 0)
Screenshot: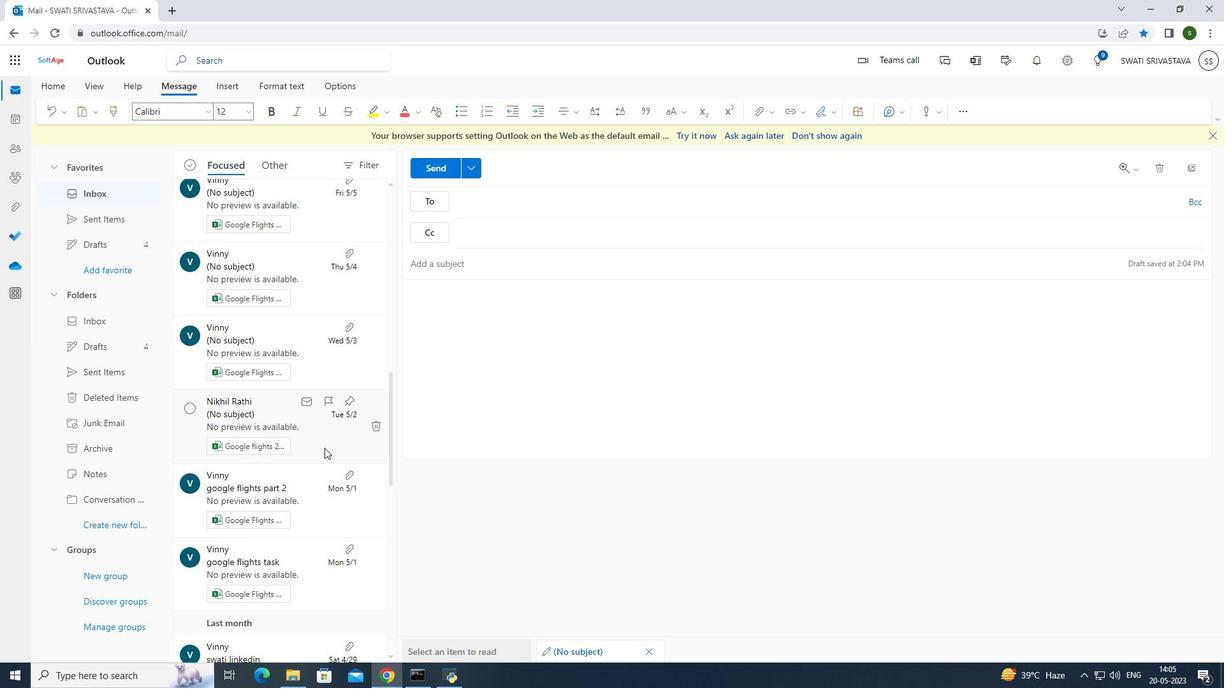 
Action: Mouse scrolled (324, 448) with delta (0, 0)
Screenshot: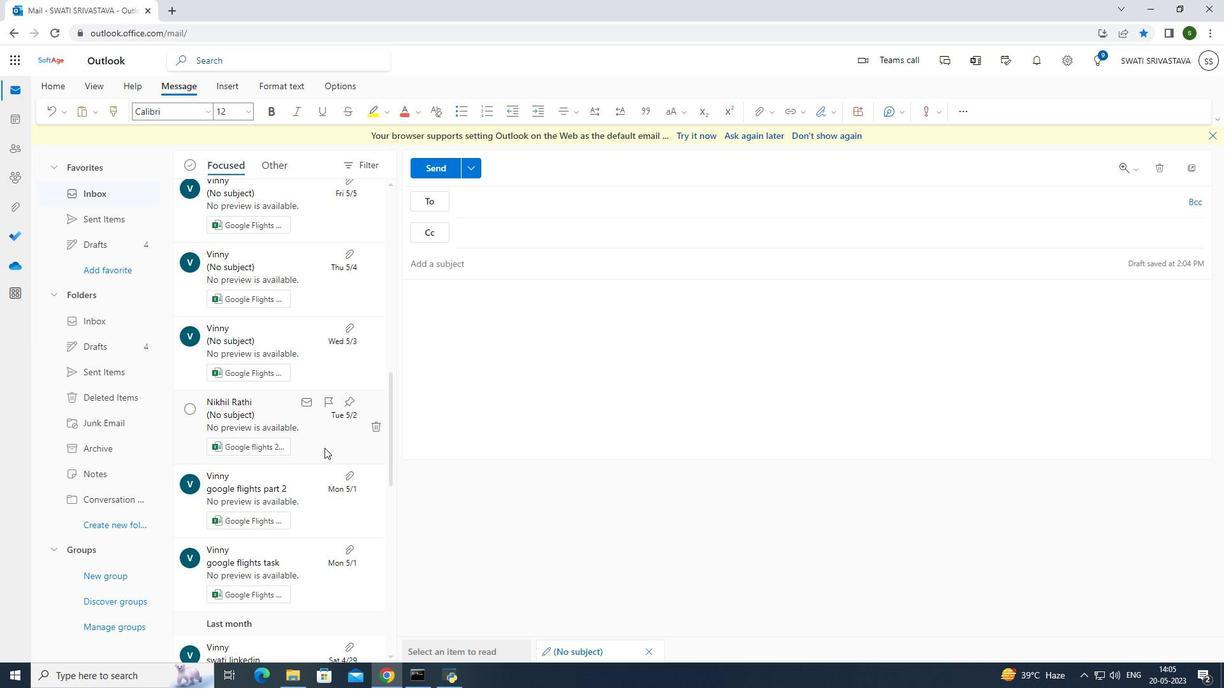 
Action: Mouse scrolled (324, 448) with delta (0, 0)
Screenshot: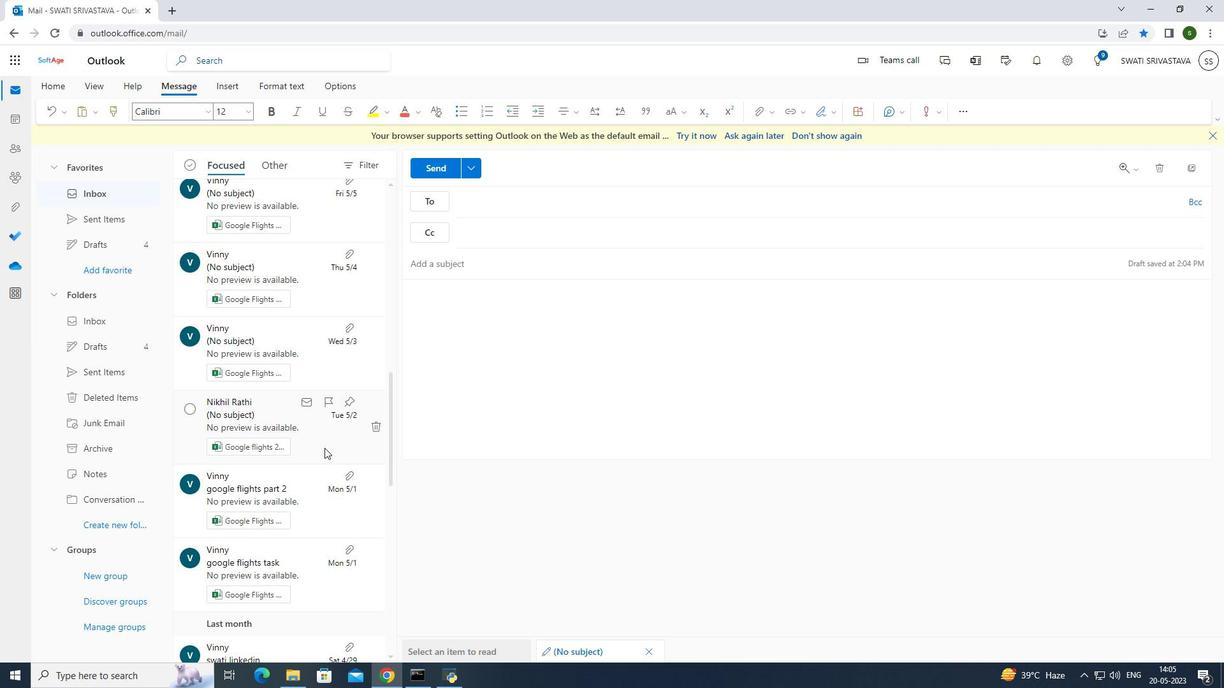 
Action: Mouse moved to (324, 445)
Screenshot: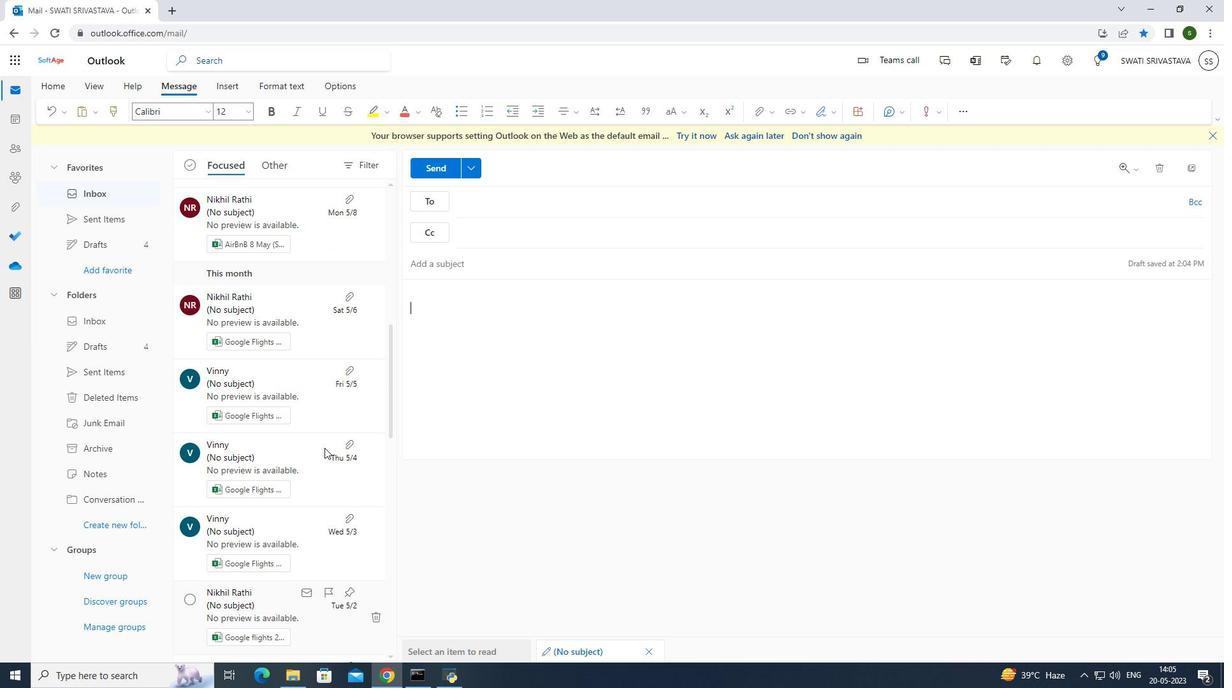 
Action: Mouse scrolled (324, 446) with delta (0, 0)
Screenshot: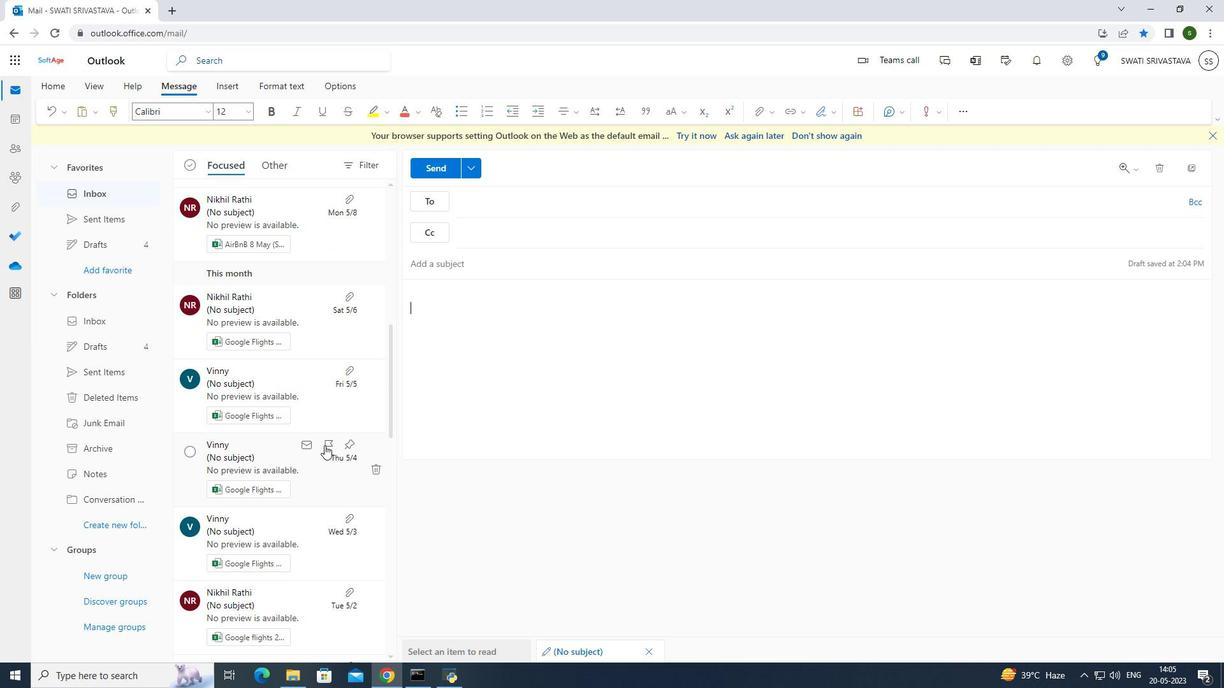 
Action: Mouse scrolled (324, 446) with delta (0, 0)
Screenshot: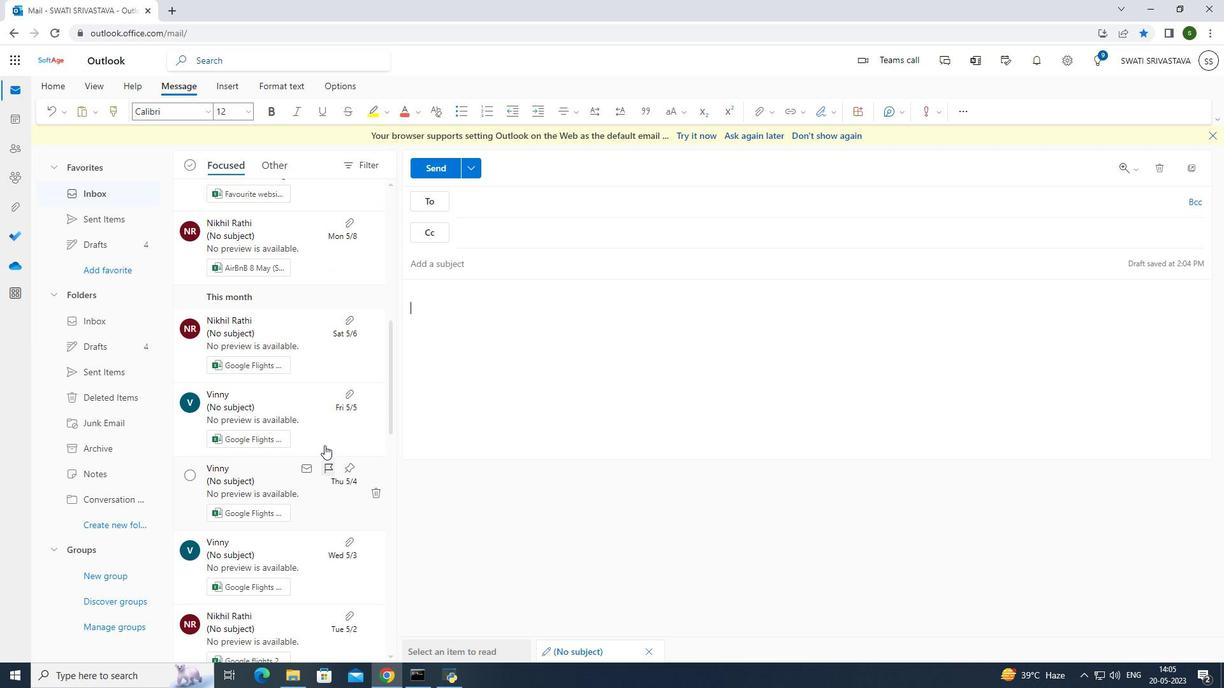 
Action: Mouse scrolled (324, 446) with delta (0, 0)
Screenshot: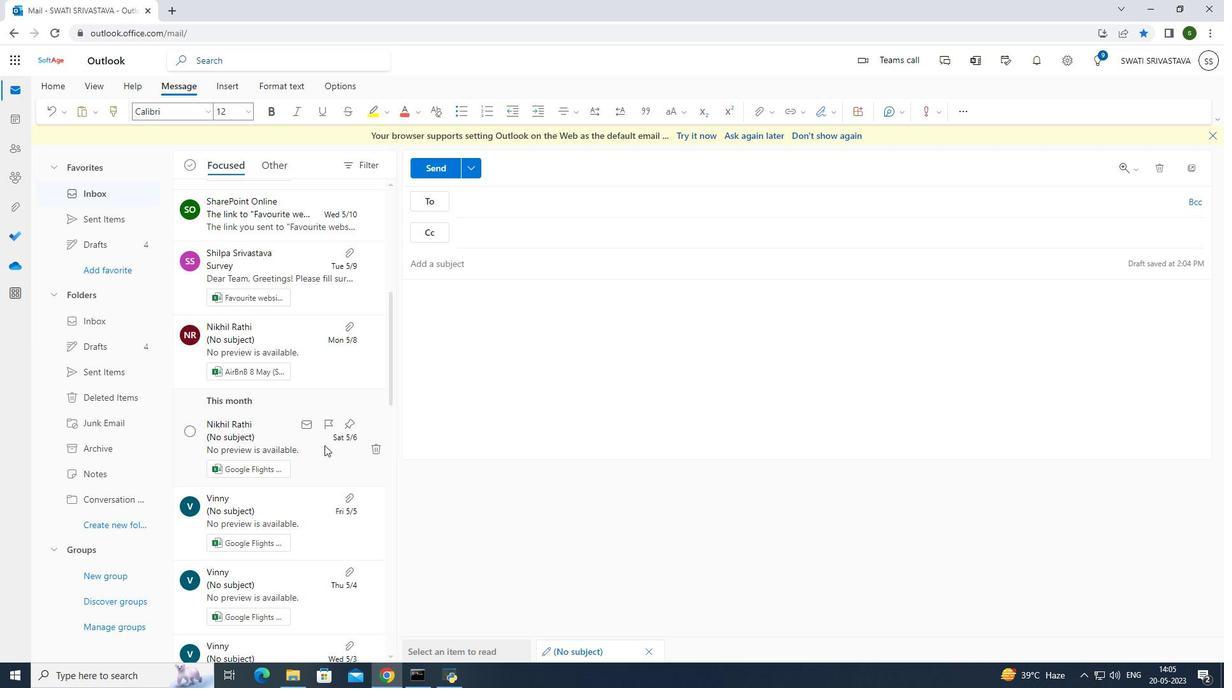 
Action: Mouse scrolled (324, 446) with delta (0, 0)
Screenshot: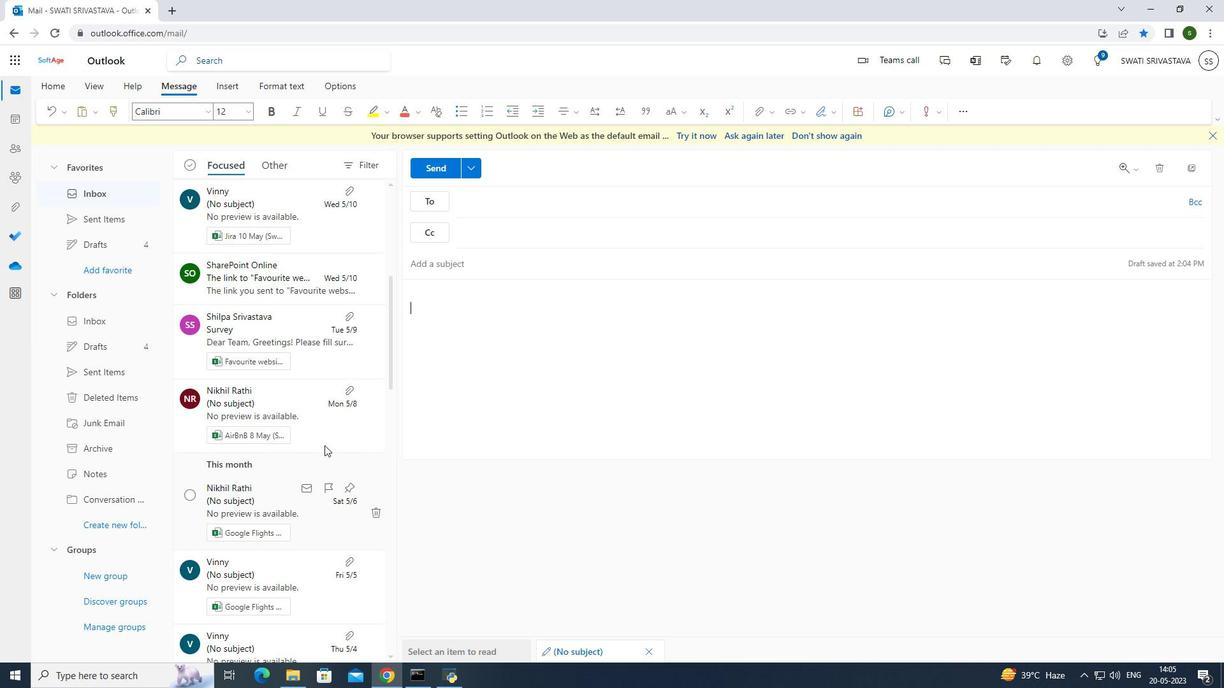 
Action: Mouse moved to (296, 351)
Screenshot: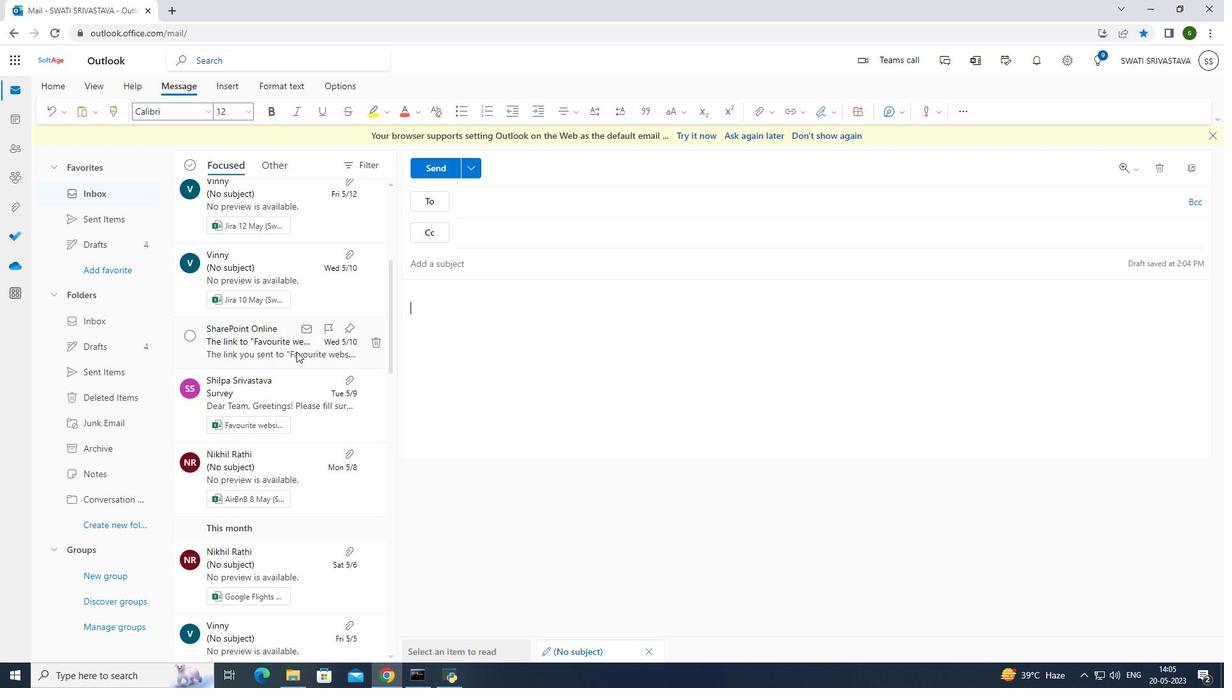 
Action: Mouse scrolled (296, 352) with delta (0, 0)
Screenshot: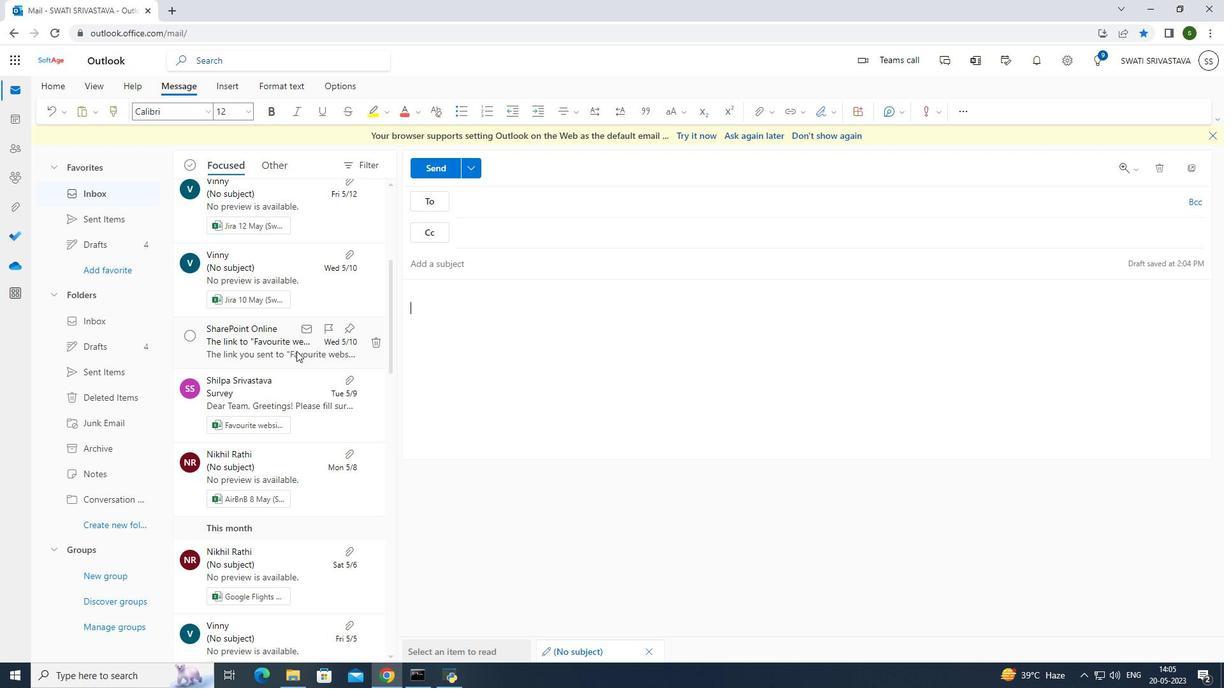 
Action: Mouse scrolled (296, 352) with delta (0, 0)
Screenshot: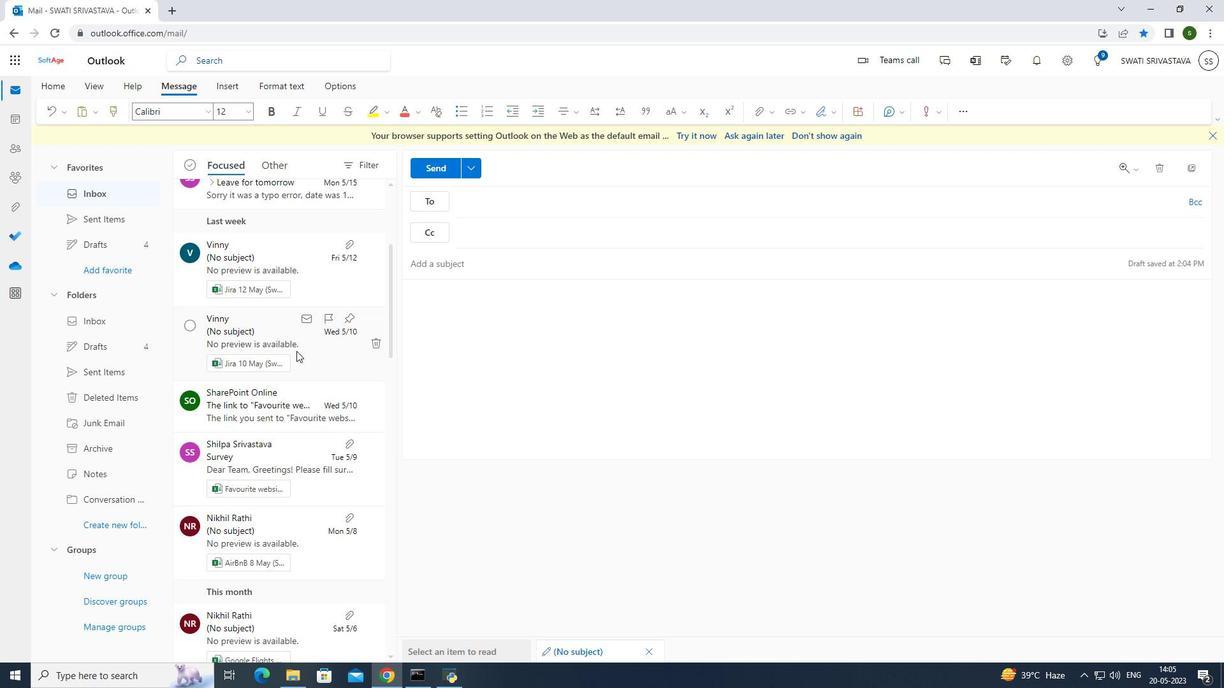
Action: Mouse scrolled (296, 352) with delta (0, 0)
Screenshot: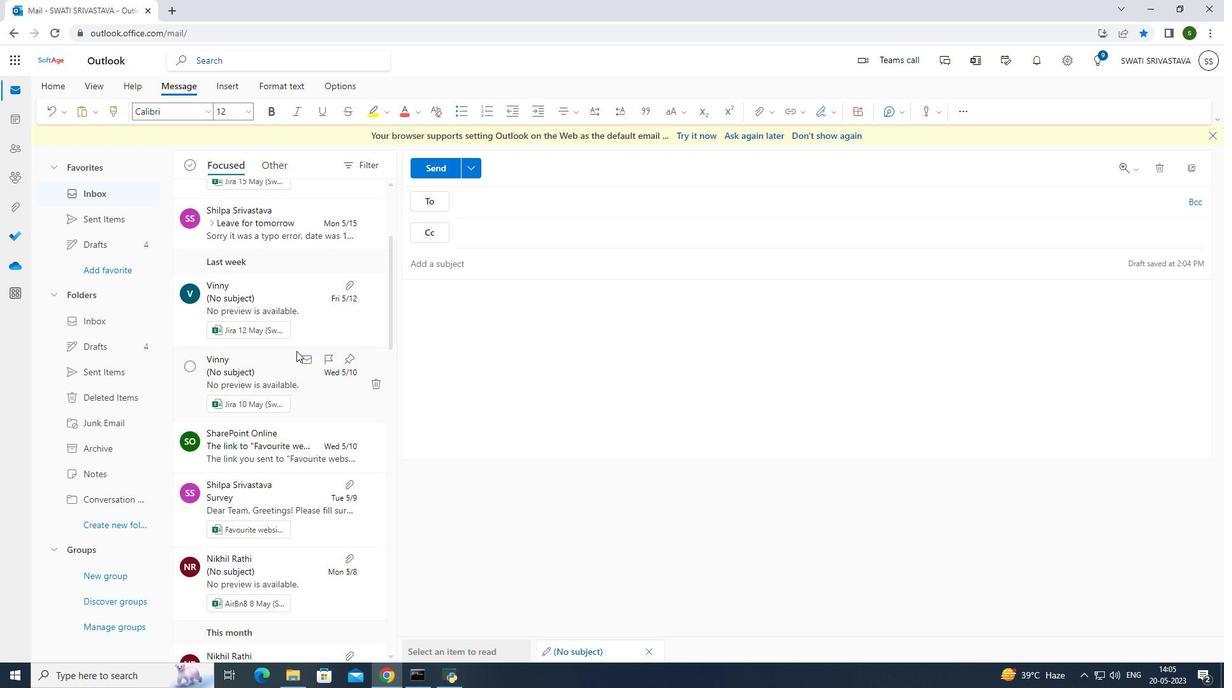
Action: Mouse scrolled (296, 352) with delta (0, 0)
Screenshot: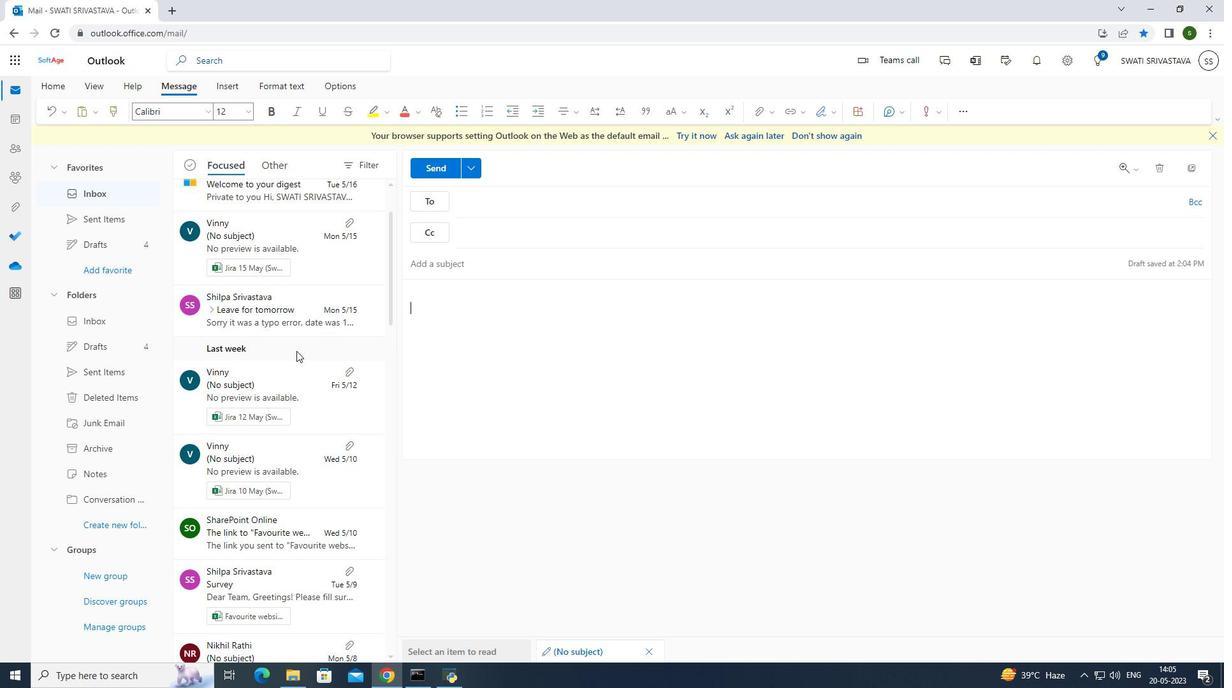 
Action: Mouse scrolled (296, 352) with delta (0, 0)
Screenshot: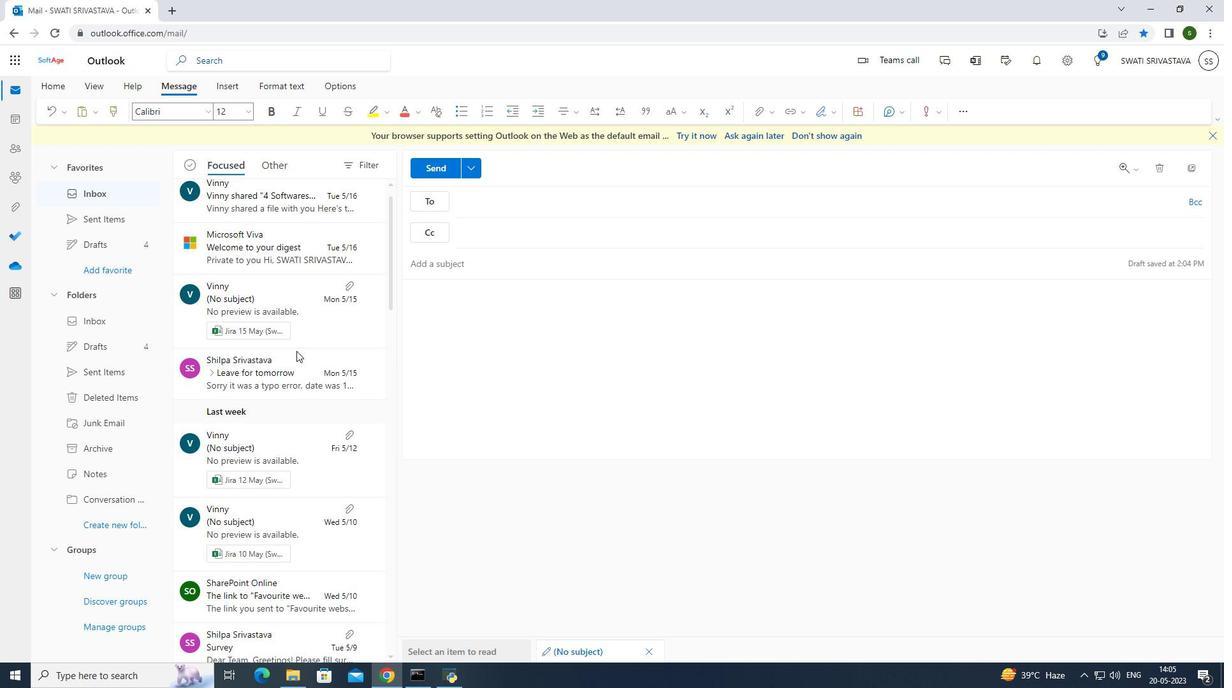 
Action: Mouse scrolled (296, 352) with delta (0, 0)
Screenshot: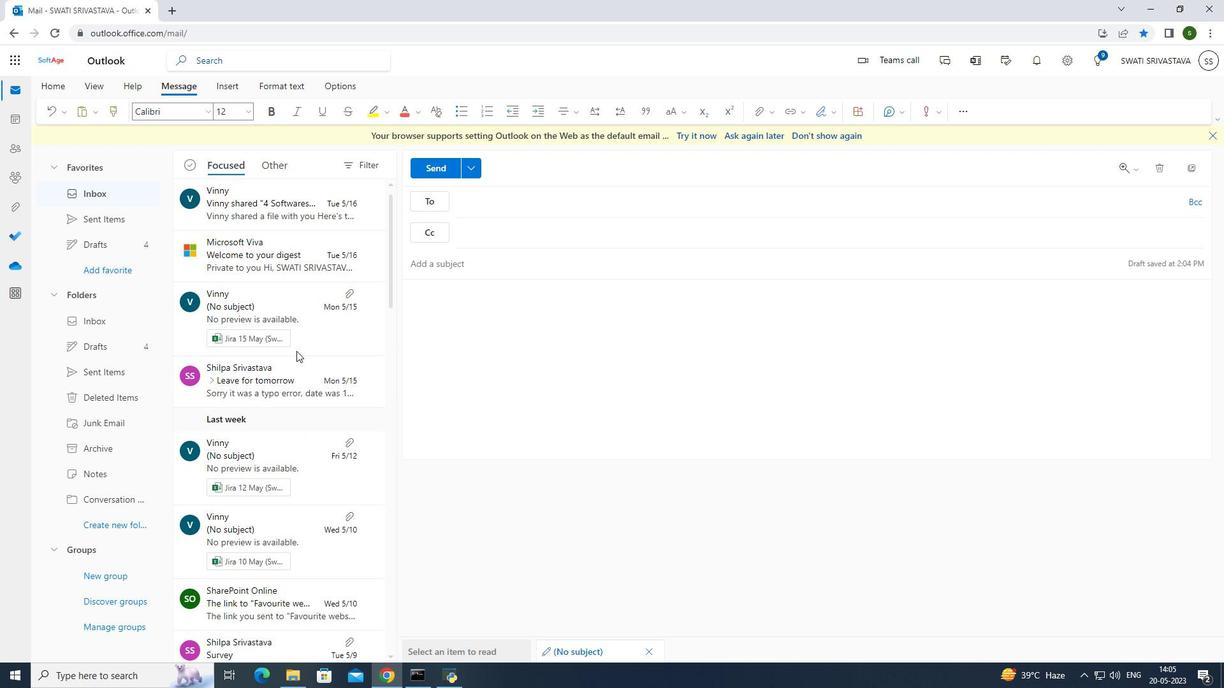 
Action: Mouse scrolled (296, 350) with delta (0, 0)
Screenshot: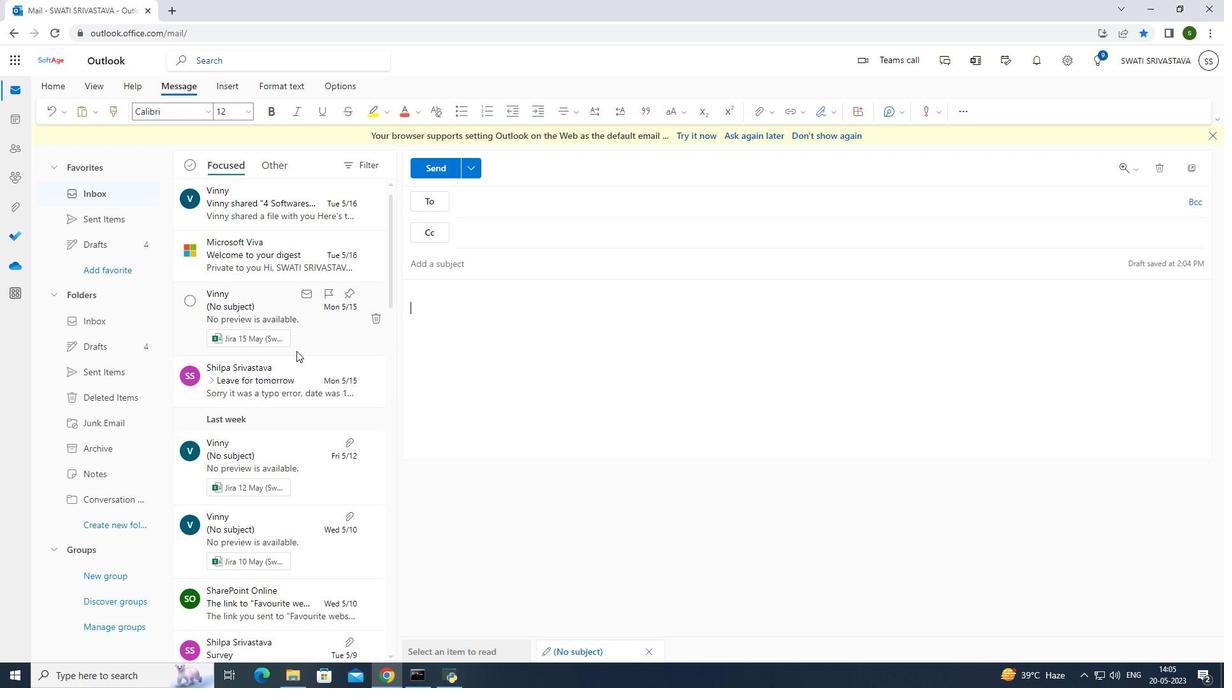 
Action: Mouse scrolled (296, 350) with delta (0, 0)
Screenshot: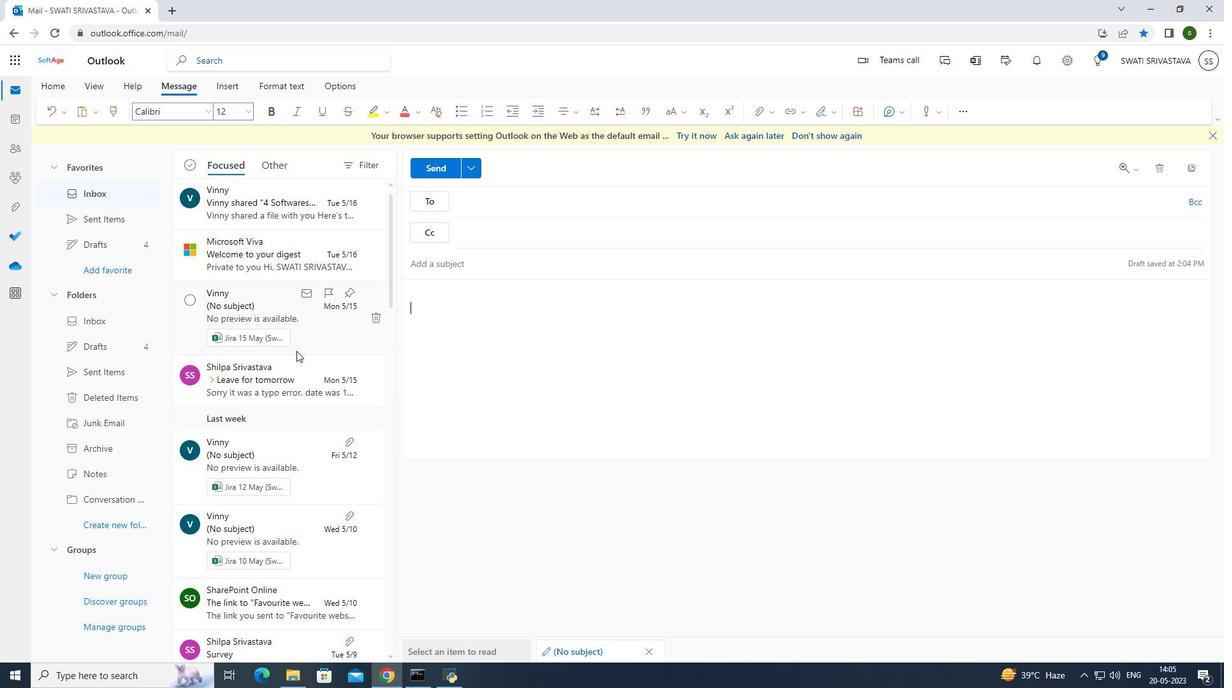 
Action: Mouse scrolled (296, 350) with delta (0, 0)
Screenshot: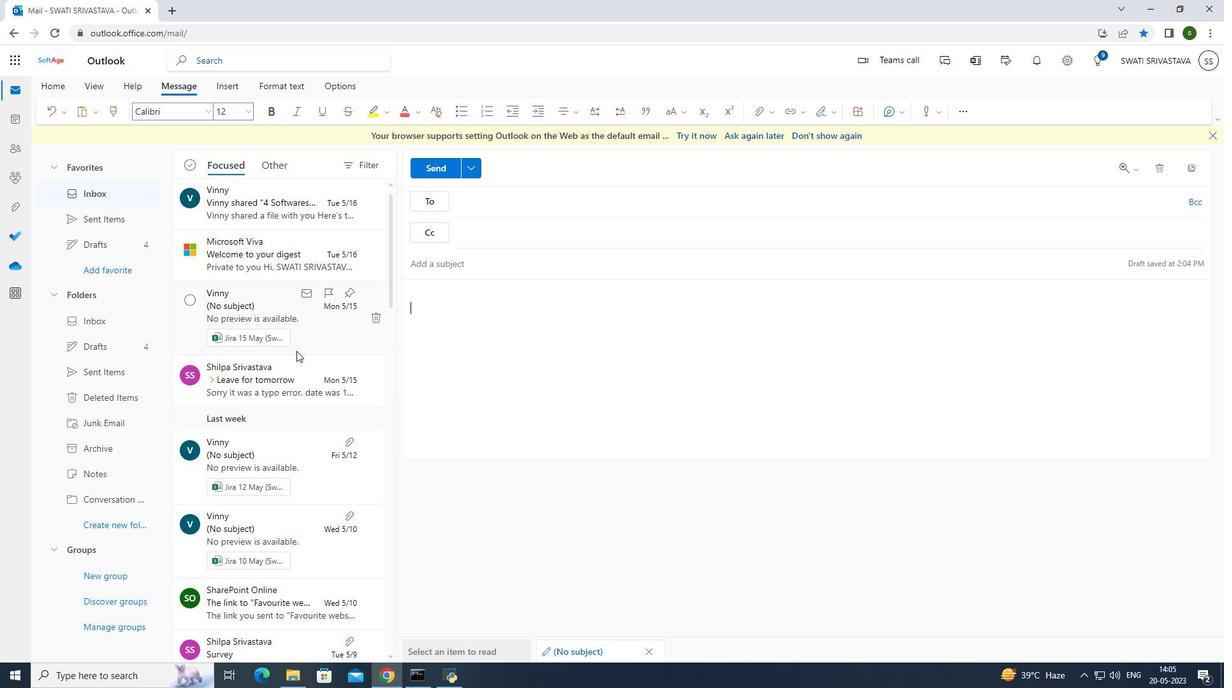 
Action: Mouse scrolled (296, 350) with delta (0, 0)
Screenshot: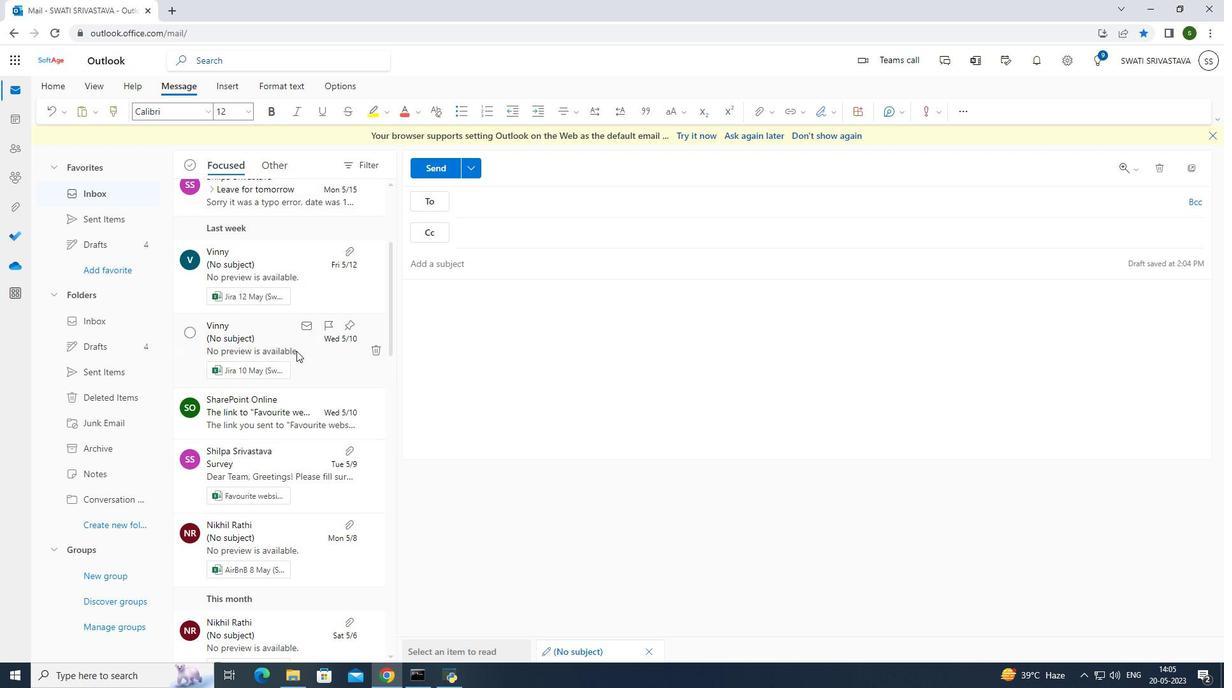 
Action: Mouse scrolled (296, 350) with delta (0, 0)
Screenshot: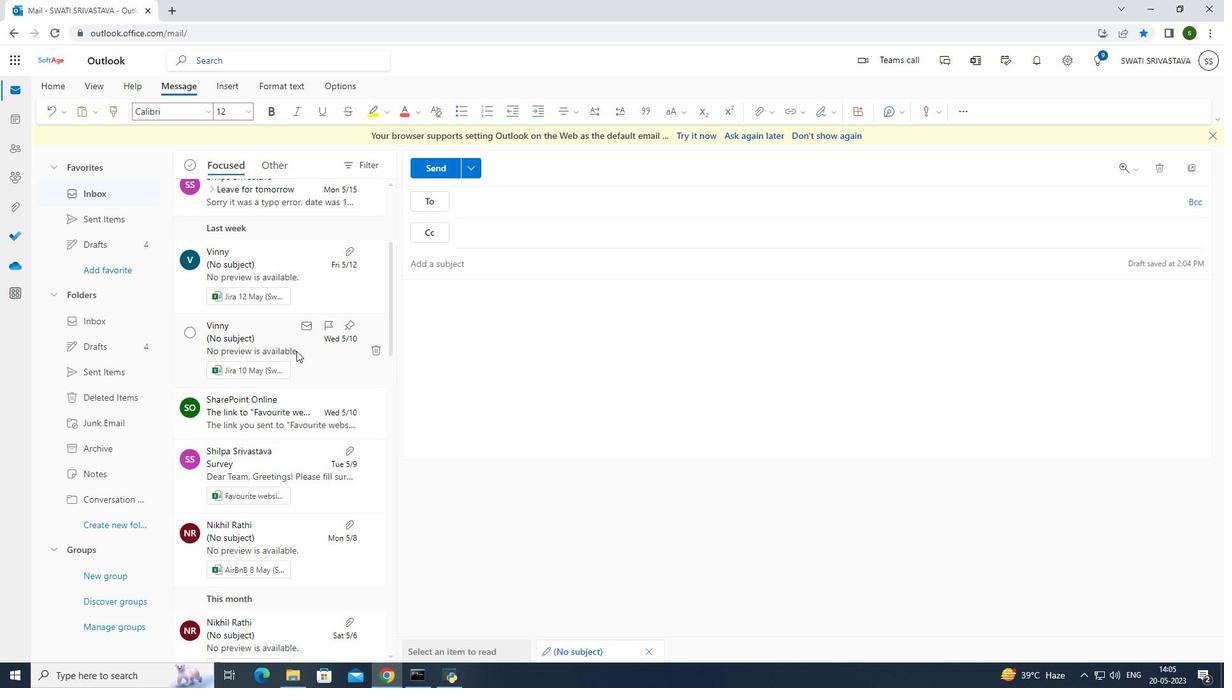
Action: Mouse scrolled (296, 350) with delta (0, 0)
Screenshot: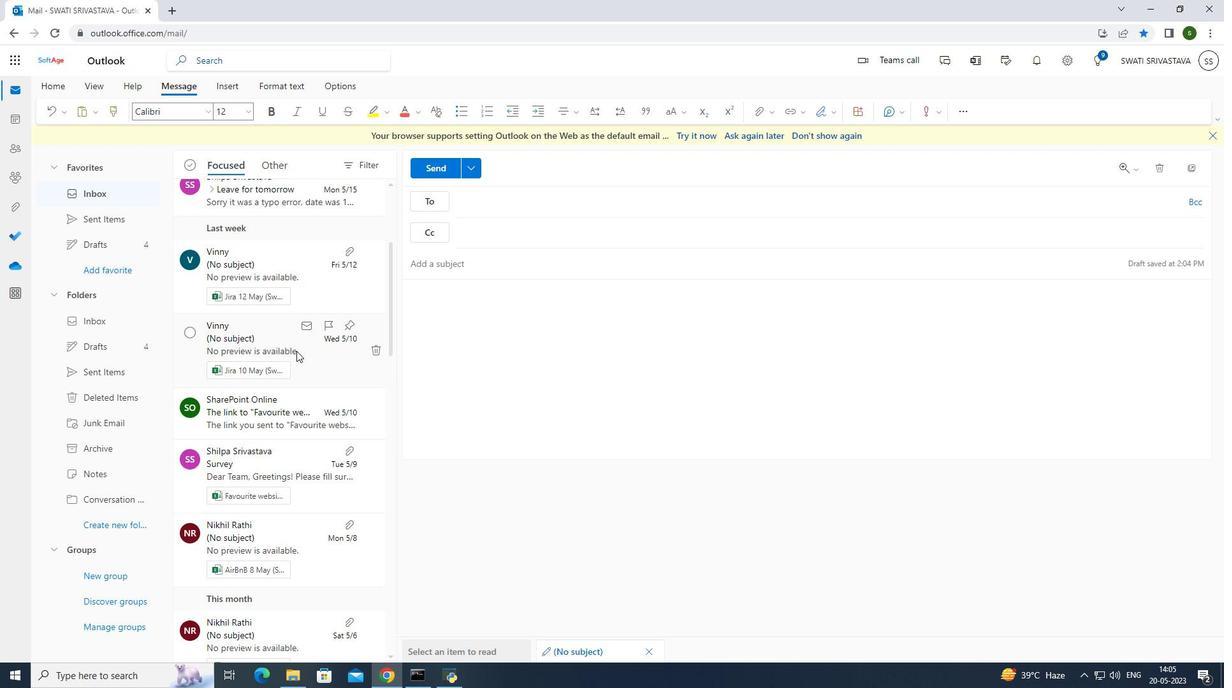 
Action: Mouse scrolled (296, 350) with delta (0, 0)
Screenshot: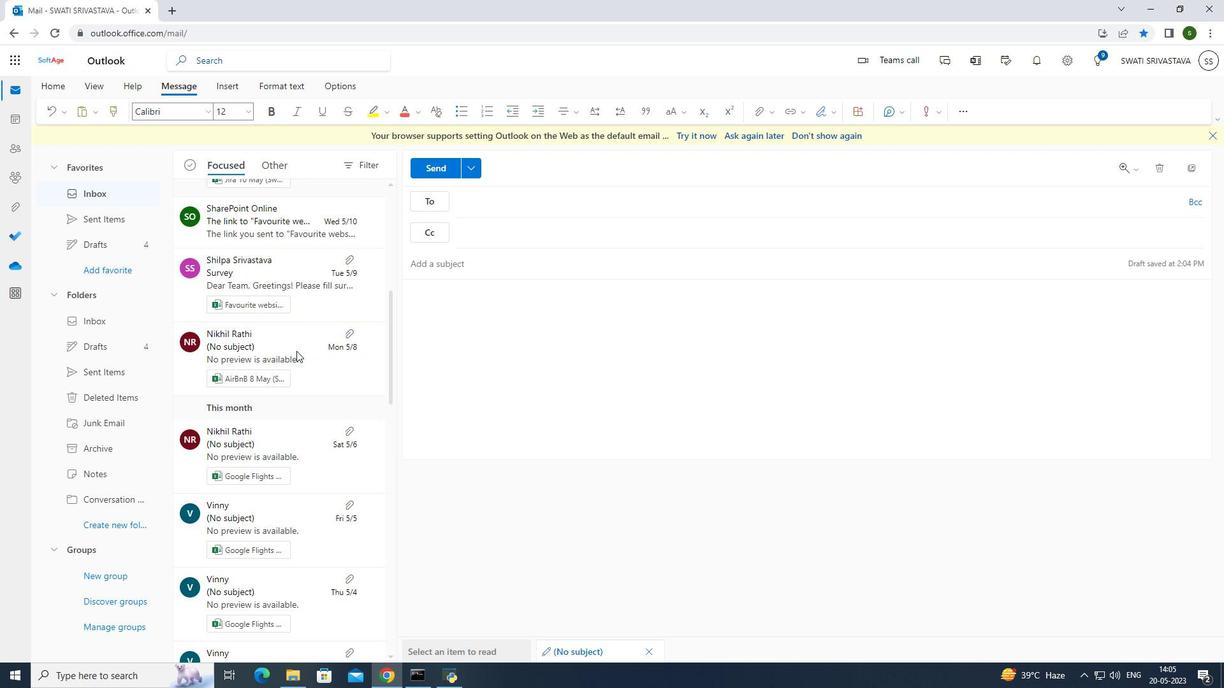
Action: Mouse scrolled (296, 350) with delta (0, 0)
Screenshot: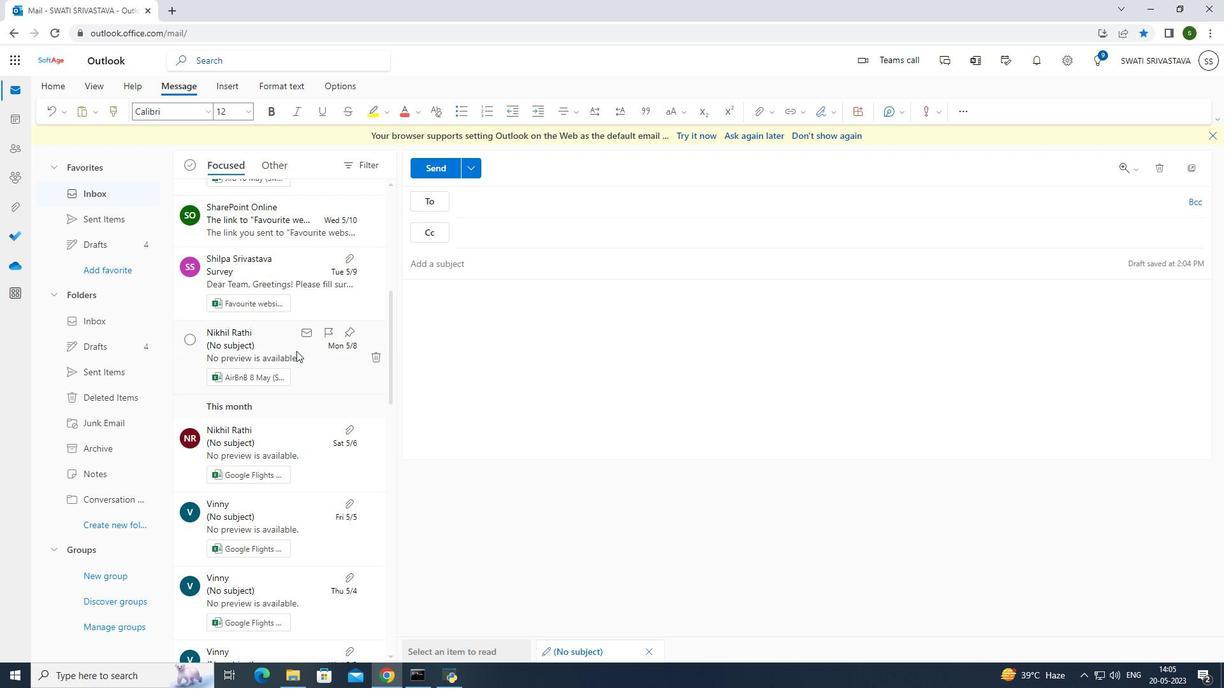 
Action: Mouse scrolled (296, 350) with delta (0, 0)
Screenshot: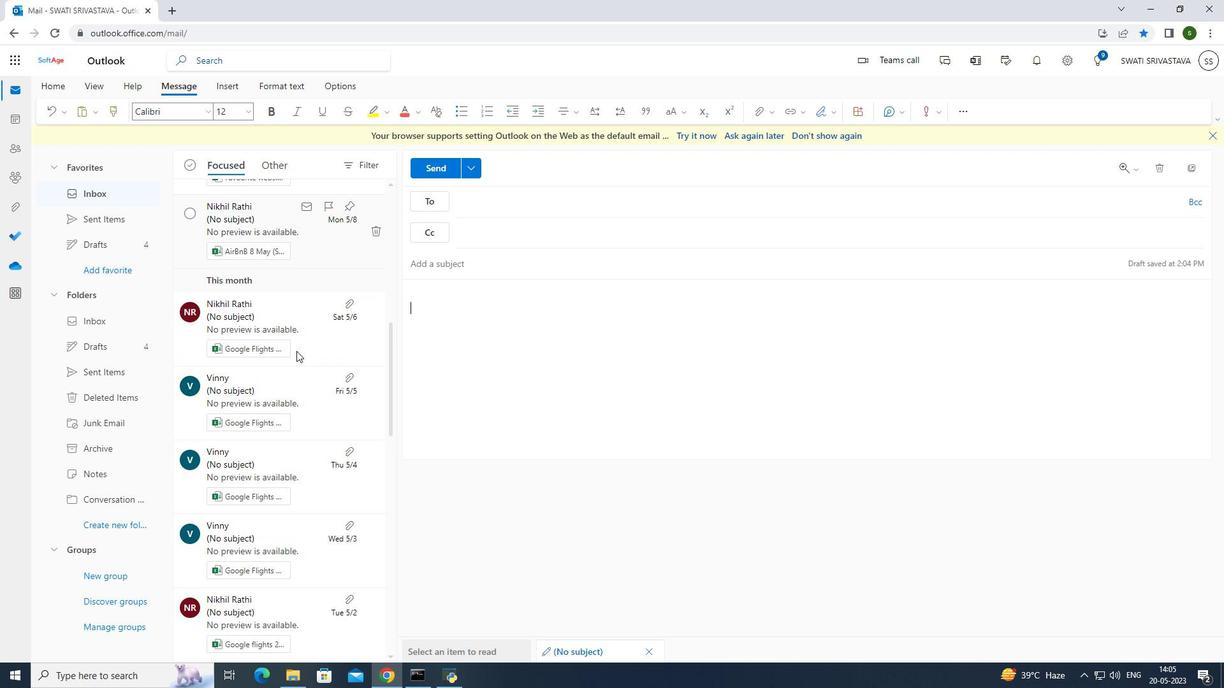 
Action: Mouse scrolled (296, 350) with delta (0, 0)
Screenshot: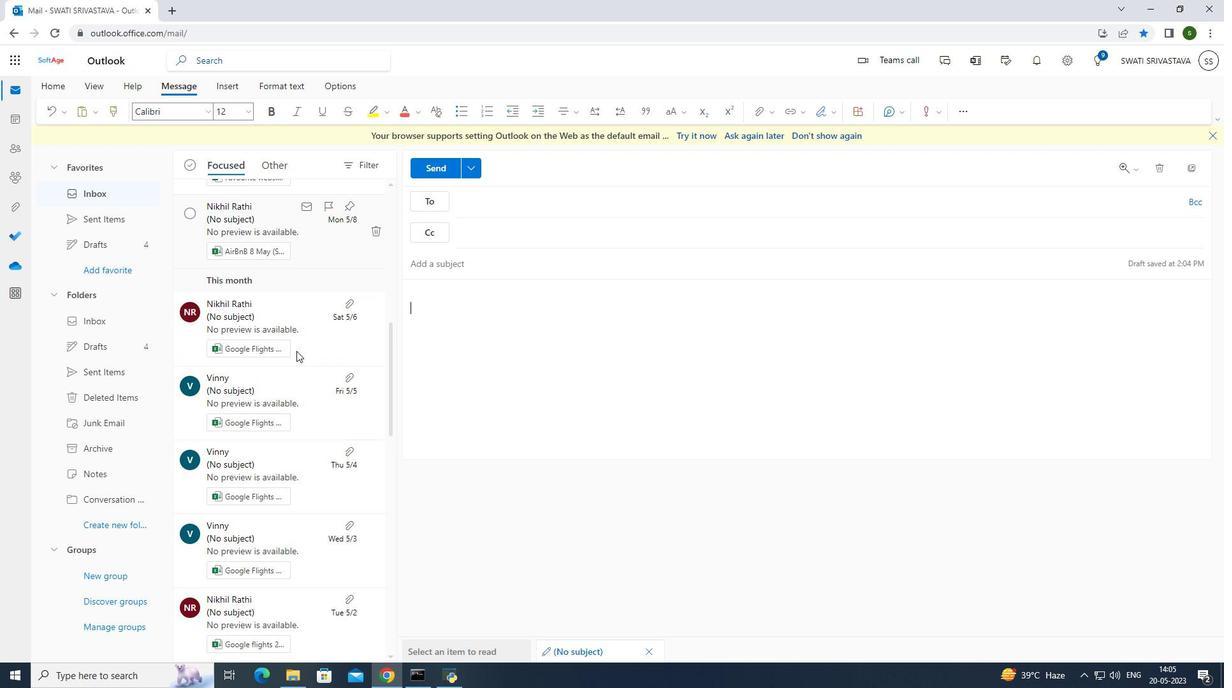 
Action: Mouse scrolled (296, 350) with delta (0, 0)
Screenshot: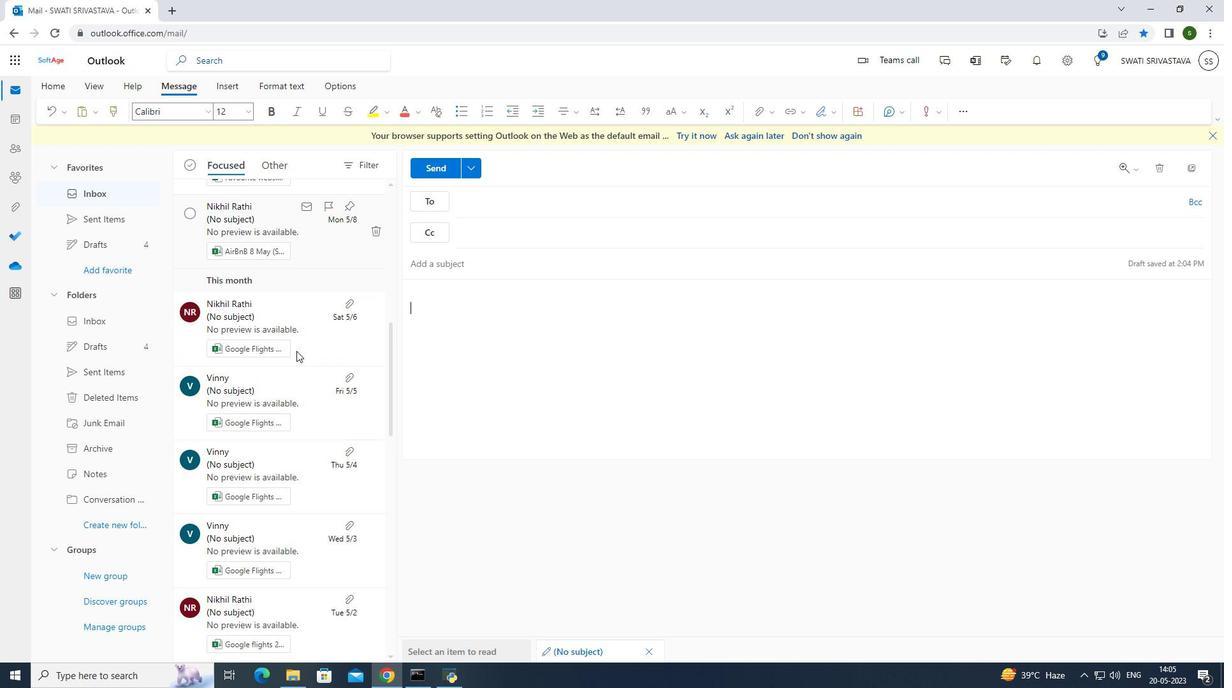 
Action: Mouse scrolled (296, 350) with delta (0, 0)
Screenshot: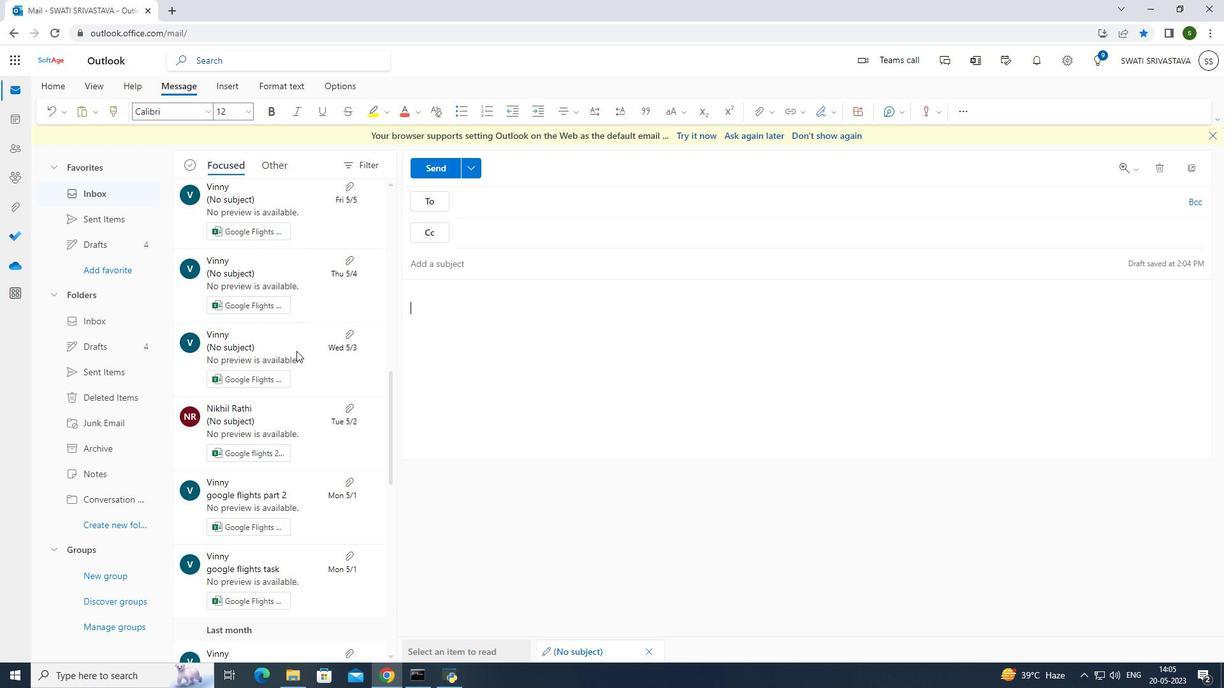 
Action: Mouse scrolled (296, 350) with delta (0, 0)
Screenshot: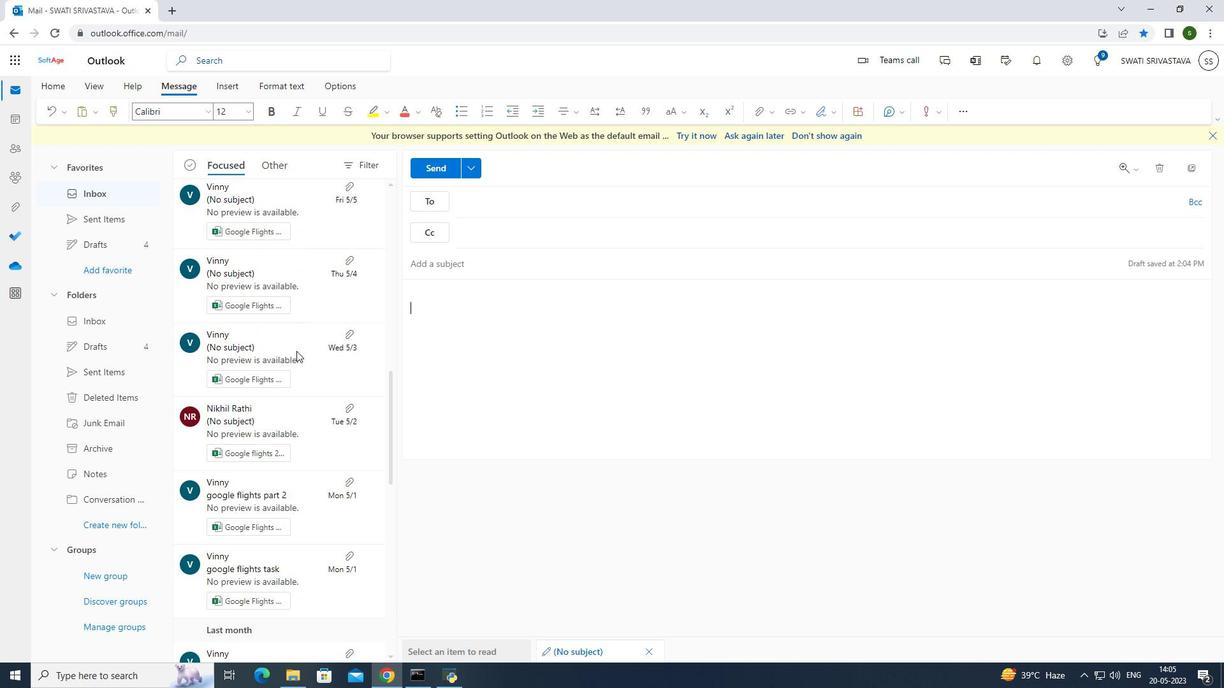
Action: Mouse scrolled (296, 350) with delta (0, 0)
Screenshot: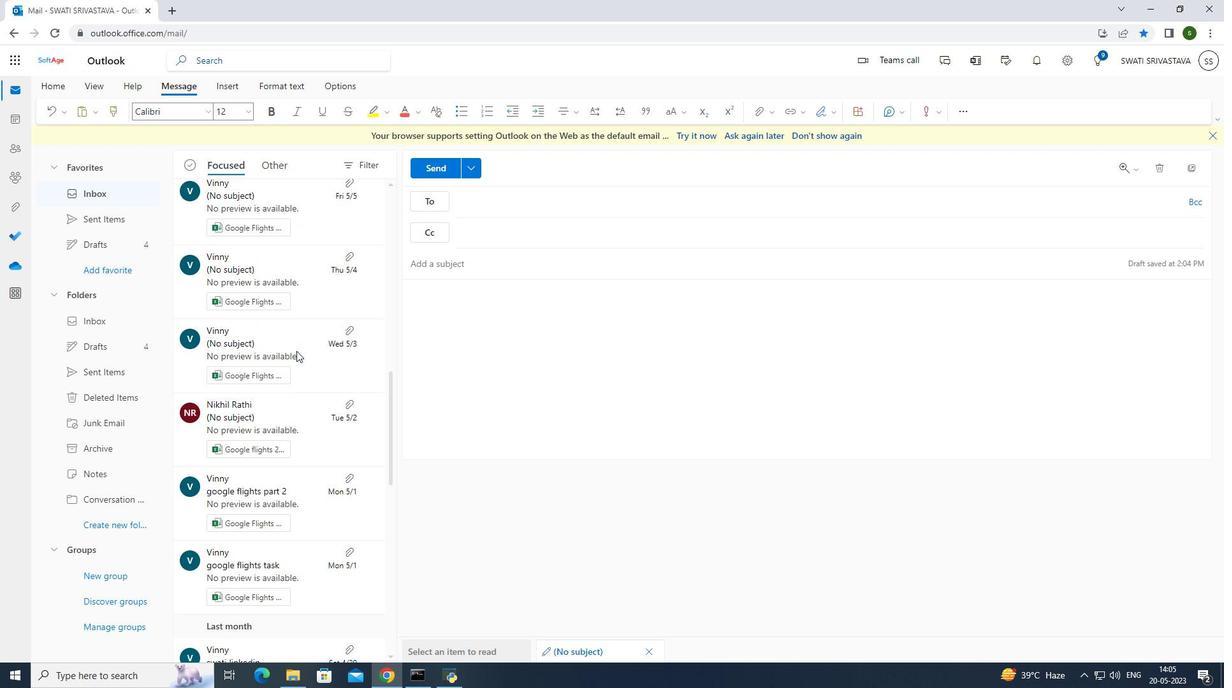
Action: Mouse scrolled (296, 350) with delta (0, 0)
Screenshot: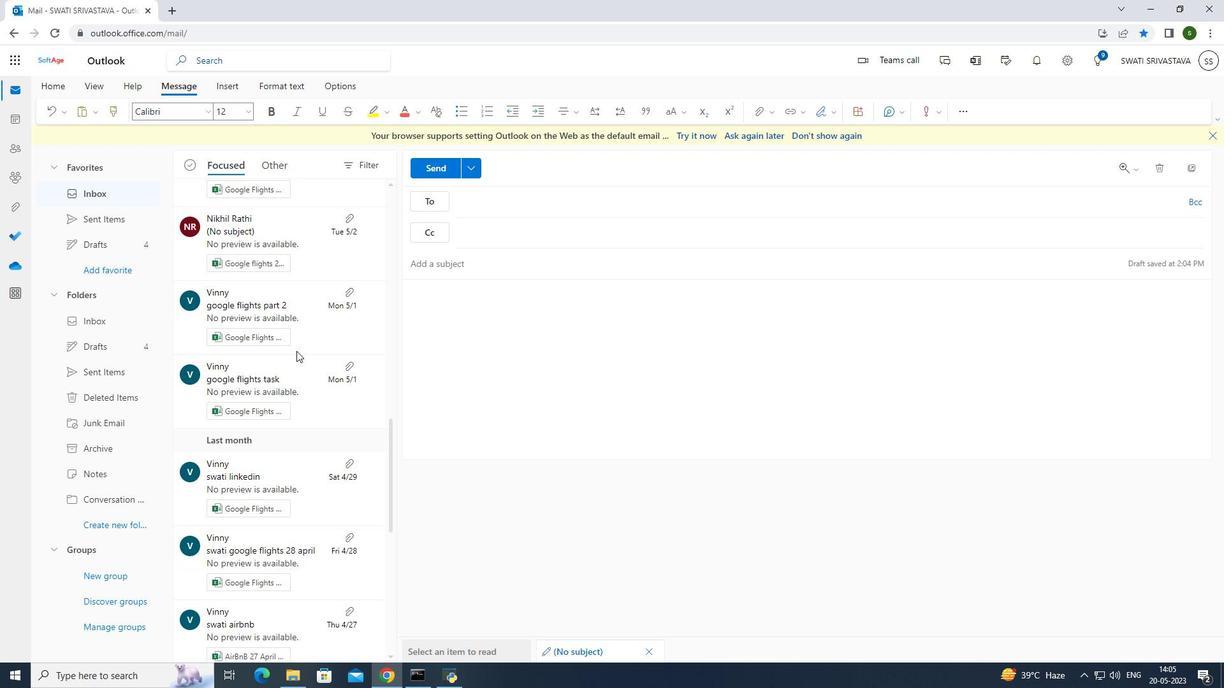 
Action: Mouse scrolled (296, 350) with delta (0, 0)
Screenshot: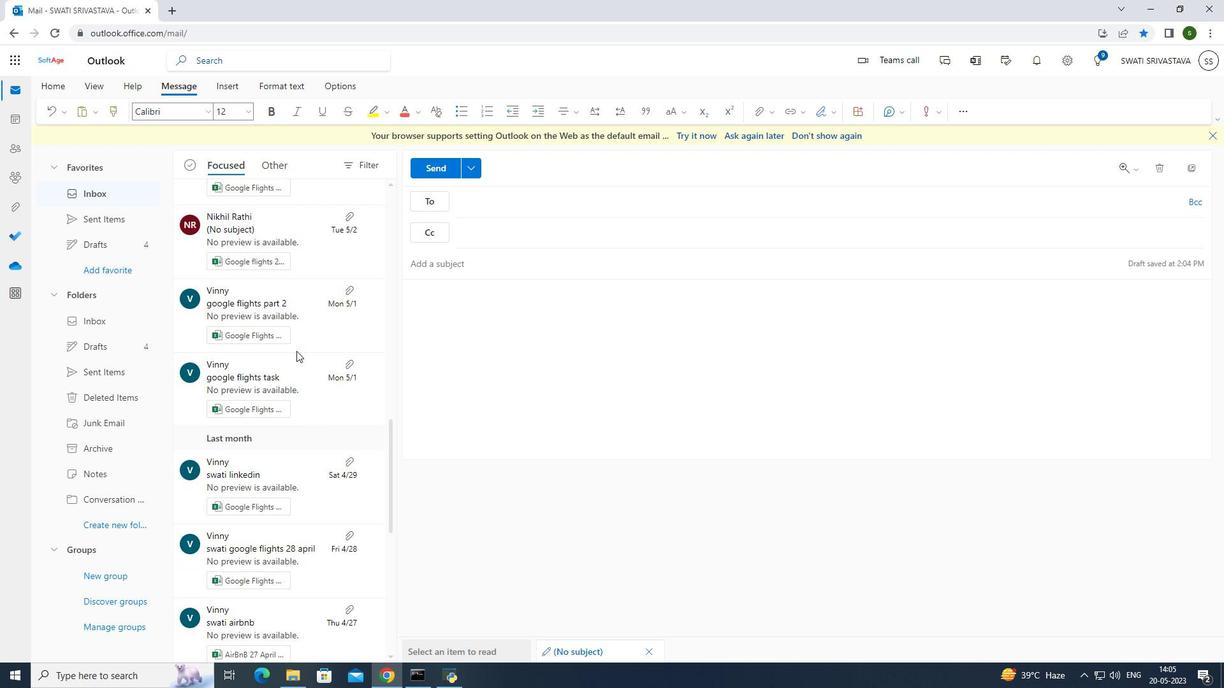 
Action: Mouse scrolled (296, 350) with delta (0, 0)
Screenshot: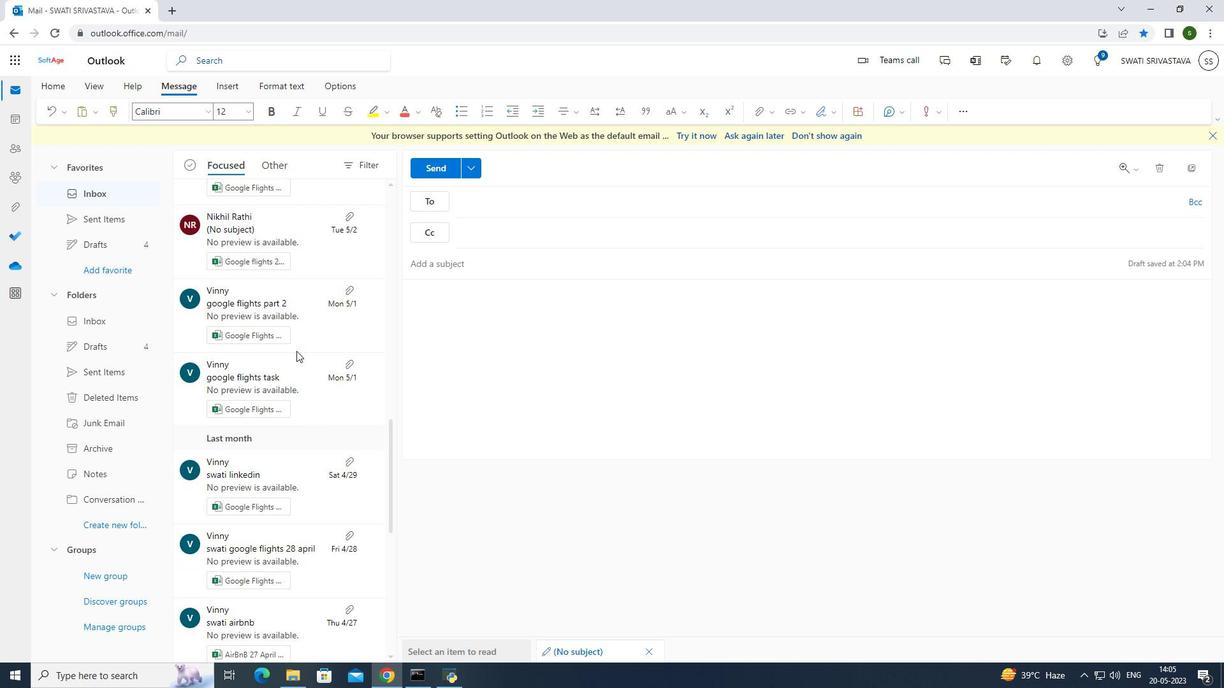 
Action: Mouse scrolled (296, 350) with delta (0, 0)
Screenshot: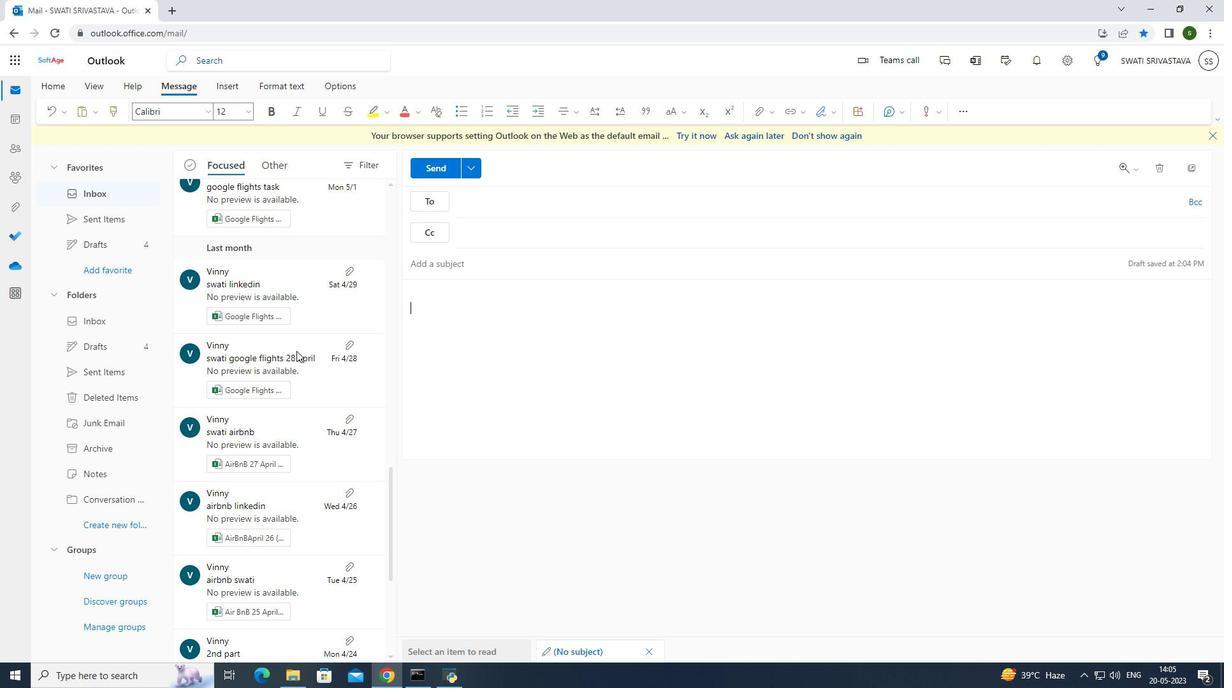 
Action: Mouse scrolled (296, 350) with delta (0, 0)
Screenshot: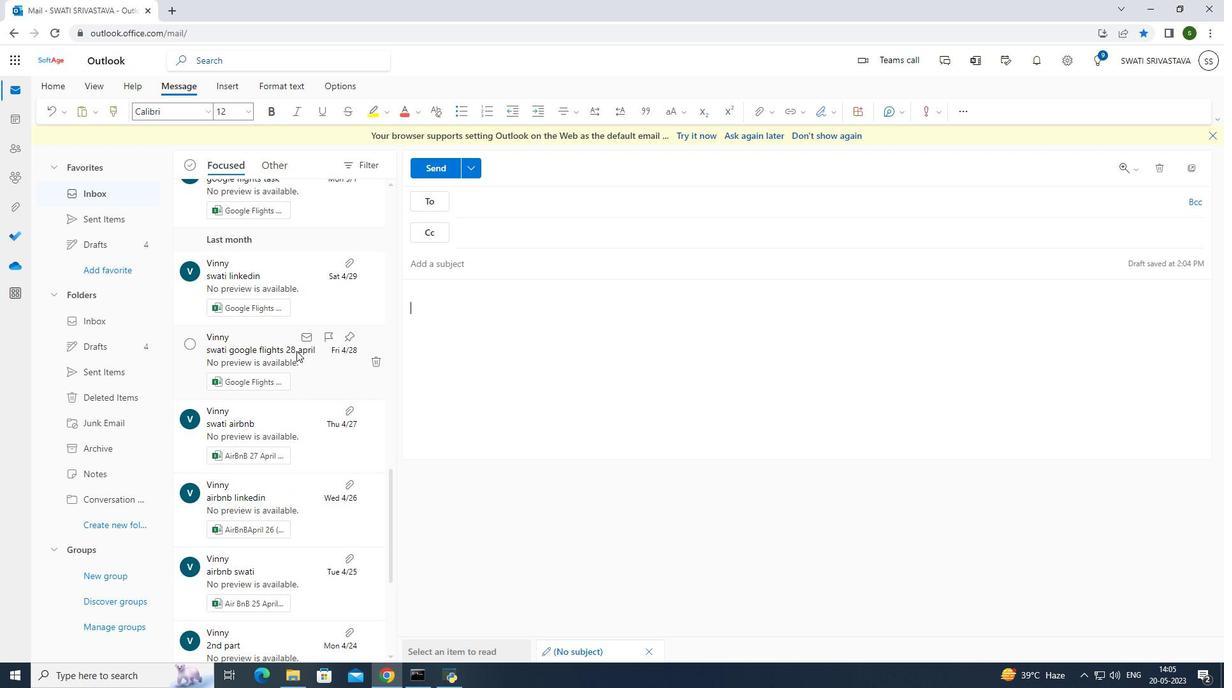 
Action: Mouse scrolled (296, 350) with delta (0, 0)
Screenshot: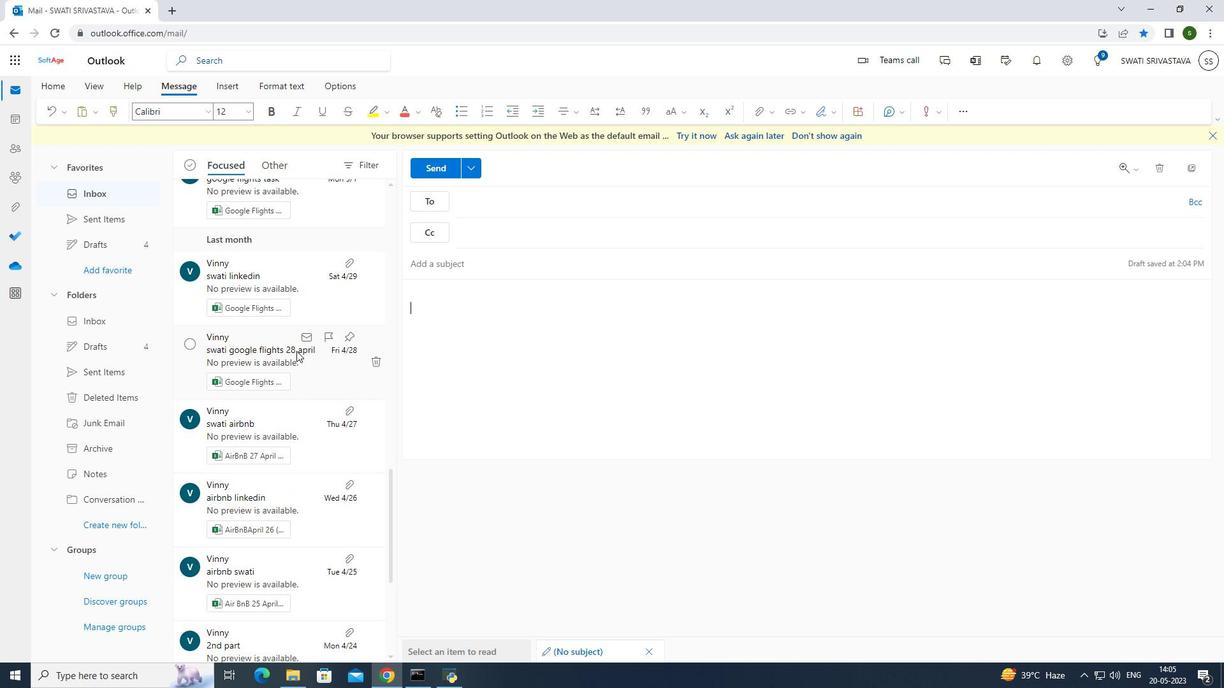 
Action: Mouse scrolled (296, 350) with delta (0, 0)
Screenshot: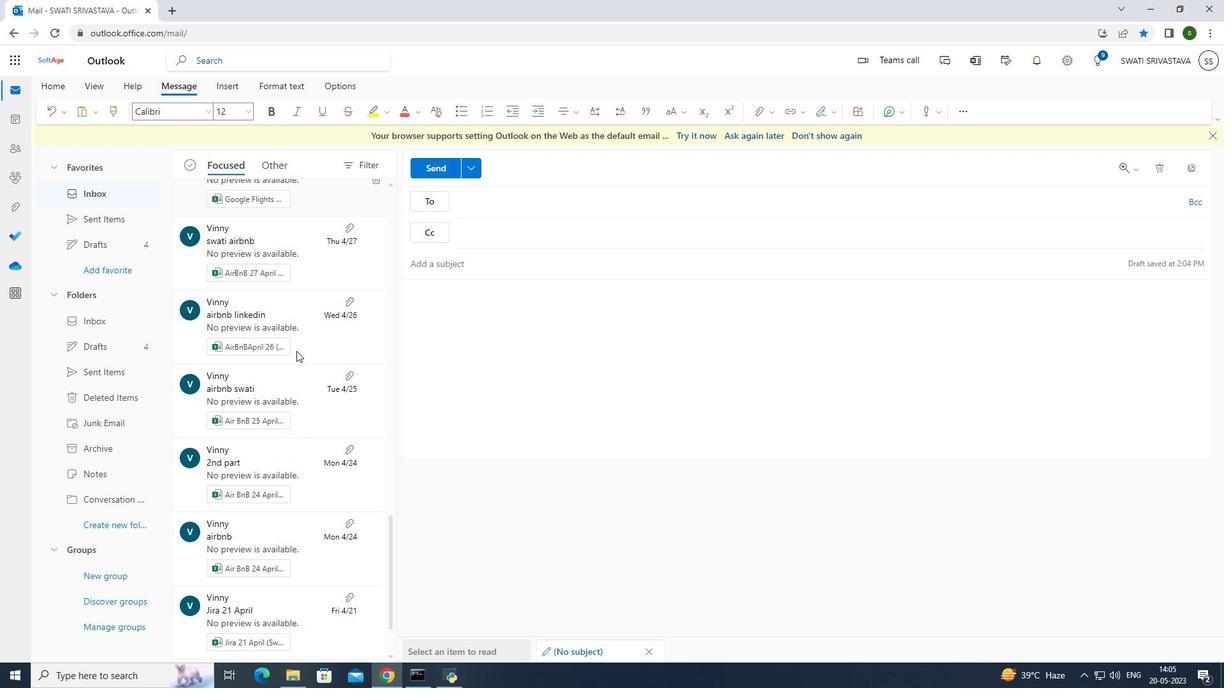 
Action: Mouse scrolled (296, 350) with delta (0, 0)
Screenshot: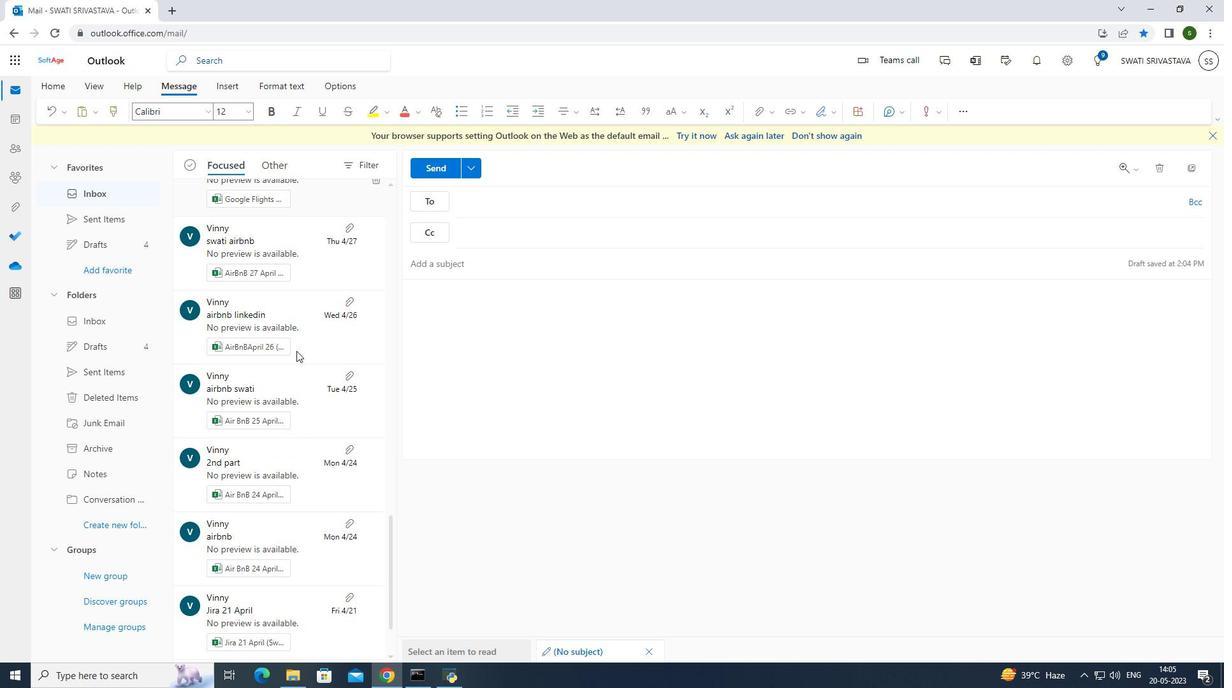 
Action: Mouse scrolled (296, 350) with delta (0, 0)
Screenshot: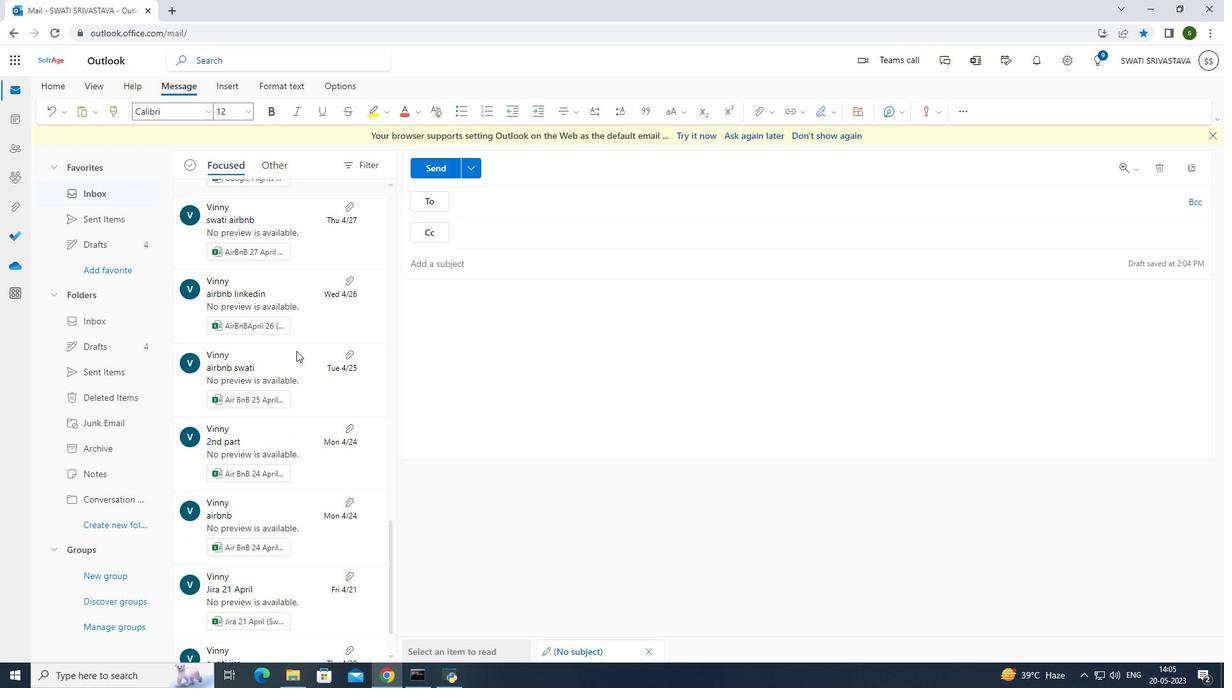 
Action: Mouse moved to (296, 351)
Screenshot: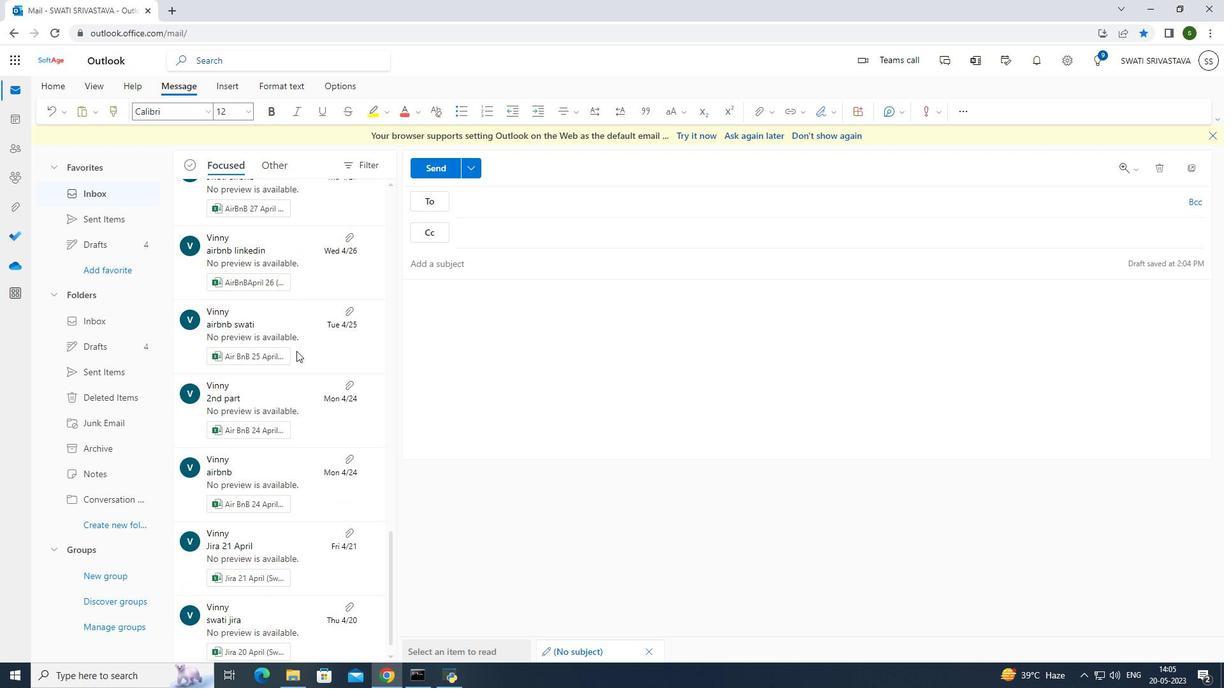 
Action: Mouse scrolled (296, 350) with delta (0, 0)
Screenshot: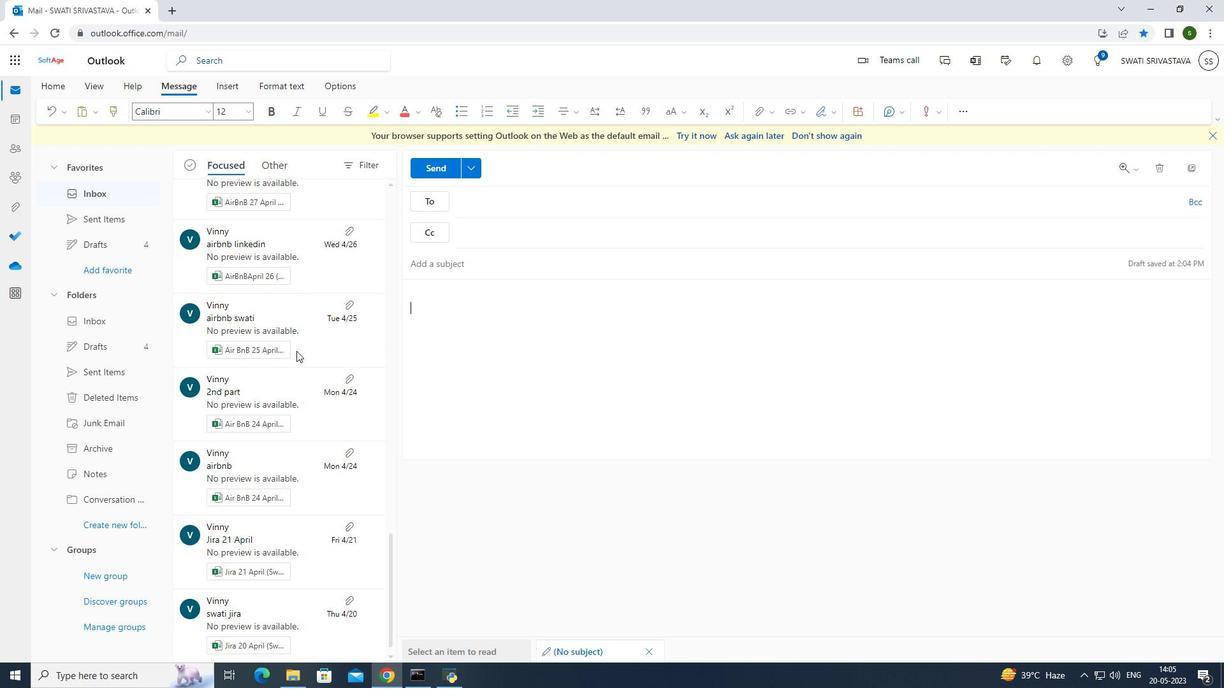 
Action: Mouse scrolled (296, 350) with delta (0, 0)
Screenshot: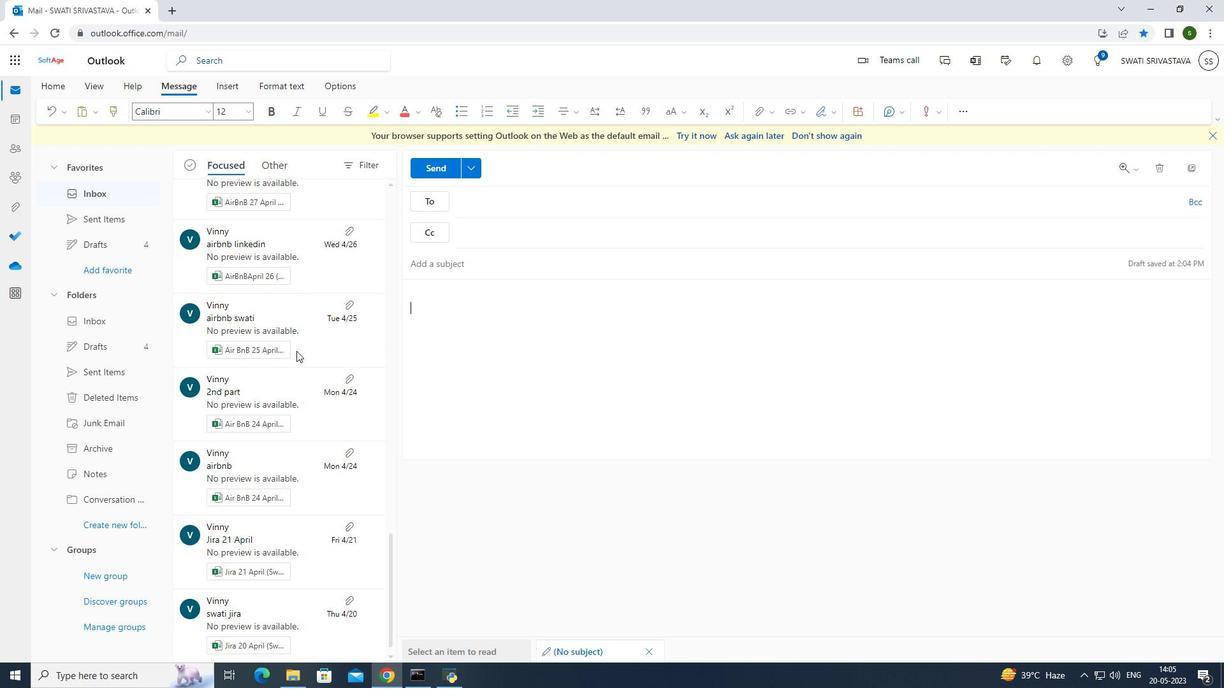 
Action: Mouse scrolled (296, 350) with delta (0, 0)
Screenshot: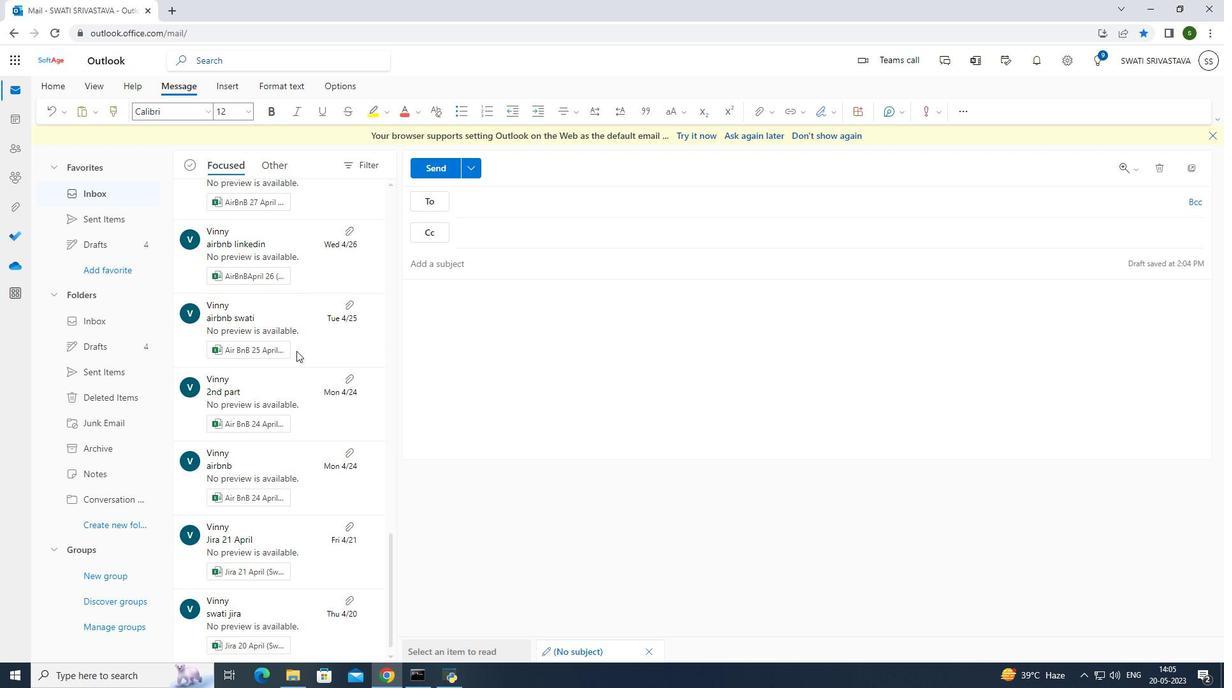 
Action: Mouse scrolled (296, 350) with delta (0, 0)
Screenshot: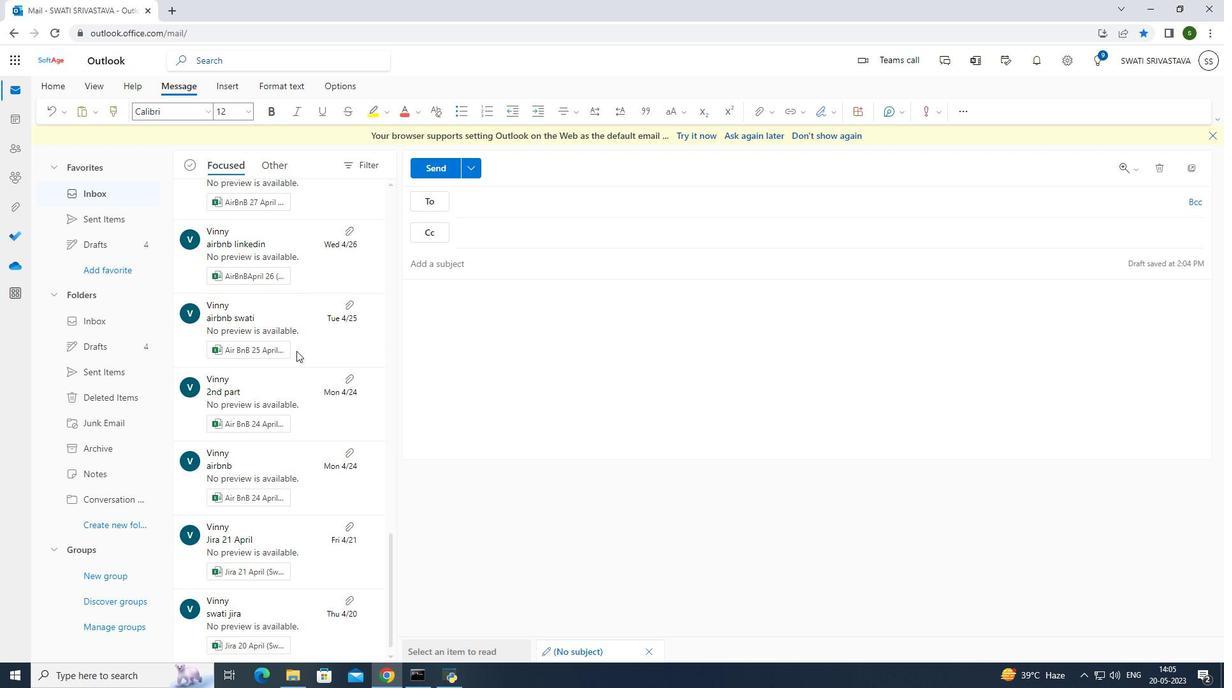 
Action: Mouse scrolled (296, 350) with delta (0, 0)
Screenshot: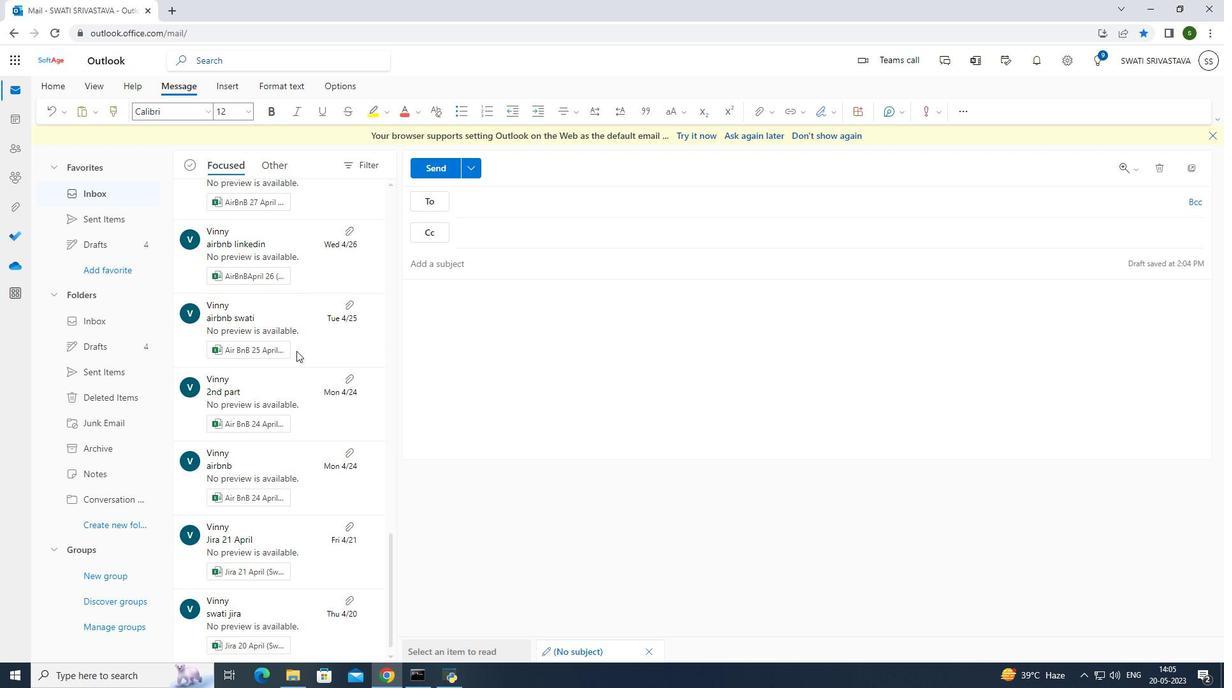 
Action: Mouse moved to (320, 285)
Screenshot: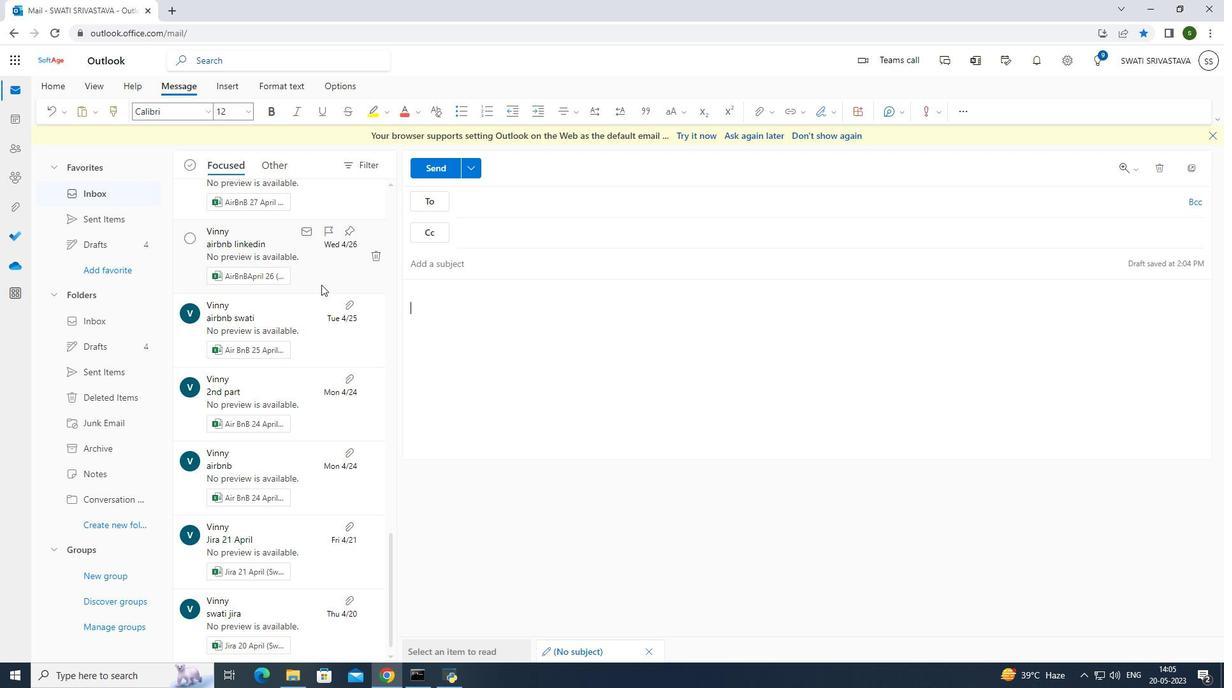 
Action: Mouse scrolled (320, 285) with delta (0, 0)
Screenshot: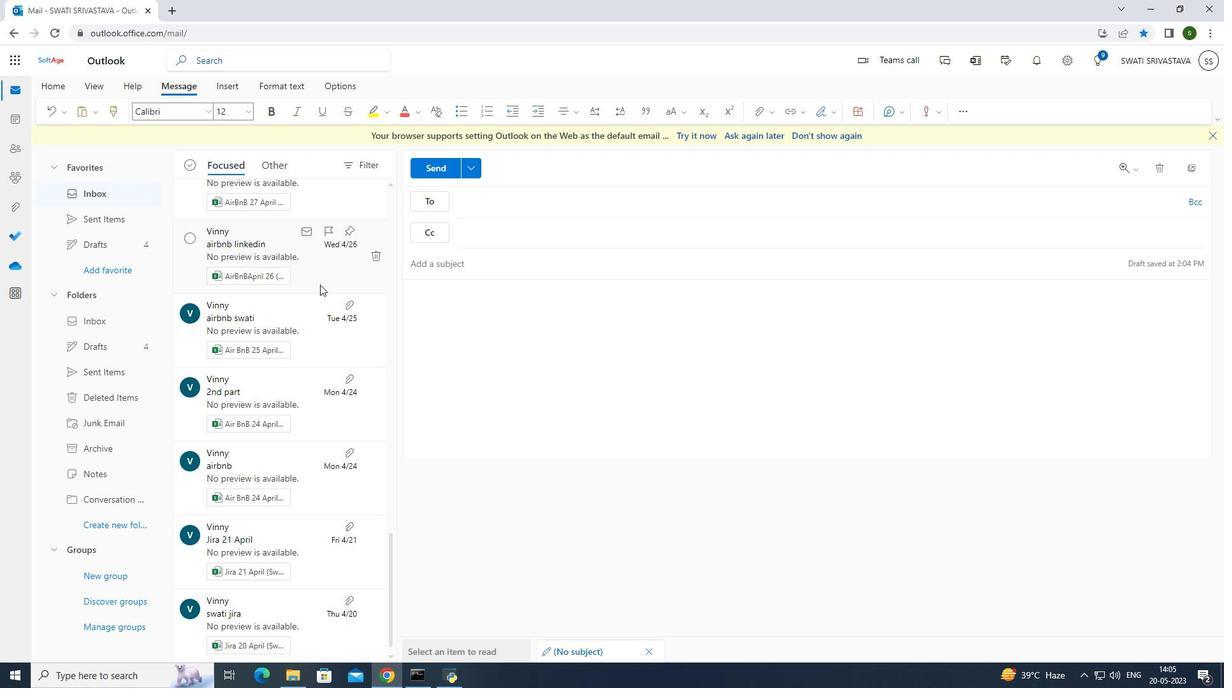 
Action: Mouse scrolled (320, 285) with delta (0, 0)
Screenshot: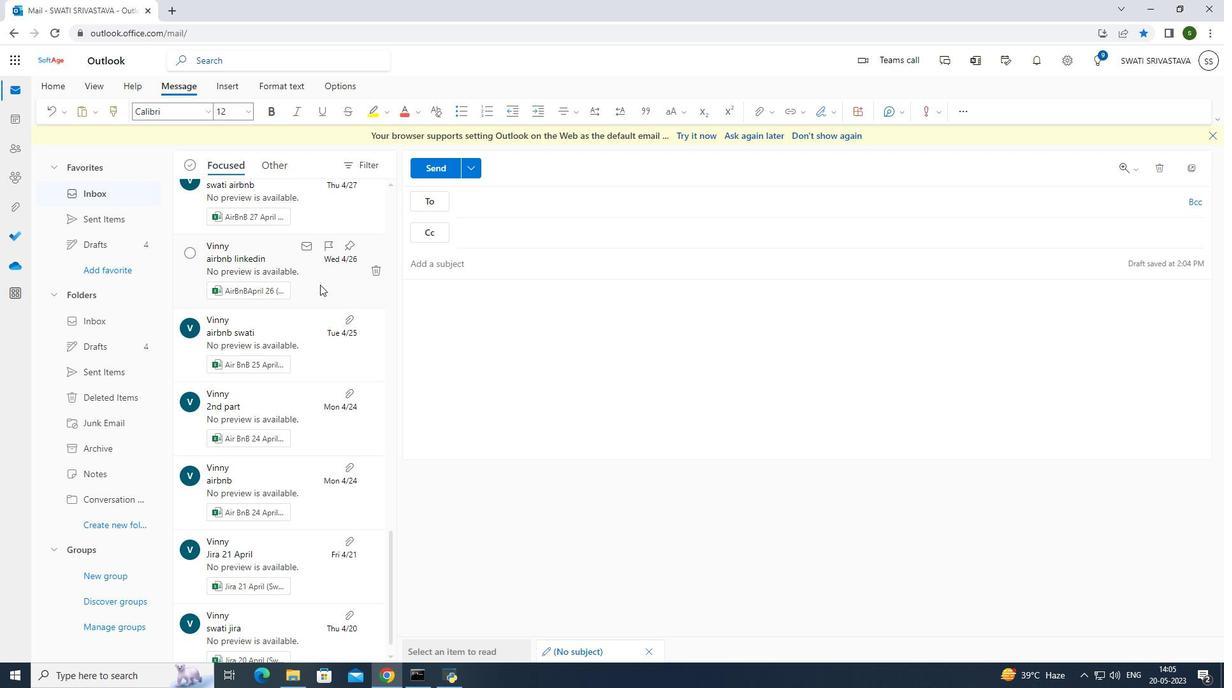 
Action: Mouse scrolled (320, 285) with delta (0, 0)
Screenshot: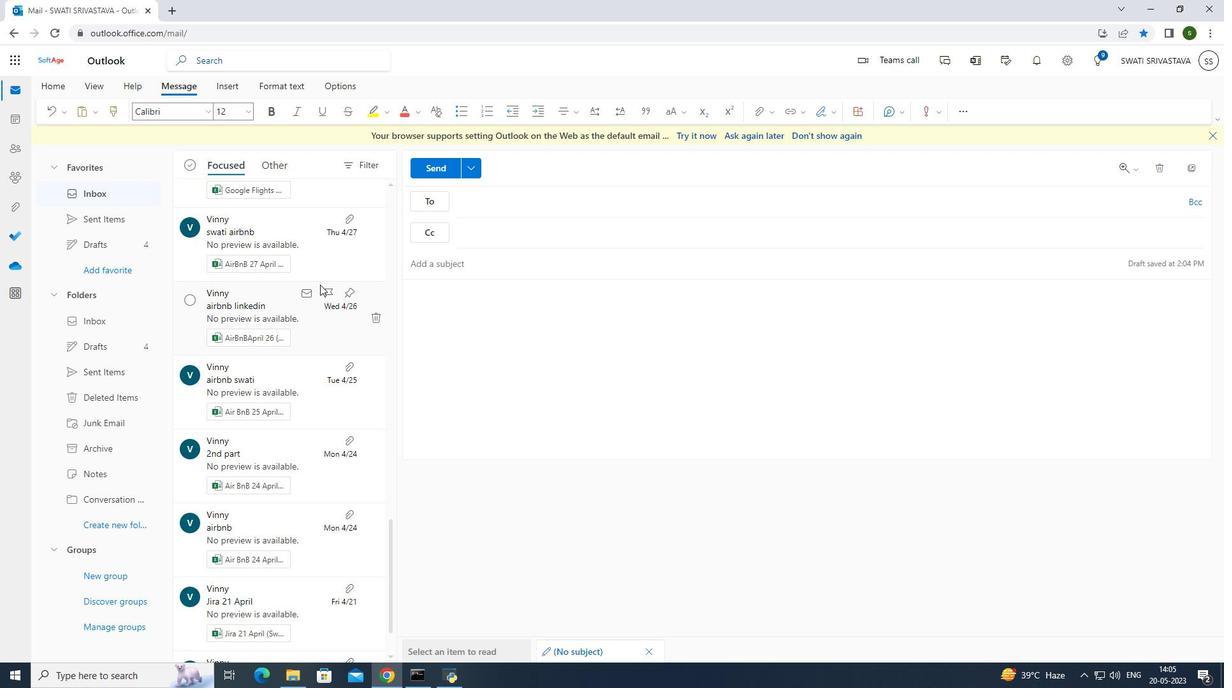 
Action: Mouse scrolled (320, 285) with delta (0, 0)
Screenshot: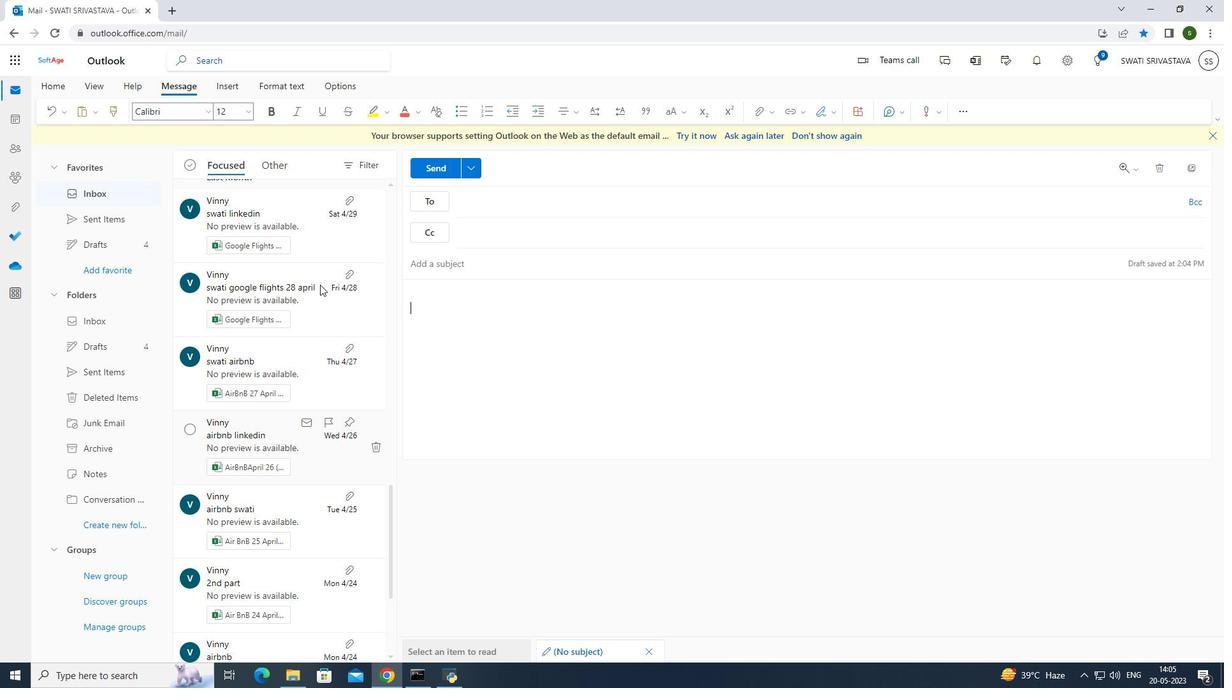 
Action: Mouse scrolled (320, 285) with delta (0, 0)
Screenshot: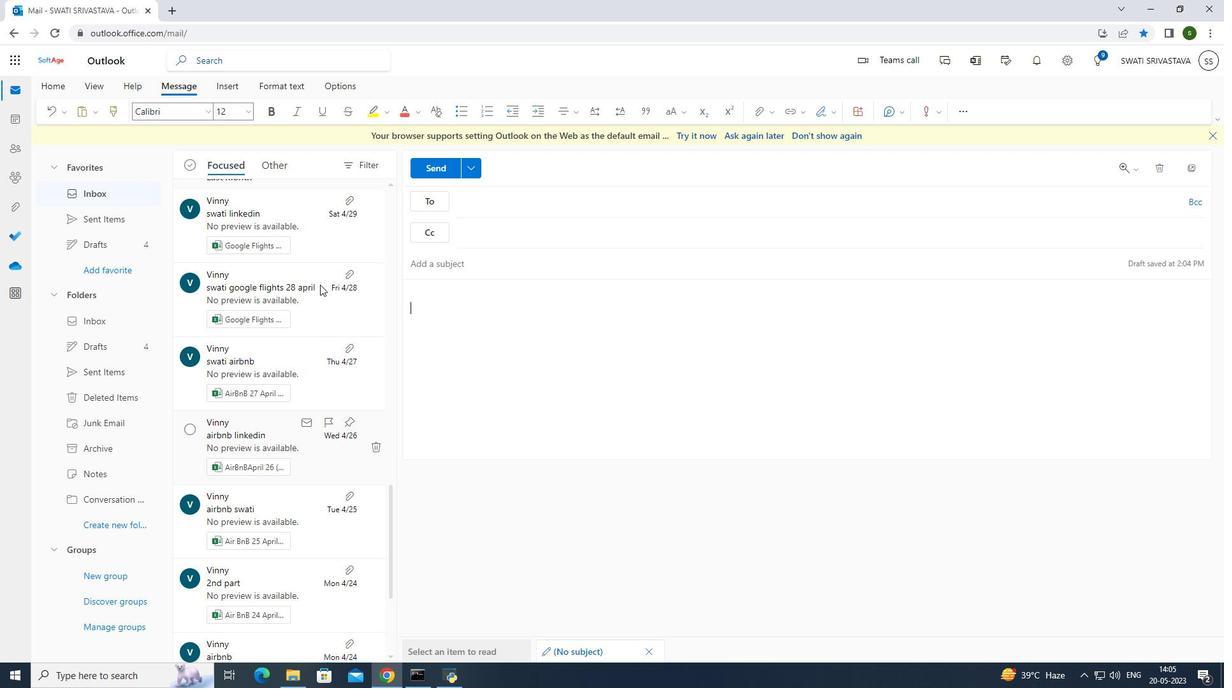 
Action: Mouse scrolled (320, 285) with delta (0, 0)
Screenshot: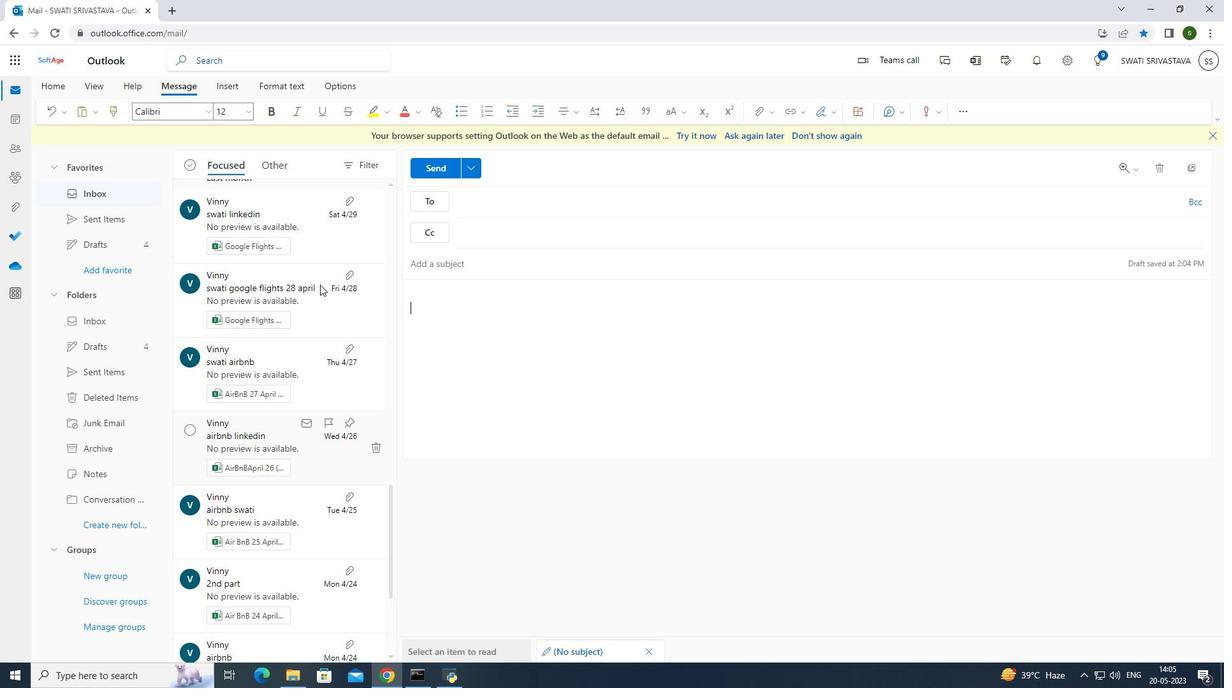 
Action: Mouse scrolled (320, 285) with delta (0, 0)
Screenshot: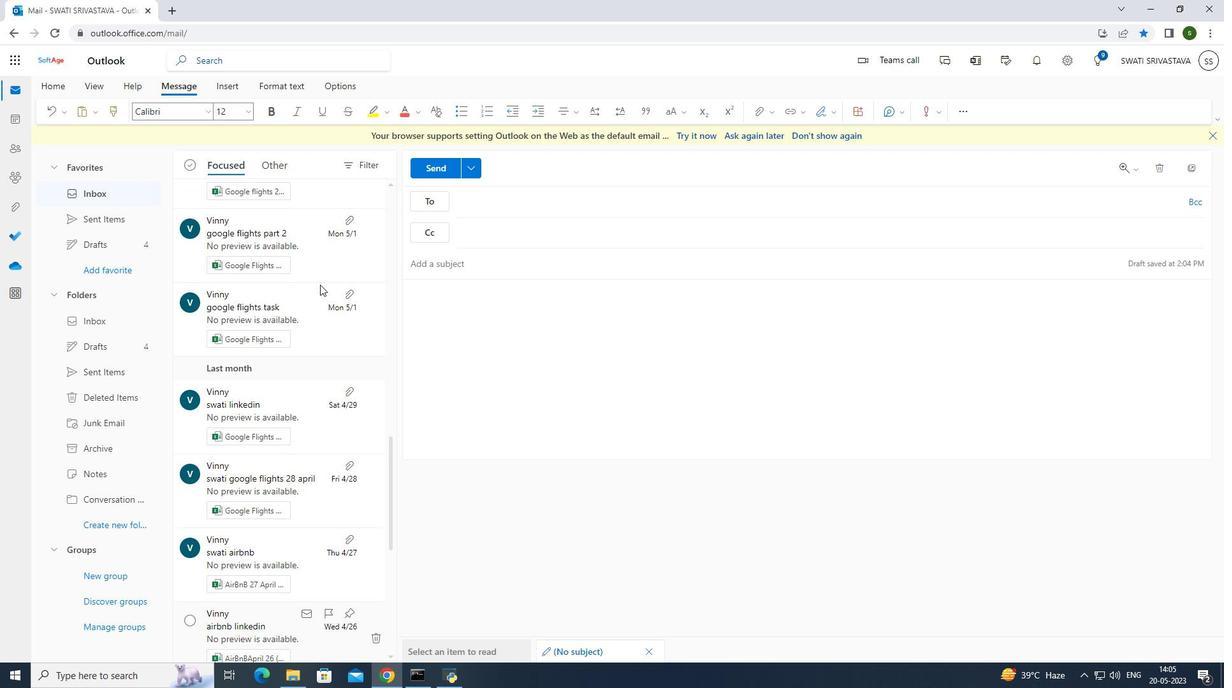 
Action: Mouse scrolled (320, 285) with delta (0, 0)
Screenshot: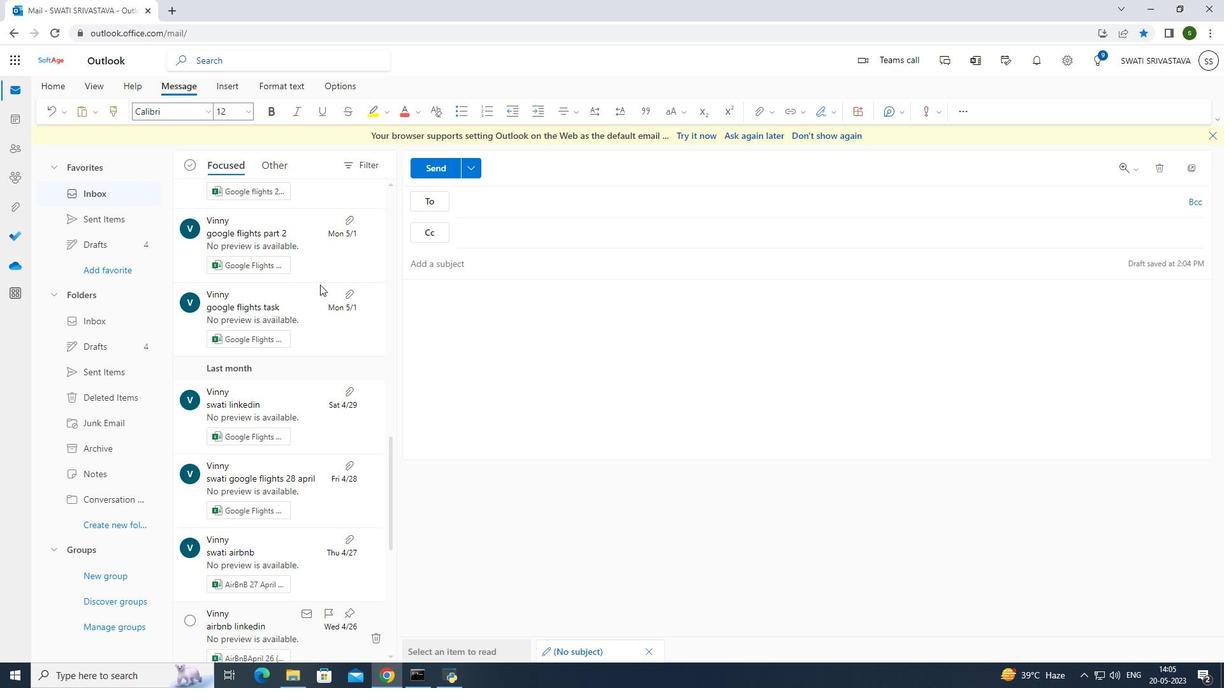 
Action: Mouse moved to (320, 285)
Screenshot: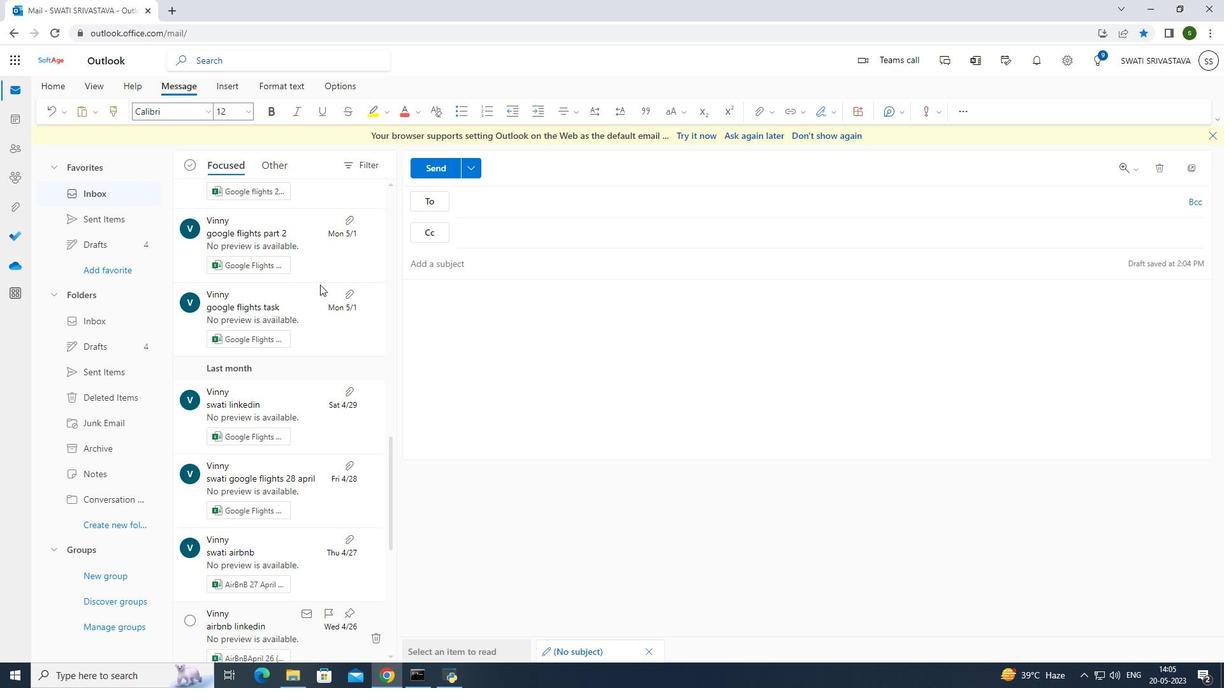 
Action: Mouse scrolled (320, 285) with delta (0, 0)
Screenshot: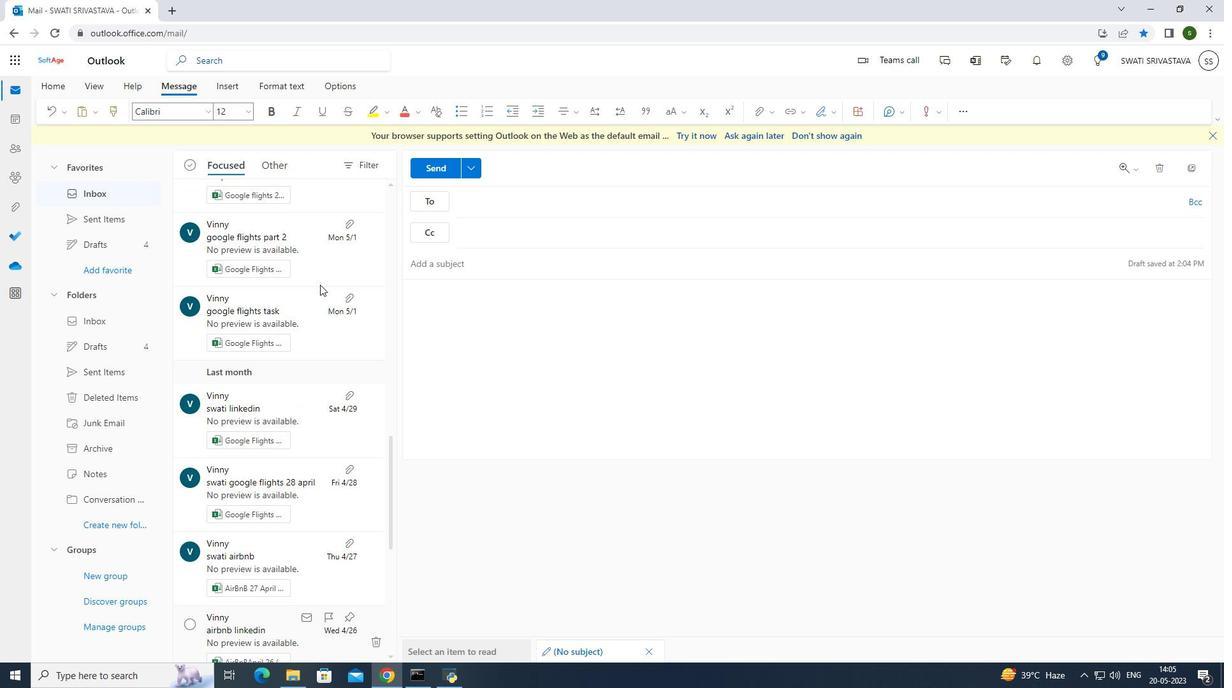 
Action: Mouse scrolled (320, 285) with delta (0, 0)
Screenshot: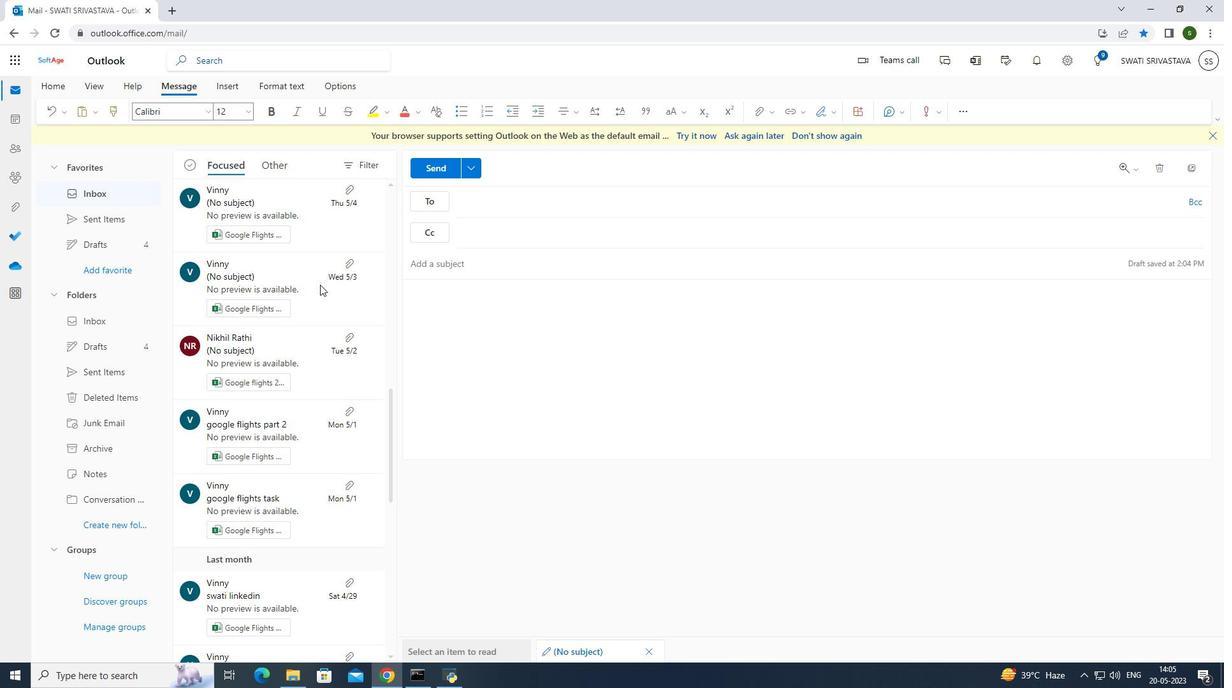 
Action: Mouse scrolled (320, 285) with delta (0, 0)
Screenshot: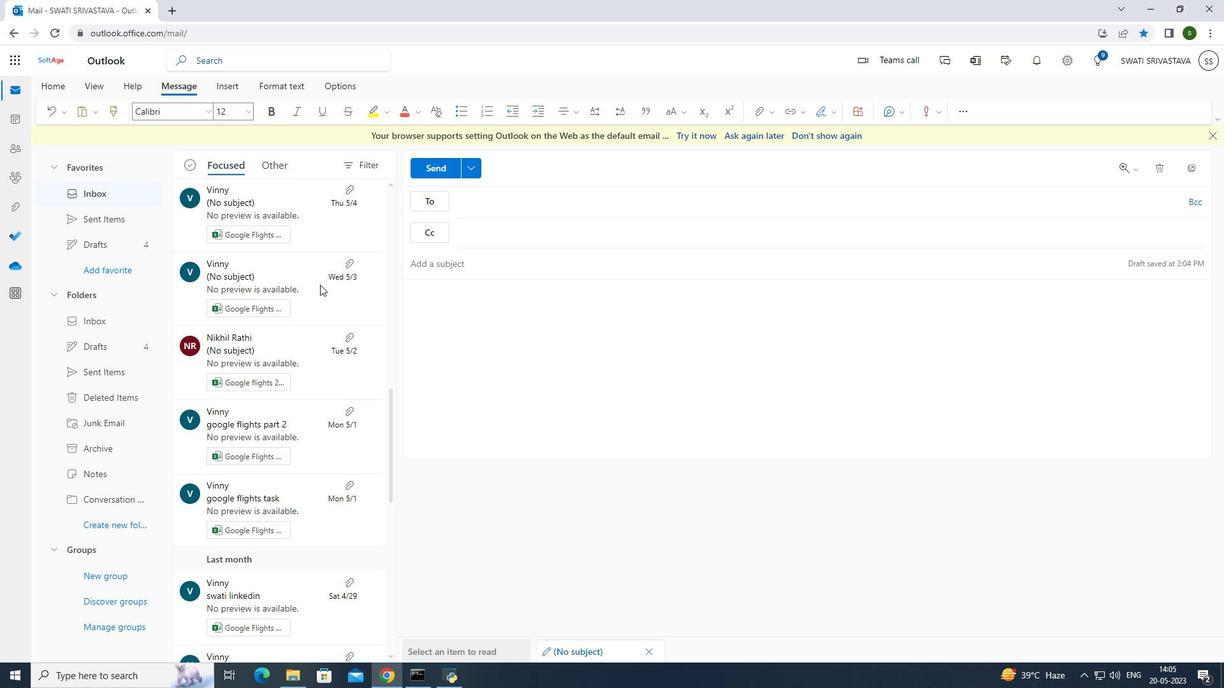 
Action: Mouse scrolled (320, 285) with delta (0, 0)
Screenshot: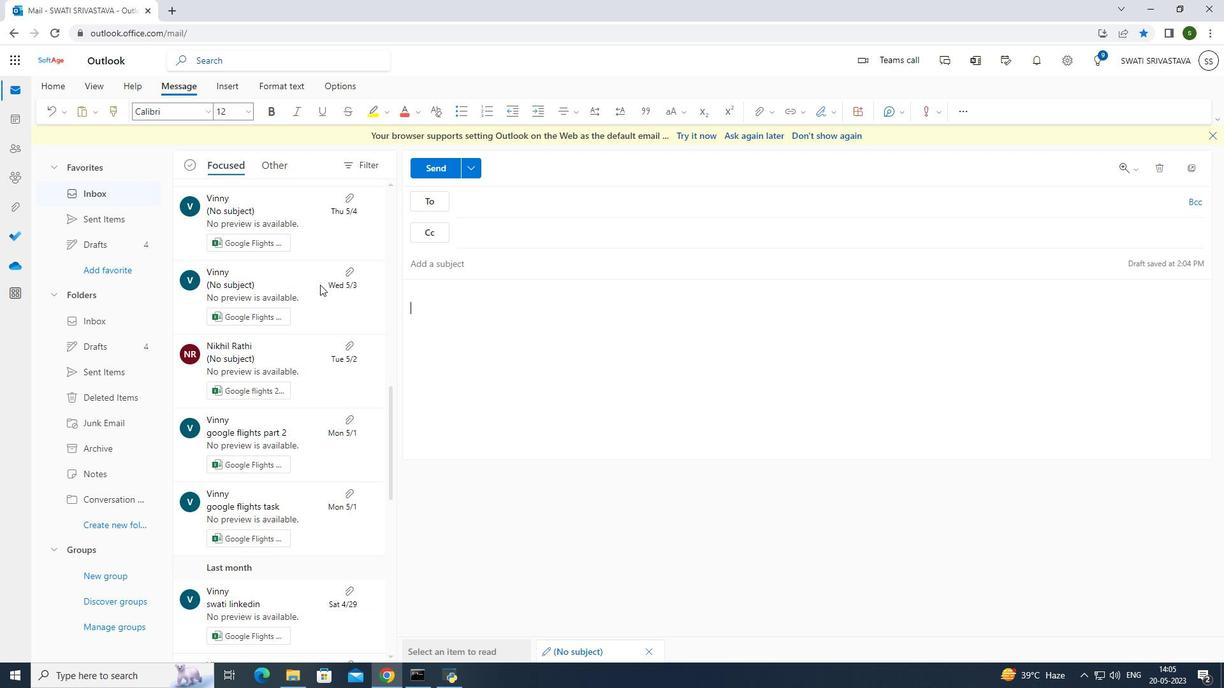 
Action: Mouse scrolled (320, 285) with delta (0, 0)
Screenshot: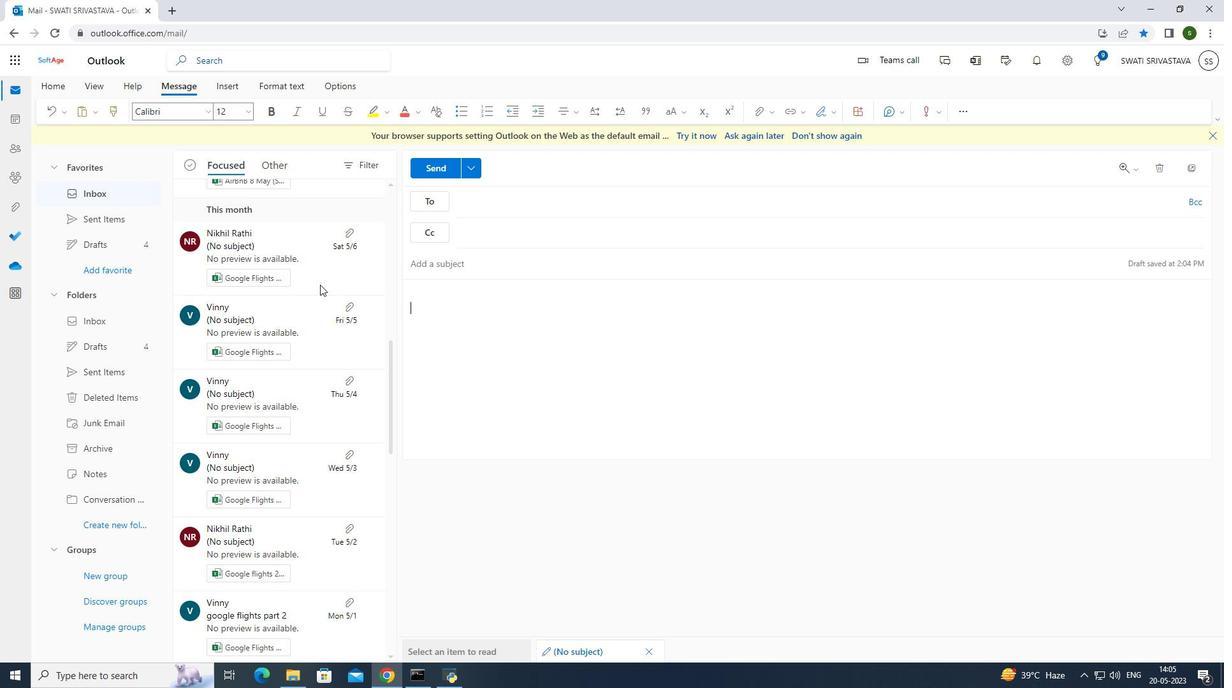 
Action: Mouse scrolled (320, 285) with delta (0, 0)
Screenshot: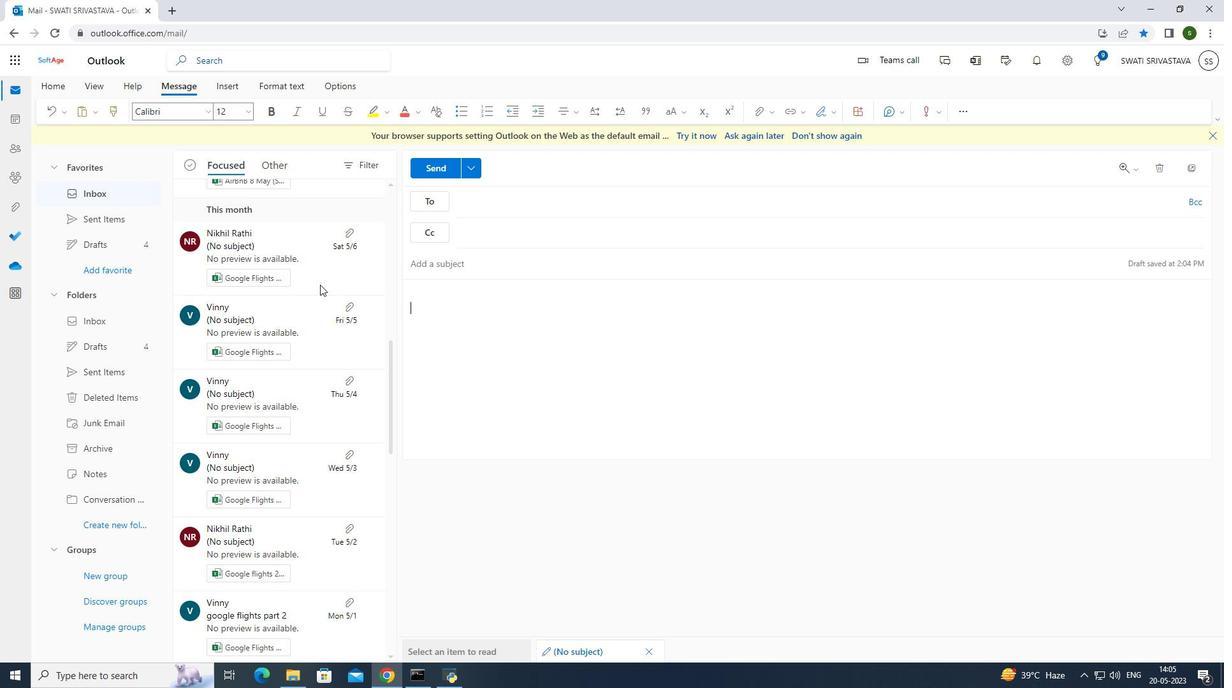 
Action: Mouse scrolled (320, 285) with delta (0, 0)
Screenshot: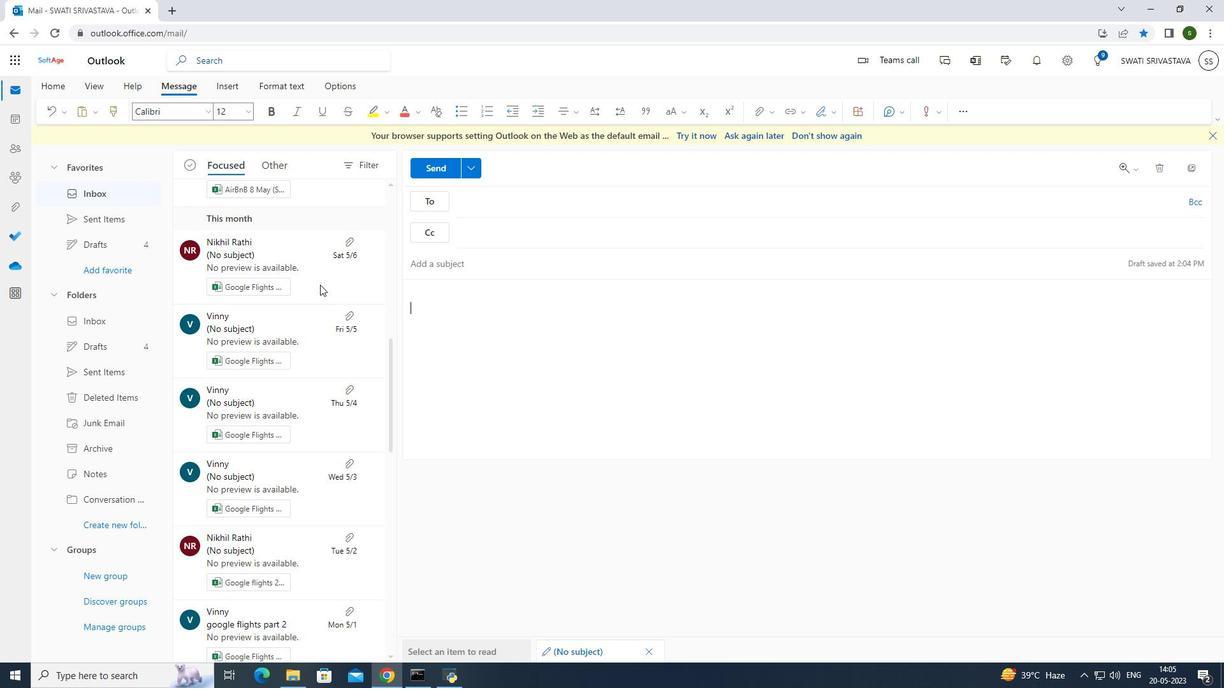 
Action: Mouse scrolled (320, 285) with delta (0, 0)
Screenshot: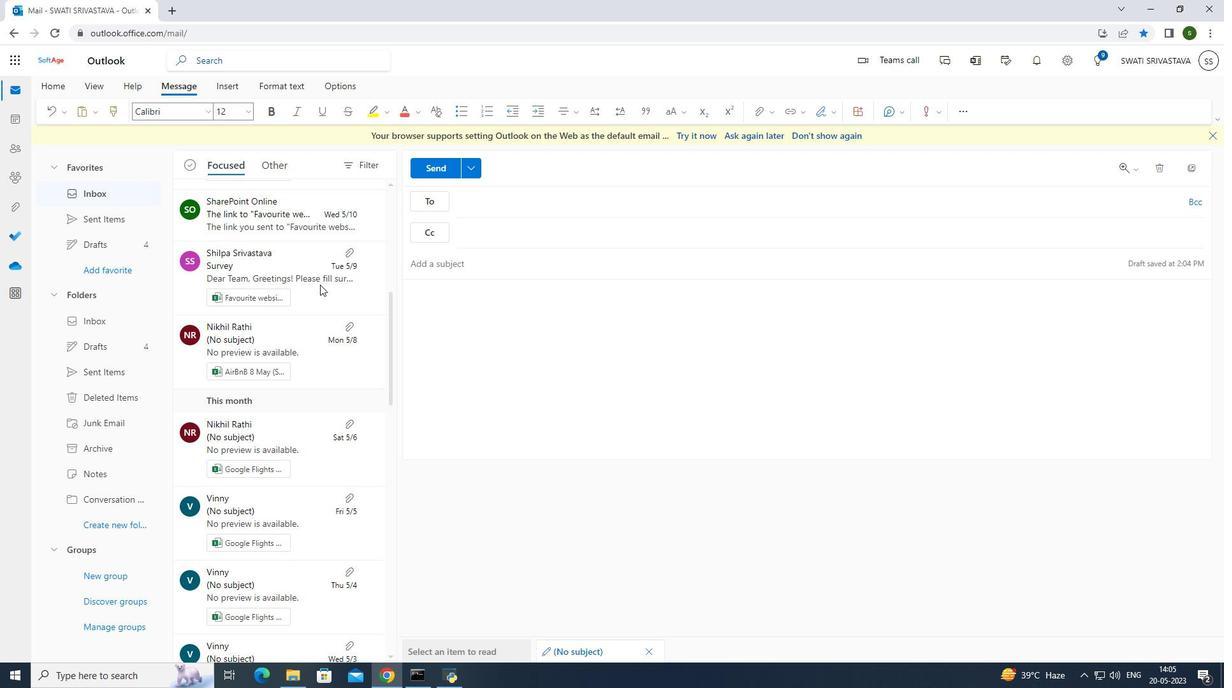 
Action: Mouse scrolled (320, 285) with delta (0, 0)
Screenshot: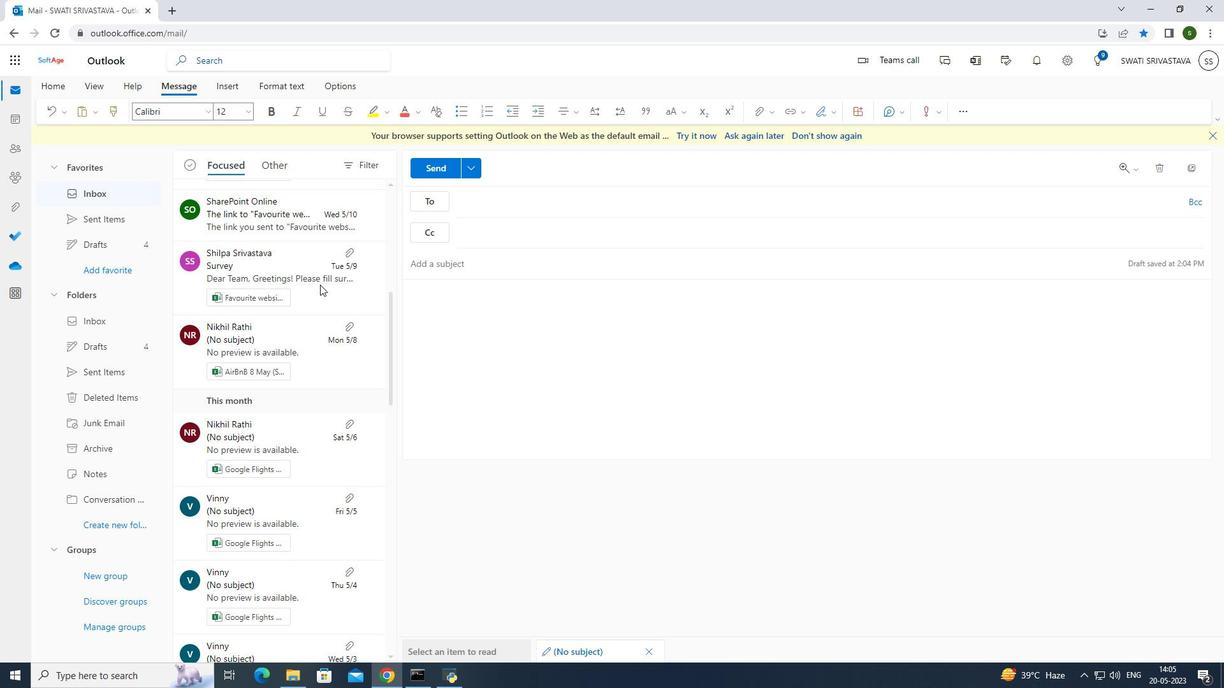 
Action: Mouse scrolled (320, 285) with delta (0, 0)
Screenshot: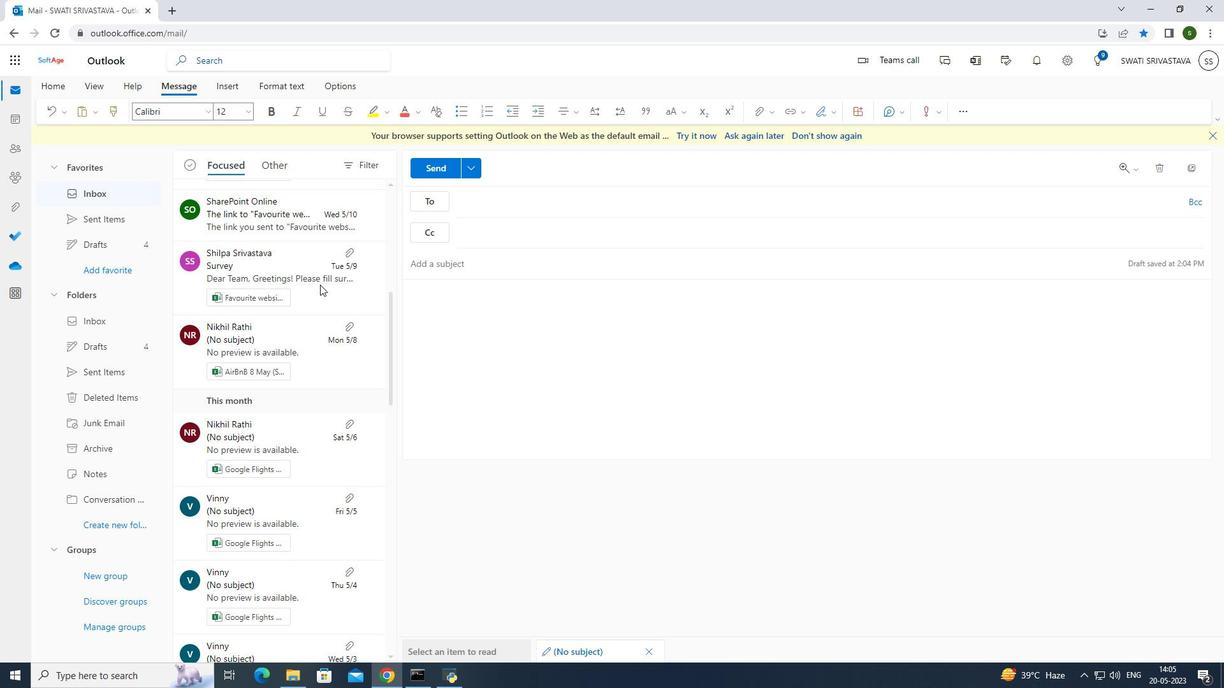 
Action: Mouse scrolled (320, 285) with delta (0, 0)
Screenshot: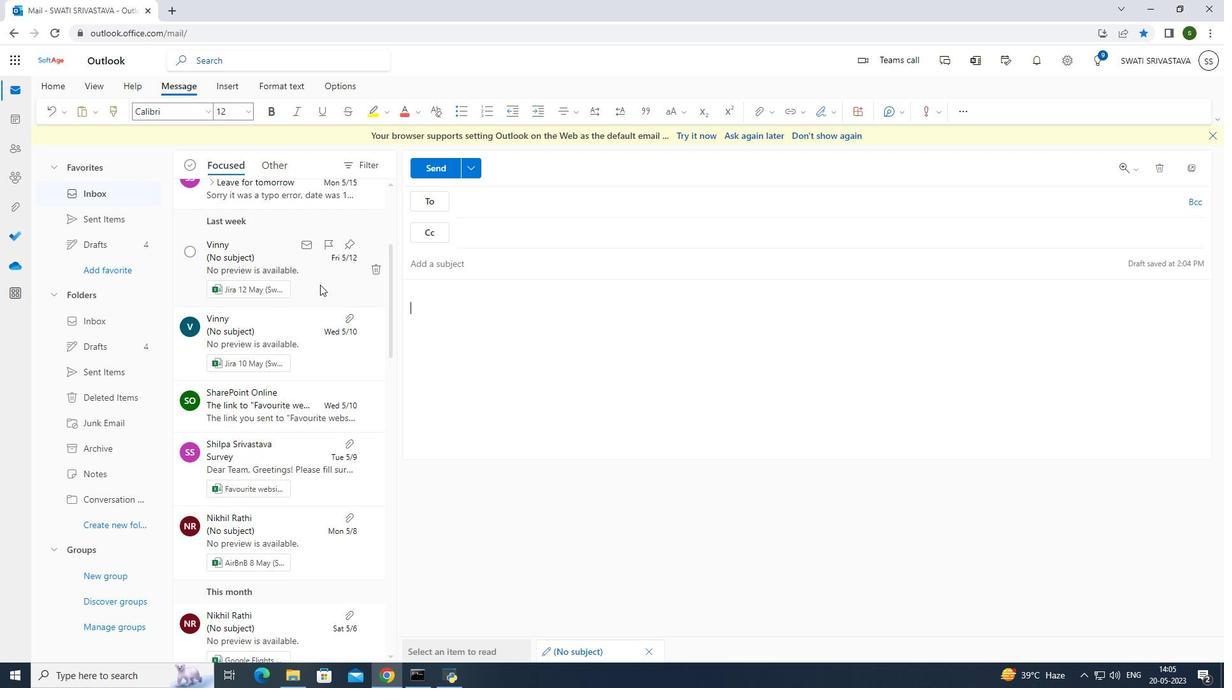 
Action: Mouse scrolled (320, 285) with delta (0, 0)
Screenshot: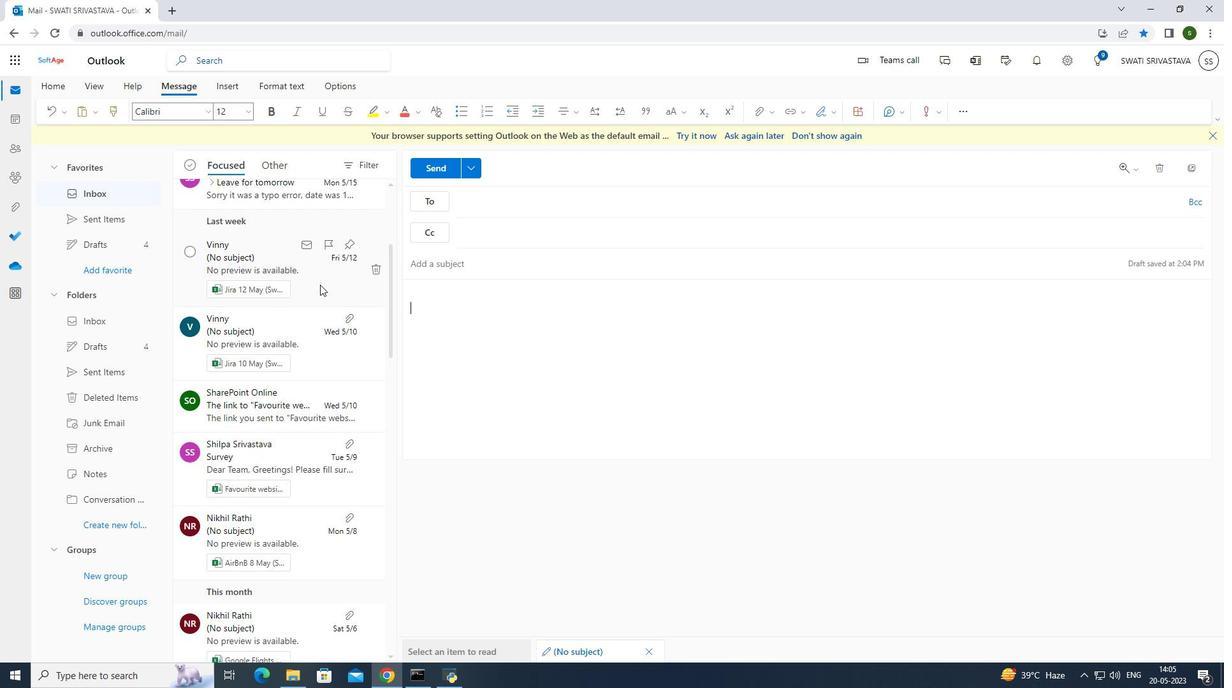 
Action: Mouse scrolled (320, 285) with delta (0, 0)
Screenshot: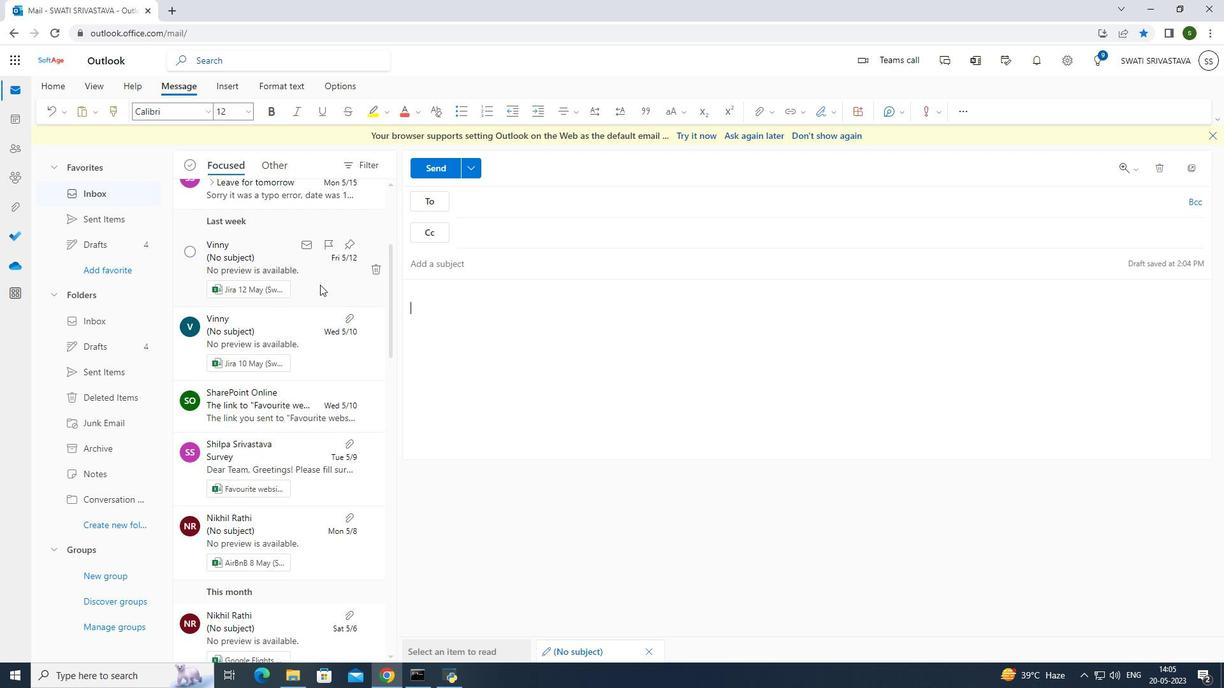 
Action: Mouse scrolled (320, 285) with delta (0, 0)
Screenshot: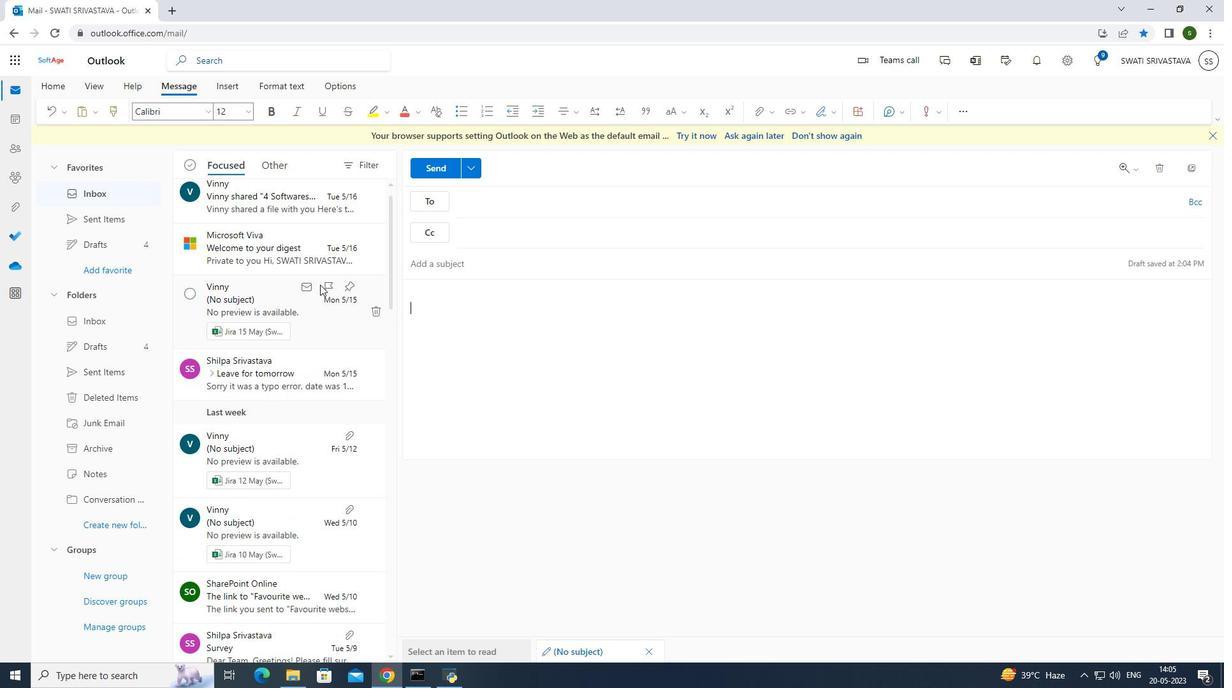 
Action: Mouse scrolled (320, 285) with delta (0, 0)
Screenshot: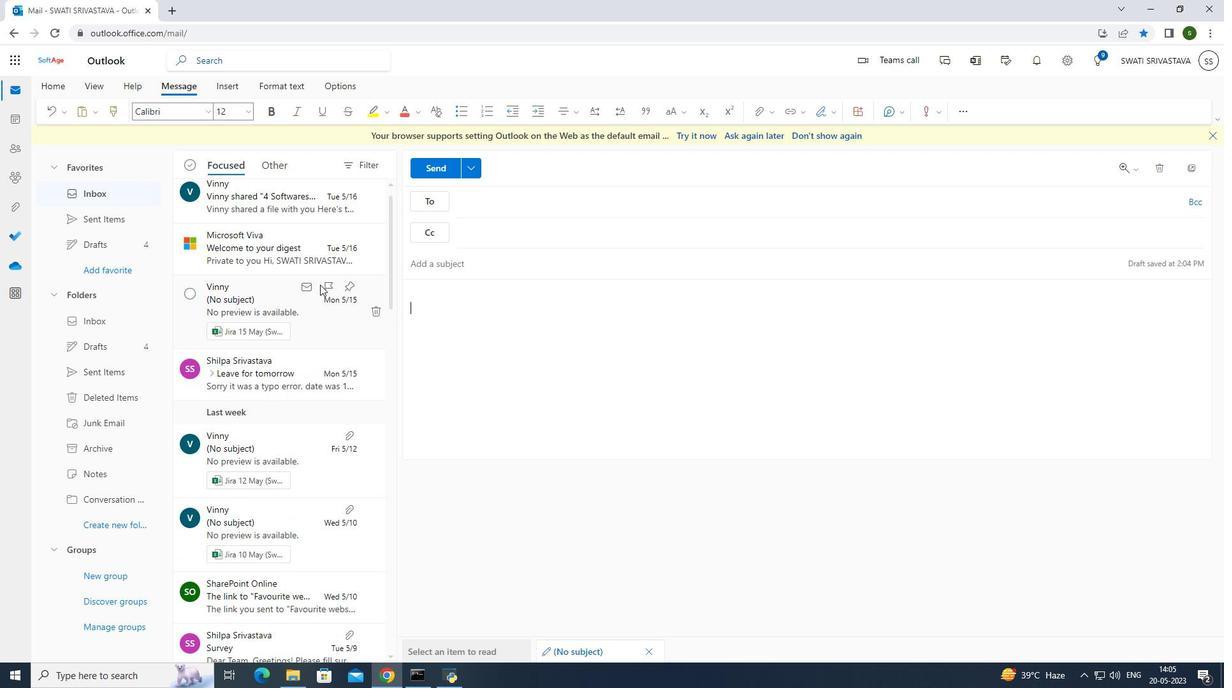 
Action: Mouse scrolled (320, 285) with delta (0, 0)
Screenshot: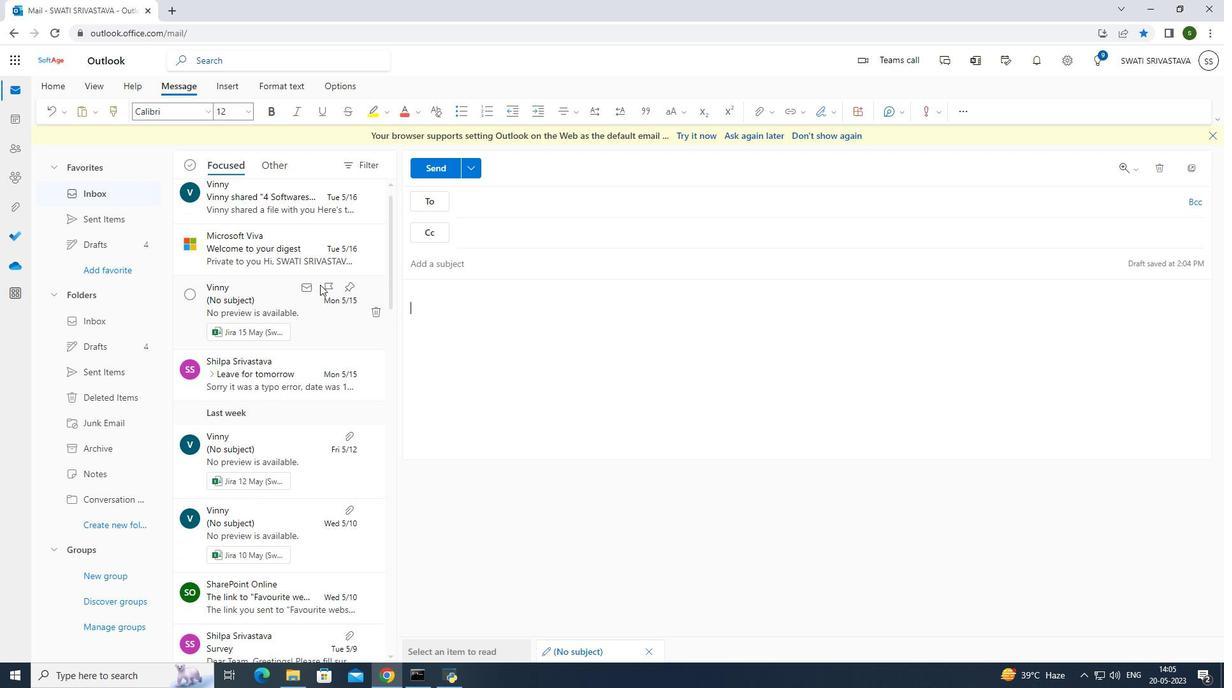 
Action: Mouse scrolled (320, 285) with delta (0, 0)
Screenshot: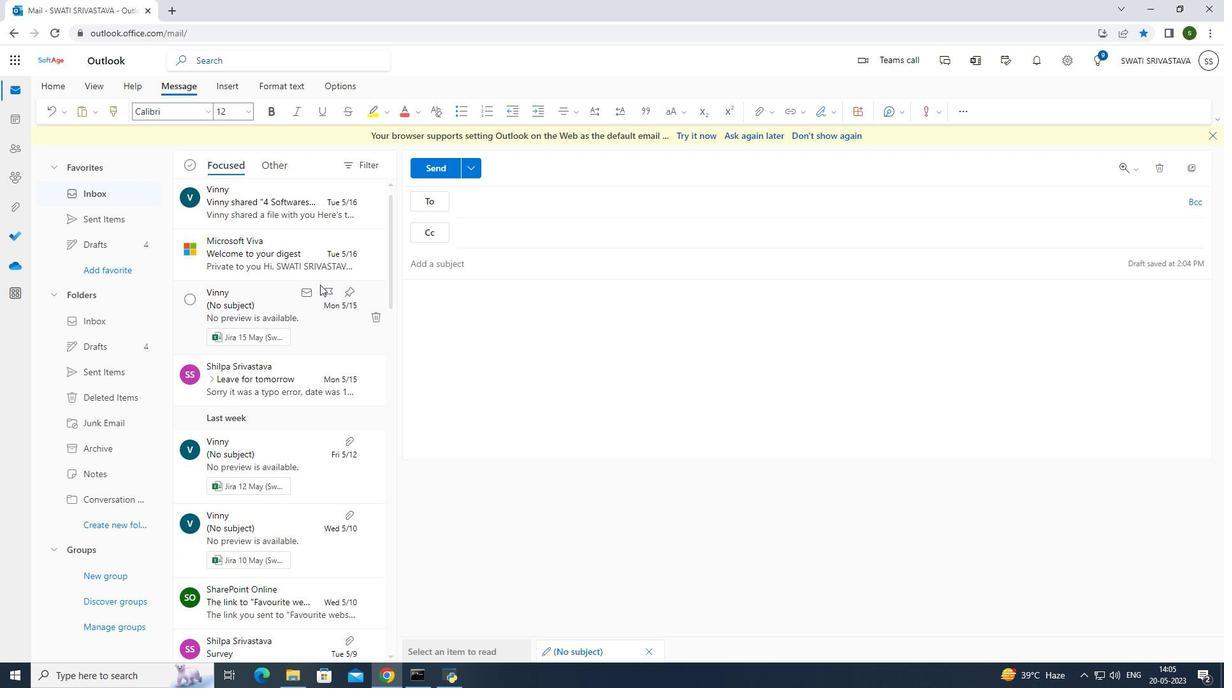 
Action: Mouse scrolled (320, 285) with delta (0, 0)
Screenshot: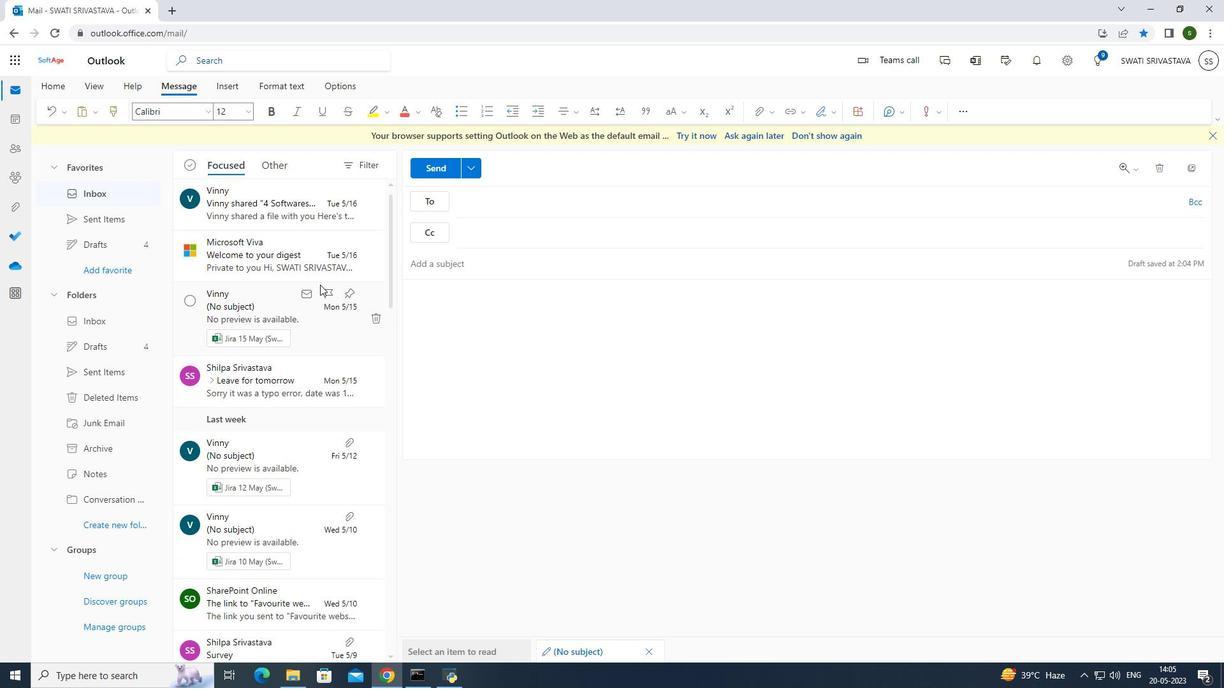 
Action: Mouse scrolled (320, 285) with delta (0, 0)
Screenshot: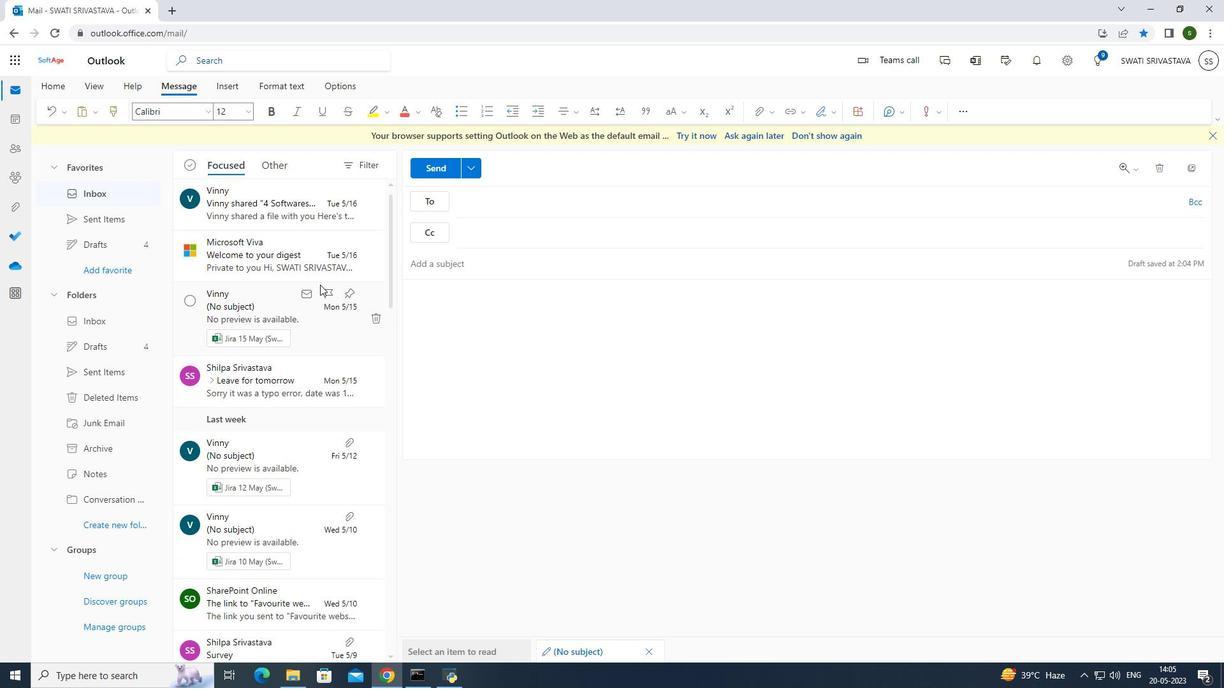 
Action: Mouse scrolled (320, 285) with delta (0, 0)
Screenshot: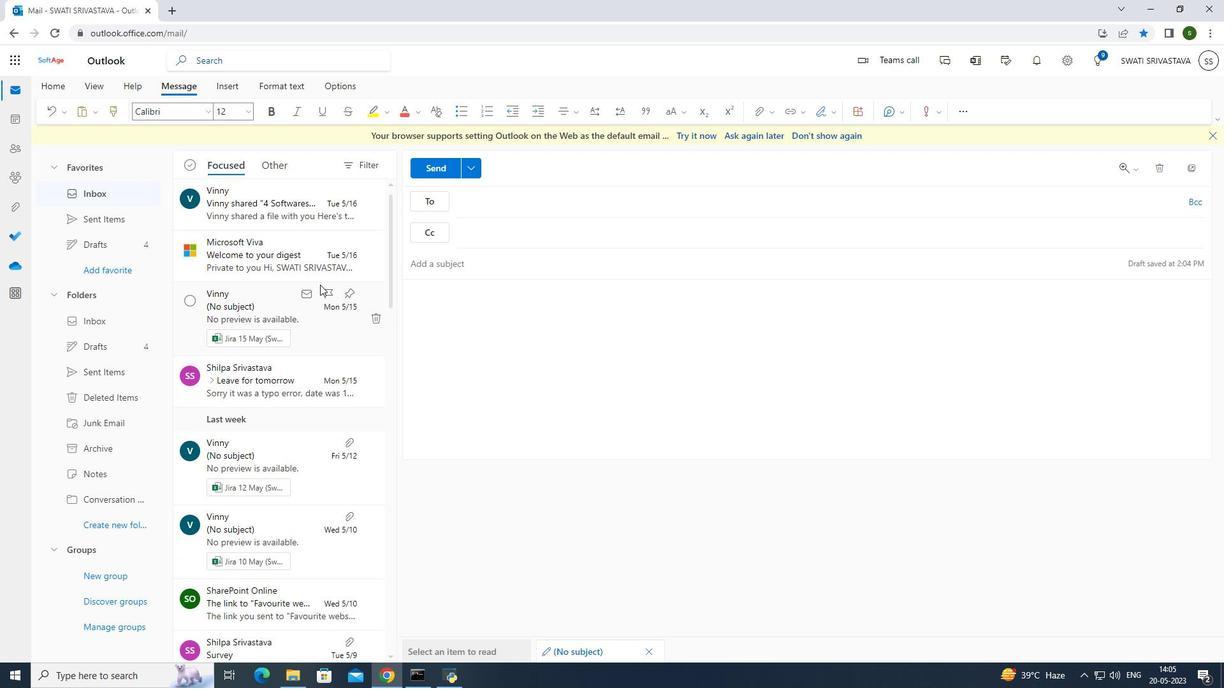 
Action: Mouse moved to (258, 214)
Screenshot: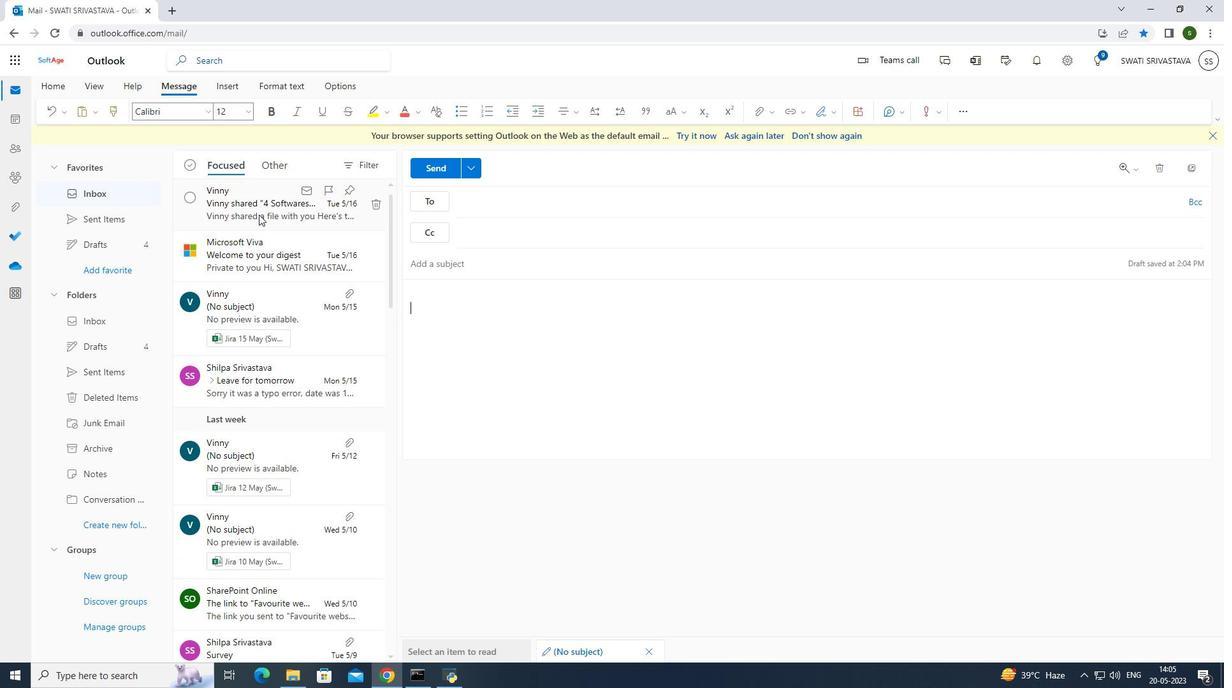 
Action: Mouse pressed left at (258, 214)
Screenshot: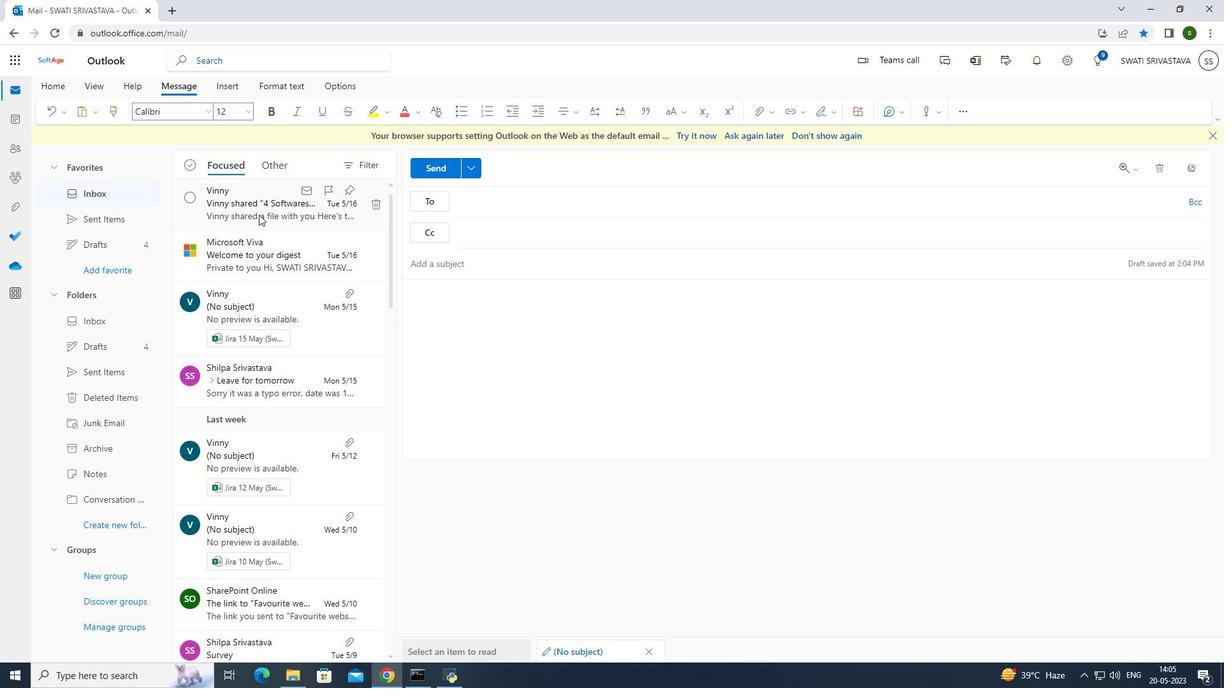 
Action: Mouse moved to (637, 107)
Screenshot: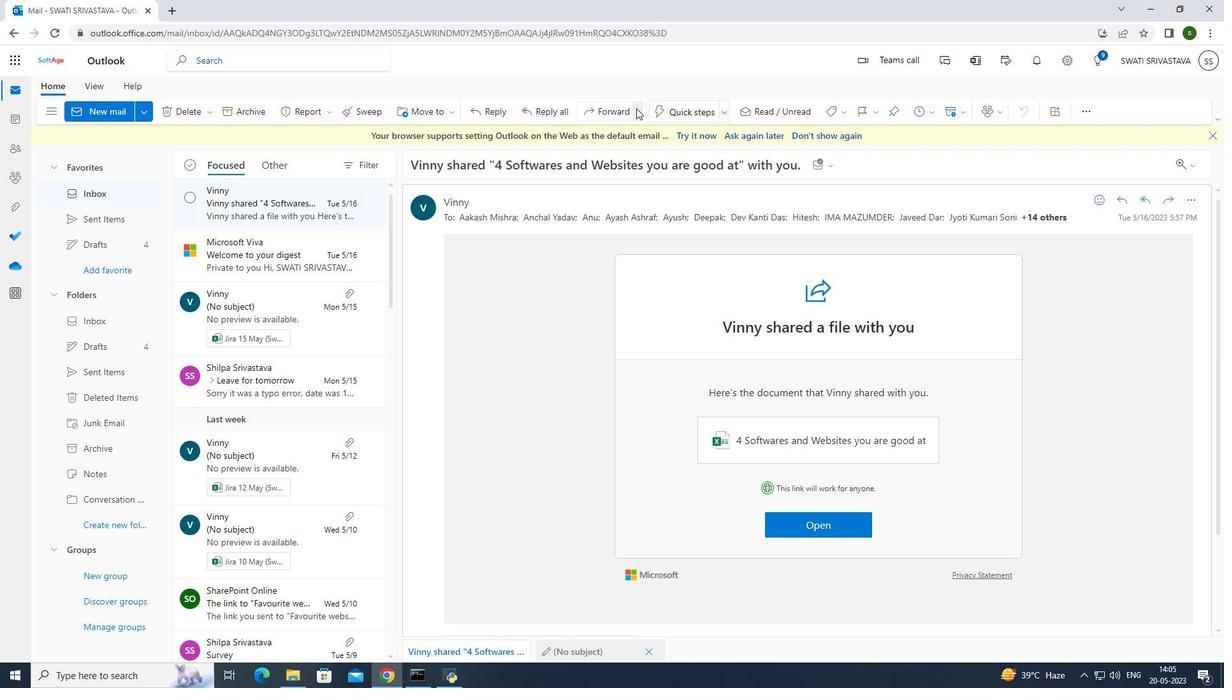 
Action: Mouse pressed left at (637, 107)
Screenshot: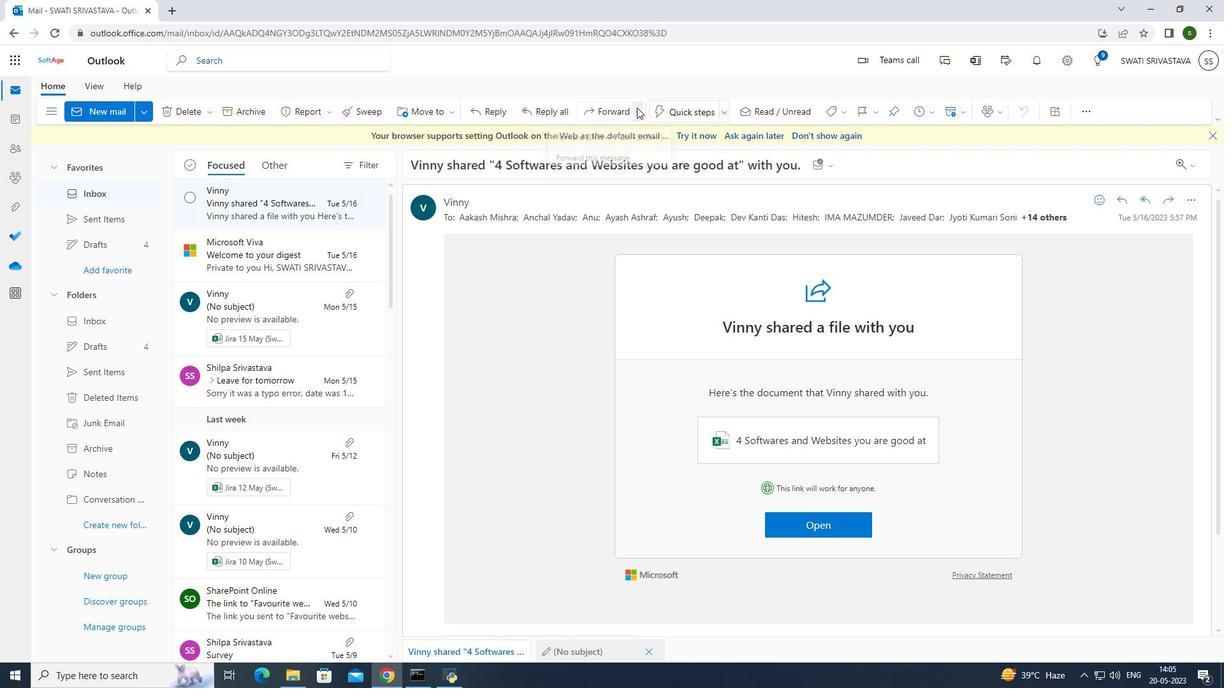 
Action: Mouse moved to (637, 165)
Screenshot: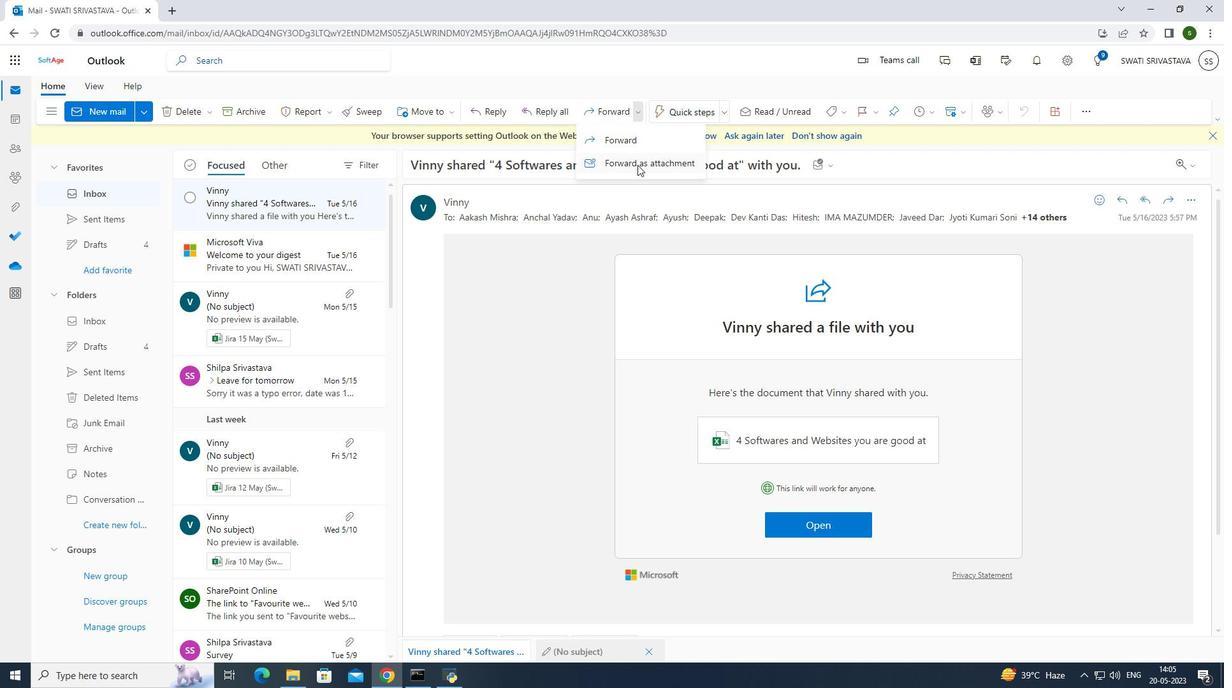 
Action: Mouse pressed left at (637, 165)
Screenshot: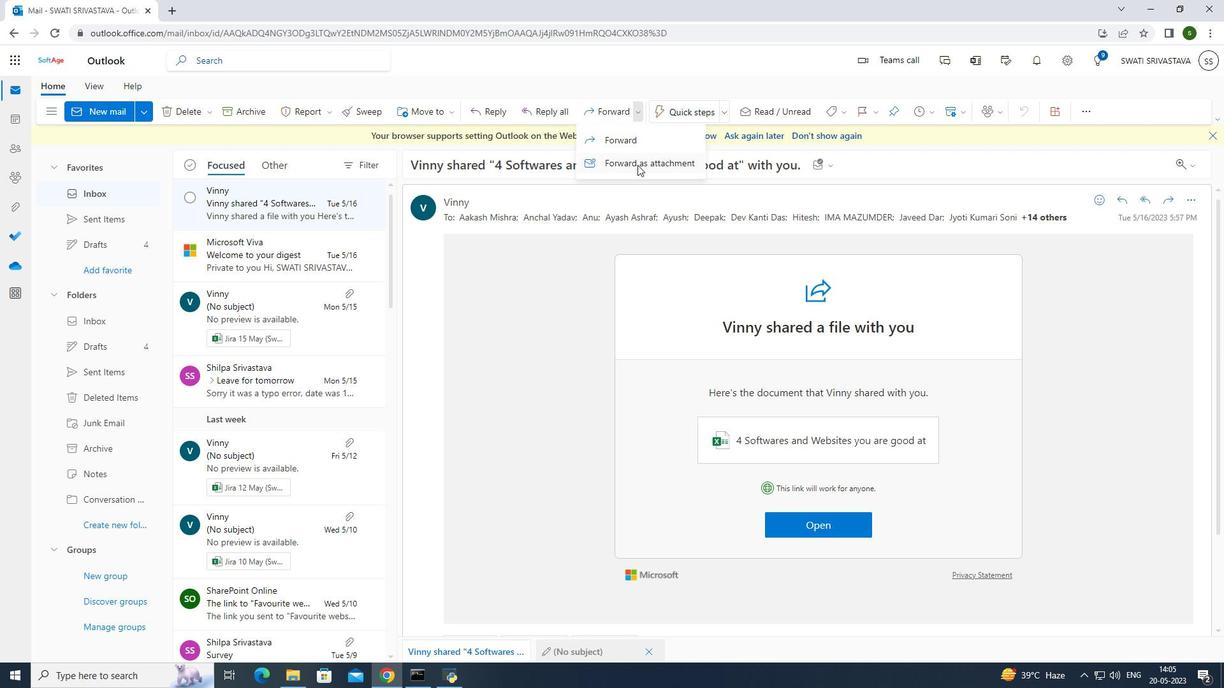 
Action: Mouse moved to (501, 197)
Screenshot: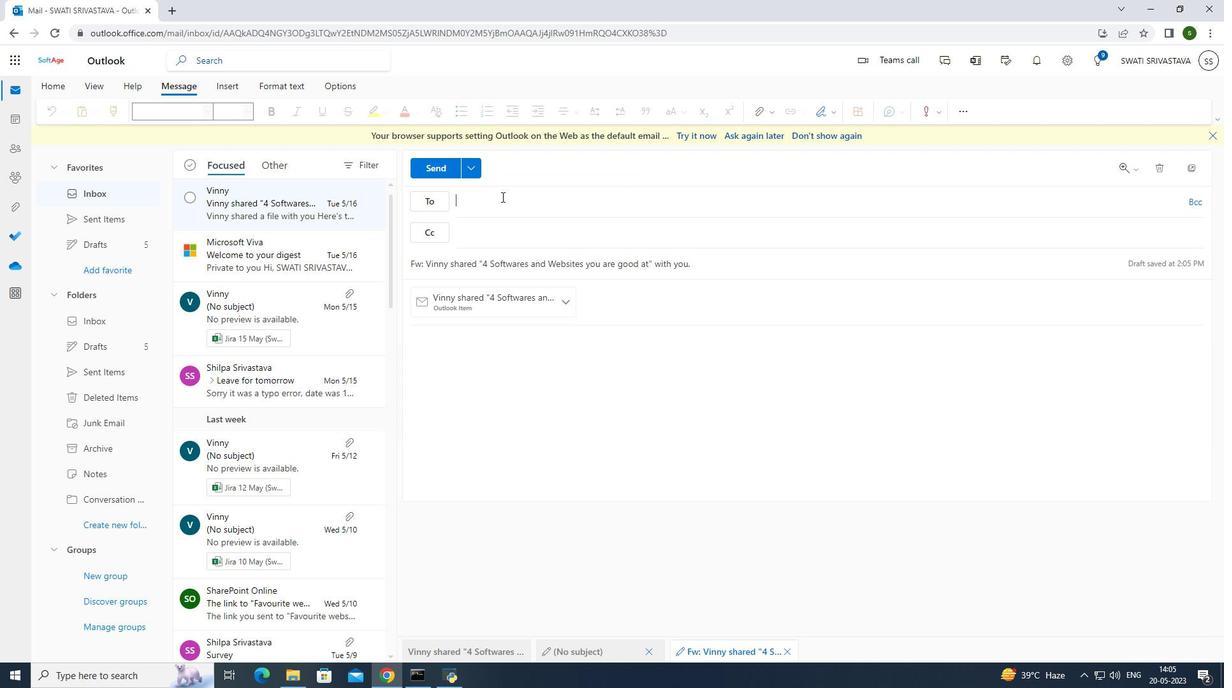 
Action: Mouse pressed left at (501, 197)
Screenshot: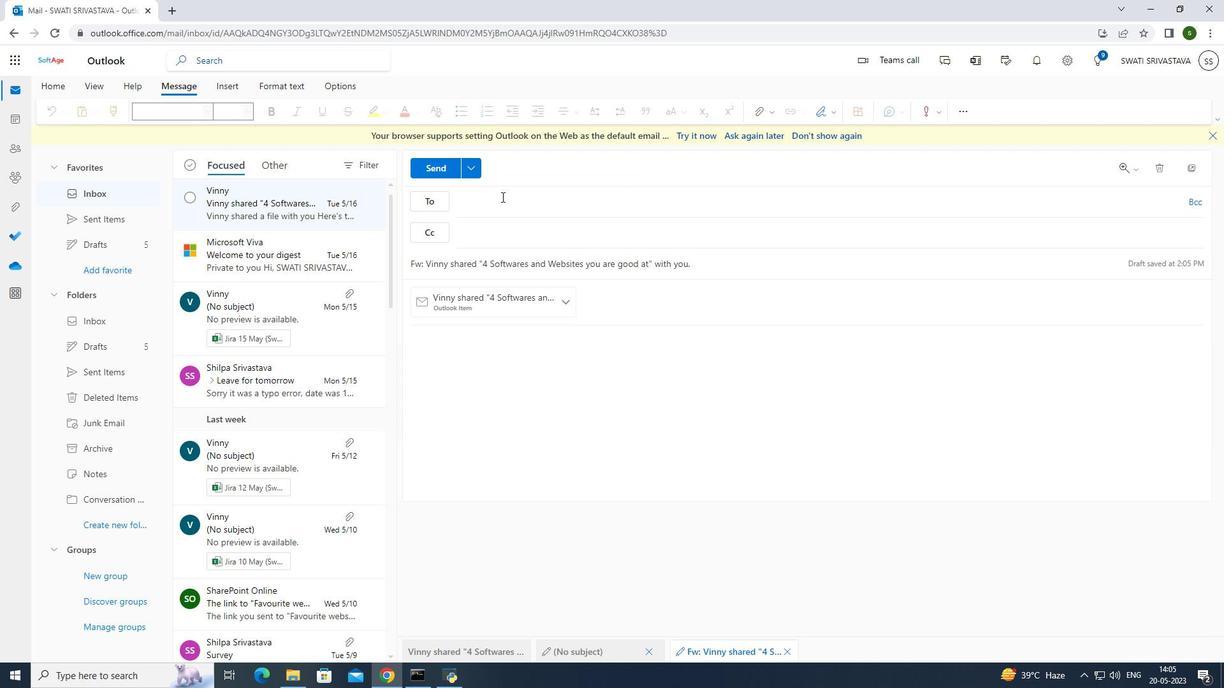 
Action: Mouse moved to (503, 470)
Screenshot: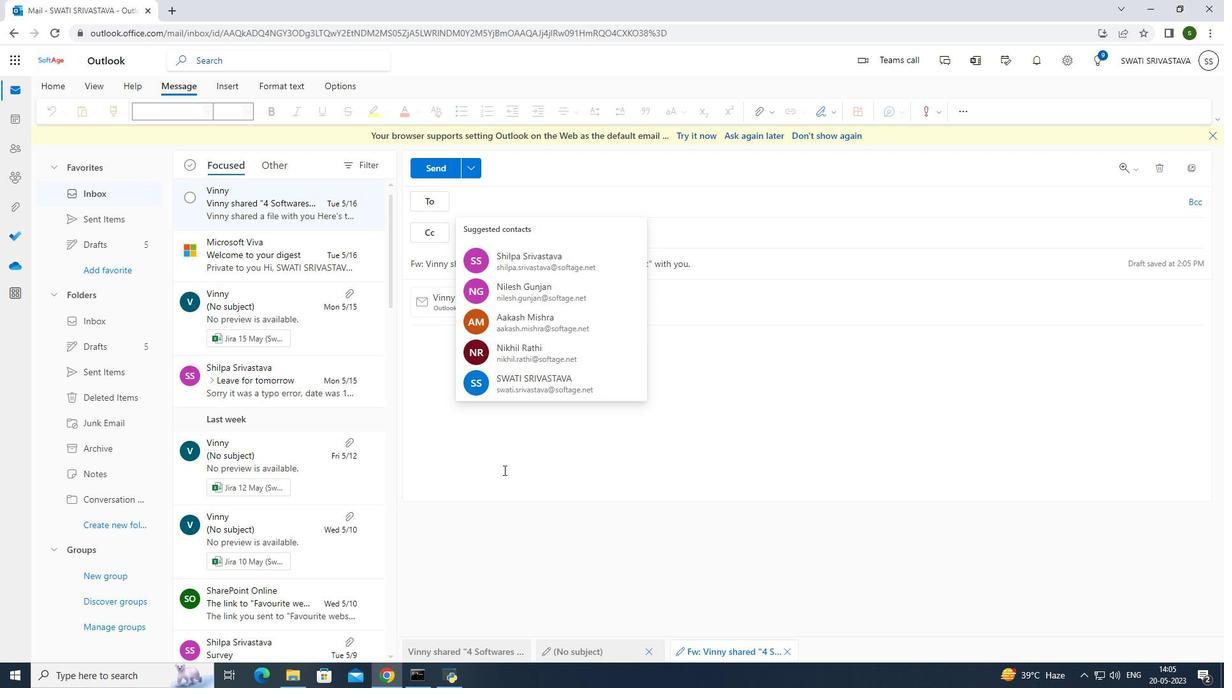 
Action: Mouse pressed left at (503, 470)
Screenshot: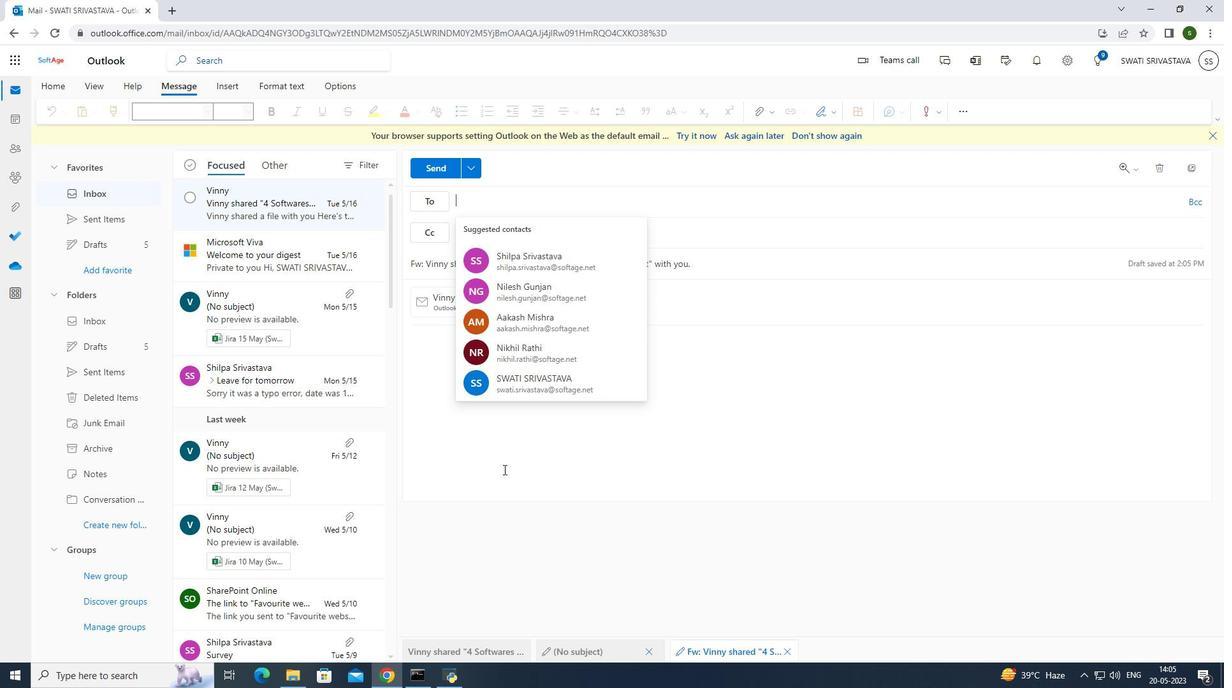 
Action: Mouse moved to (491, 383)
Screenshot: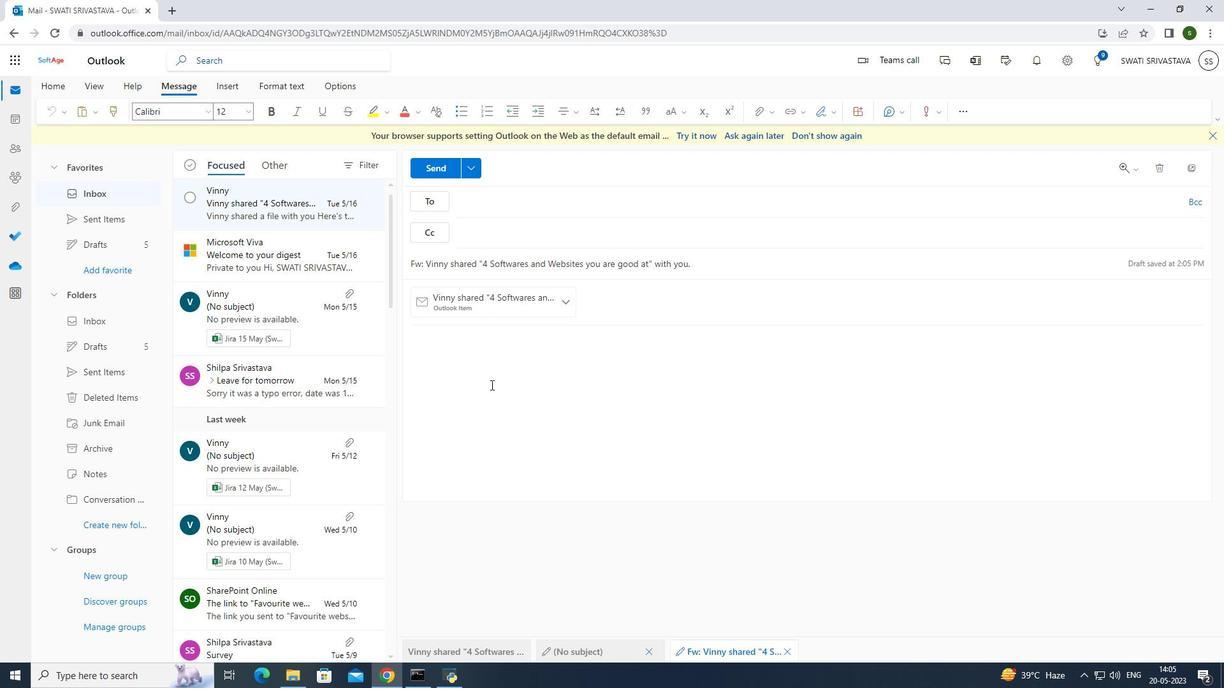 
Action: Key pressed gia<Key.backspace><Key.backspace><Key.backspace>
Screenshot: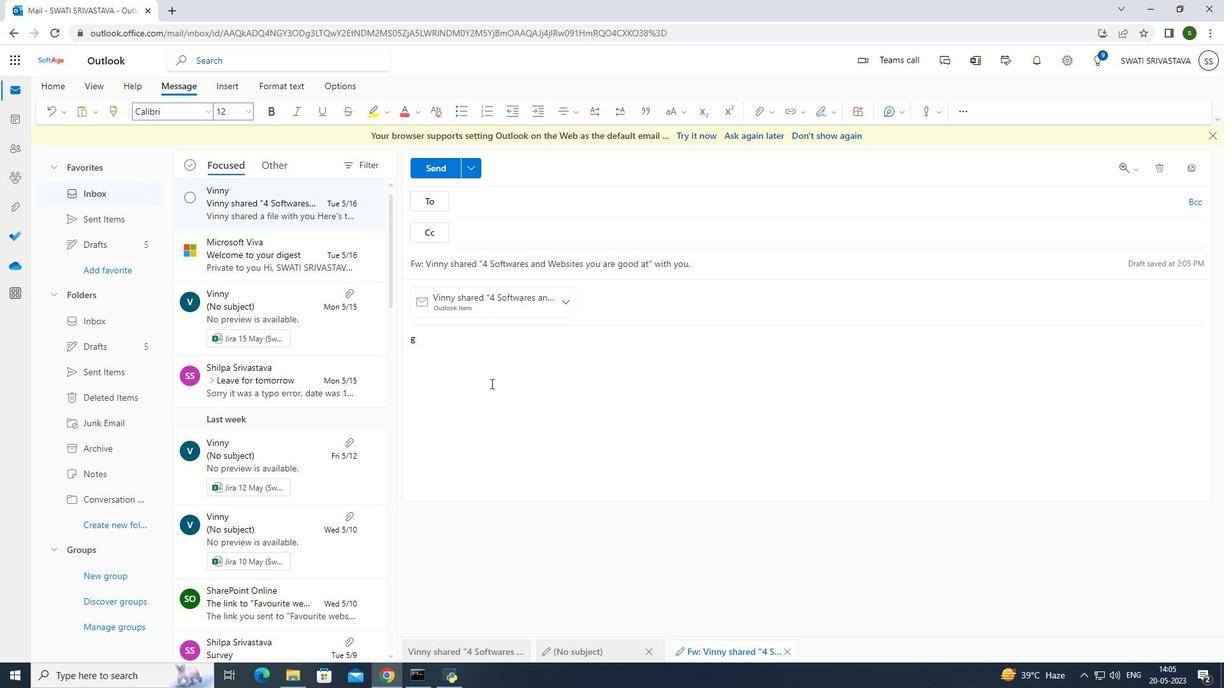 
Action: Mouse moved to (830, 110)
Screenshot: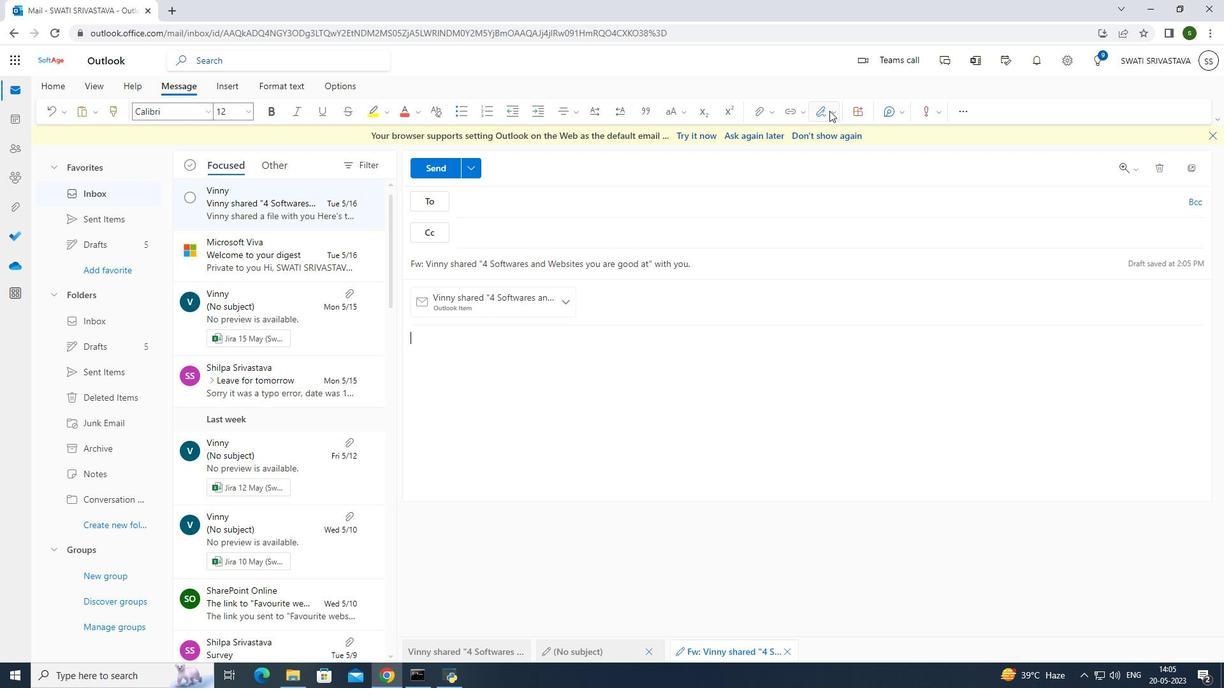 
Action: Mouse pressed left at (830, 110)
Screenshot: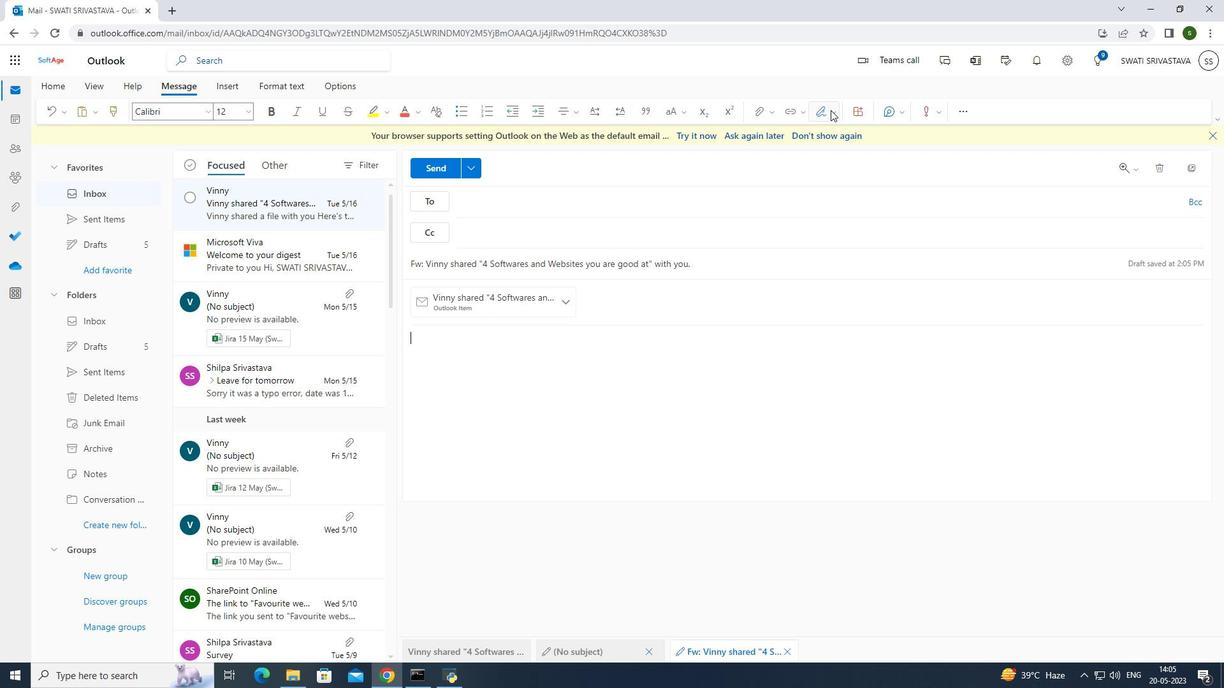 
Action: Mouse moved to (792, 132)
